 Task: Create a series of notebook covers with fabric art.
Action: Mouse moved to (87, 83)
Screenshot: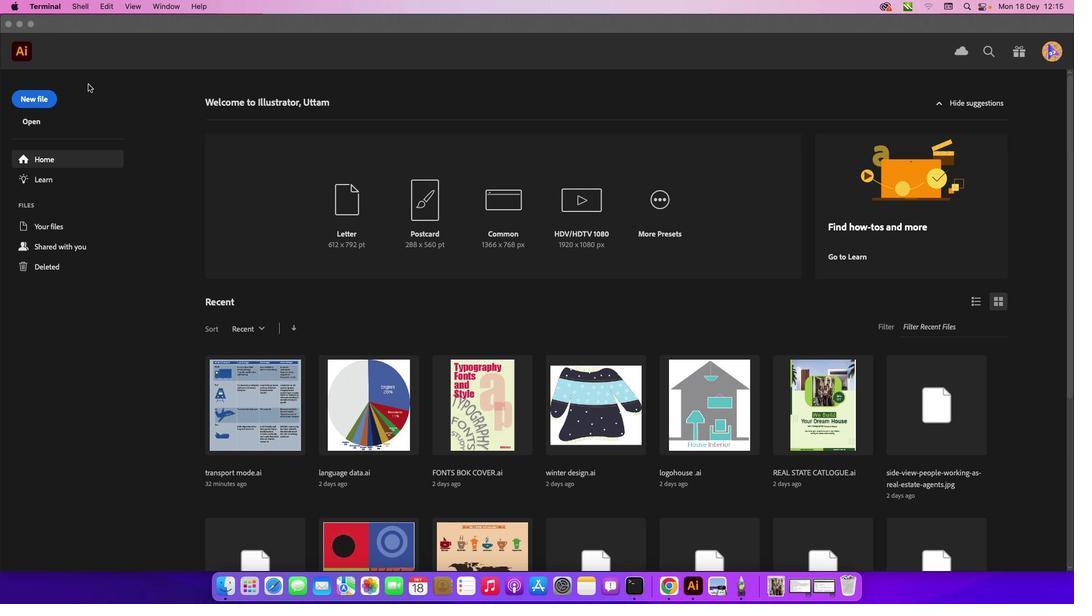 
Action: Mouse pressed left at (87, 83)
Screenshot: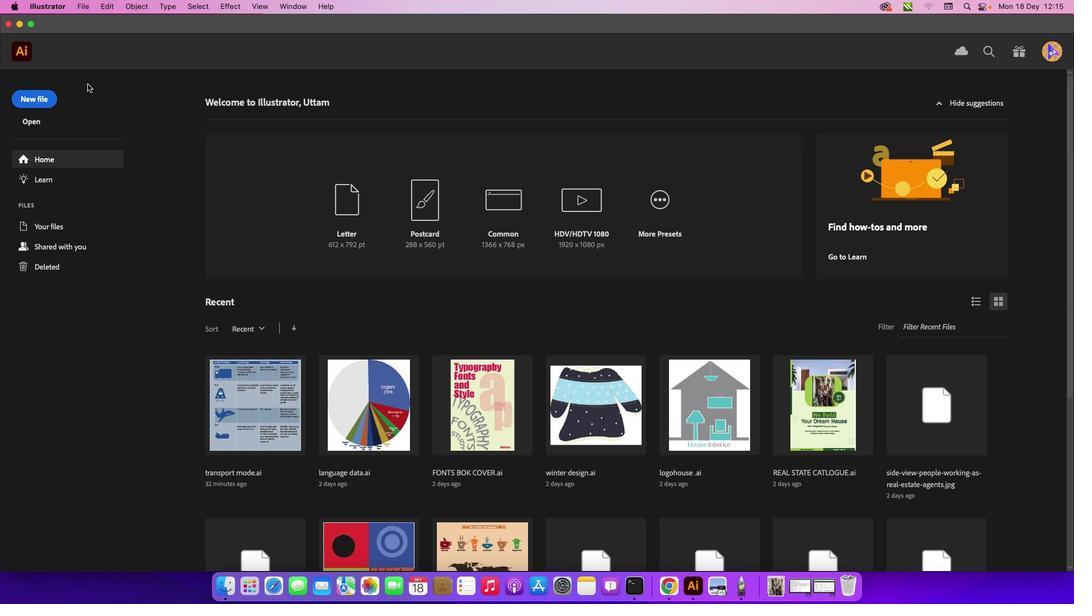 
Action: Mouse moved to (41, 103)
Screenshot: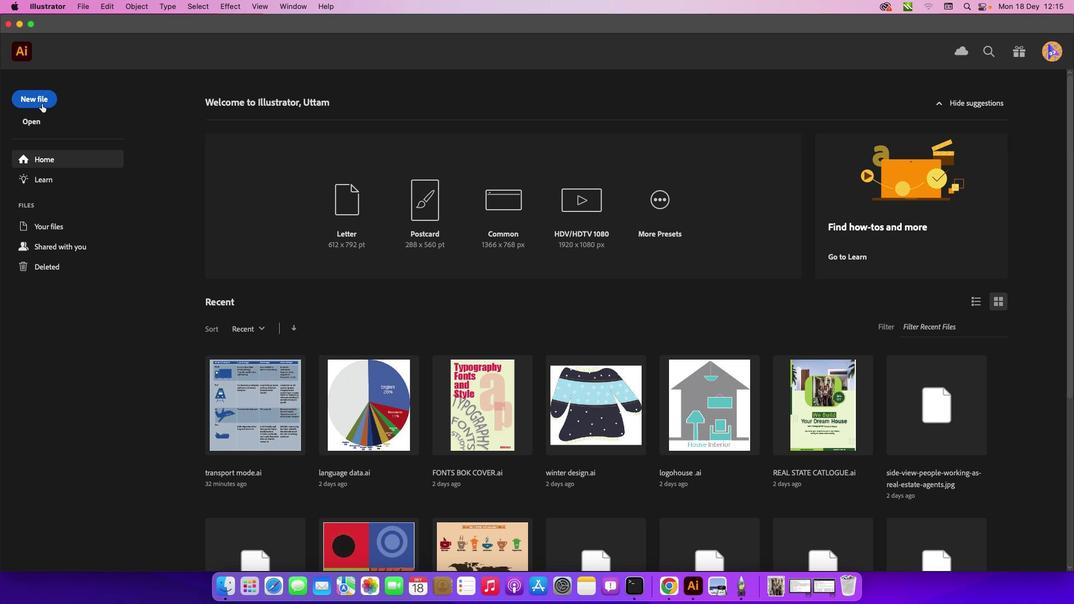 
Action: Mouse pressed left at (41, 103)
Screenshot: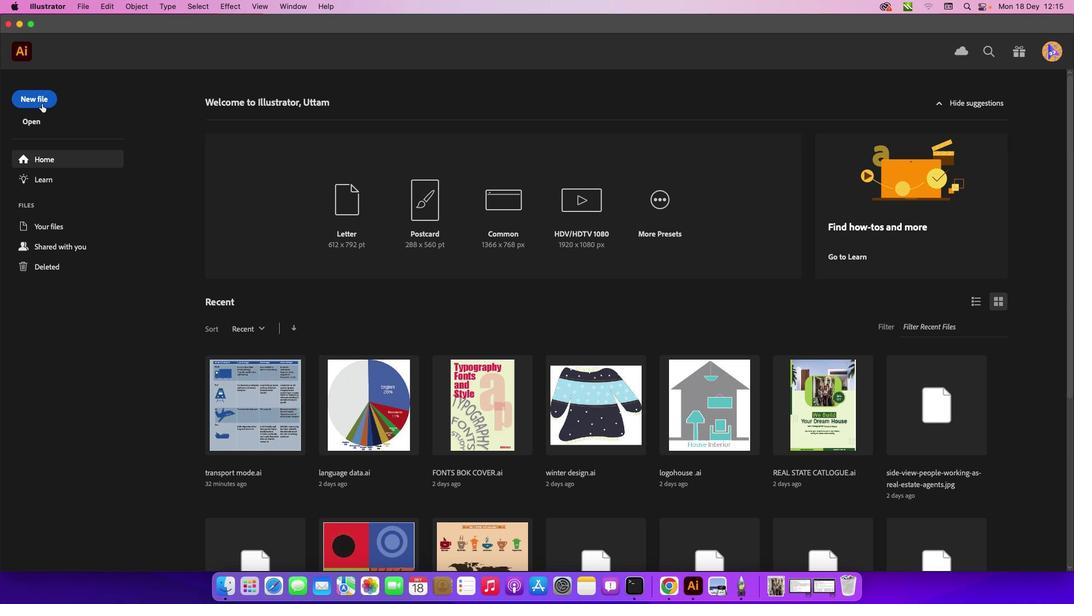 
Action: Mouse moved to (785, 465)
Screenshot: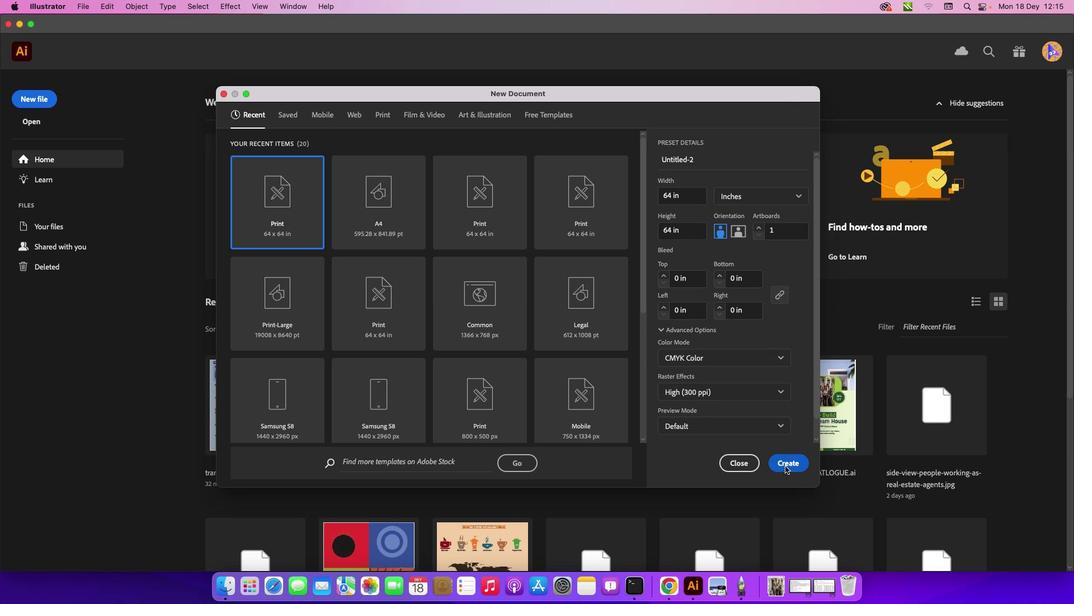 
Action: Mouse pressed left at (785, 465)
Screenshot: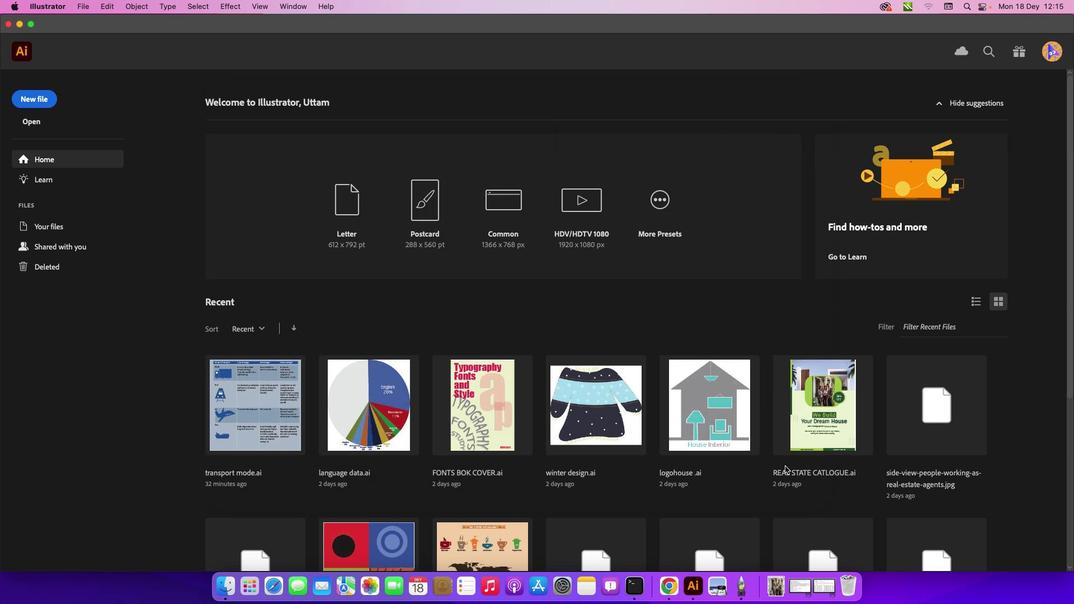 
Action: Mouse moved to (2, 130)
Screenshot: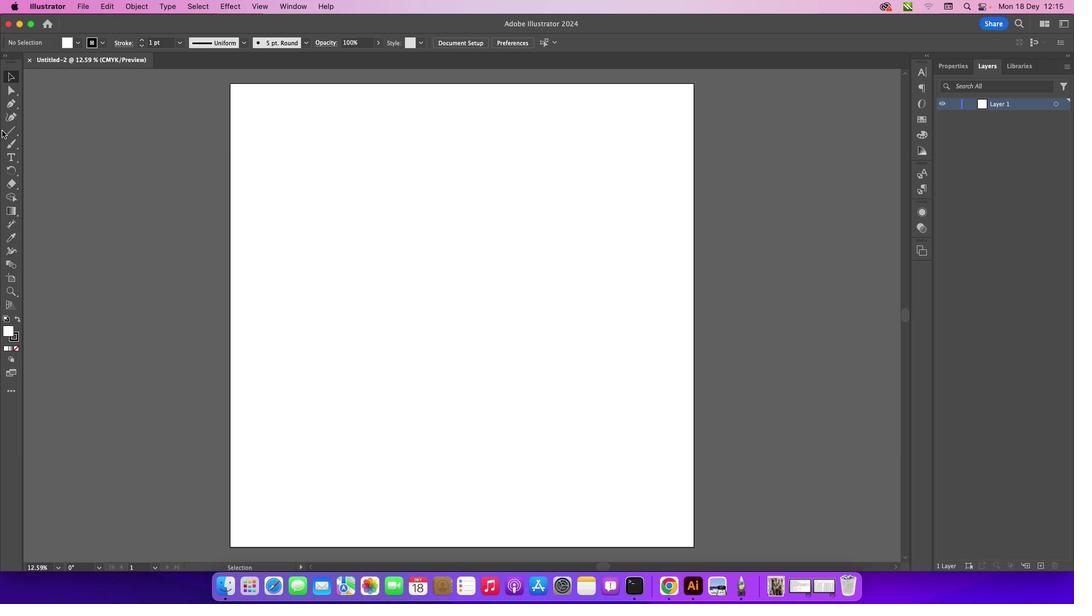 
Action: Mouse pressed left at (2, 130)
Screenshot: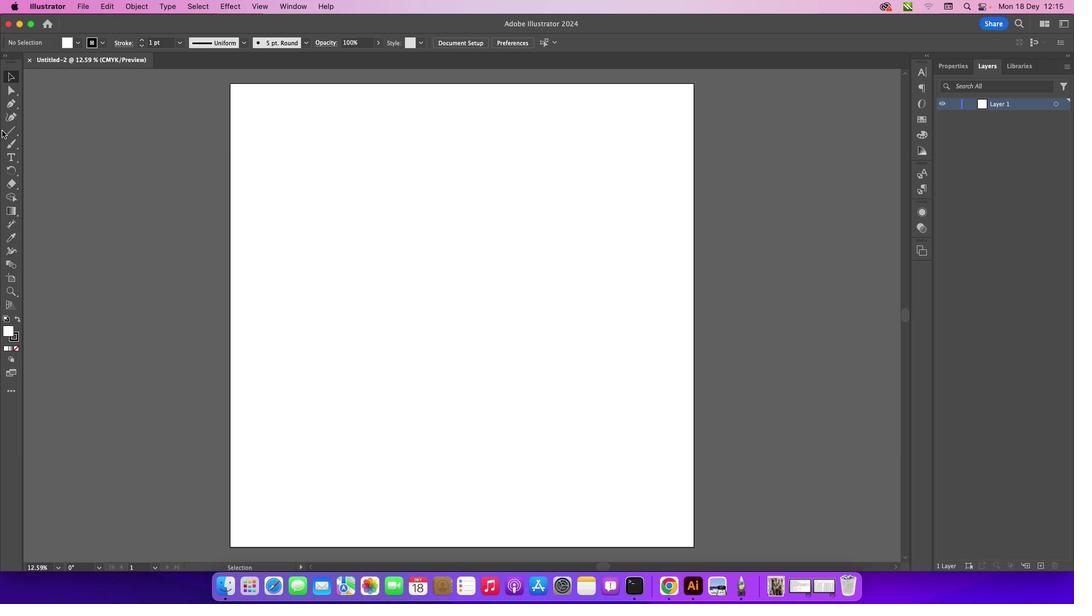 
Action: Mouse moved to (9, 129)
Screenshot: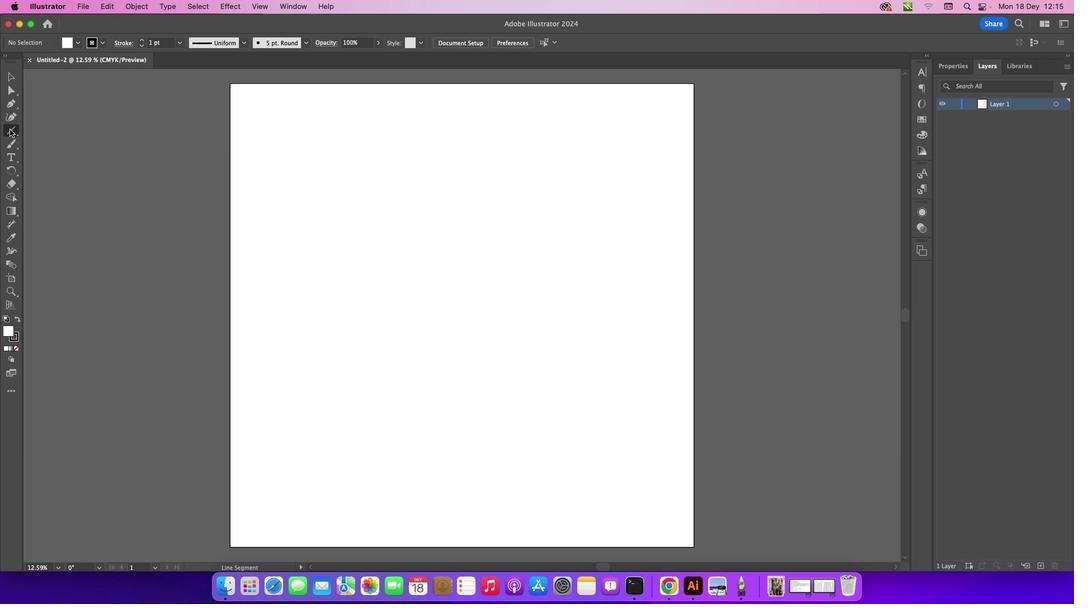 
Action: Mouse pressed left at (9, 129)
Screenshot: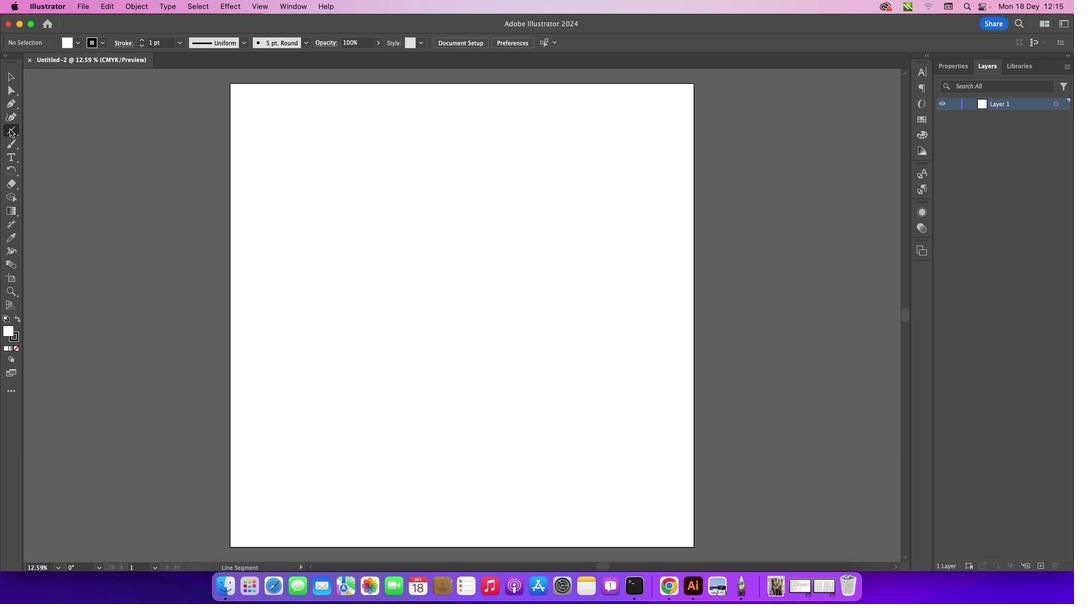 
Action: Mouse moved to (73, 132)
Screenshot: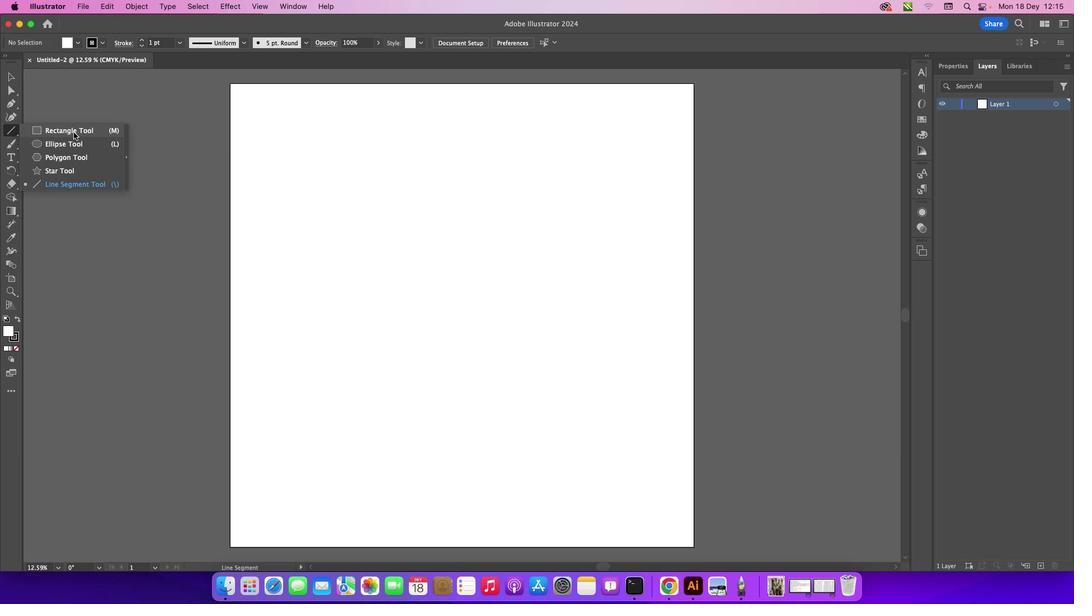 
Action: Mouse pressed left at (73, 132)
Screenshot: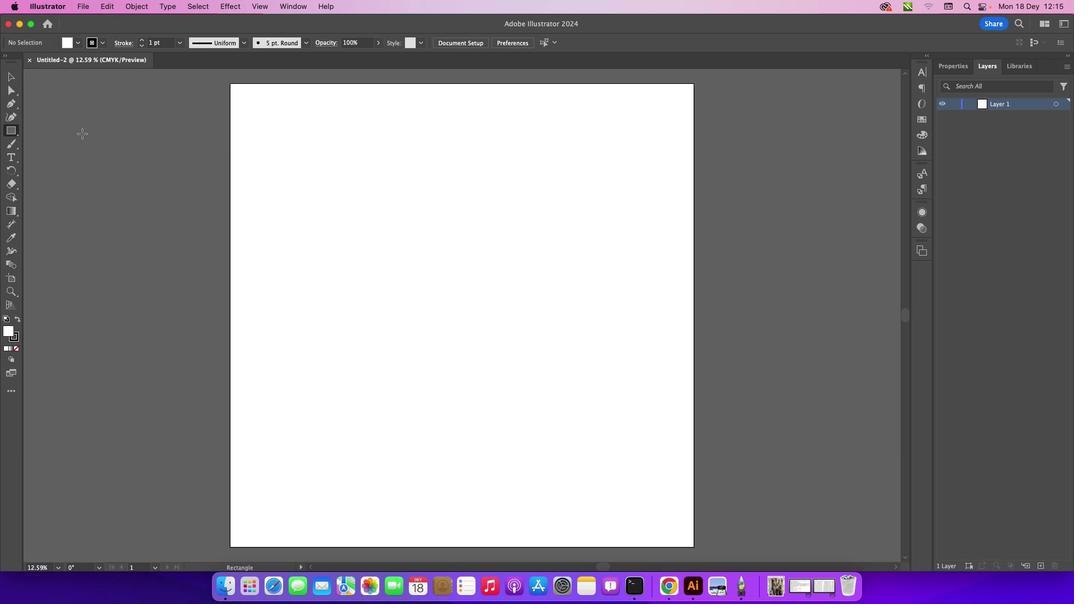 
Action: Mouse moved to (247, 99)
Screenshot: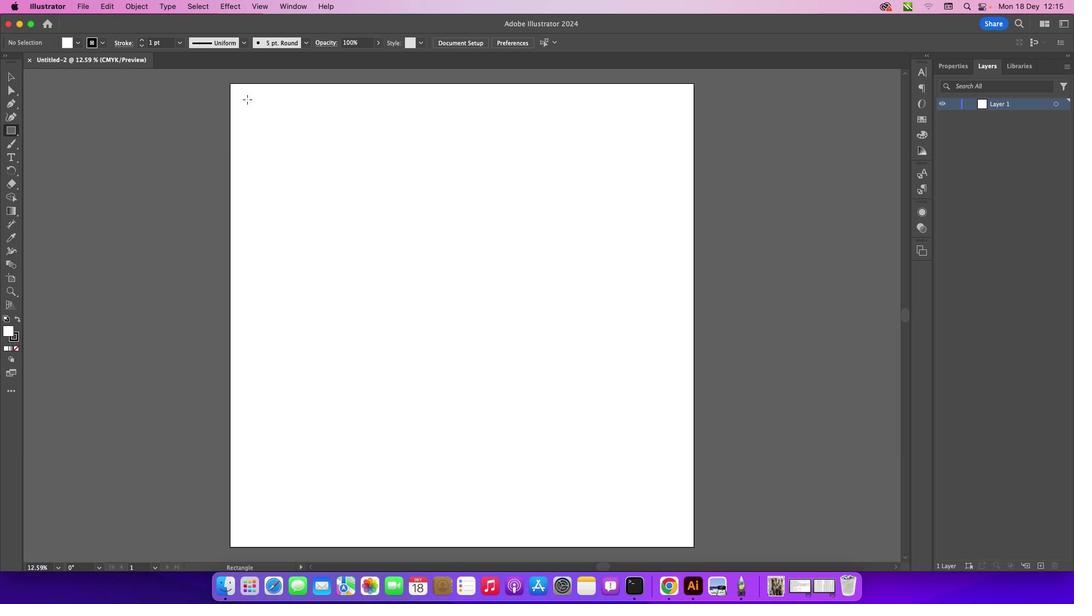 
Action: Mouse pressed left at (247, 99)
Screenshot: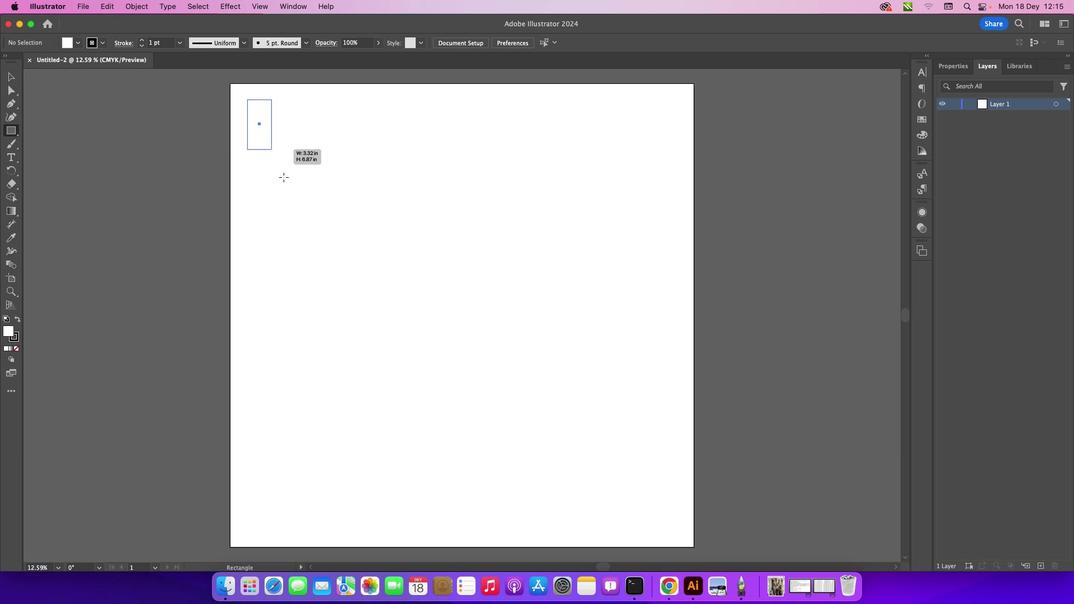 
Action: Mouse moved to (7, 73)
Screenshot: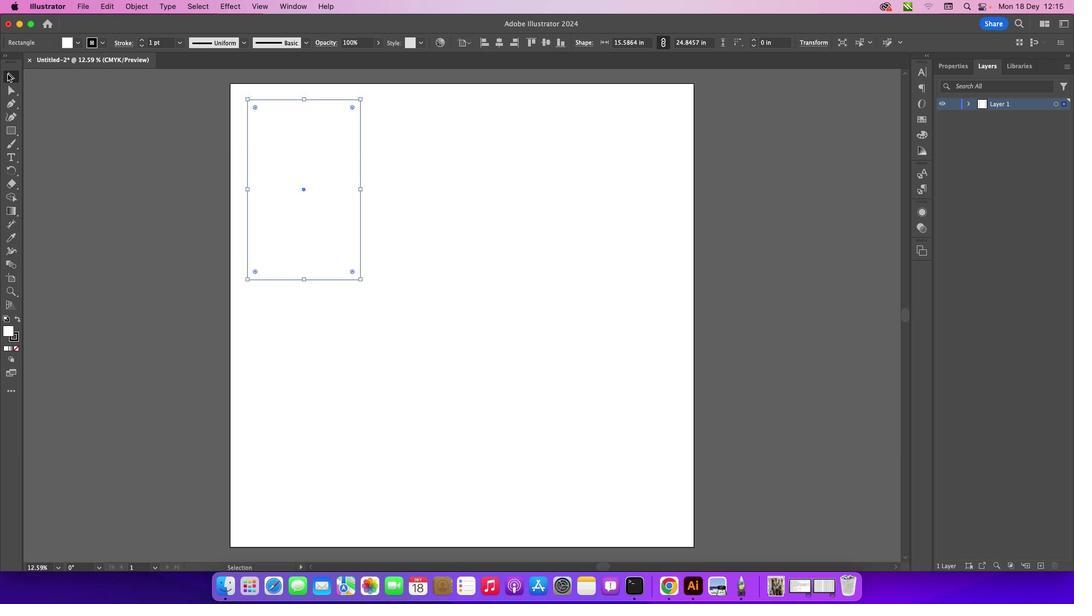
Action: Mouse pressed left at (7, 73)
Screenshot: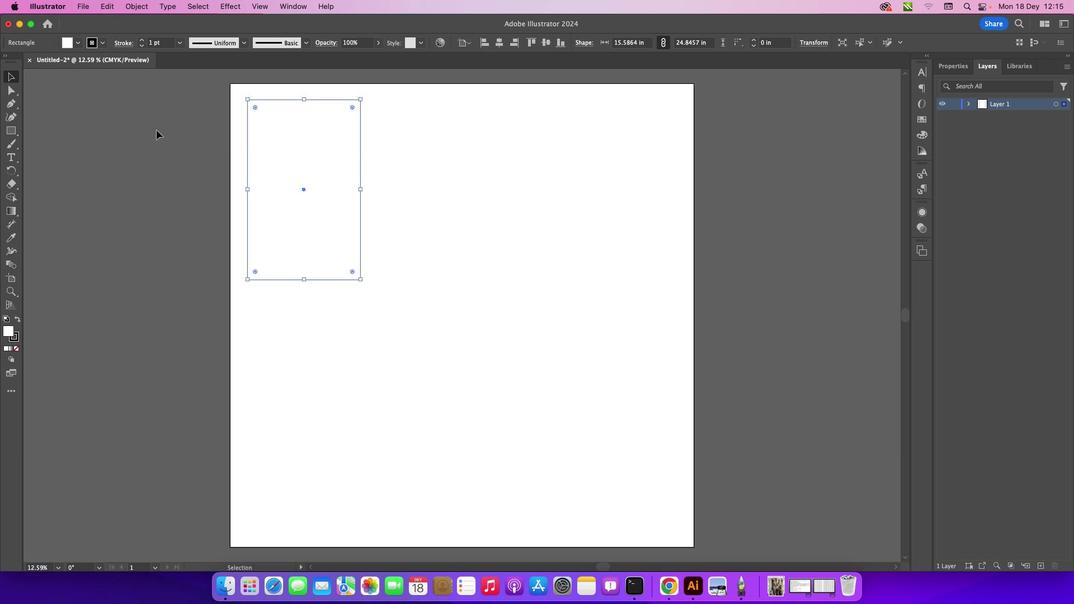 
Action: Mouse moved to (171, 134)
Screenshot: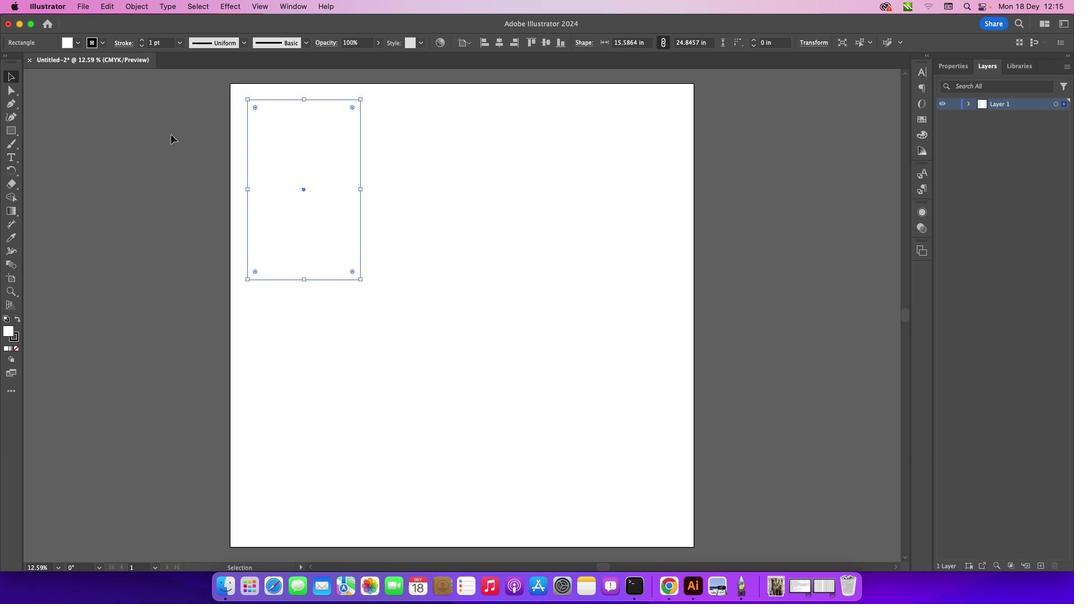 
Action: Mouse pressed left at (171, 134)
Screenshot: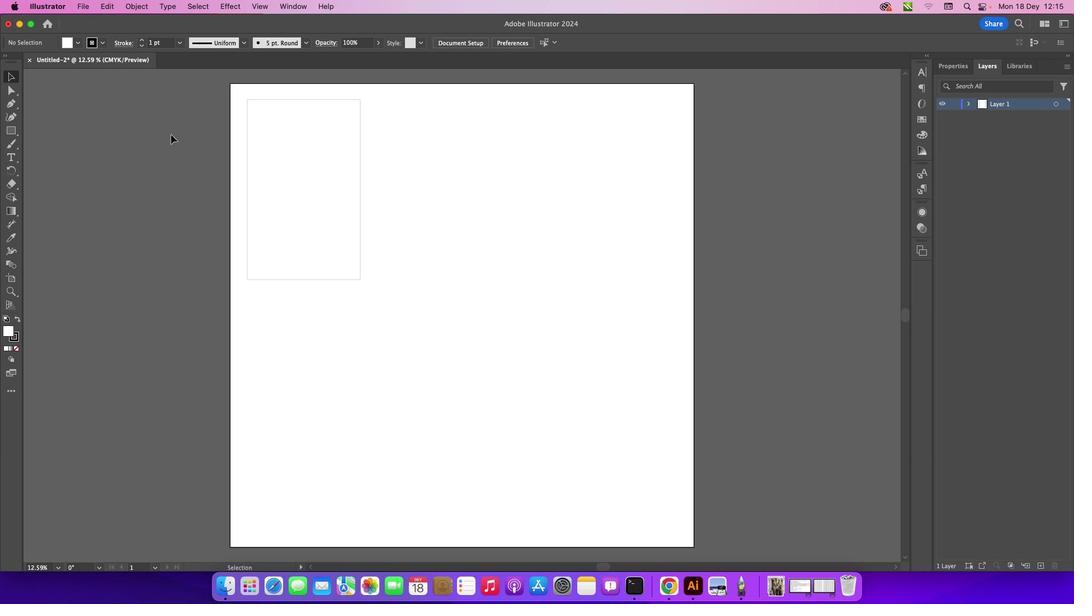 
Action: Mouse moved to (322, 100)
Screenshot: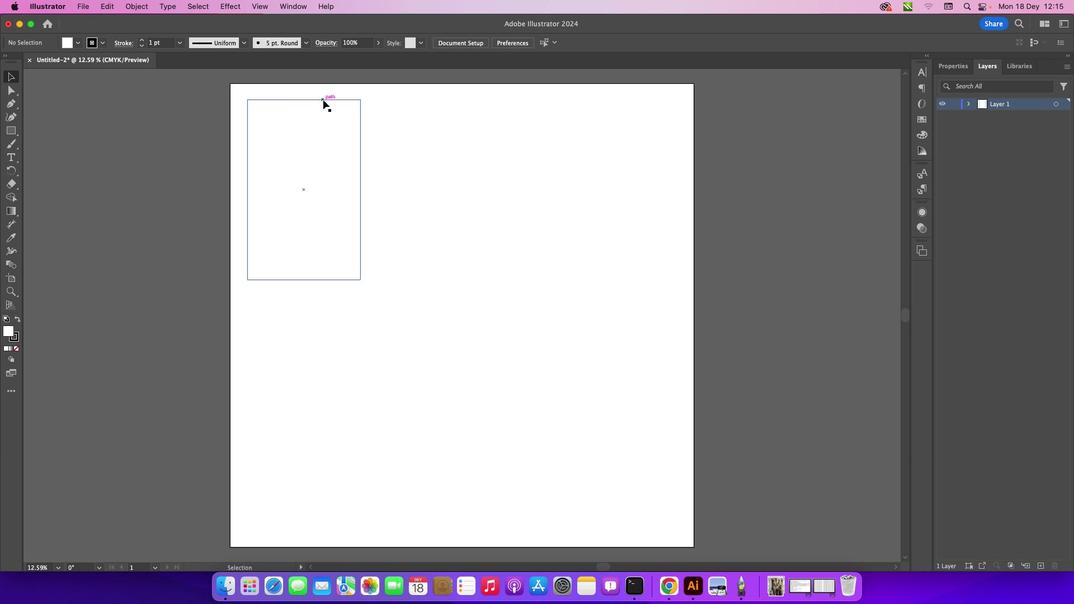 
Action: Mouse pressed left at (322, 100)
Screenshot: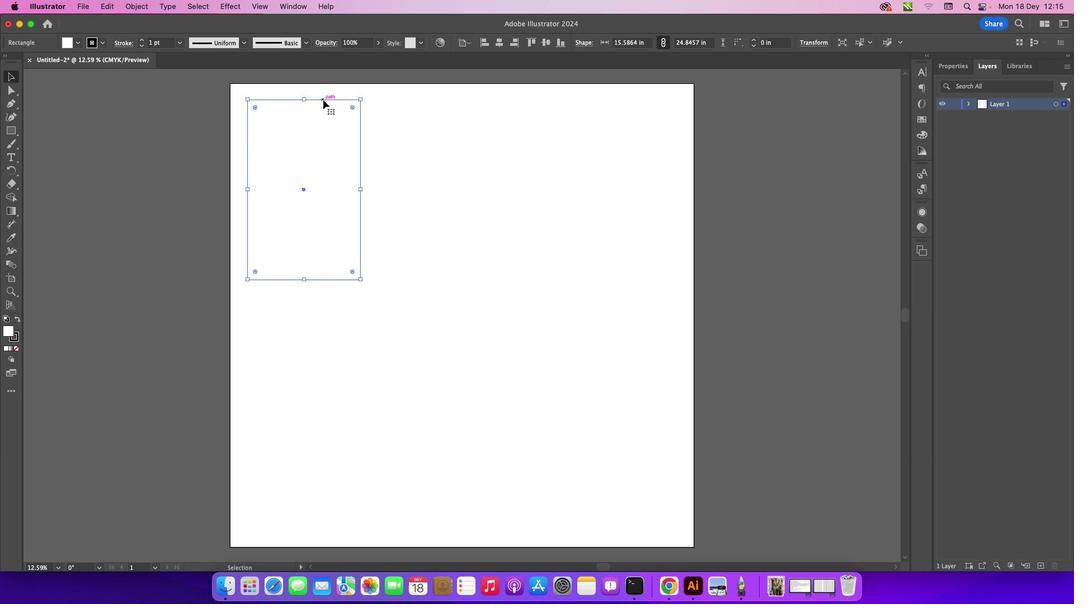 
Action: Mouse moved to (16, 338)
Screenshot: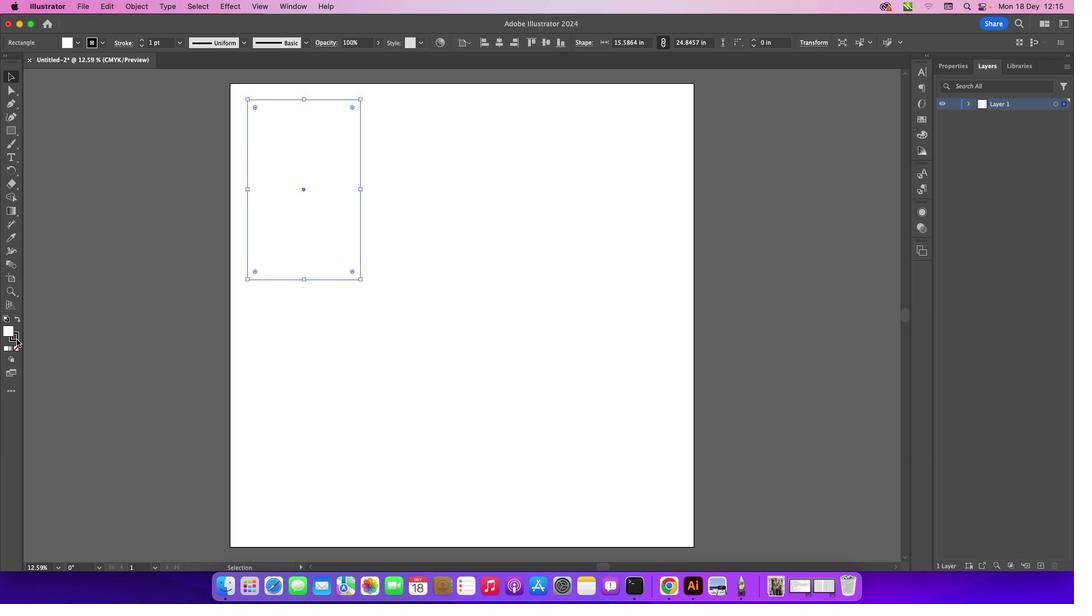 
Action: Mouse pressed left at (16, 338)
Screenshot: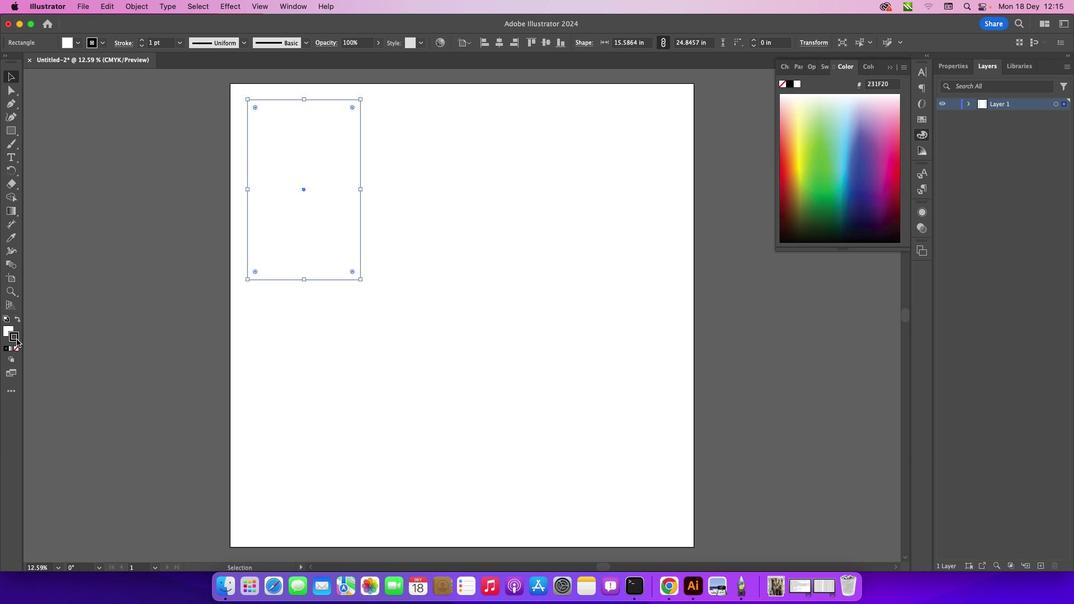 
Action: Mouse moved to (16, 346)
Screenshot: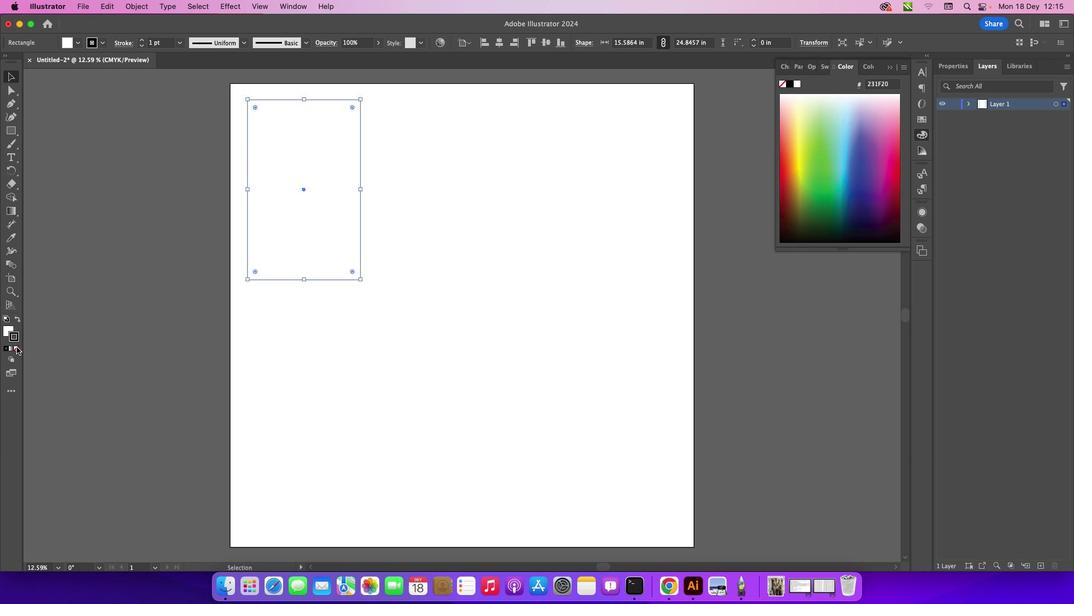 
Action: Mouse pressed left at (16, 346)
Screenshot: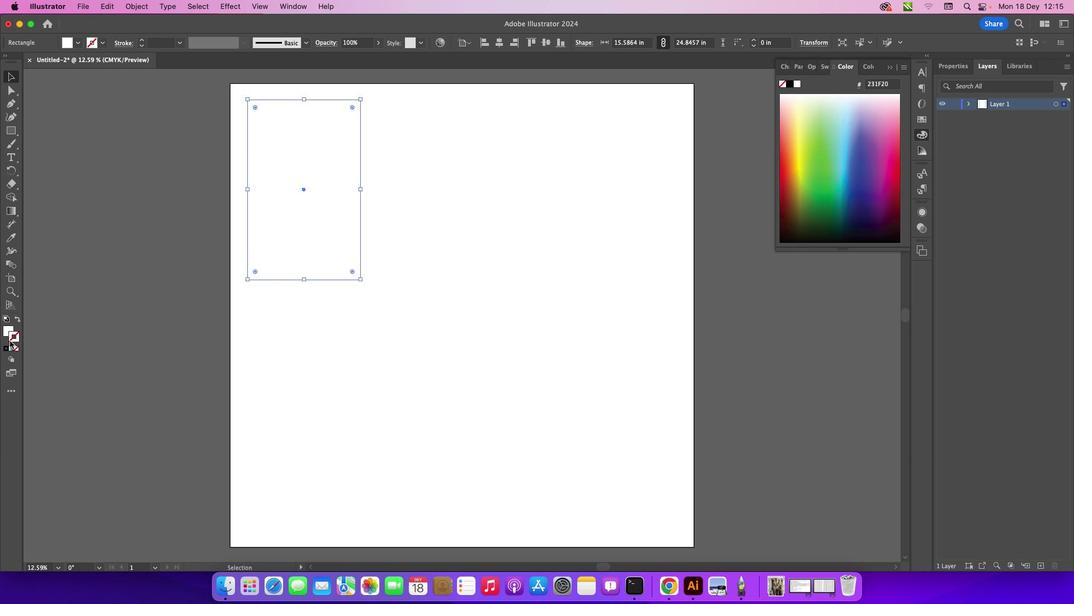 
Action: Mouse moved to (7, 330)
Screenshot: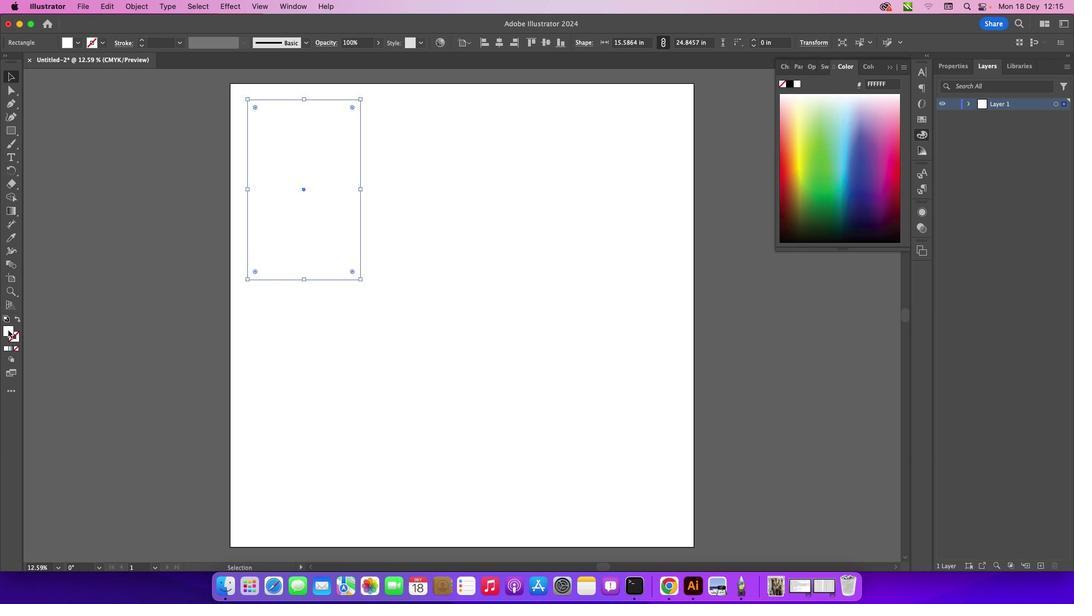
Action: Mouse pressed left at (7, 330)
Screenshot: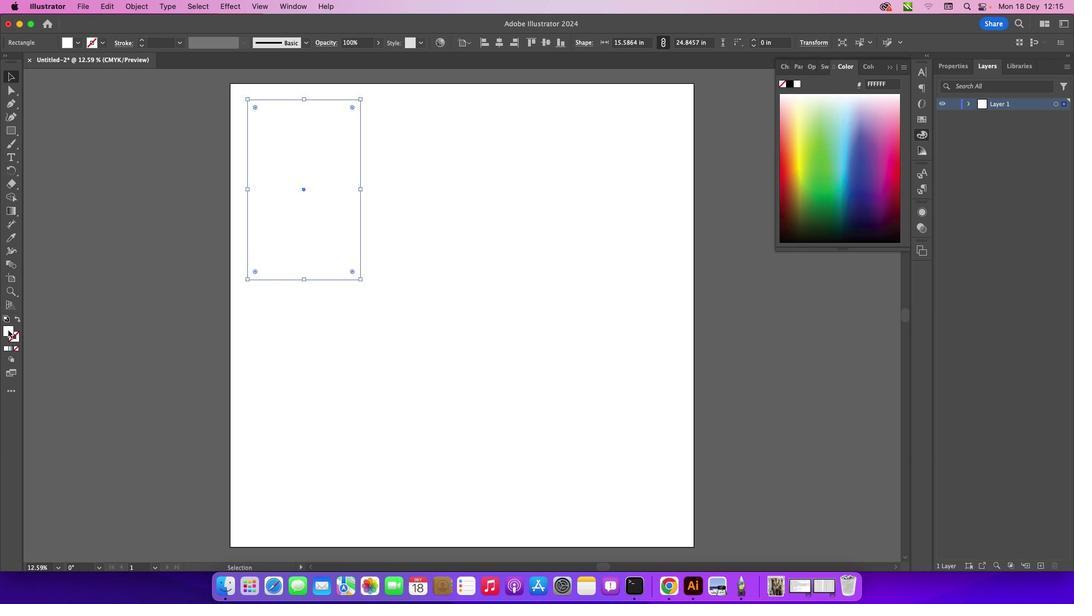 
Action: Mouse moved to (887, 66)
Screenshot: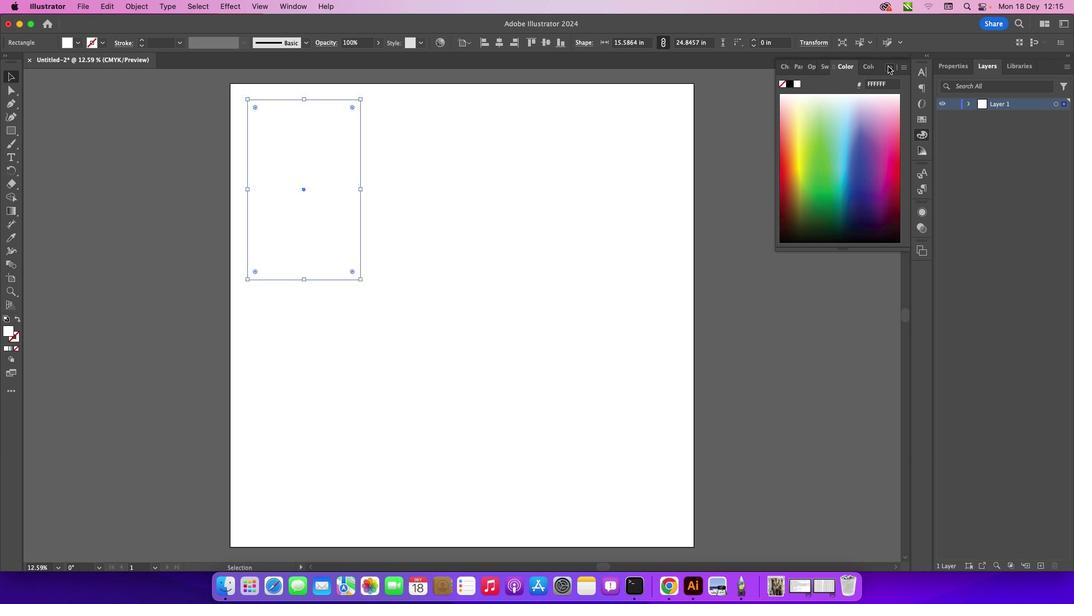 
Action: Mouse pressed left at (887, 66)
Screenshot: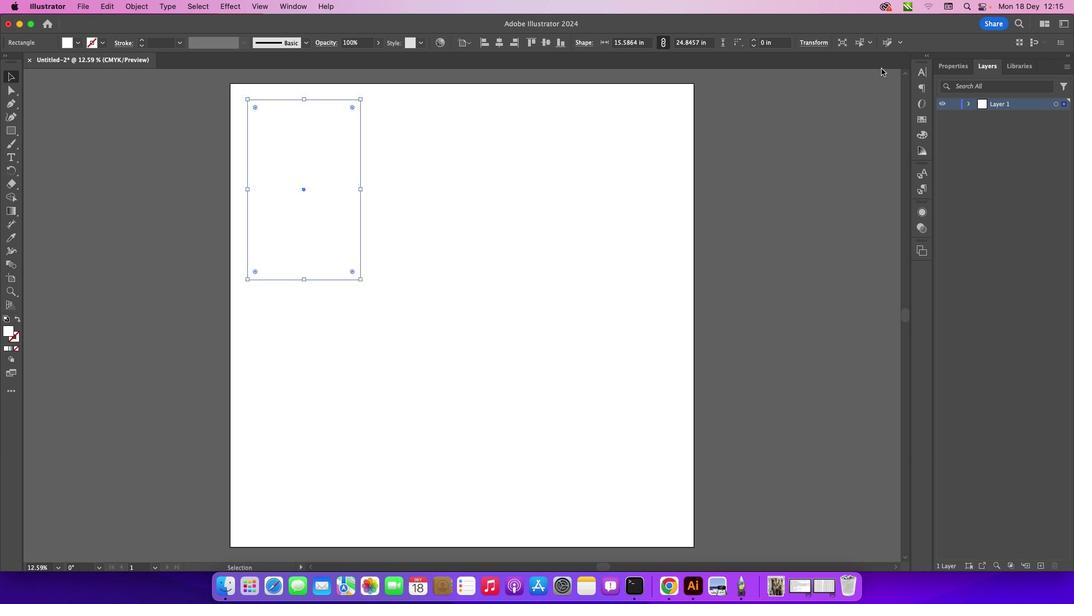 
Action: Mouse moved to (8, 327)
Screenshot: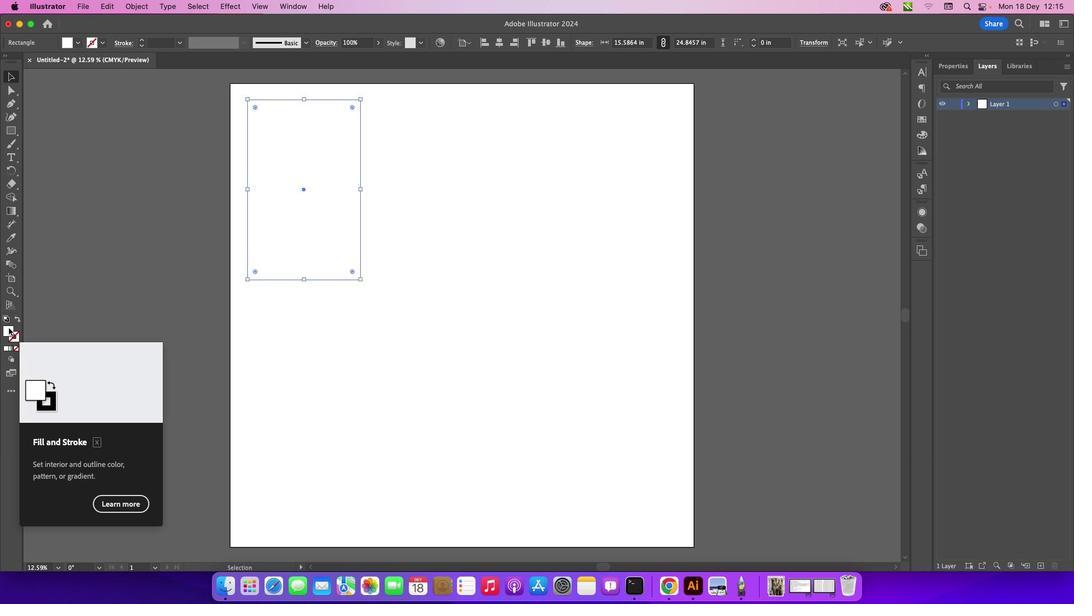 
Action: Mouse pressed left at (8, 327)
Screenshot: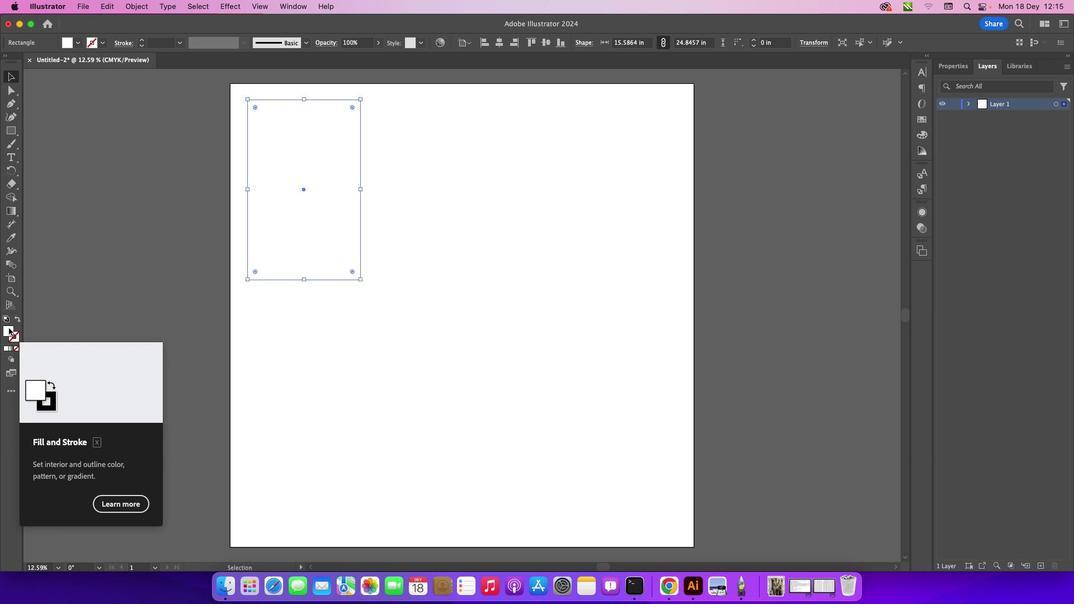 
Action: Mouse pressed left at (8, 327)
Screenshot: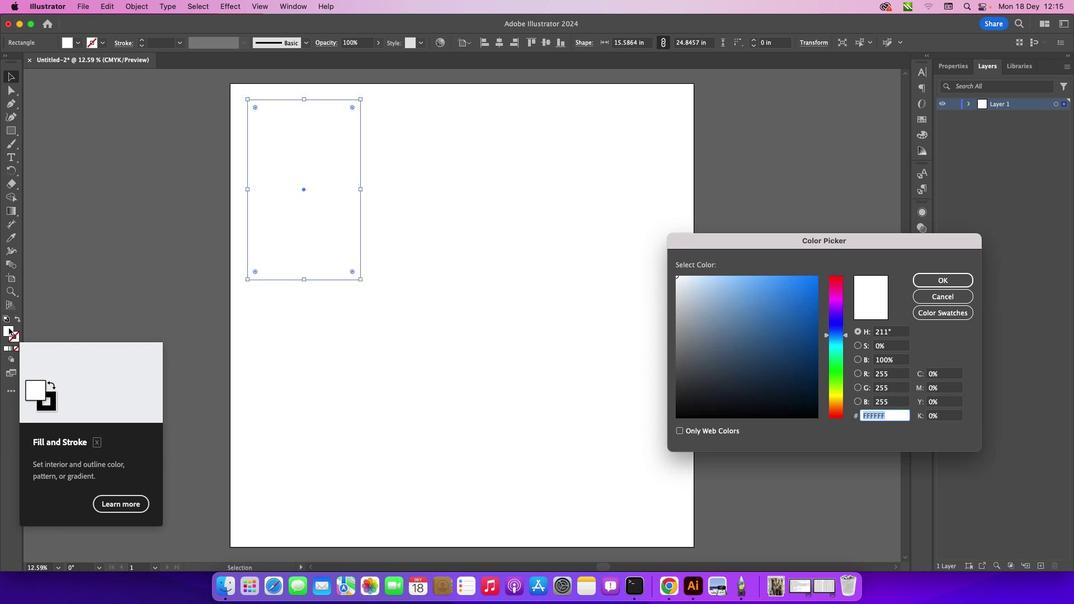
Action: Mouse moved to (838, 302)
Screenshot: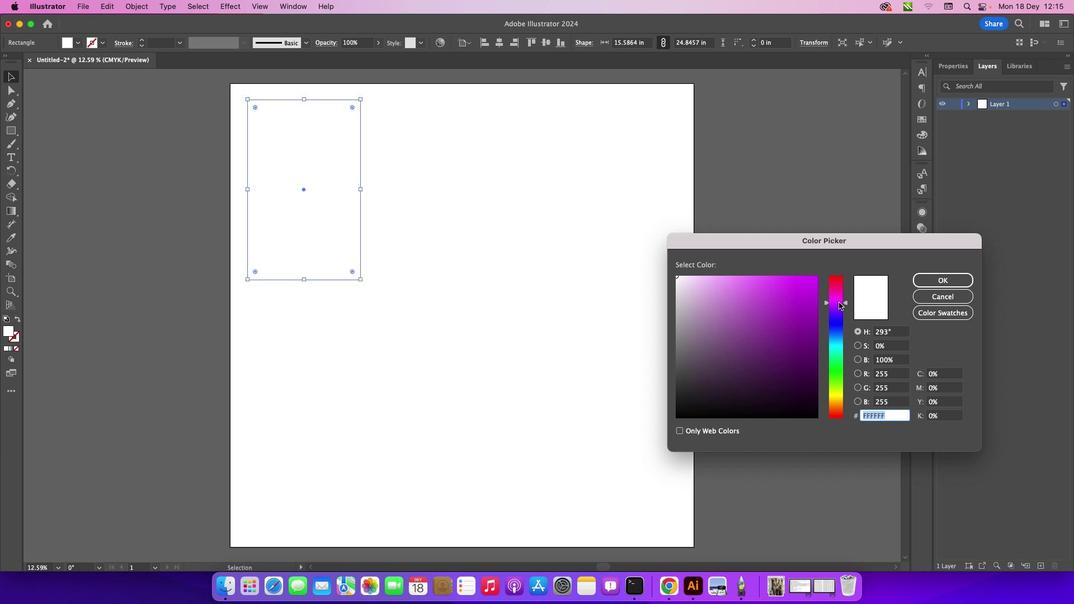 
Action: Mouse pressed left at (838, 302)
Screenshot: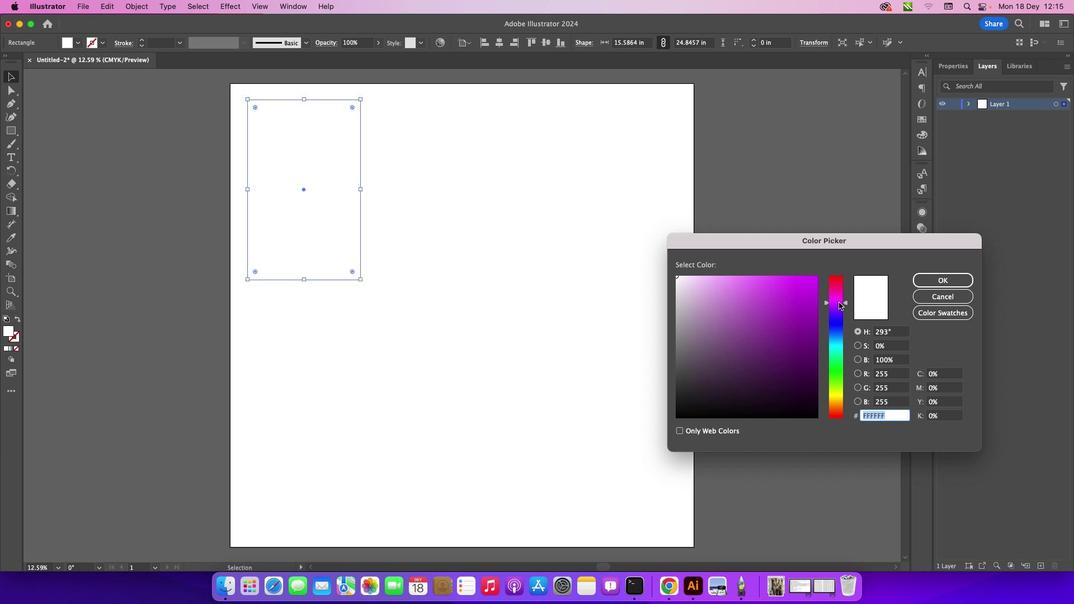 
Action: Mouse moved to (798, 284)
Screenshot: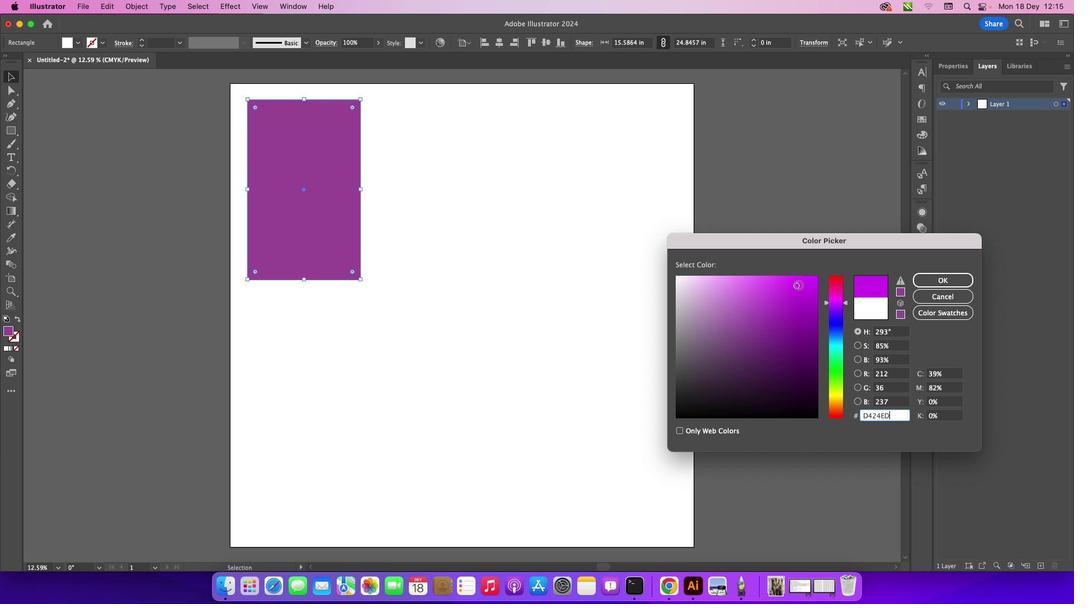 
Action: Mouse pressed left at (798, 284)
Screenshot: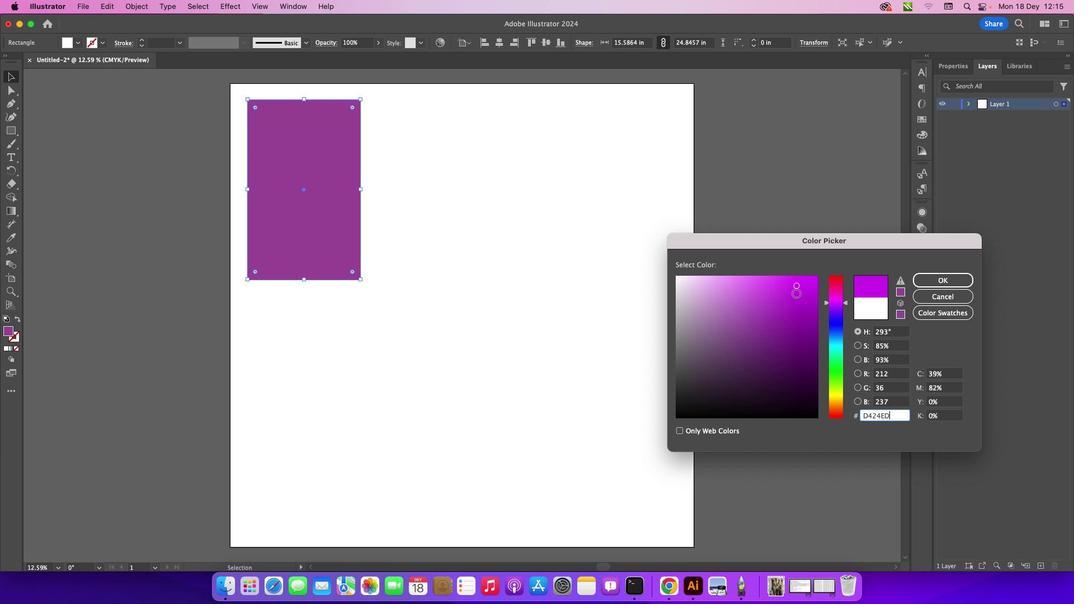 
Action: Mouse moved to (789, 314)
Screenshot: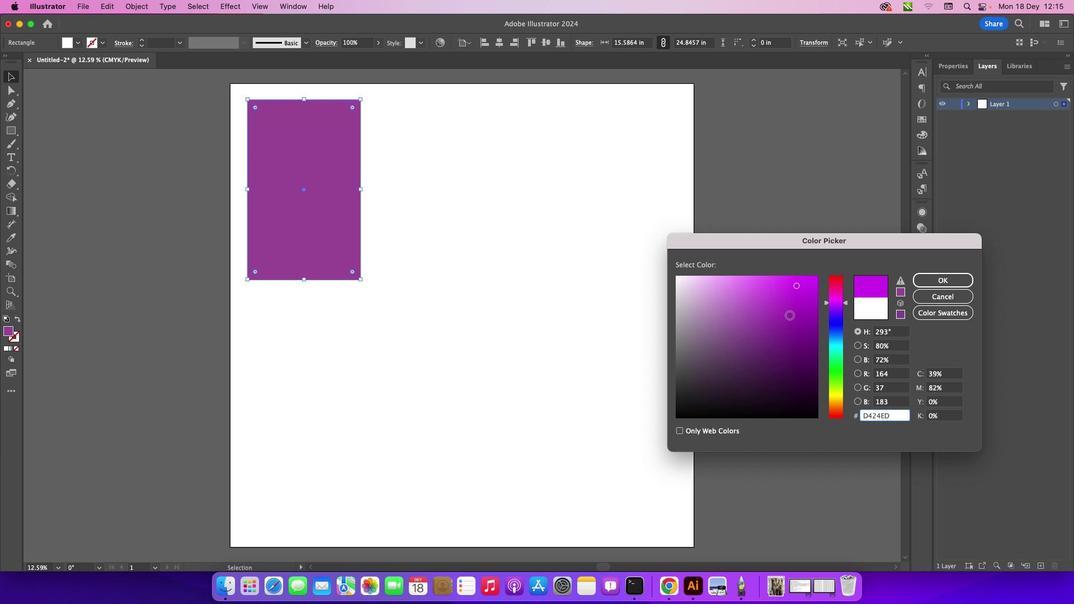 
Action: Mouse pressed left at (789, 314)
Screenshot: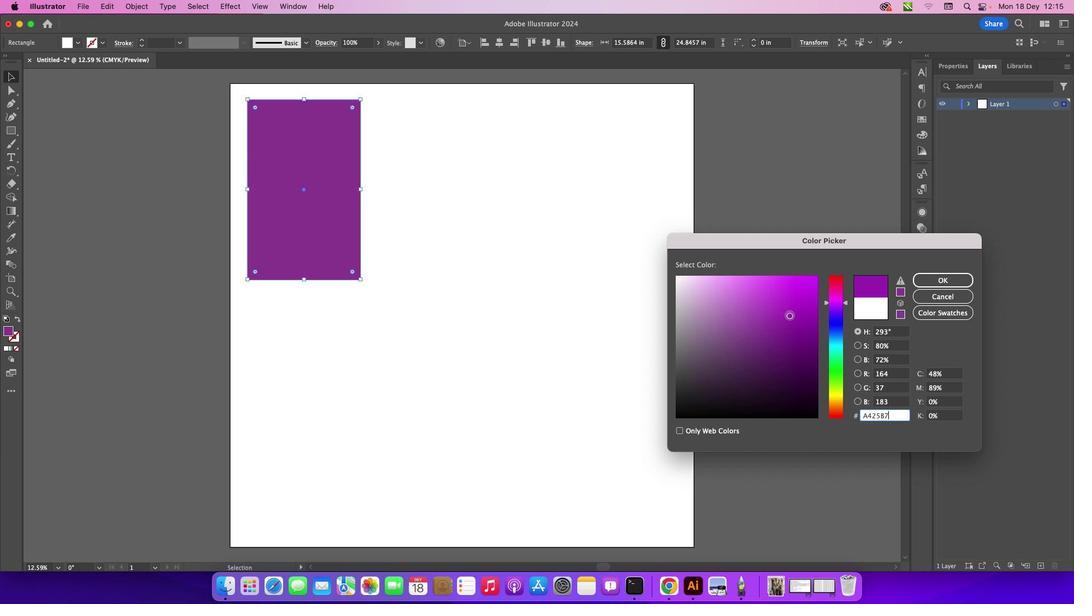 
Action: Mouse moved to (783, 338)
Screenshot: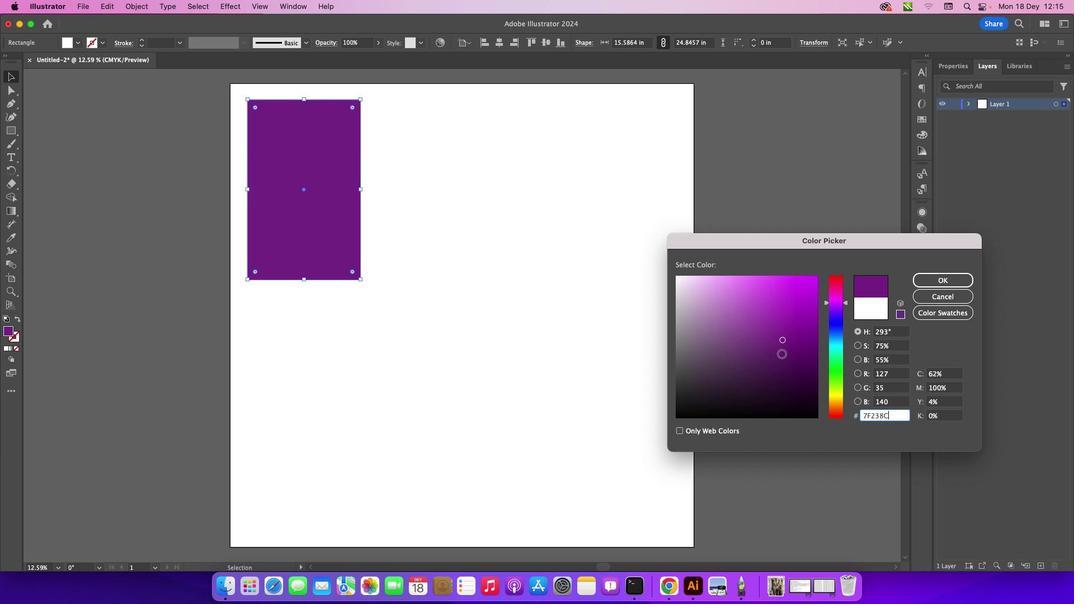 
Action: Mouse pressed left at (783, 338)
Screenshot: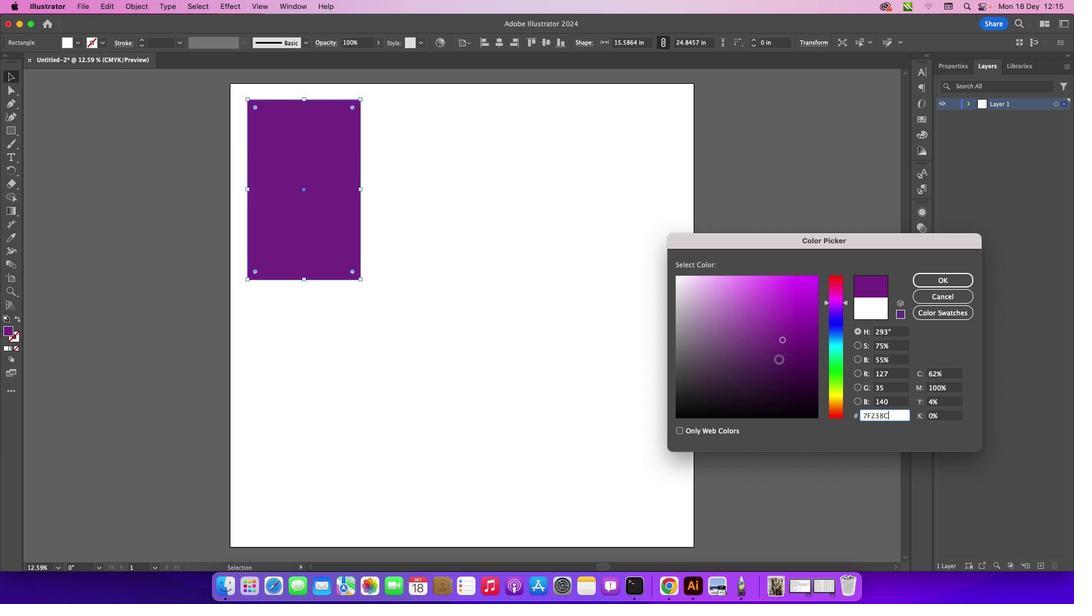 
Action: Mouse moved to (760, 364)
Screenshot: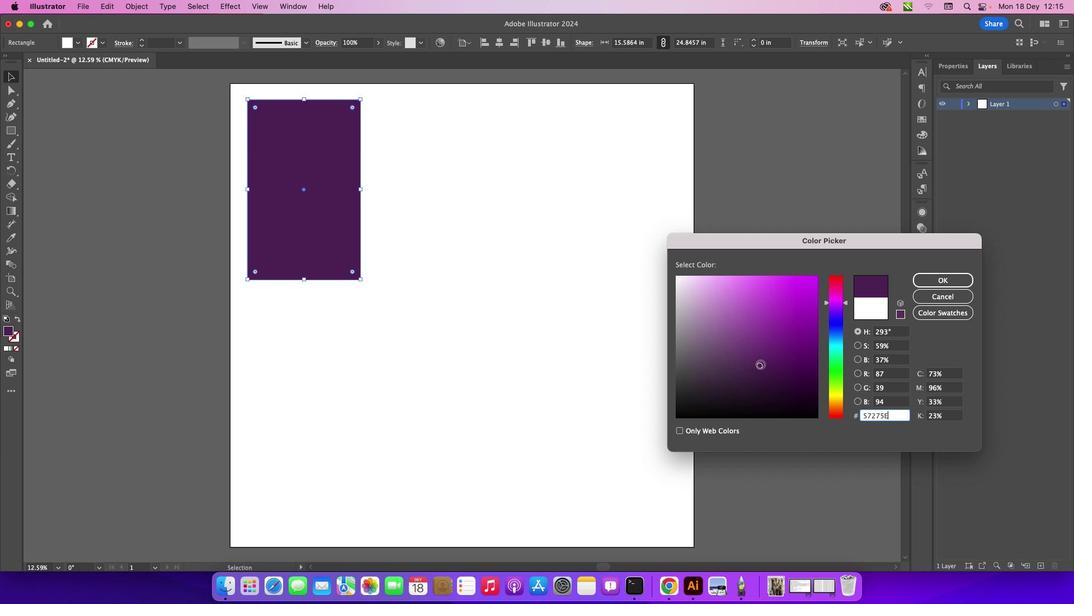 
Action: Mouse pressed left at (760, 364)
Screenshot: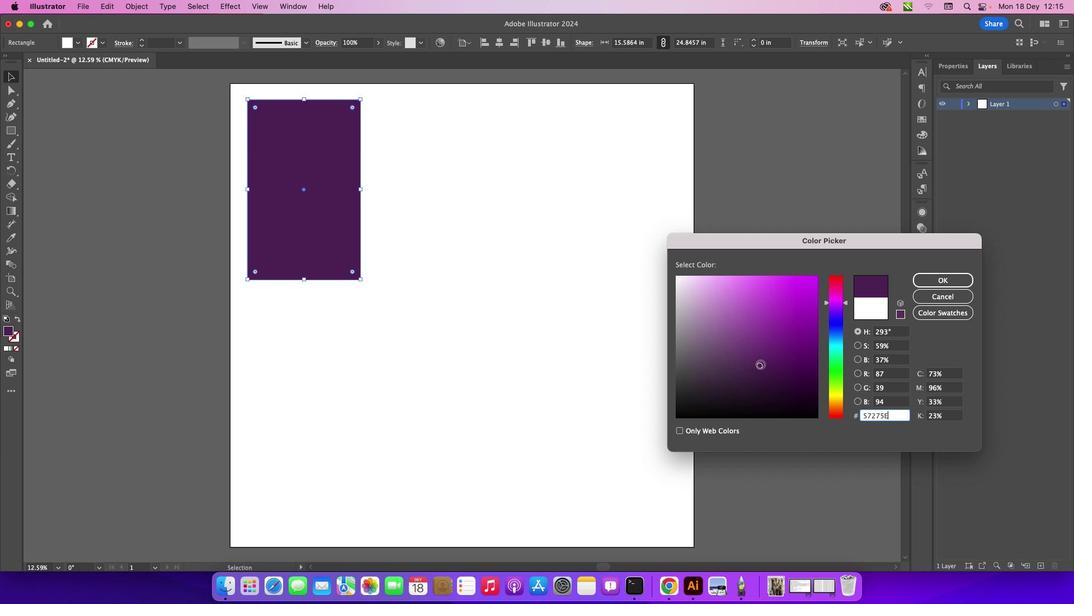 
Action: Mouse moved to (938, 274)
Screenshot: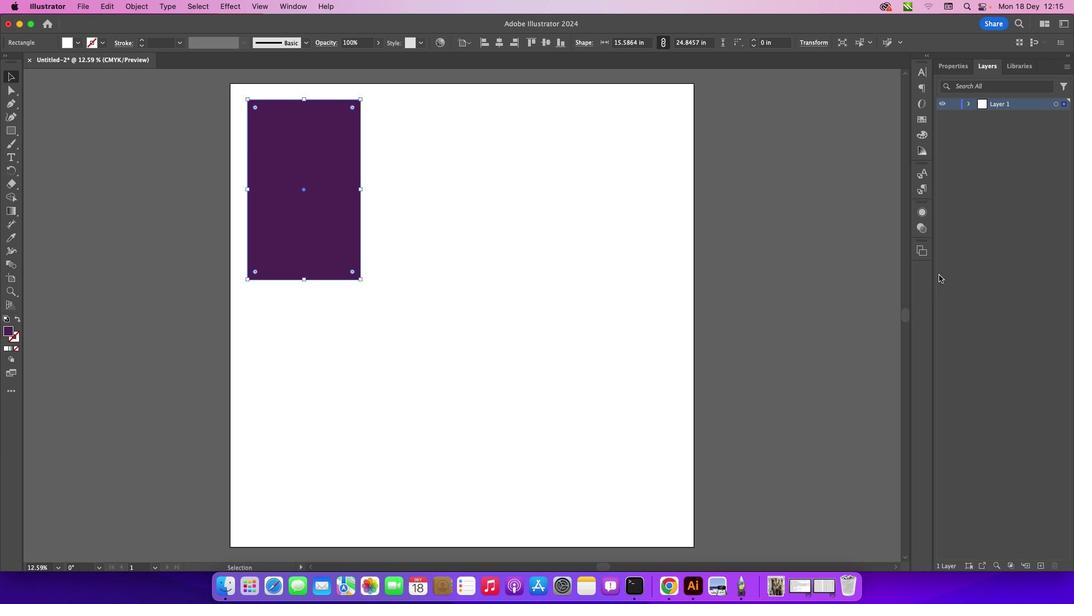 
Action: Mouse pressed left at (938, 274)
Screenshot: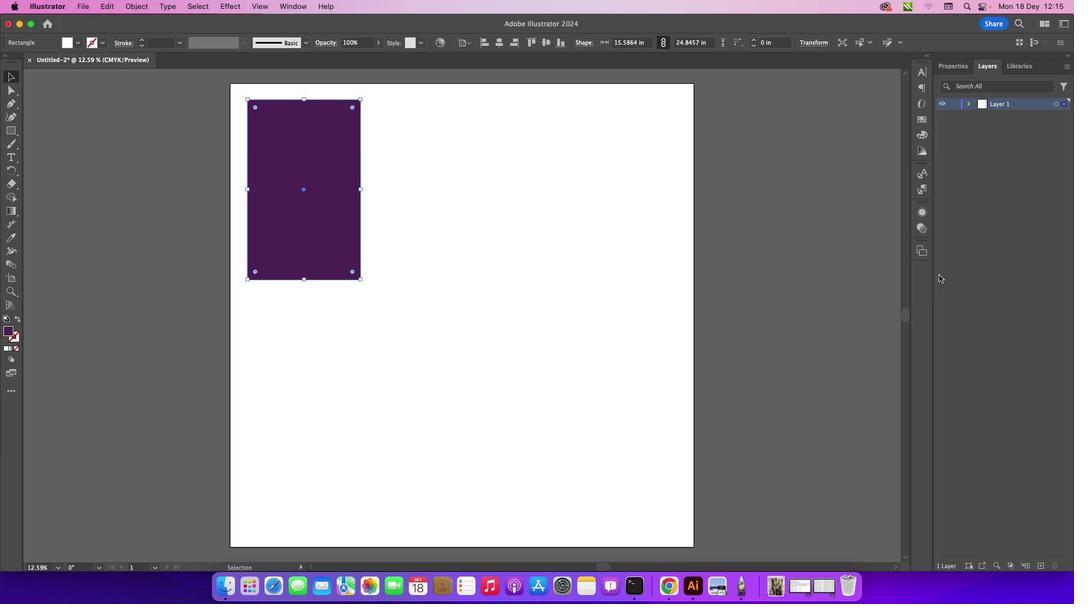 
Action: Mouse moved to (66, 134)
Screenshot: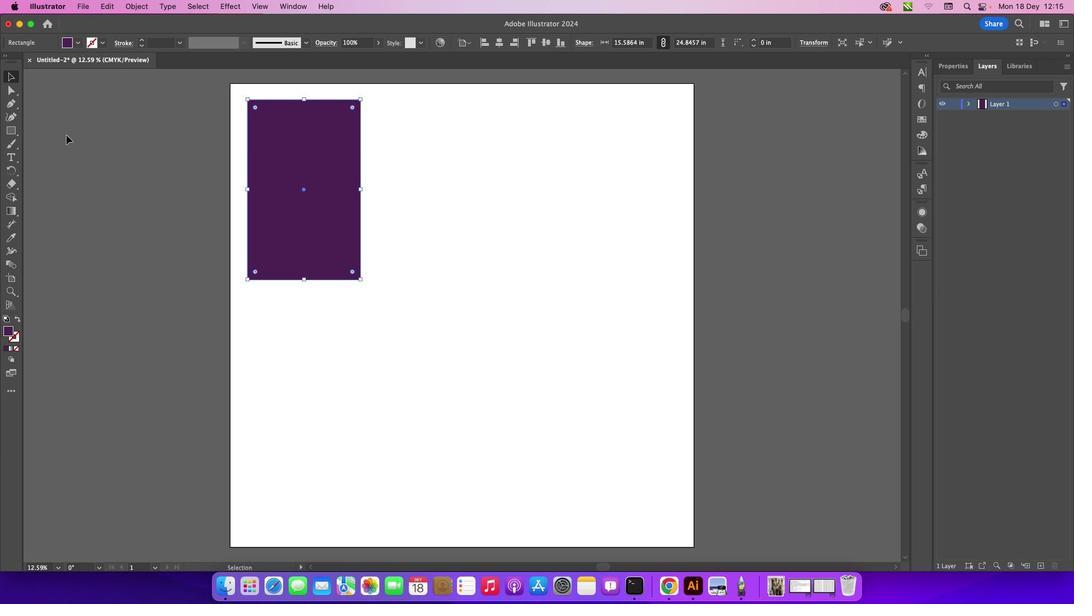 
Action: Mouse pressed left at (66, 134)
Screenshot: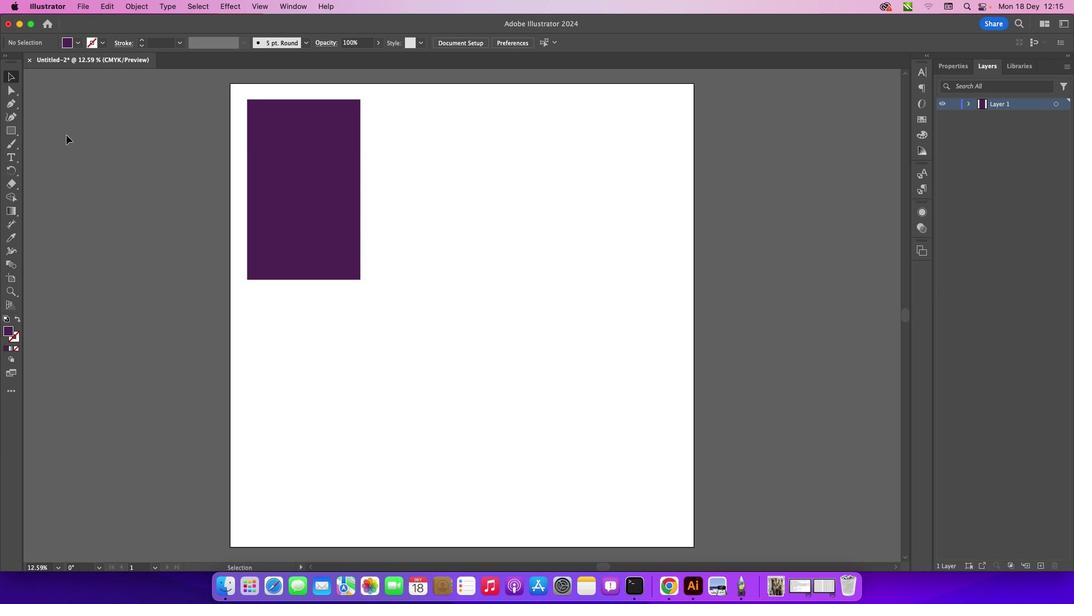 
Action: Mouse moved to (12, 103)
Screenshot: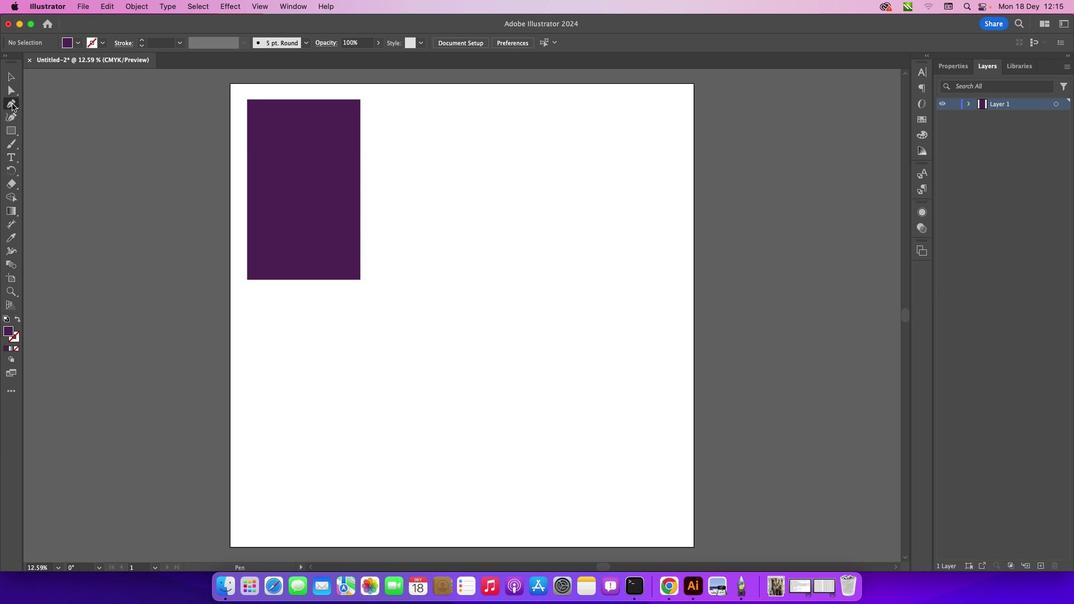 
Action: Mouse pressed left at (12, 103)
Screenshot: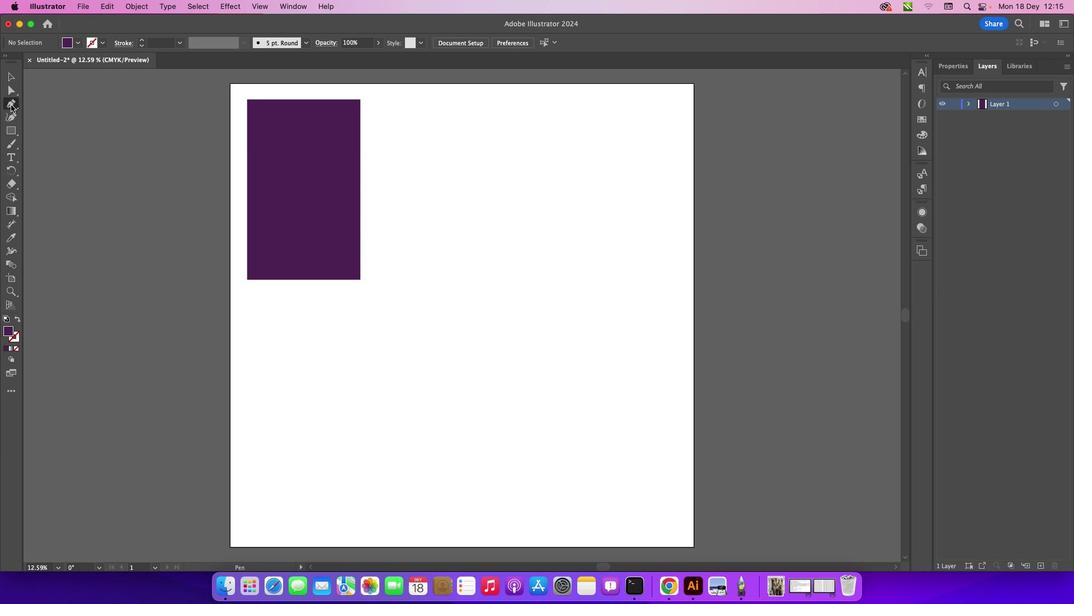 
Action: Mouse moved to (243, 122)
Screenshot: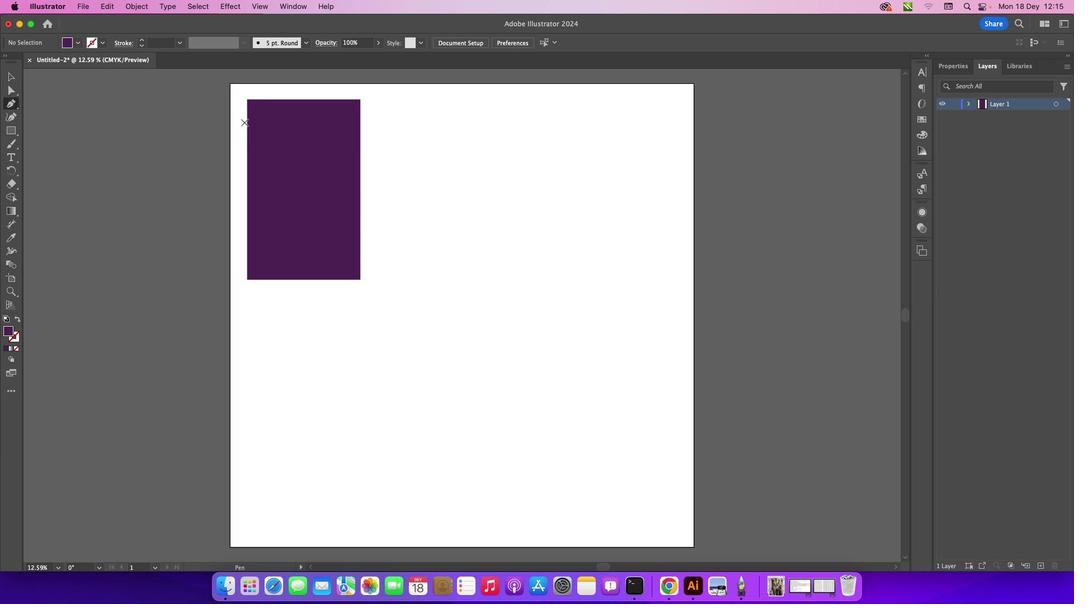 
Action: Key pressed Key.caps_lock
Screenshot: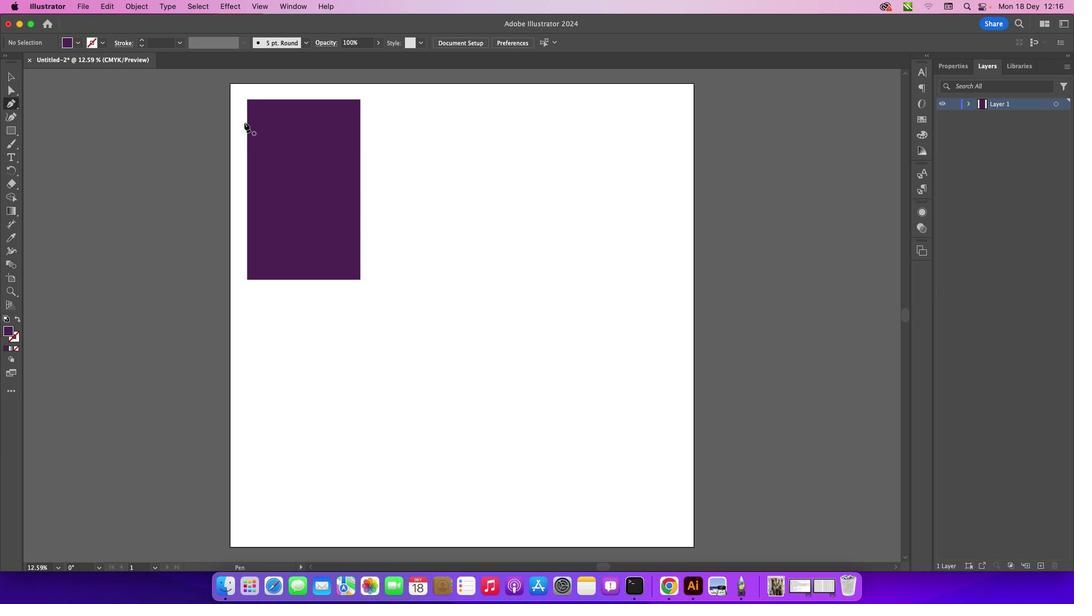 
Action: Mouse moved to (248, 121)
Screenshot: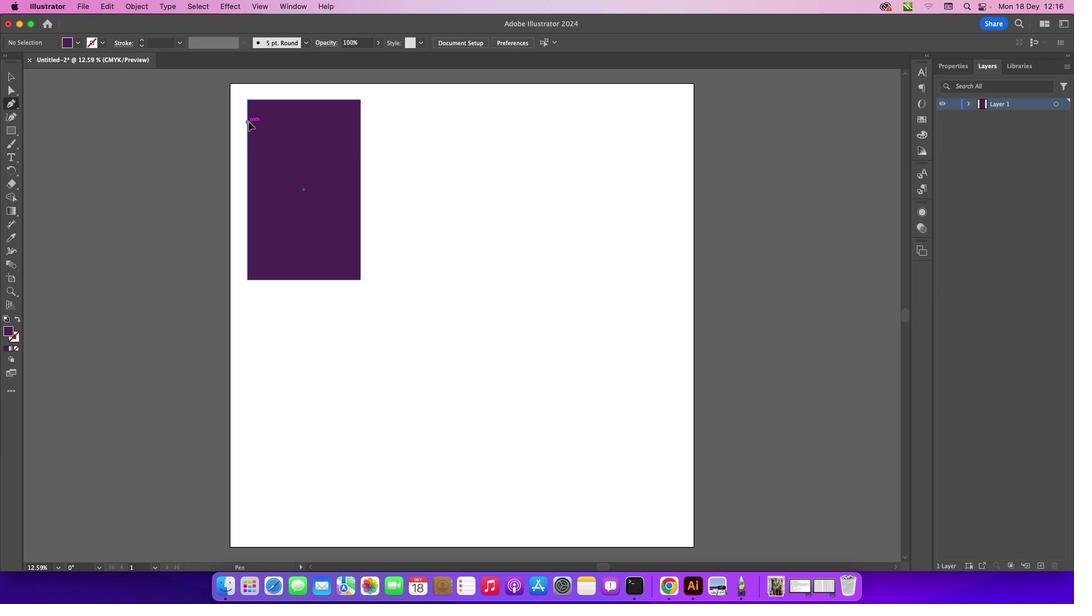 
Action: Mouse pressed left at (248, 121)
Screenshot: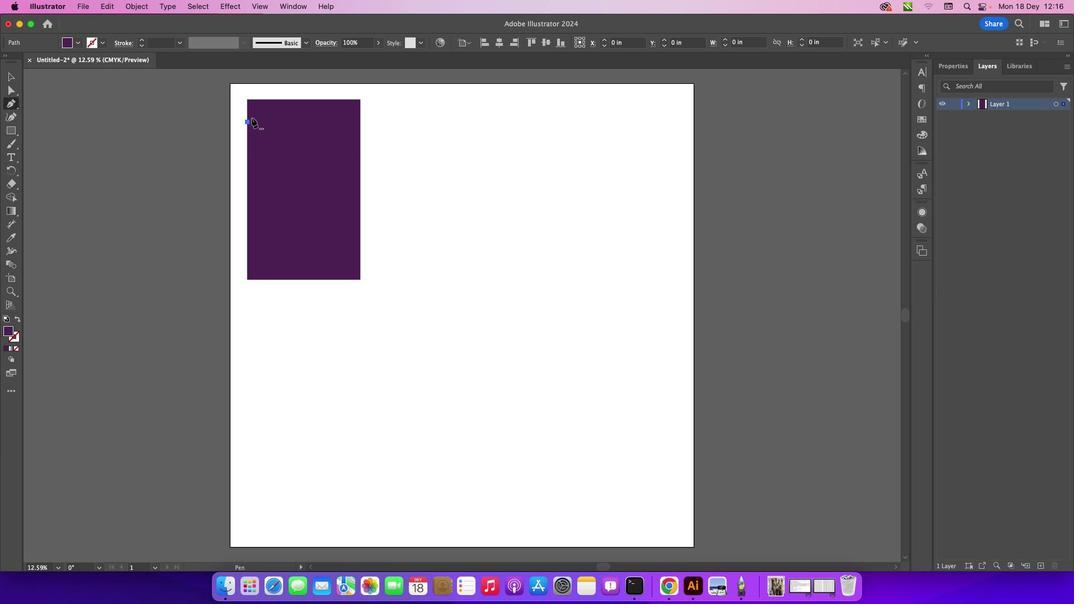 
Action: Mouse moved to (263, 100)
Screenshot: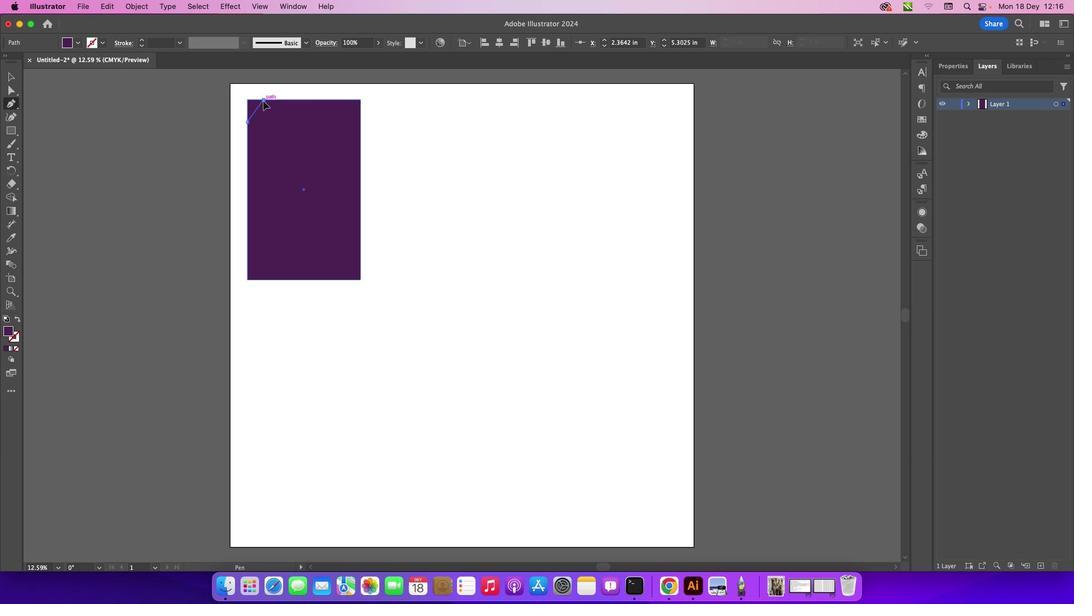 
Action: Mouse pressed left at (263, 100)
Screenshot: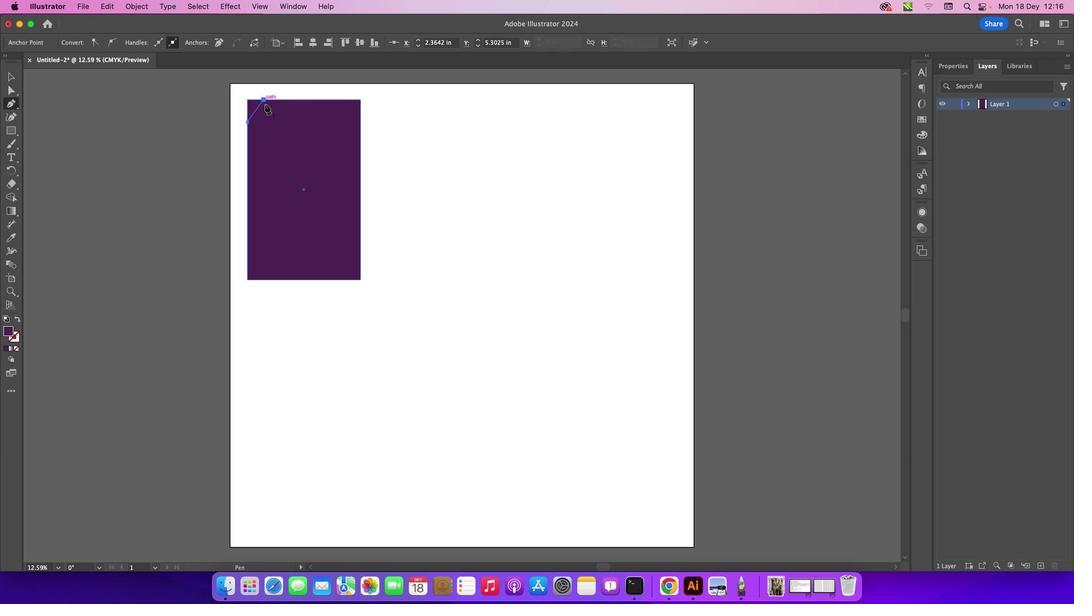 
Action: Mouse moved to (283, 121)
Screenshot: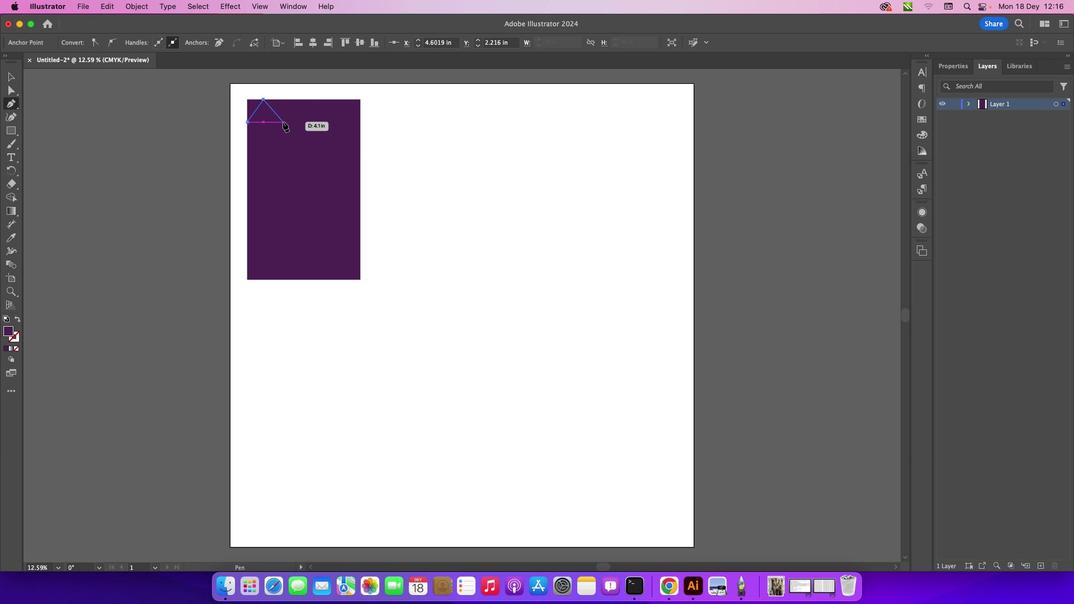 
Action: Mouse pressed left at (283, 121)
Screenshot: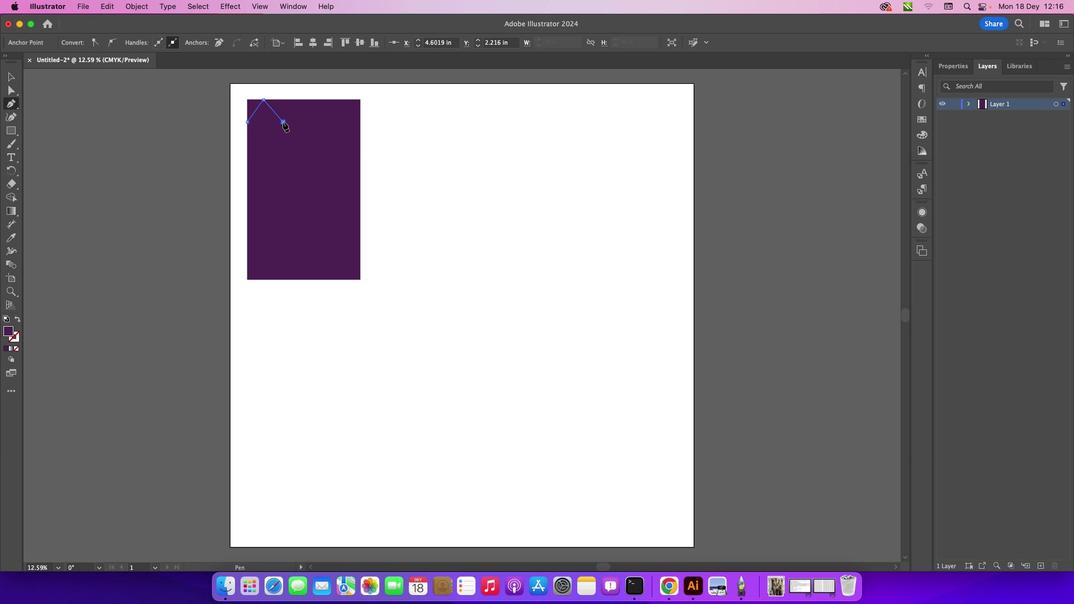
Action: Mouse moved to (301, 101)
Screenshot: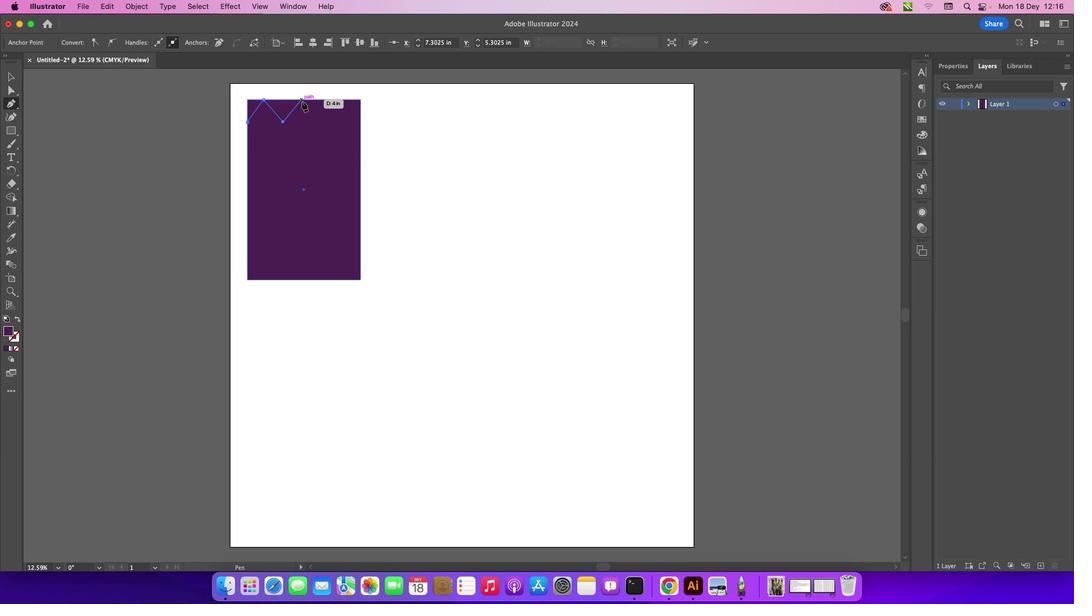 
Action: Mouse pressed left at (301, 101)
Screenshot: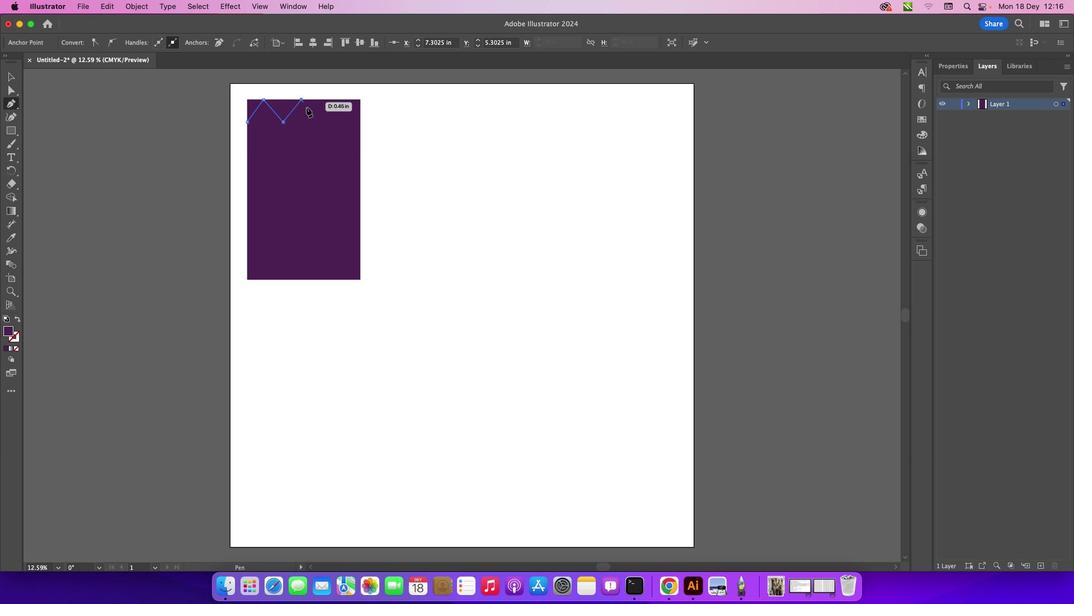 
Action: Mouse moved to (318, 121)
Screenshot: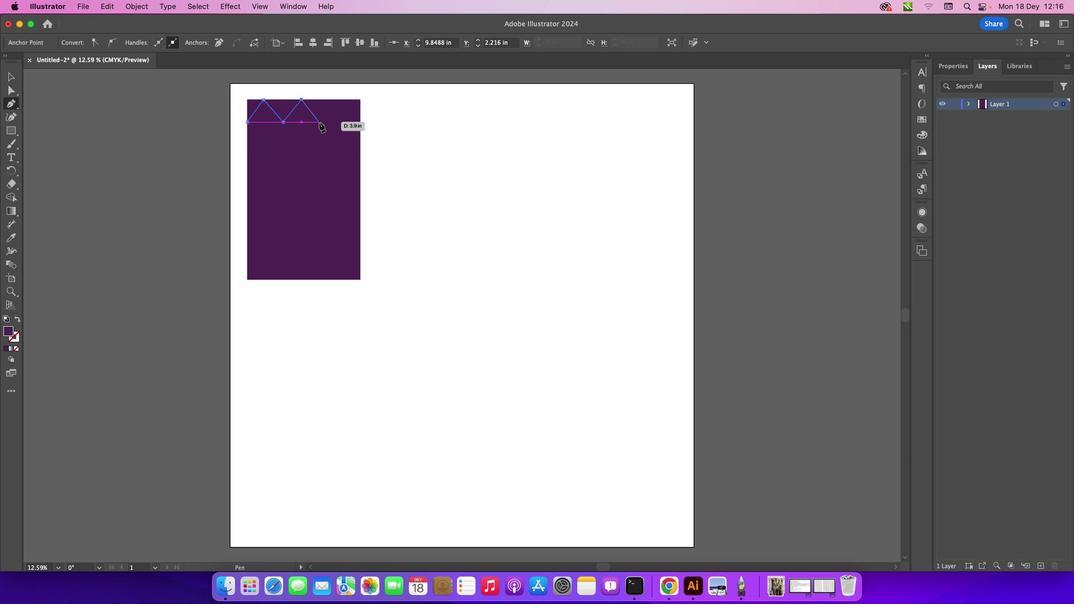
Action: Mouse pressed left at (318, 121)
Screenshot: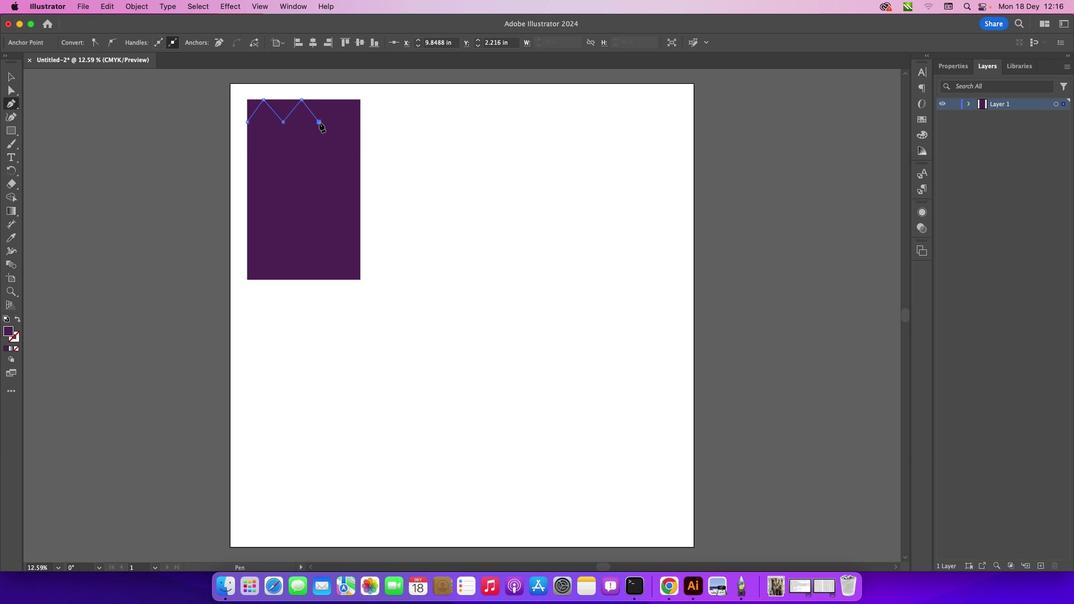 
Action: Mouse moved to (332, 100)
Screenshot: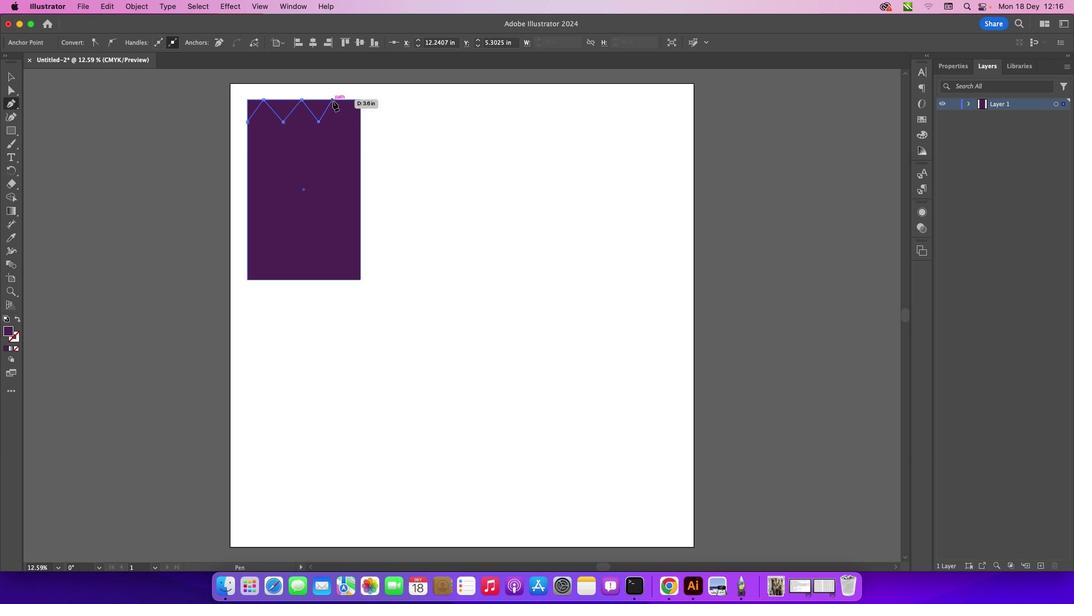 
Action: Mouse pressed left at (332, 100)
Screenshot: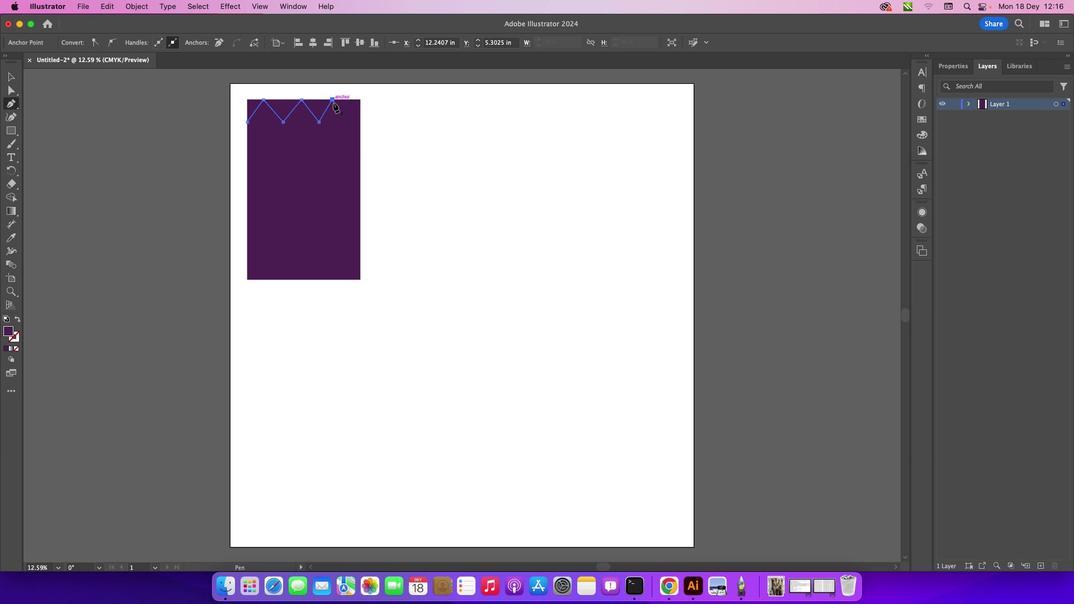 
Action: Mouse moved to (345, 121)
Screenshot: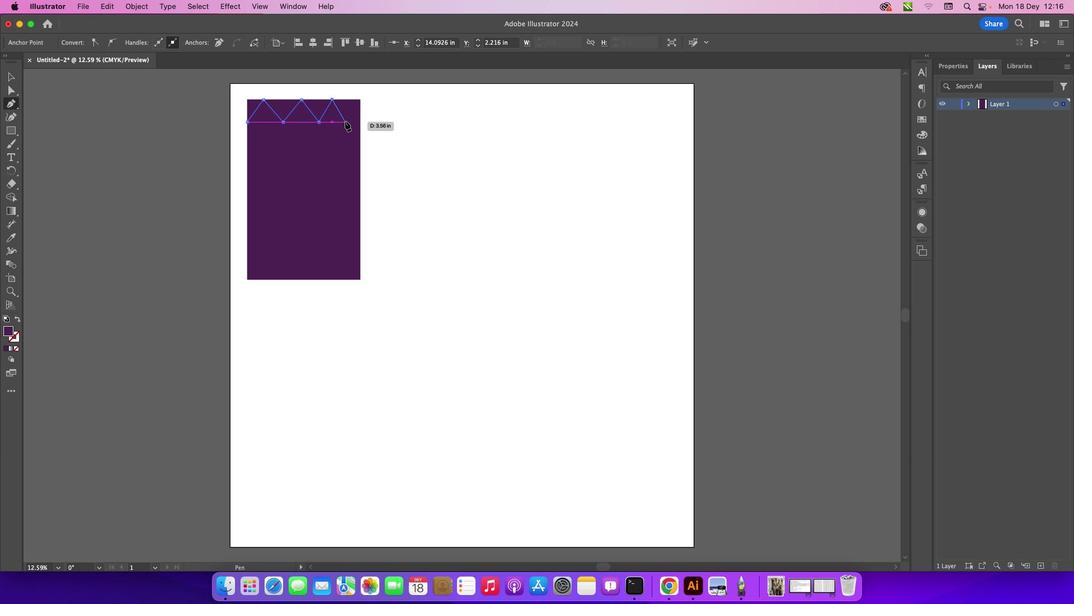 
Action: Mouse pressed left at (345, 121)
Screenshot: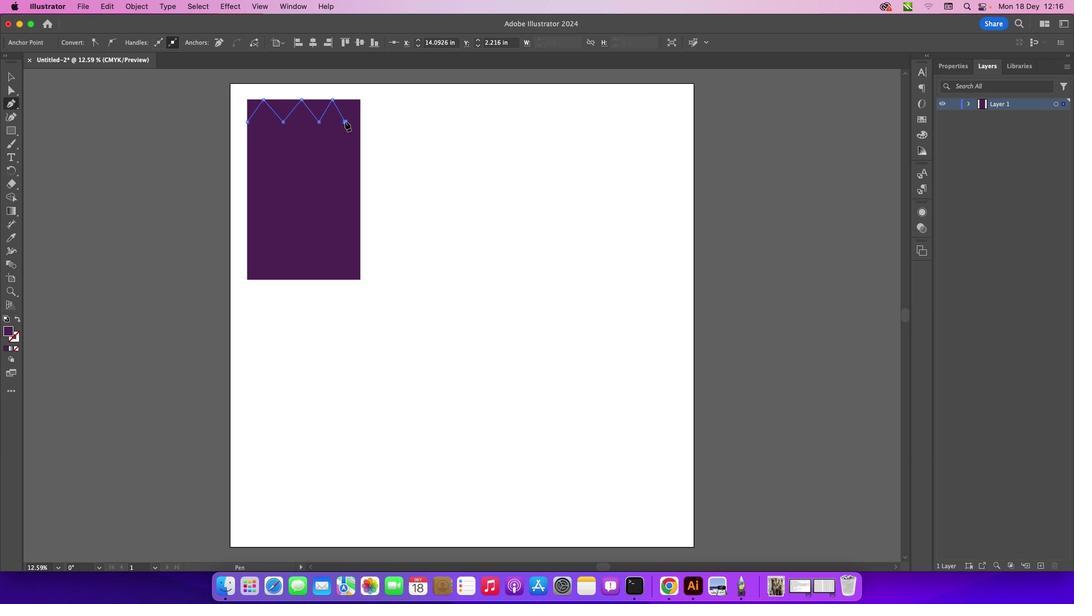 
Action: Mouse moved to (358, 100)
Screenshot: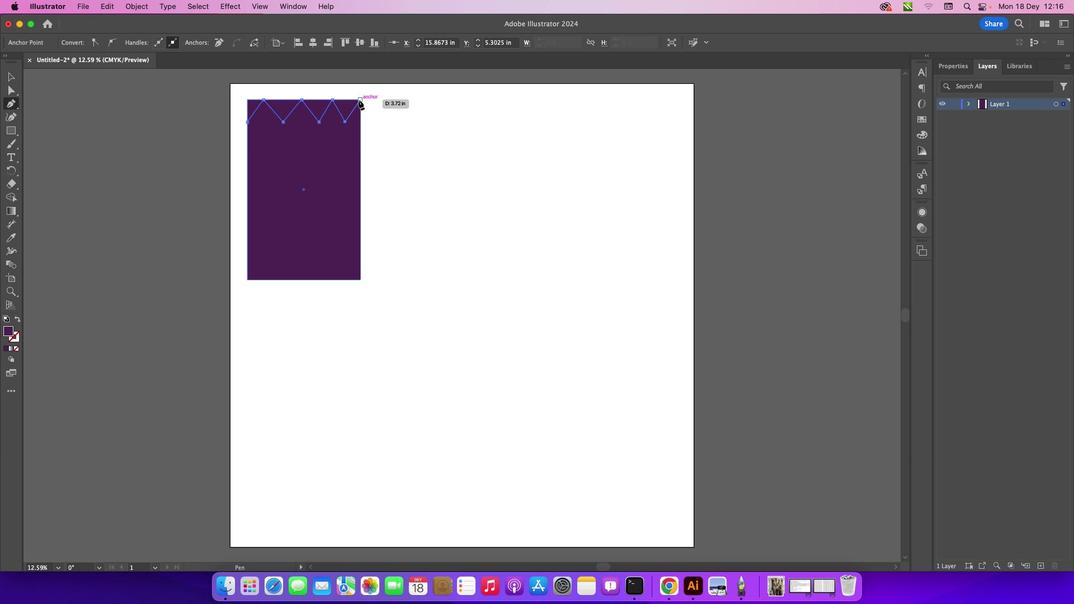 
Action: Mouse pressed left at (358, 100)
Screenshot: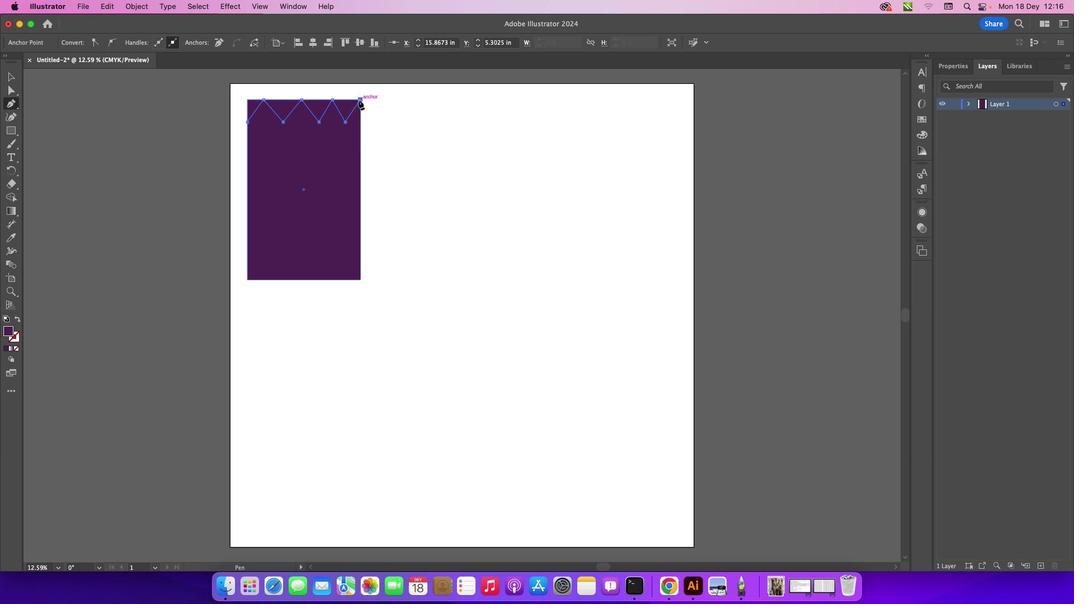
Action: Key pressed Key.cmd_r'=''=''=''='
Screenshot: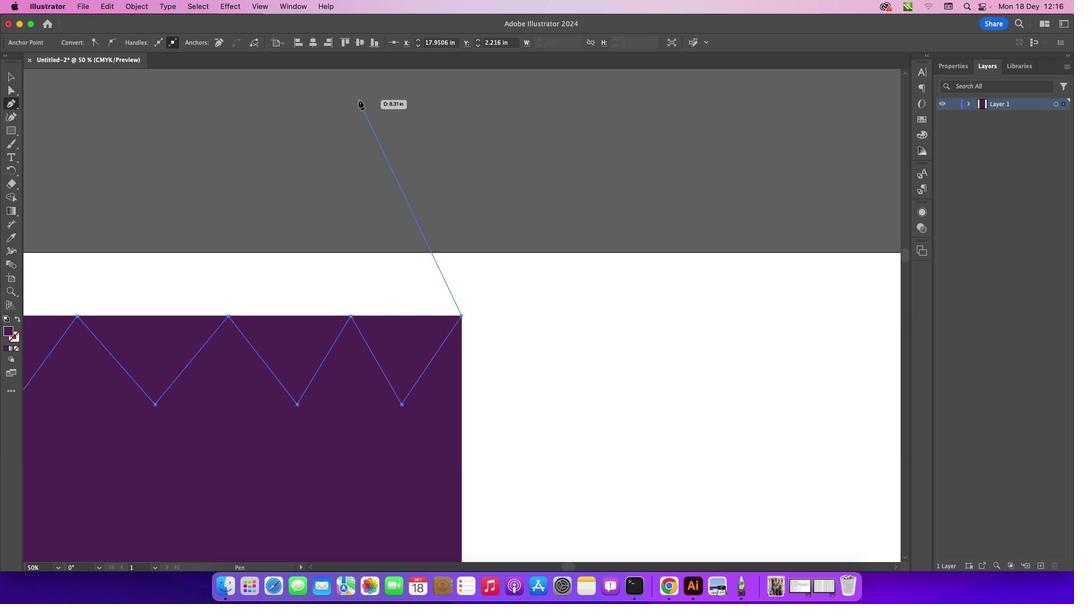 
Action: Mouse moved to (461, 330)
Screenshot: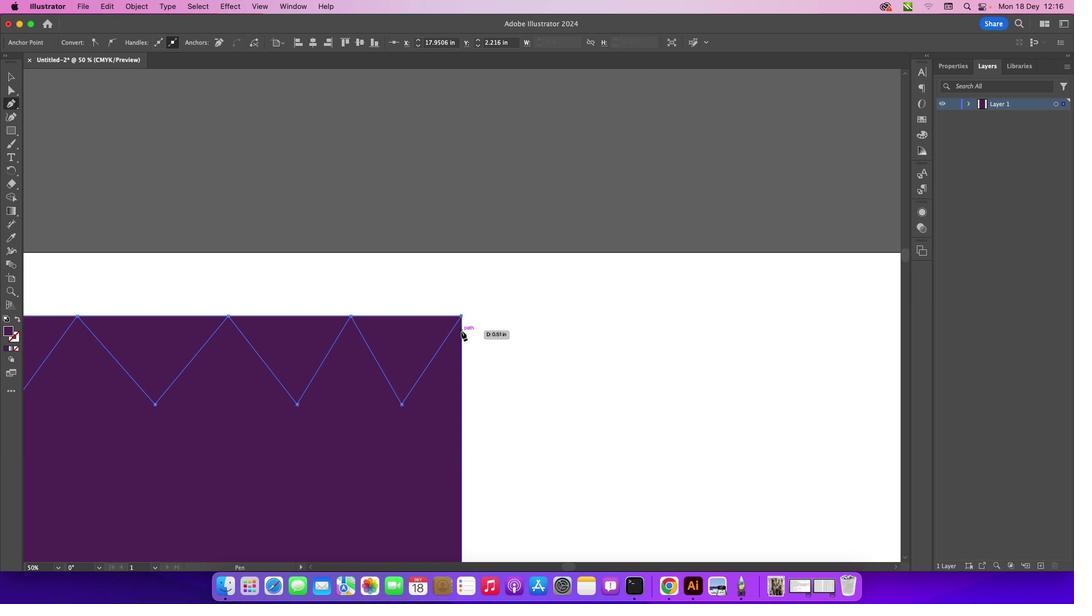 
Action: Mouse pressed left at (461, 330)
Screenshot: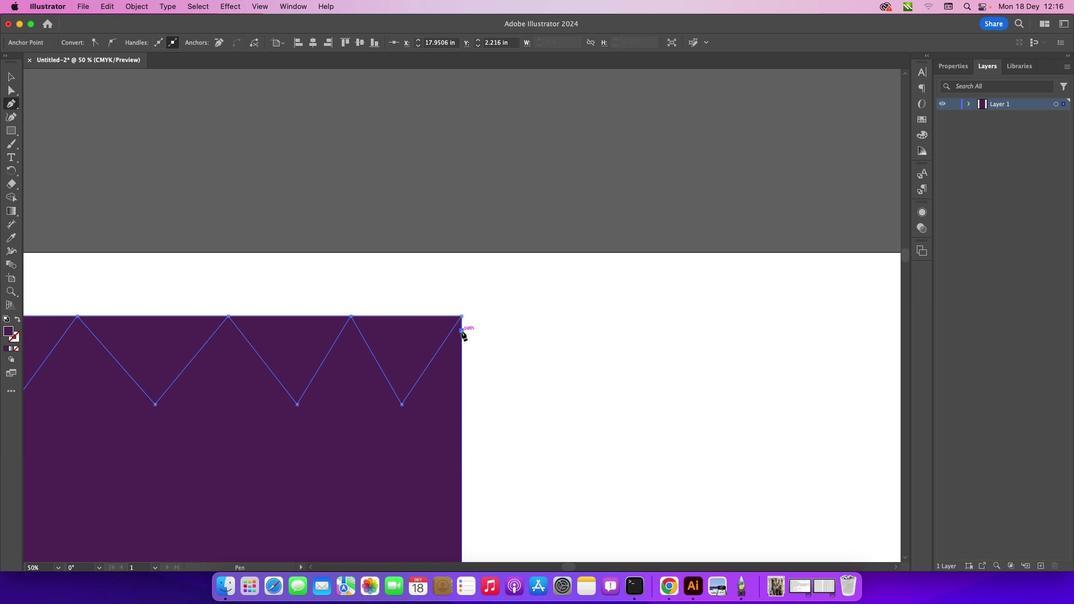 
Action: Mouse moved to (403, 417)
Screenshot: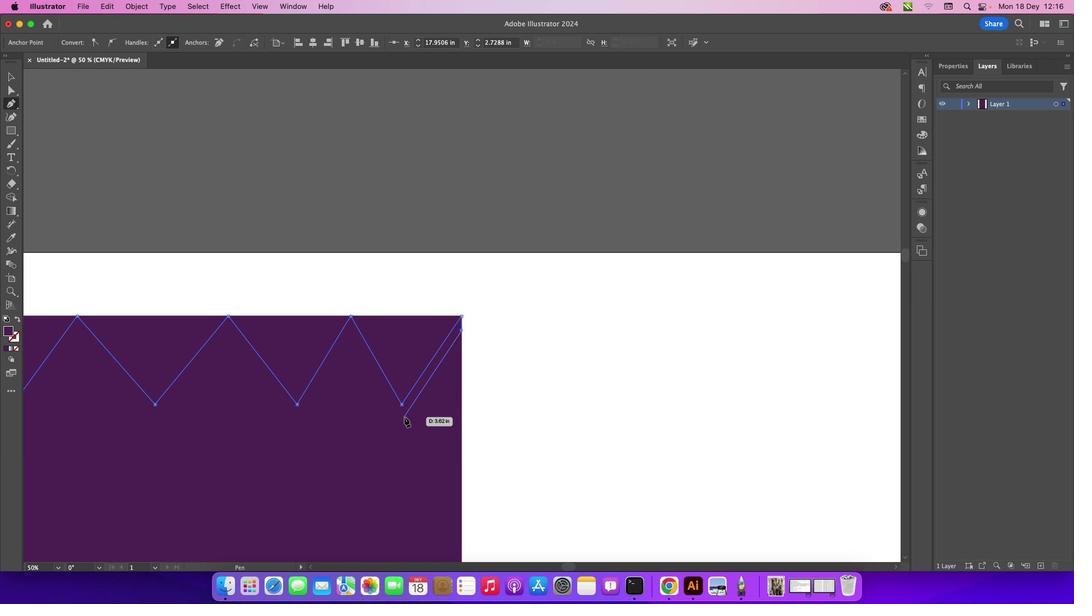 
Action: Mouse pressed left at (403, 417)
Screenshot: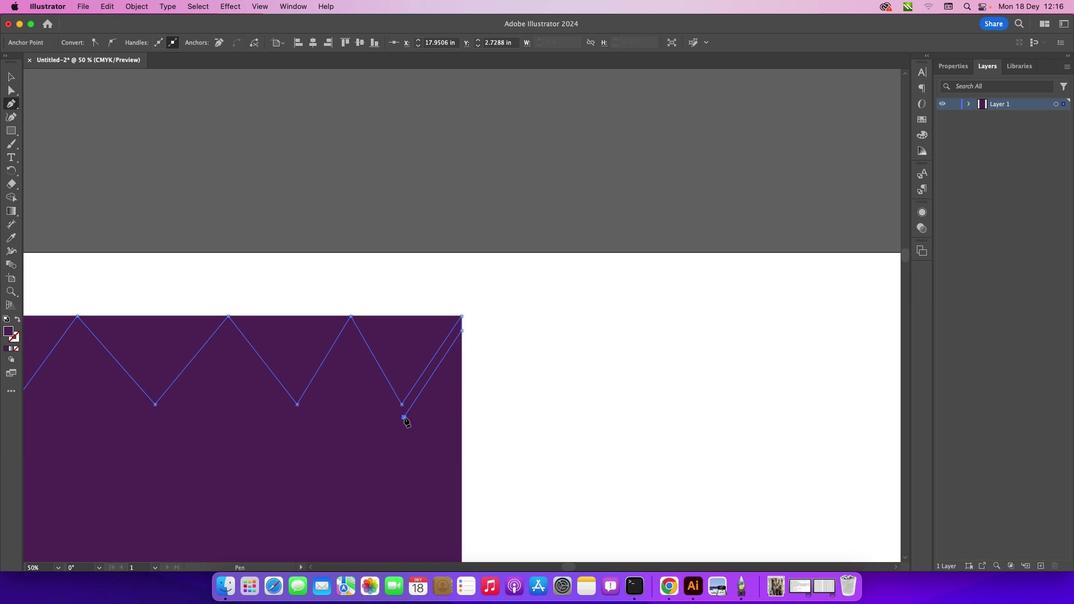 
Action: Mouse moved to (349, 328)
Screenshot: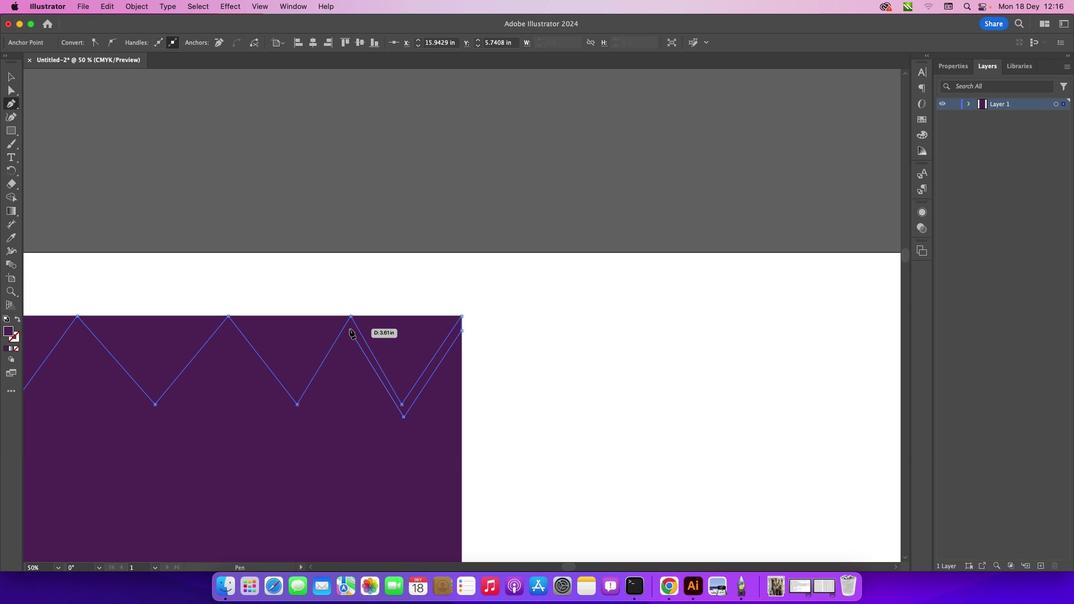 
Action: Mouse pressed left at (349, 328)
Screenshot: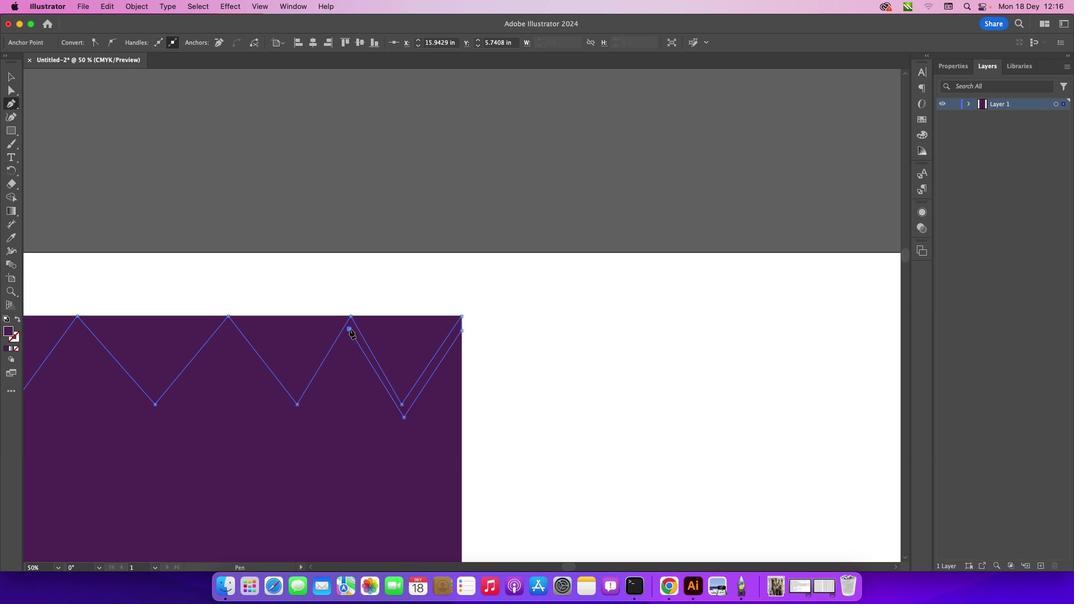 
Action: Mouse moved to (303, 408)
Screenshot: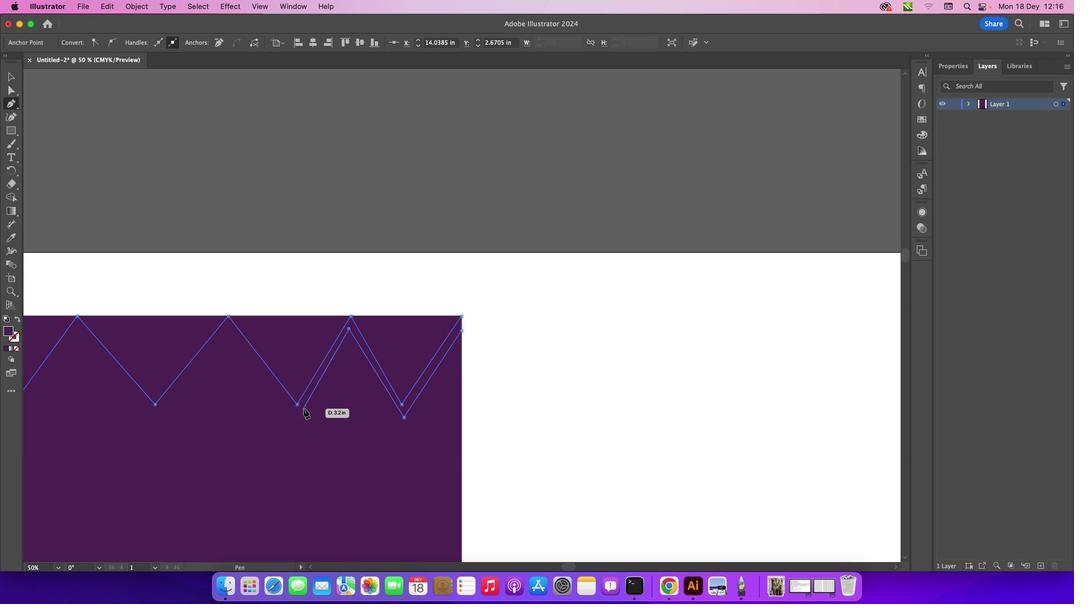 
Action: Mouse pressed left at (303, 408)
Screenshot: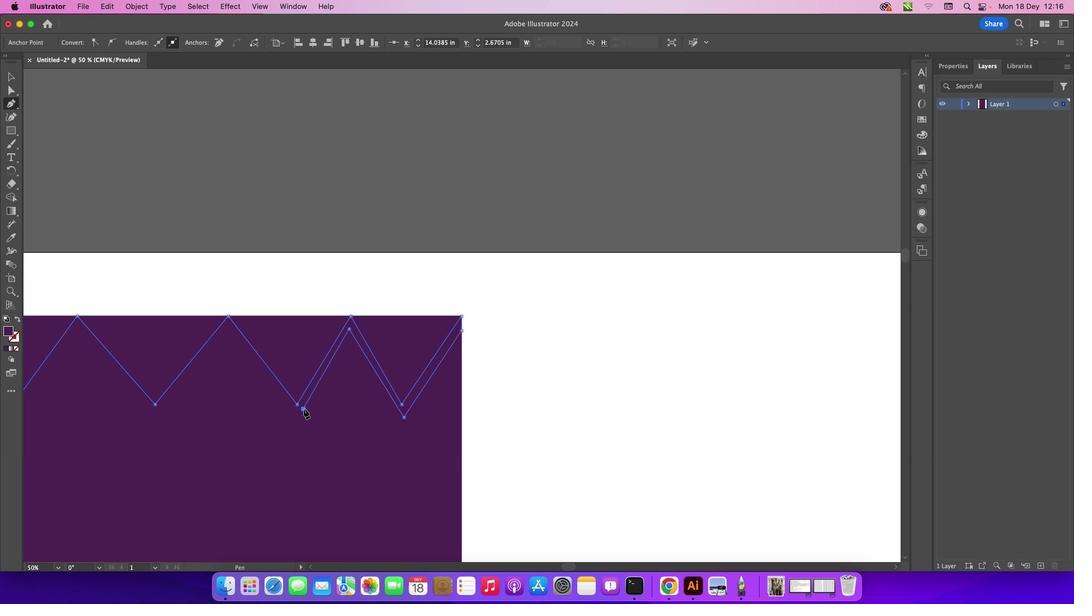 
Action: Mouse moved to (297, 417)
Screenshot: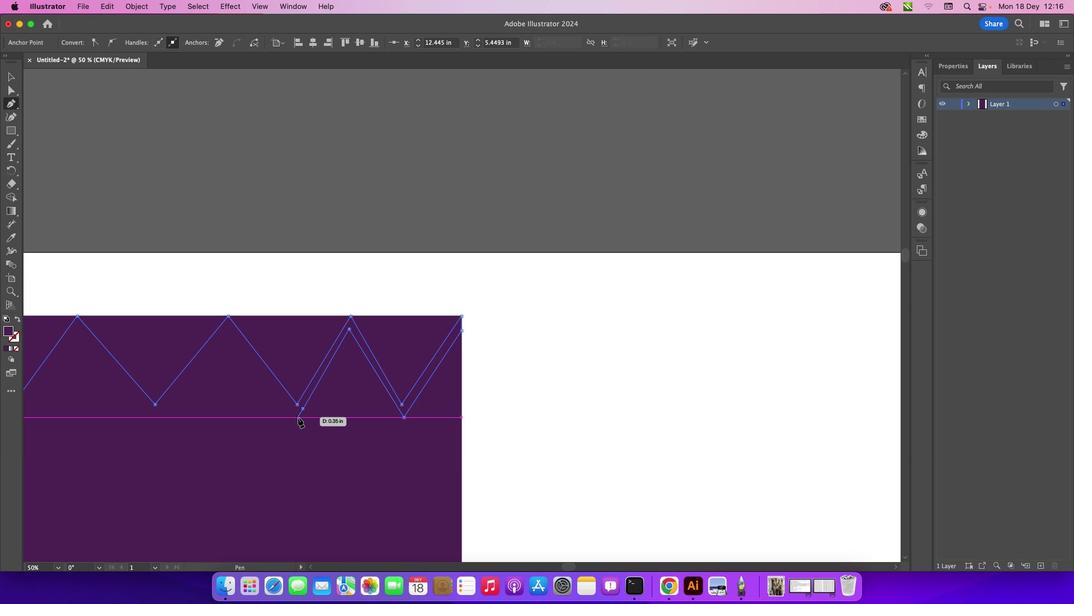 
Action: Mouse pressed left at (297, 417)
Screenshot: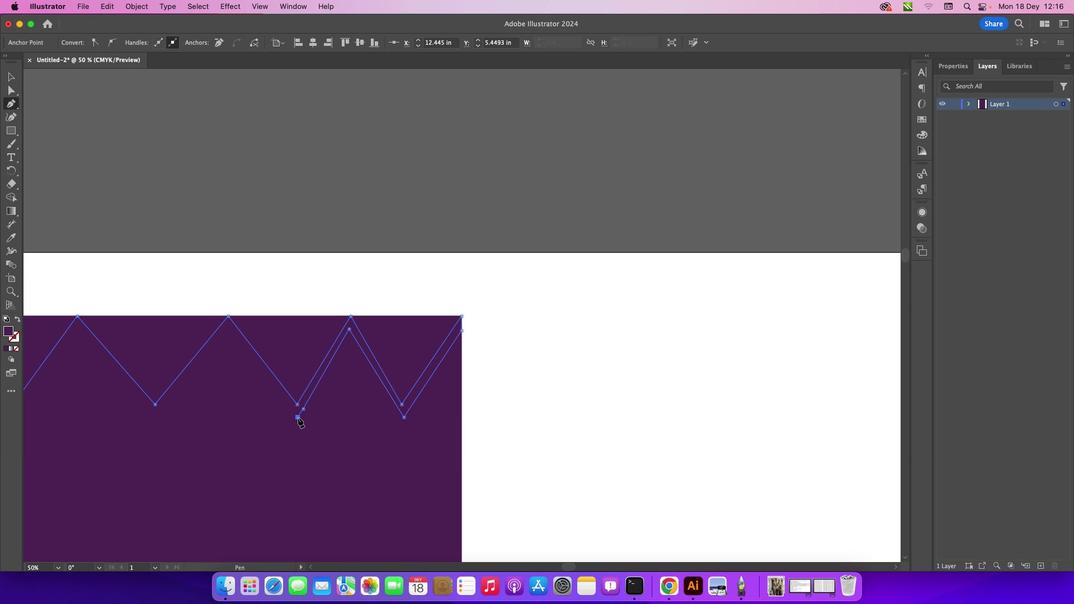 
Action: Mouse moved to (228, 327)
Screenshot: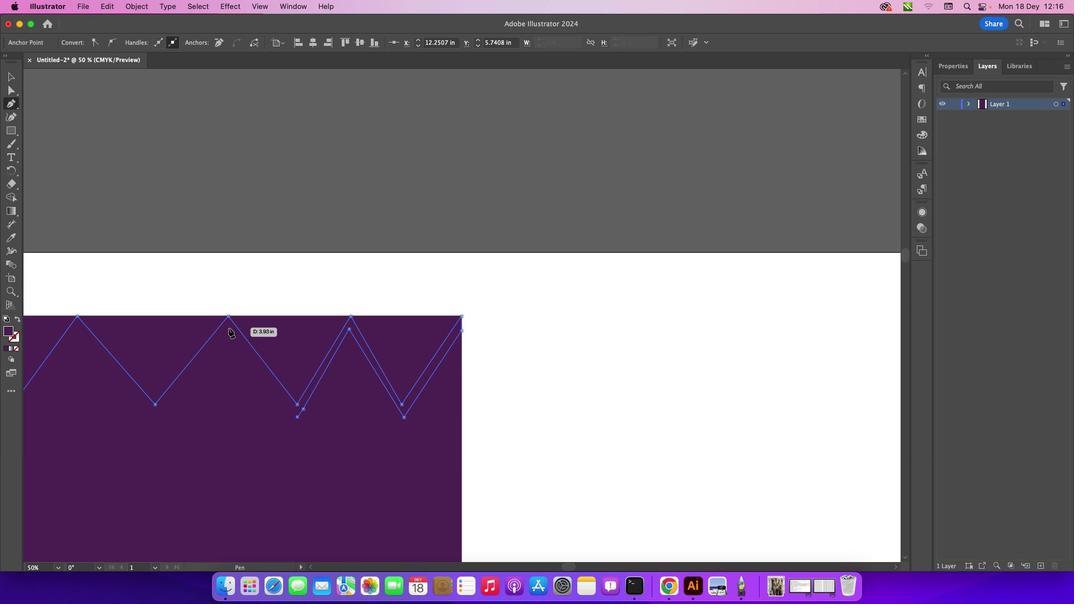 
Action: Mouse pressed left at (228, 327)
Screenshot: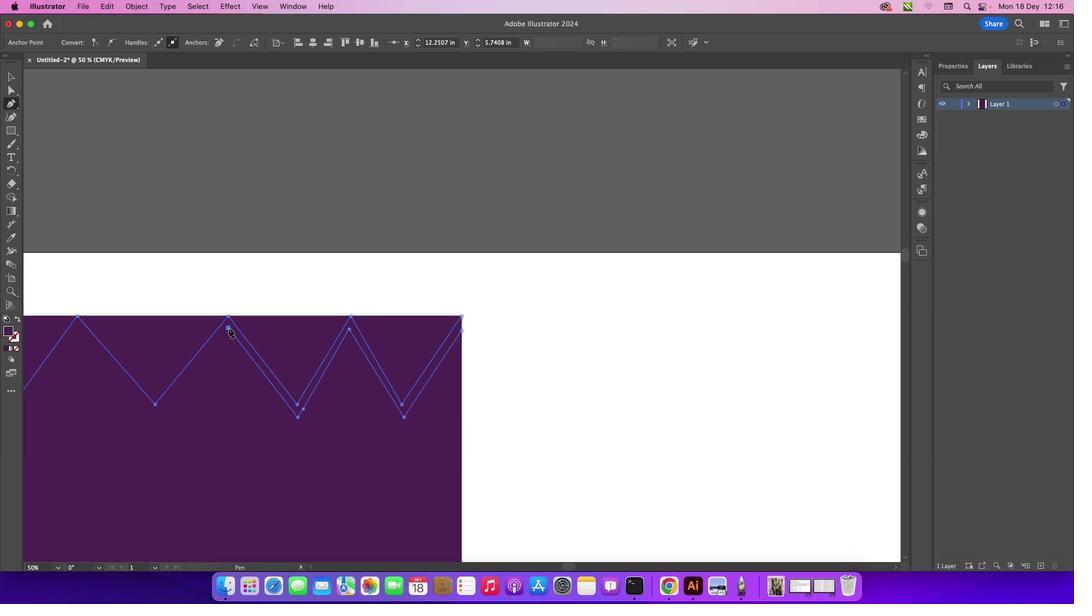 
Action: Mouse moved to (155, 414)
Screenshot: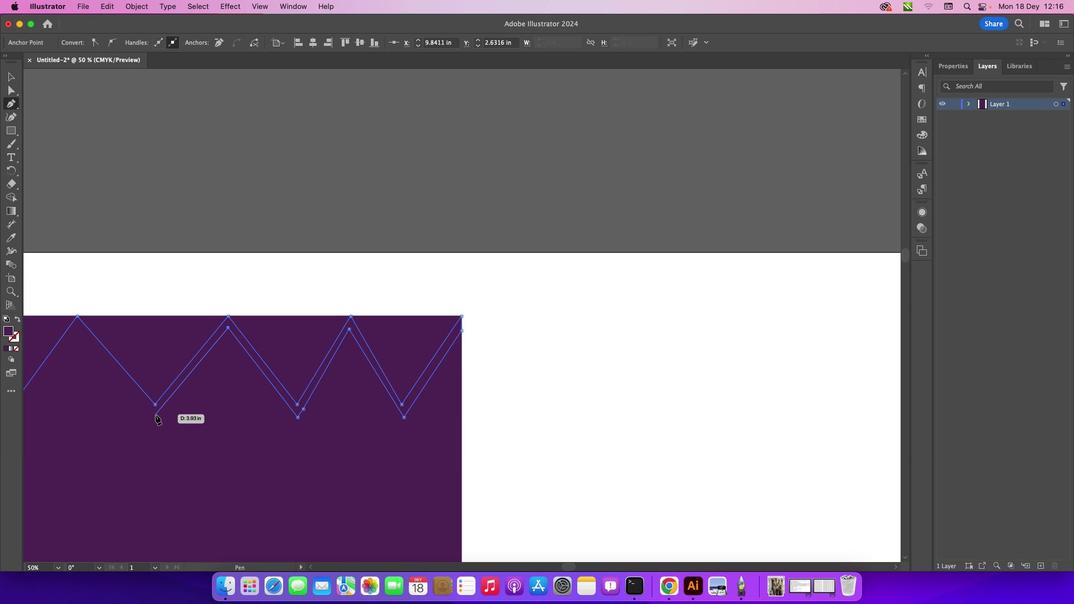 
Action: Mouse pressed left at (155, 414)
Screenshot: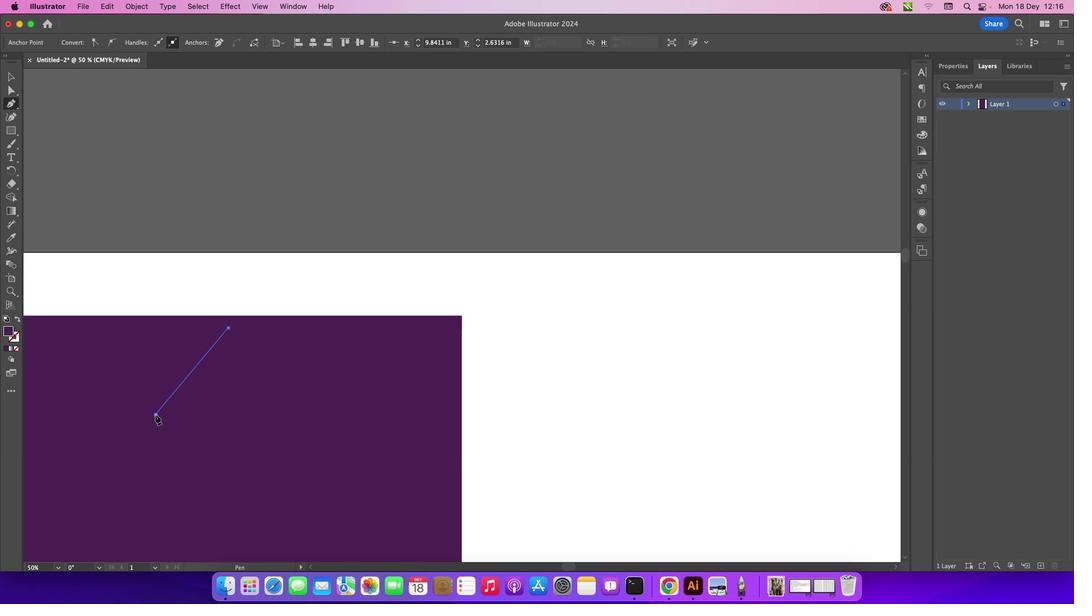 
Action: Mouse moved to (77, 326)
Screenshot: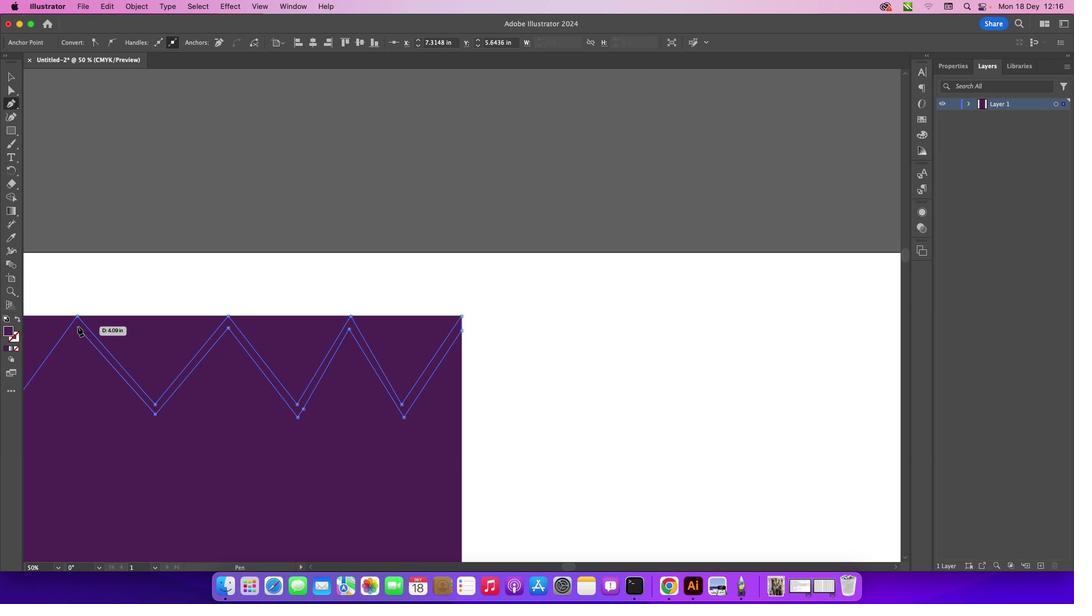
Action: Mouse pressed left at (77, 326)
Screenshot: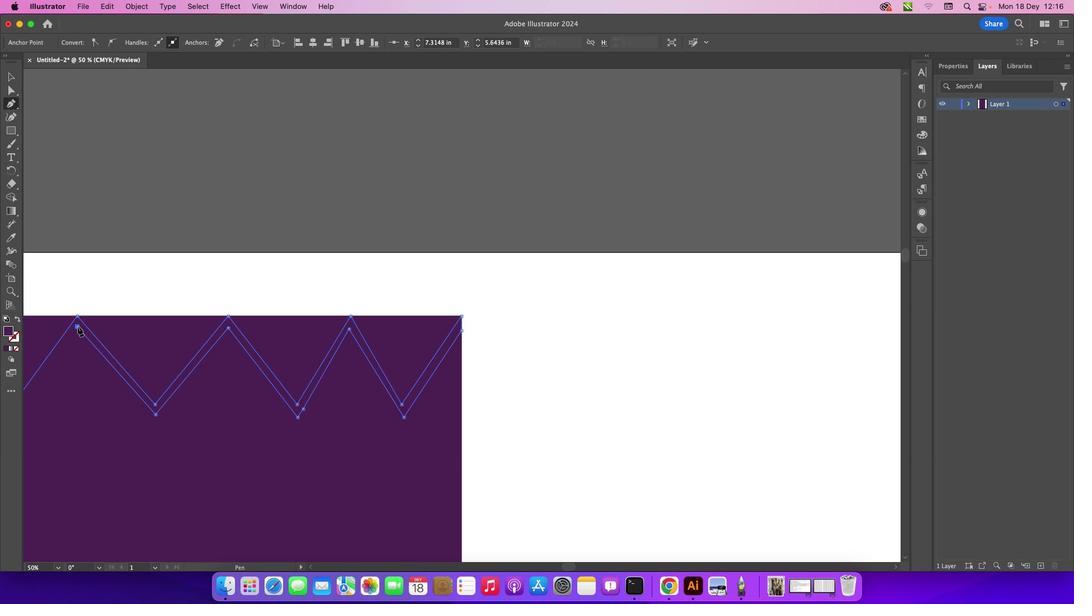 
Action: Mouse moved to (570, 566)
Screenshot: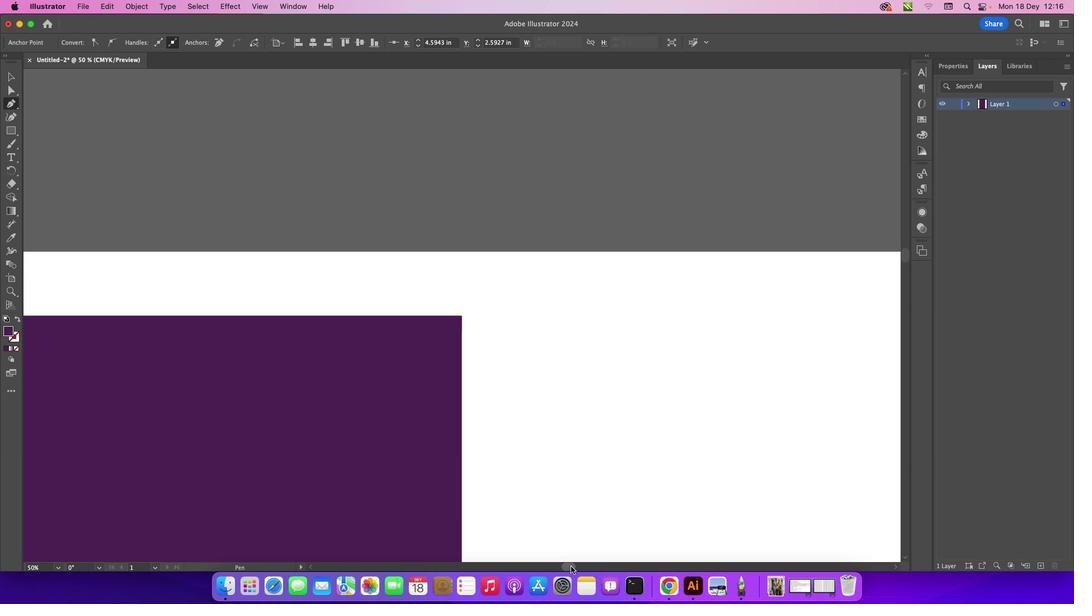 
Action: Mouse pressed left at (570, 566)
Screenshot: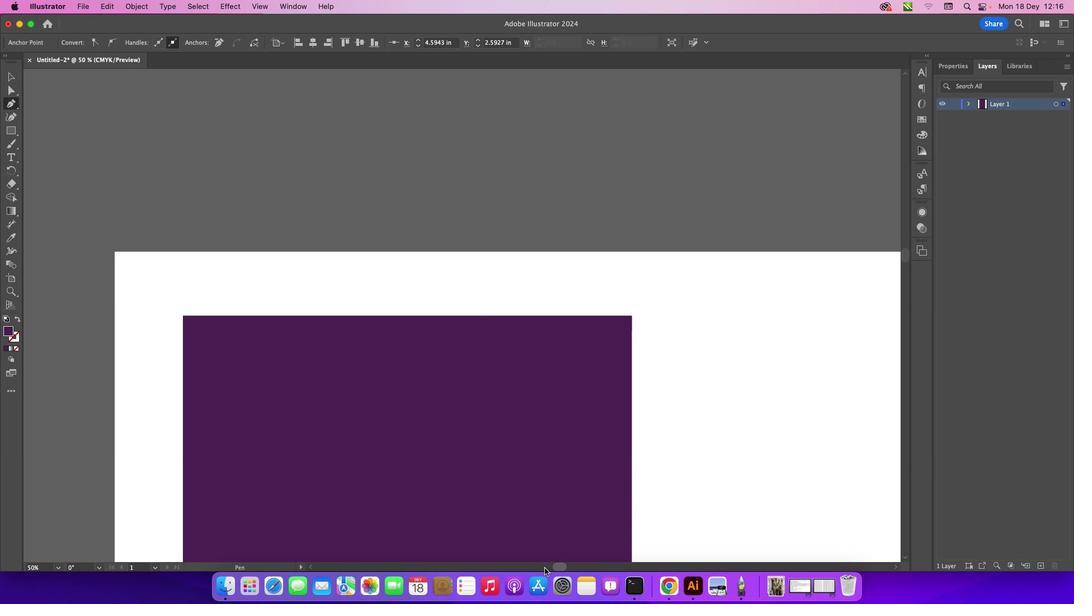 
Action: Mouse moved to (334, 414)
Screenshot: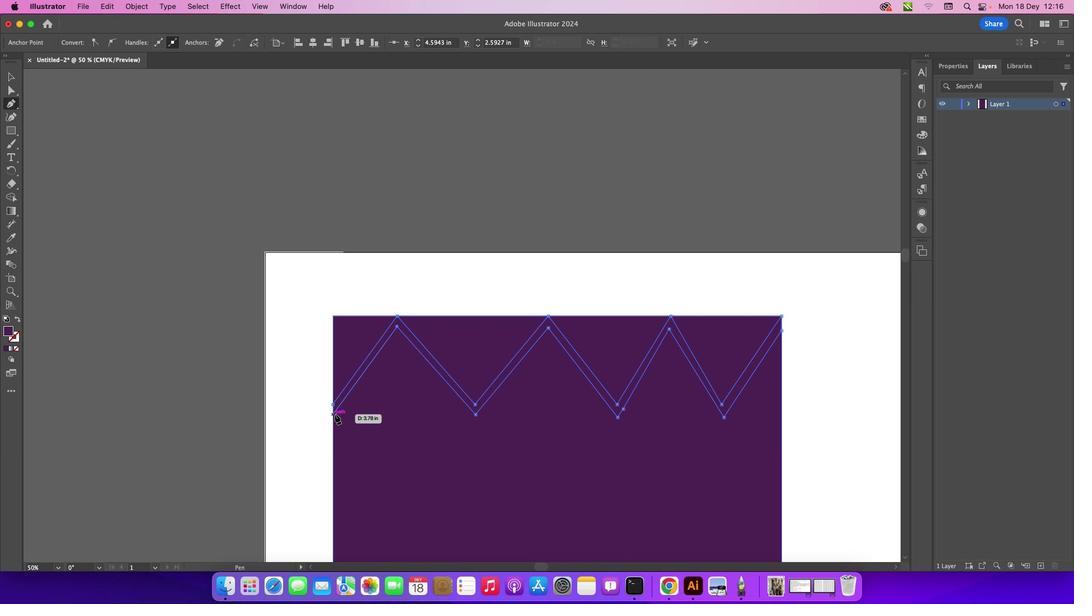 
Action: Mouse pressed left at (334, 414)
Screenshot: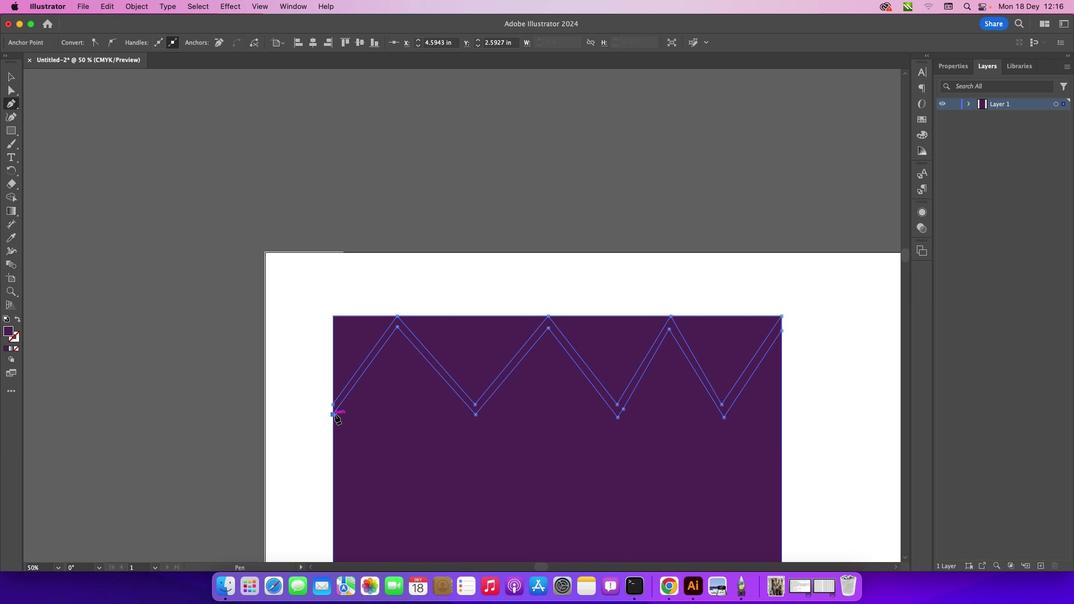 
Action: Mouse moved to (333, 404)
Screenshot: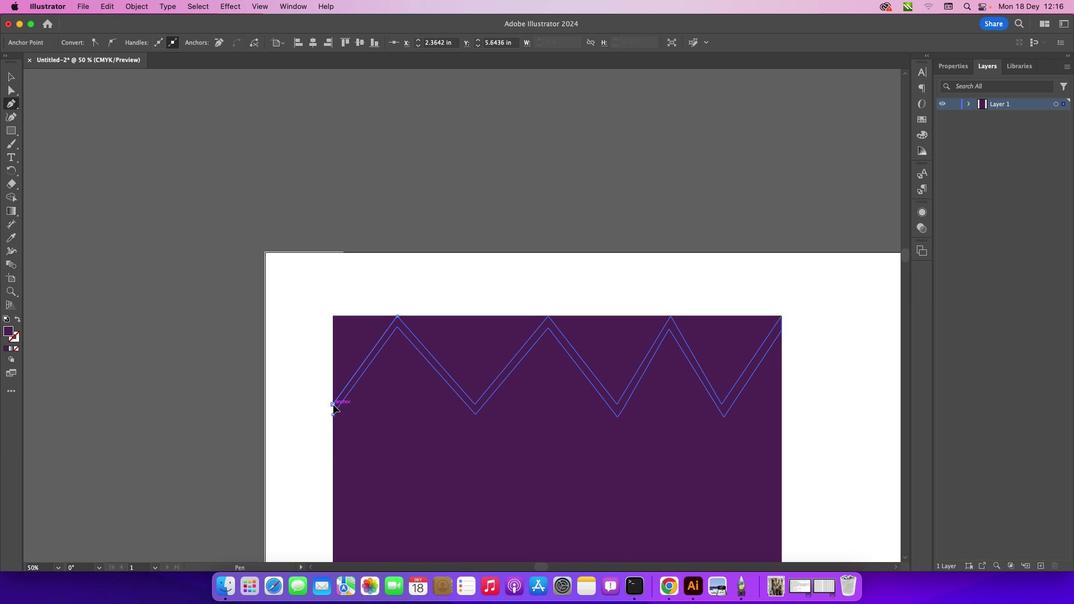 
Action: Mouse pressed left at (333, 404)
Screenshot: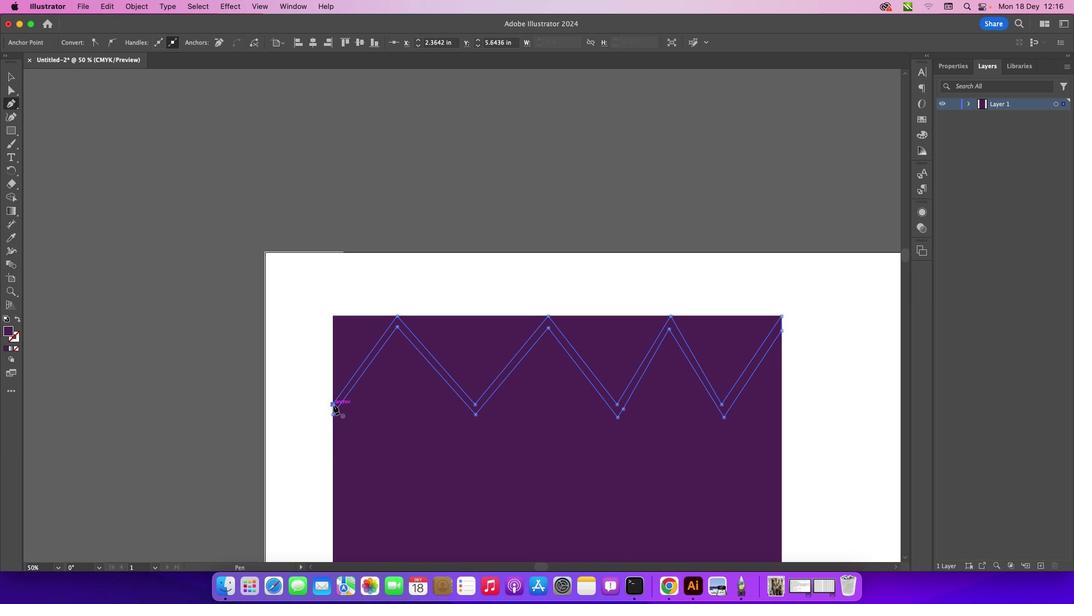 
Action: Mouse moved to (13, 75)
Screenshot: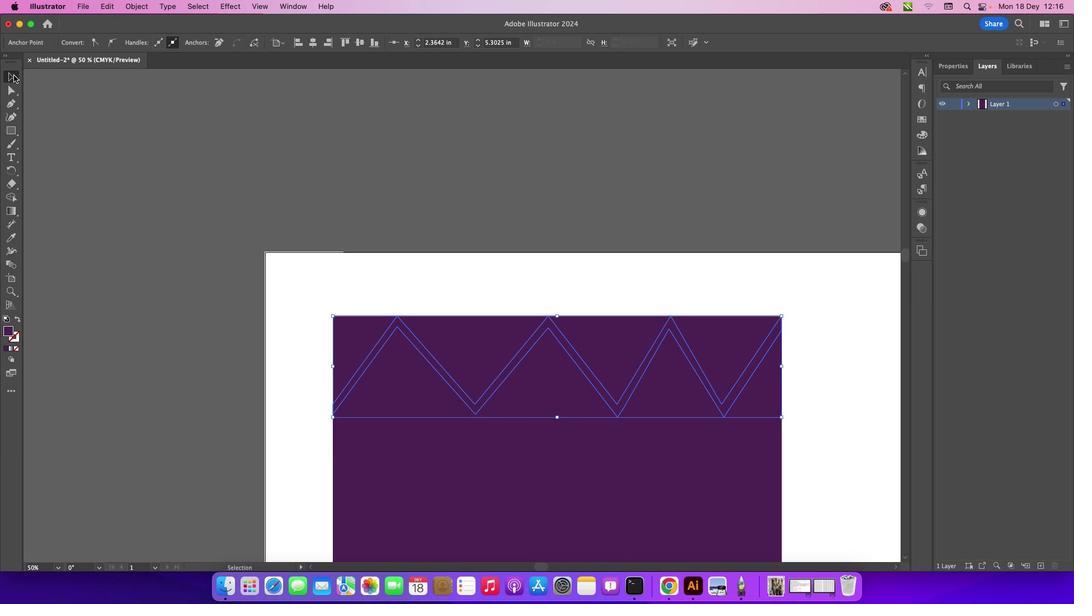 
Action: Mouse pressed left at (13, 75)
Screenshot: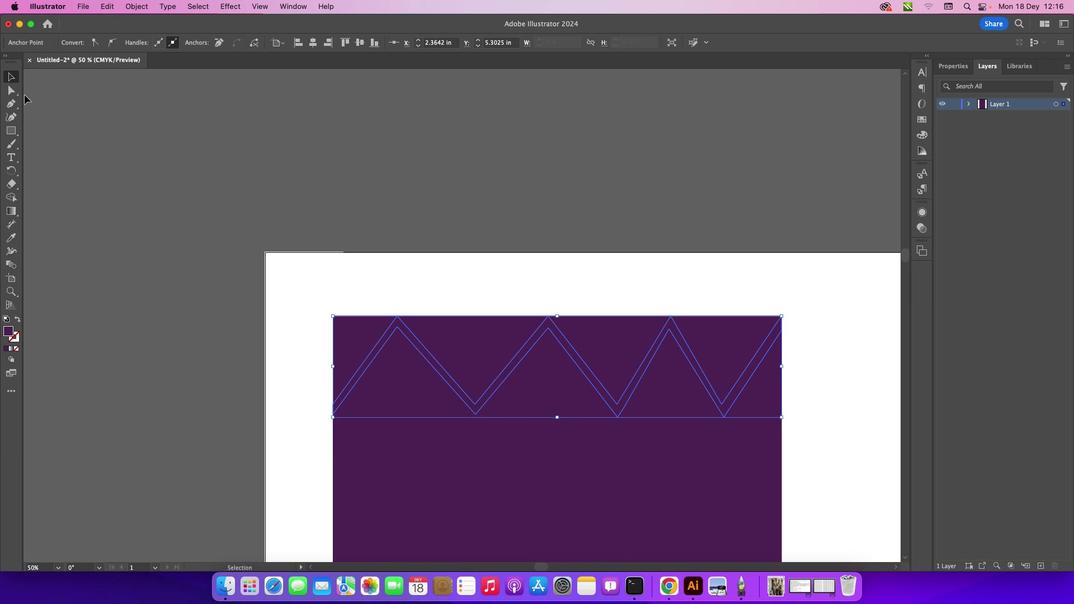 
Action: Mouse moved to (107, 172)
Screenshot: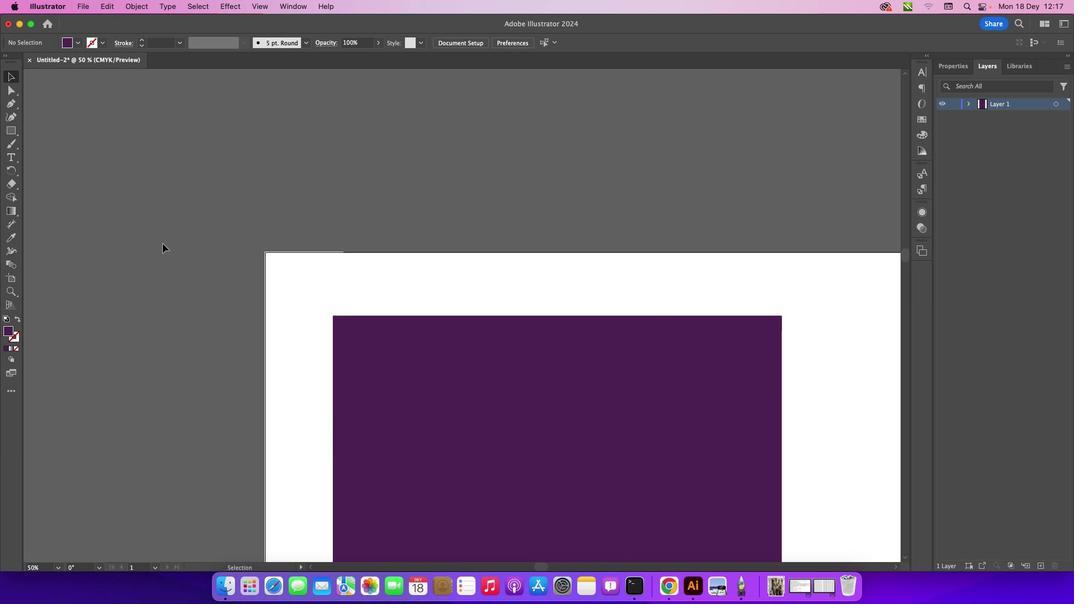 
Action: Mouse pressed left at (107, 172)
Screenshot: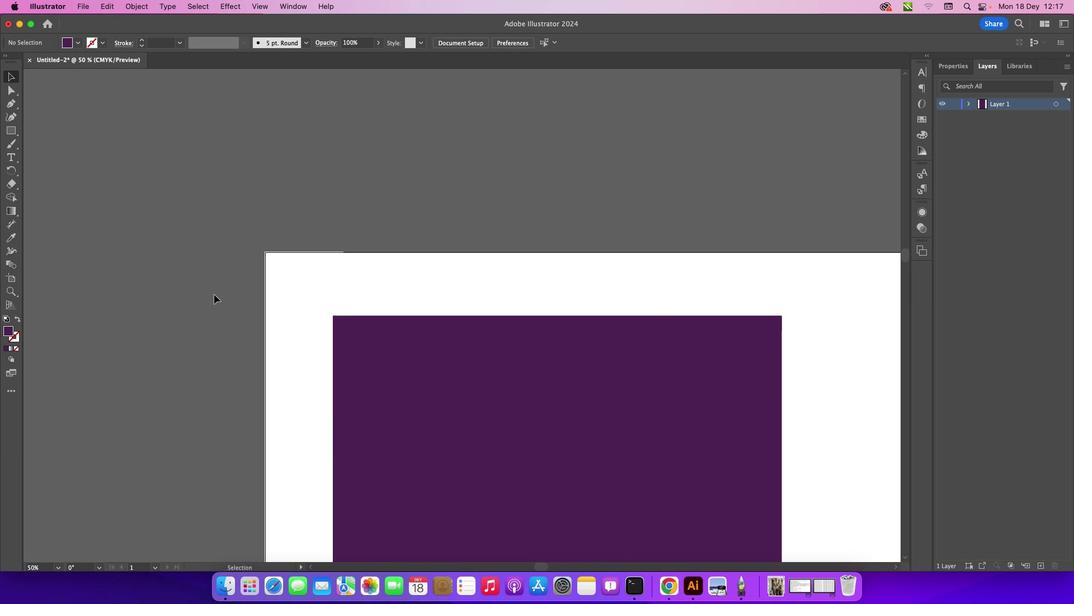 
Action: Mouse moved to (368, 363)
Screenshot: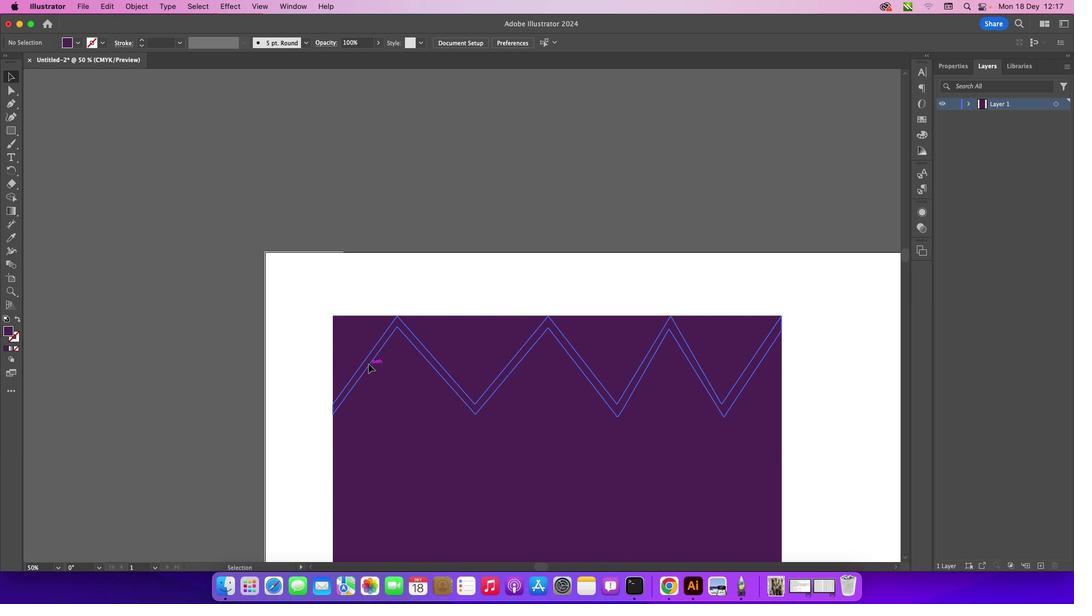 
Action: Mouse pressed left at (368, 363)
Screenshot: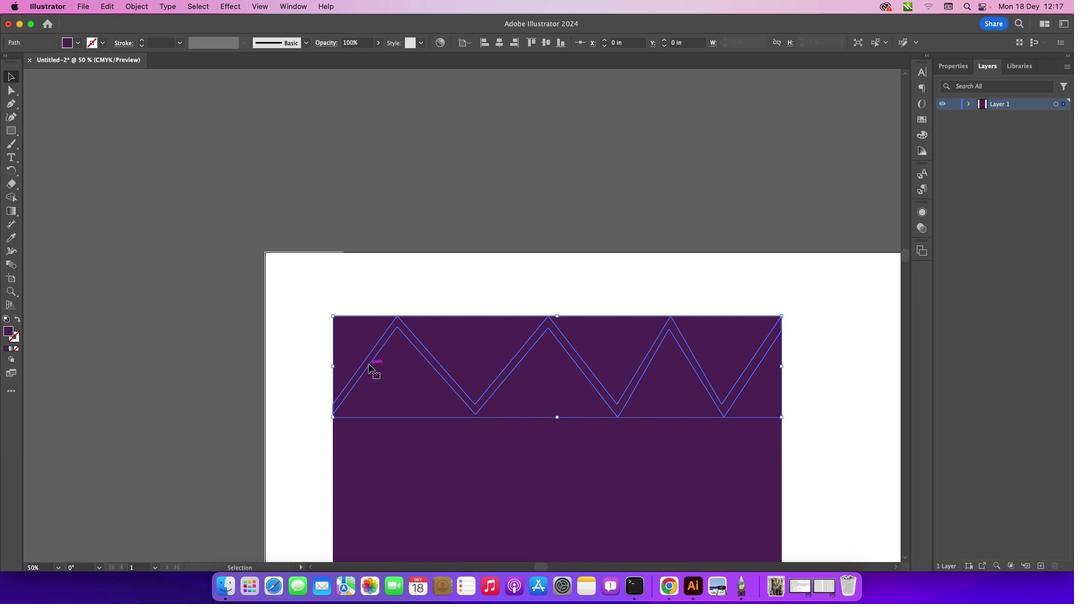 
Action: Mouse moved to (12, 330)
Screenshot: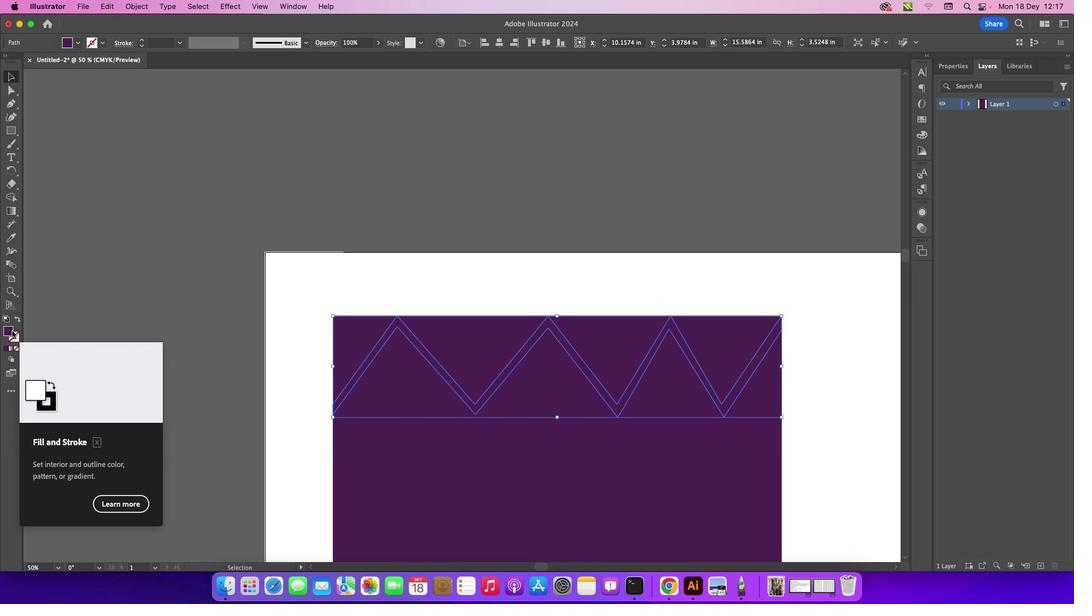 
Action: Mouse pressed left at (12, 330)
Screenshot: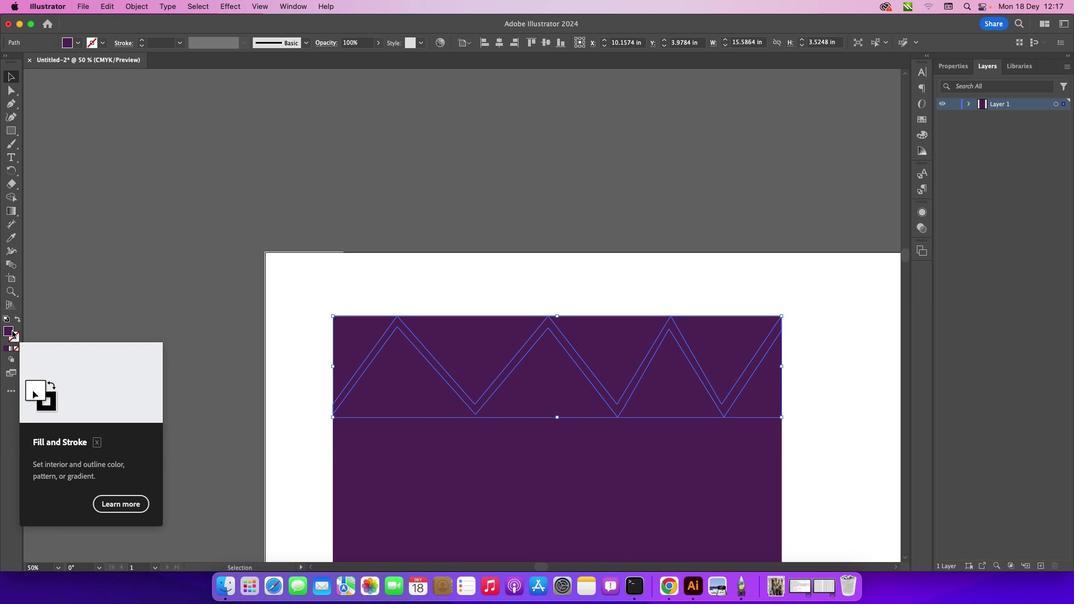 
Action: Mouse pressed left at (12, 330)
Screenshot: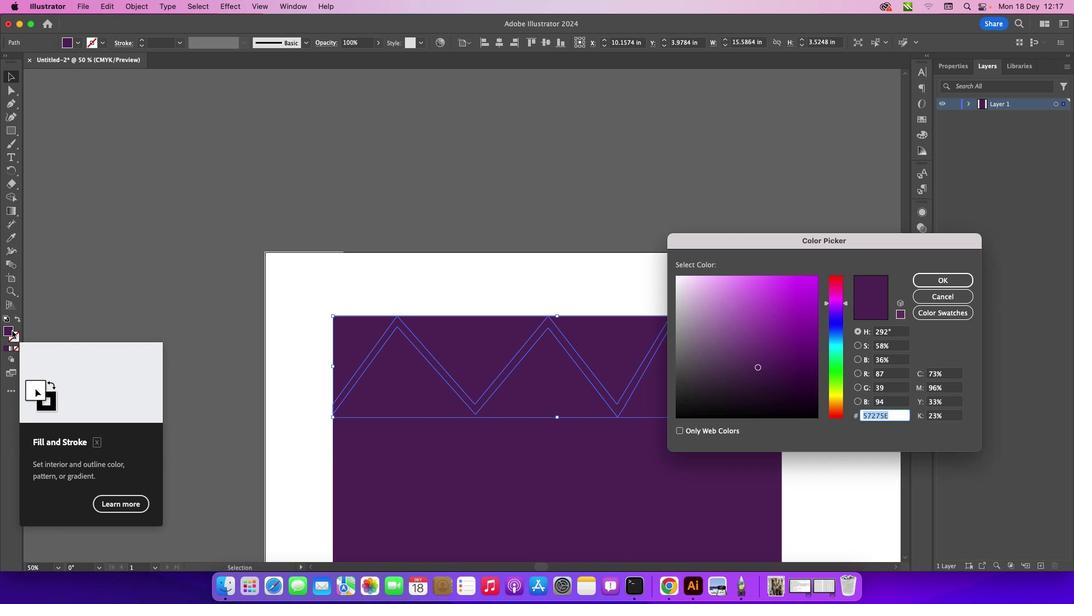 
Action: Mouse moved to (756, 301)
Screenshot: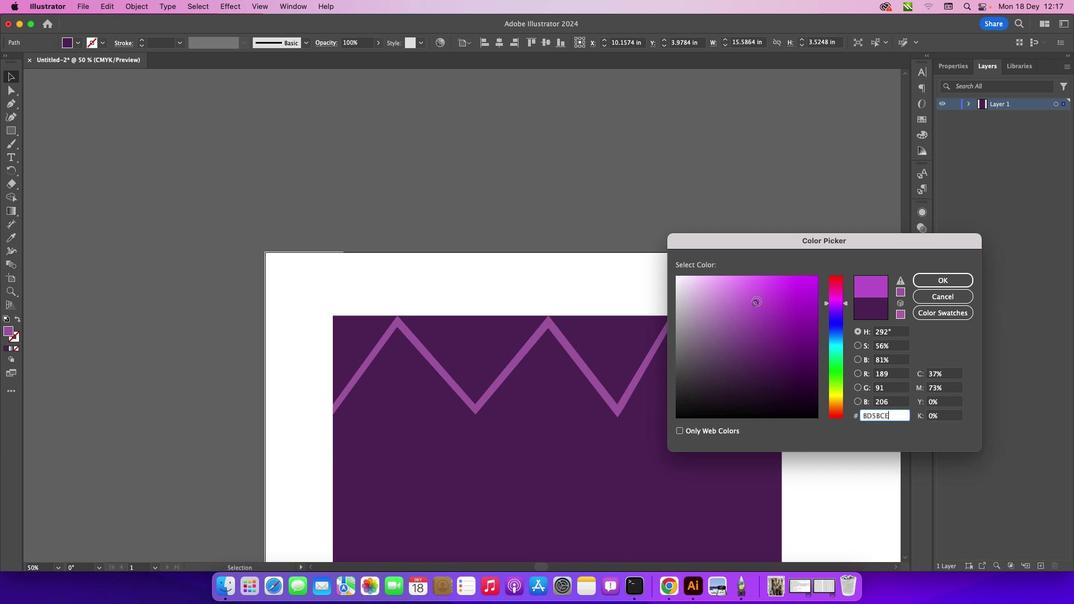 
Action: Mouse pressed left at (756, 301)
Screenshot: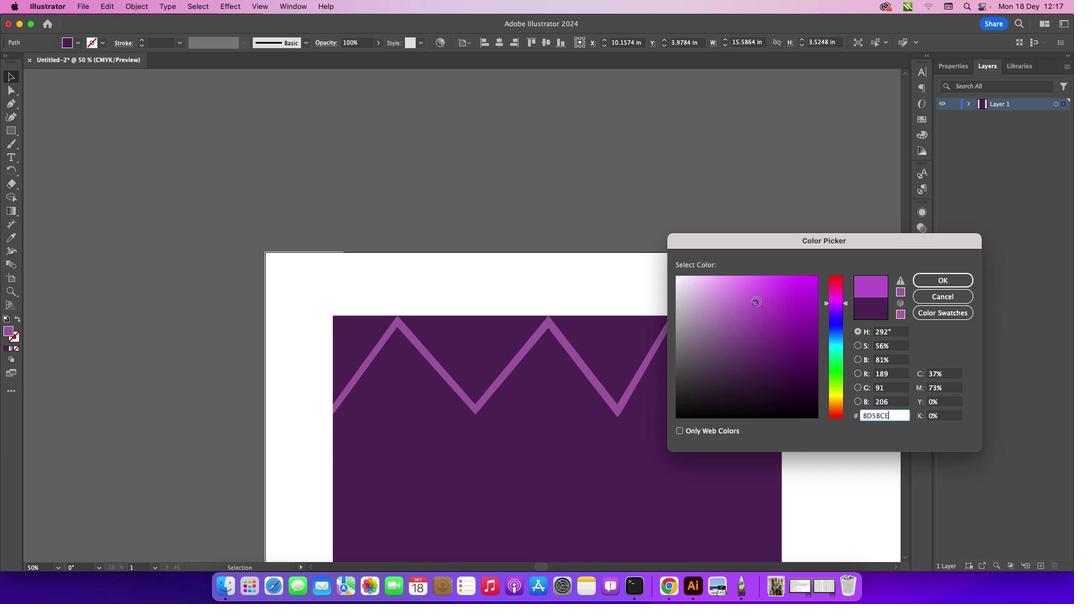 
Action: Mouse moved to (746, 281)
Screenshot: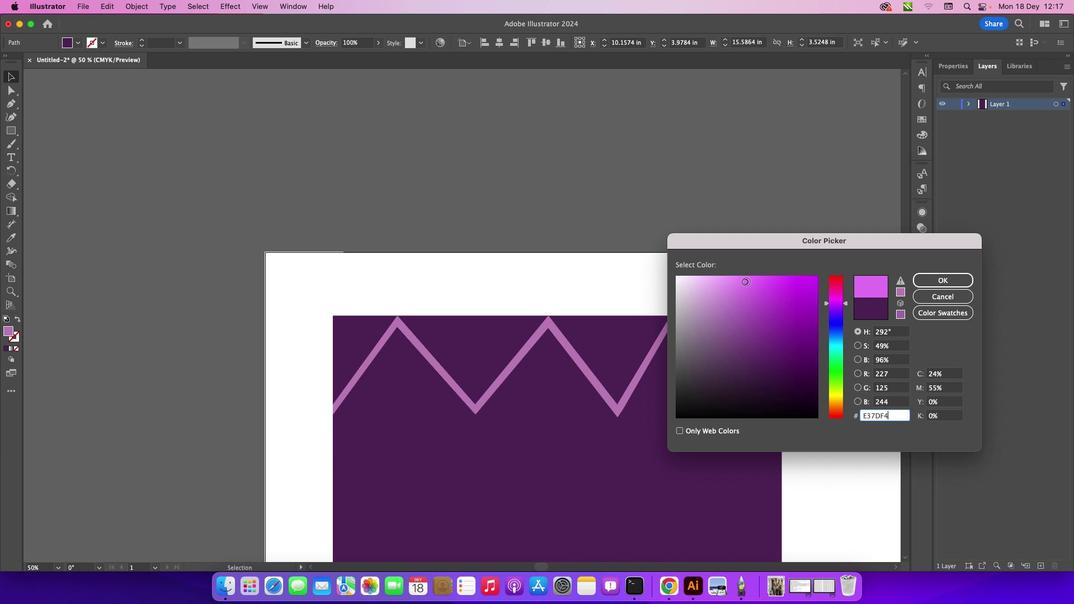 
Action: Mouse pressed left at (746, 281)
Screenshot: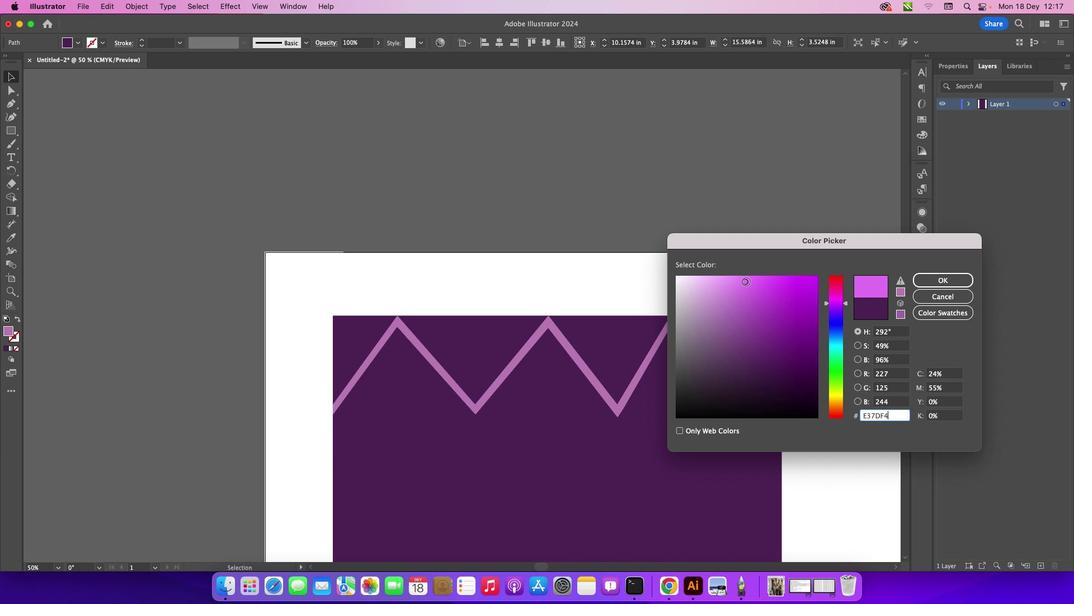 
Action: Mouse moved to (949, 283)
Screenshot: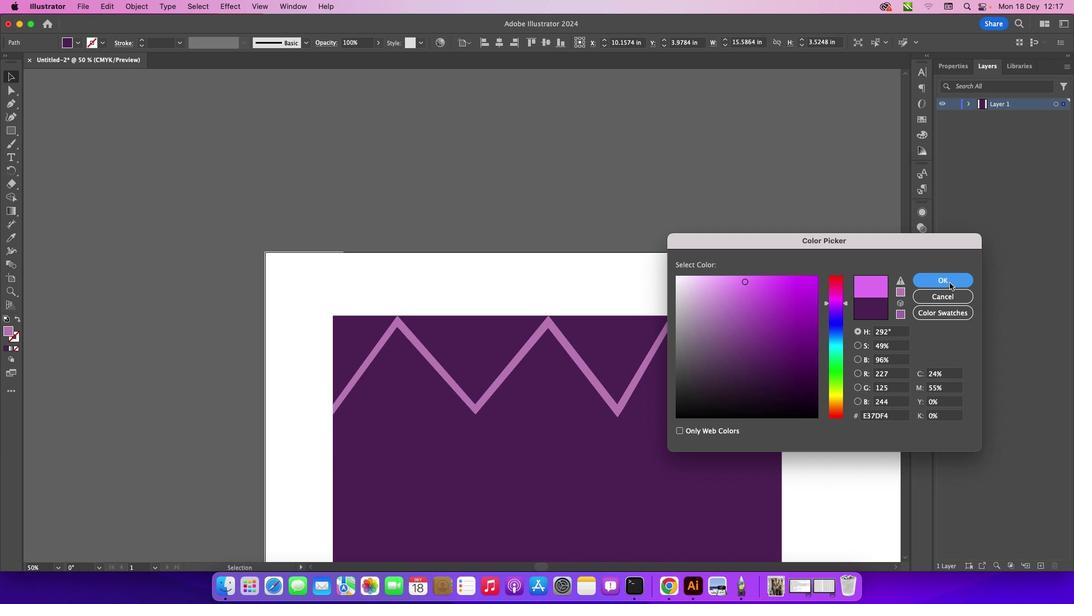 
Action: Mouse pressed left at (949, 283)
Screenshot: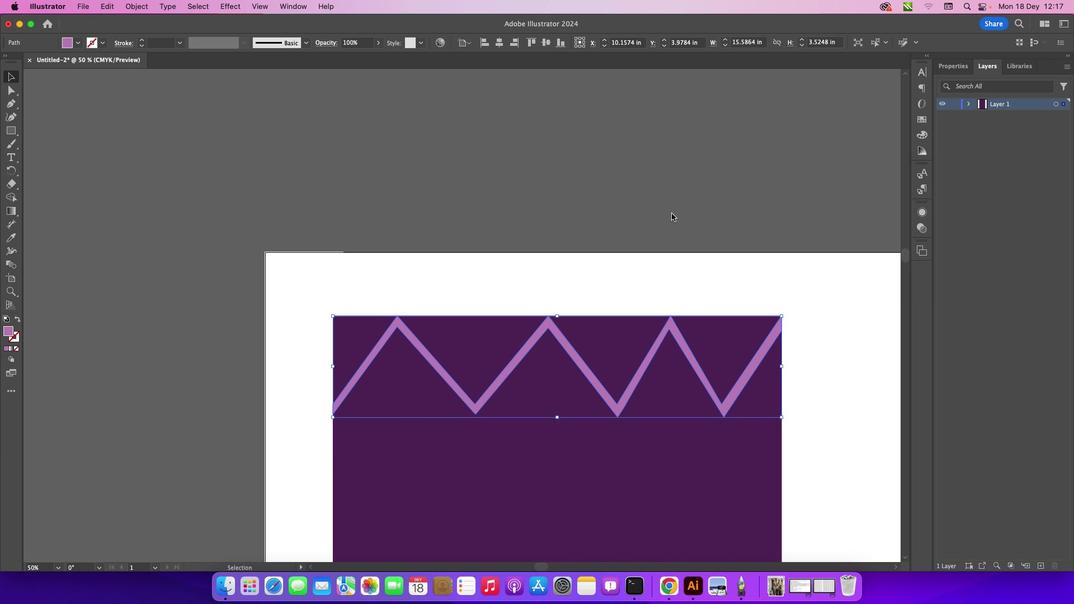 
Action: Mouse moved to (491, 162)
Screenshot: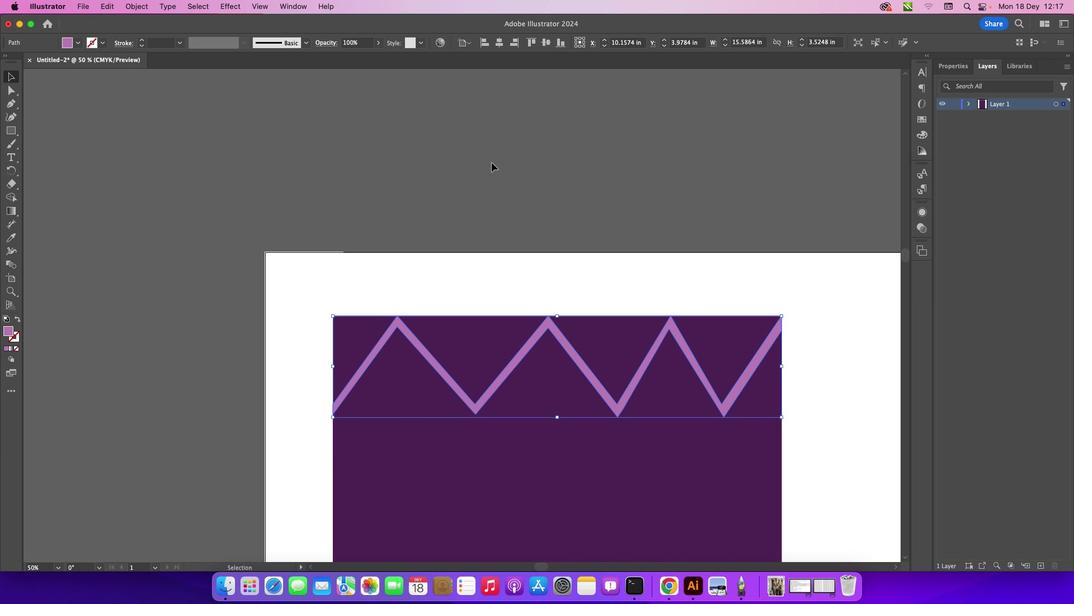 
Action: Mouse pressed left at (491, 162)
Screenshot: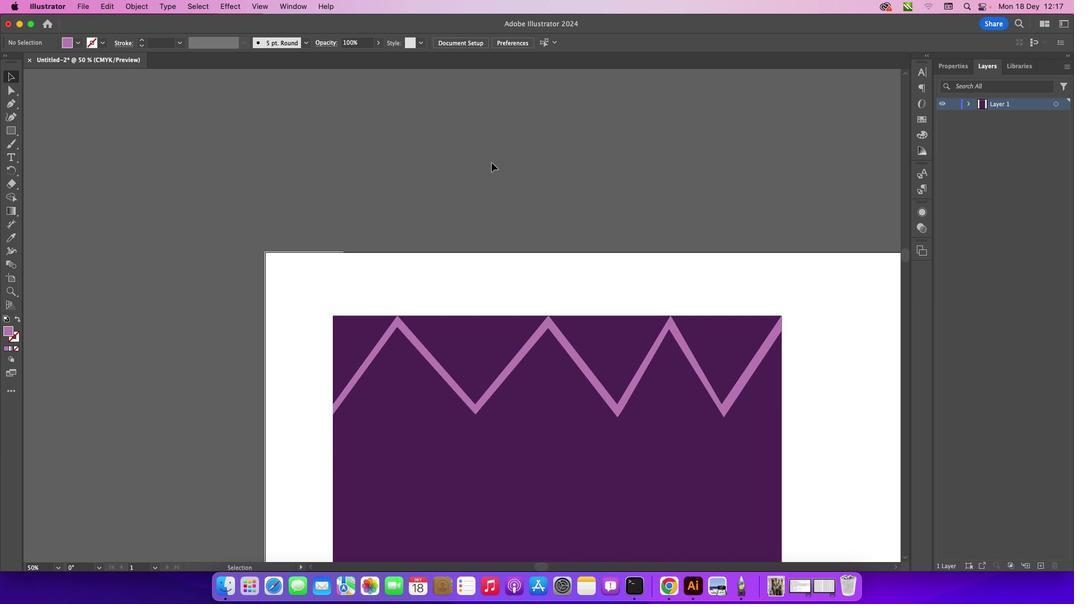 
Action: Mouse moved to (540, 568)
Screenshot: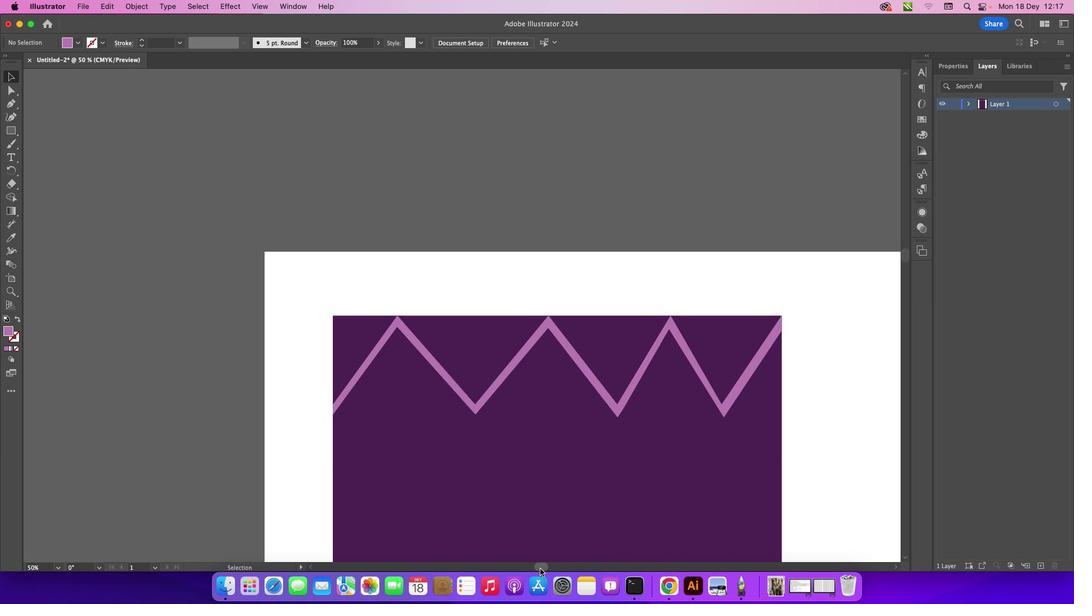 
Action: Mouse pressed left at (540, 568)
Screenshot: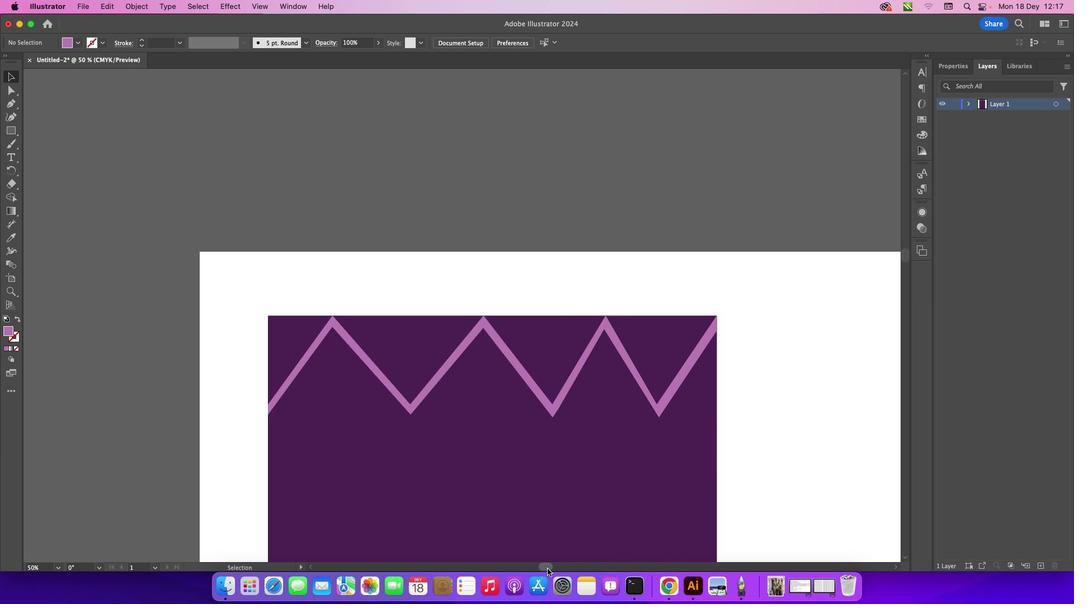 
Action: Mouse moved to (699, 468)
Screenshot: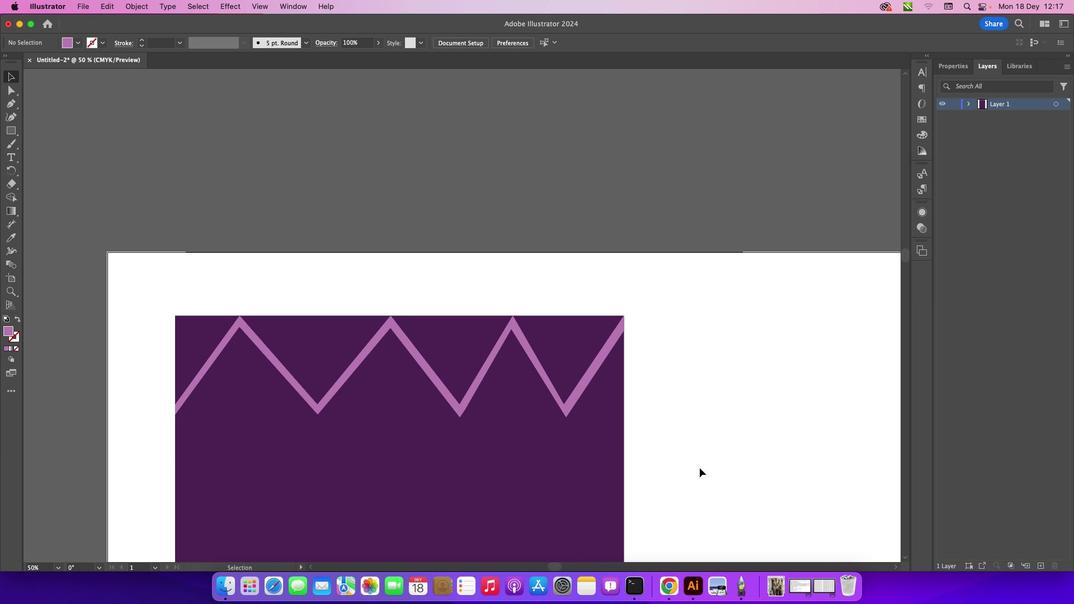
Action: Mouse scrolled (699, 468) with delta (0, 0)
Screenshot: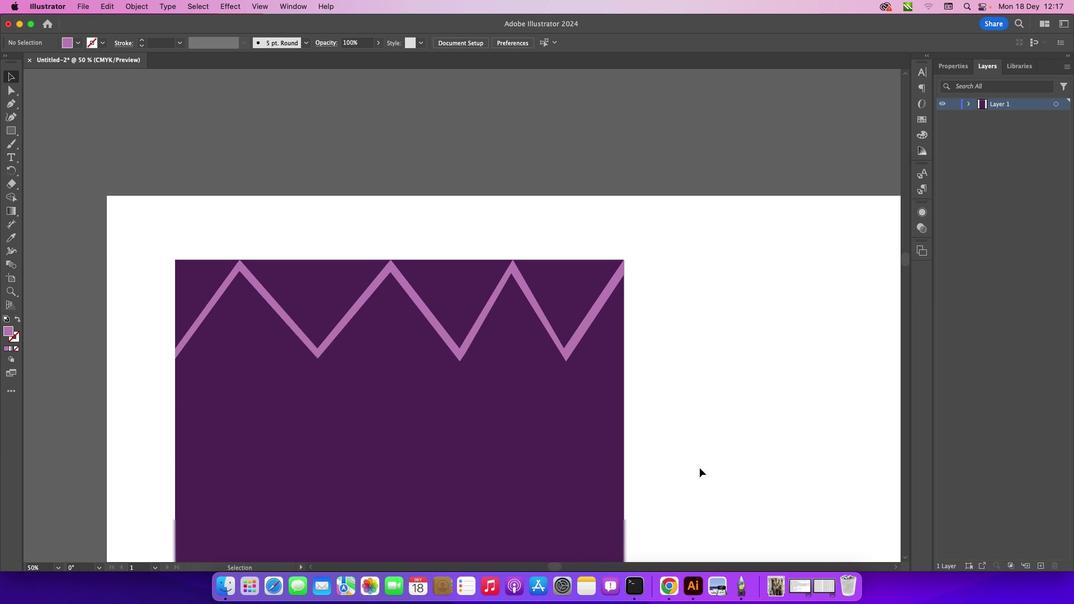 
Action: Mouse scrolled (699, 468) with delta (0, 0)
Screenshot: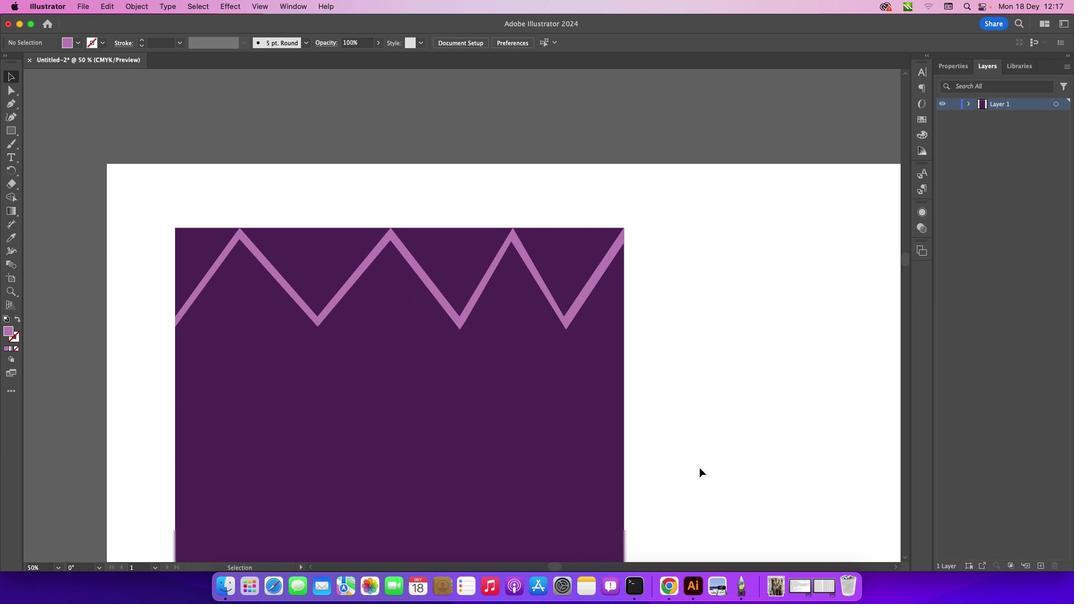 
Action: Mouse scrolled (699, 468) with delta (0, -1)
Screenshot: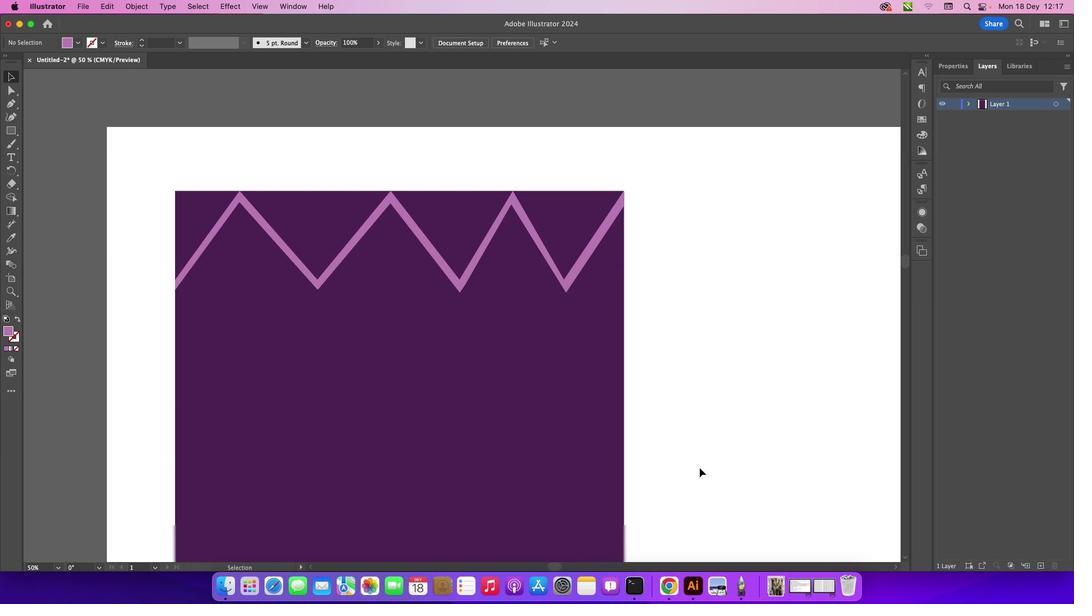 
Action: Mouse scrolled (699, 468) with delta (0, 0)
Screenshot: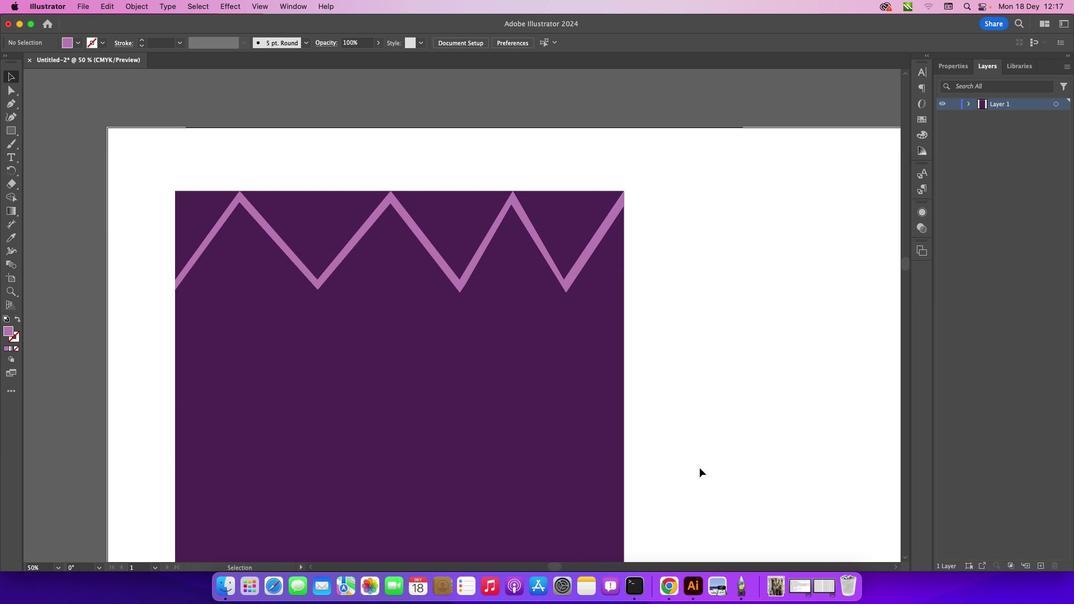 
Action: Mouse scrolled (699, 468) with delta (0, 0)
Screenshot: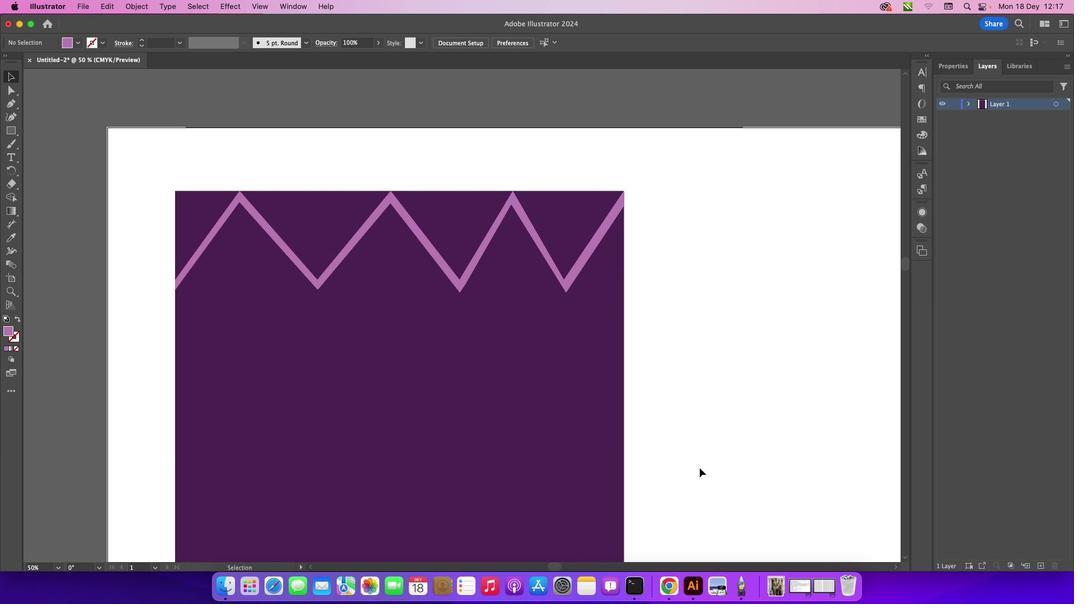 
Action: Mouse scrolled (699, 468) with delta (0, 0)
Screenshot: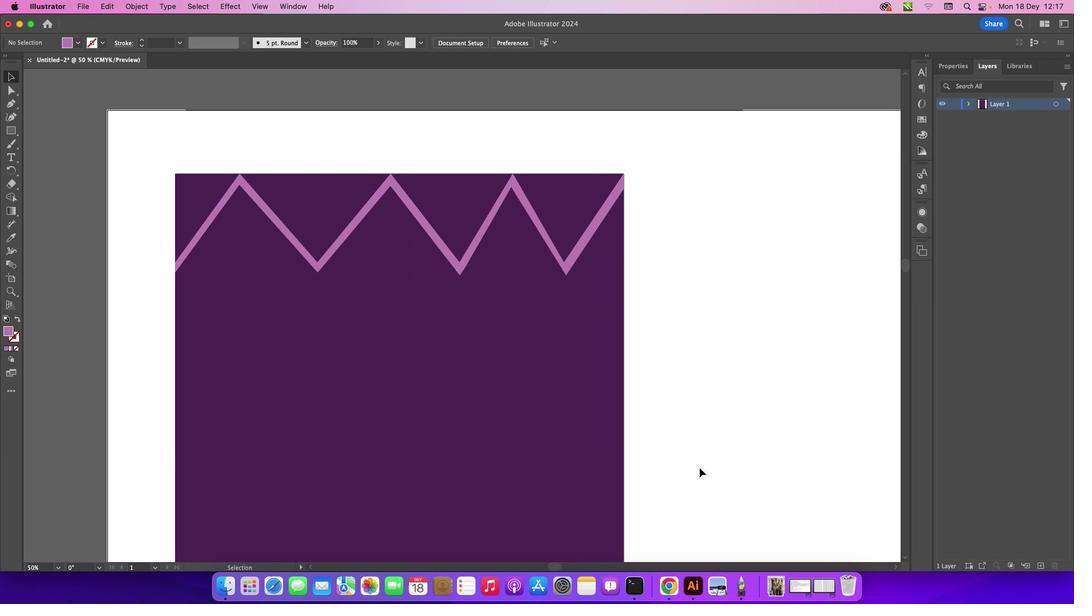 
Action: Mouse scrolled (699, 468) with delta (0, 0)
Screenshot: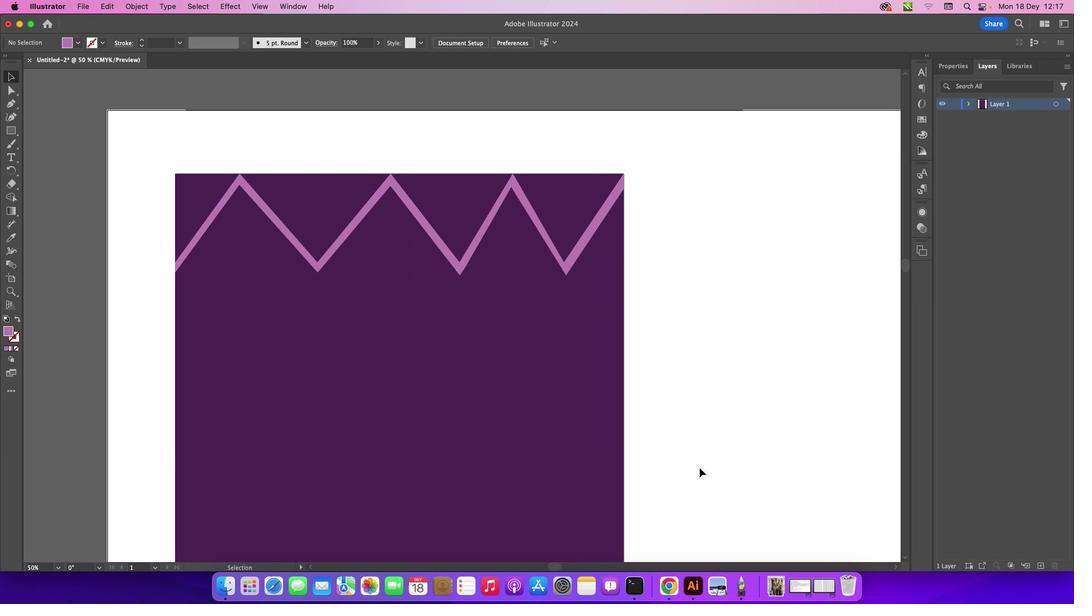 
Action: Mouse moved to (474, 246)
Screenshot: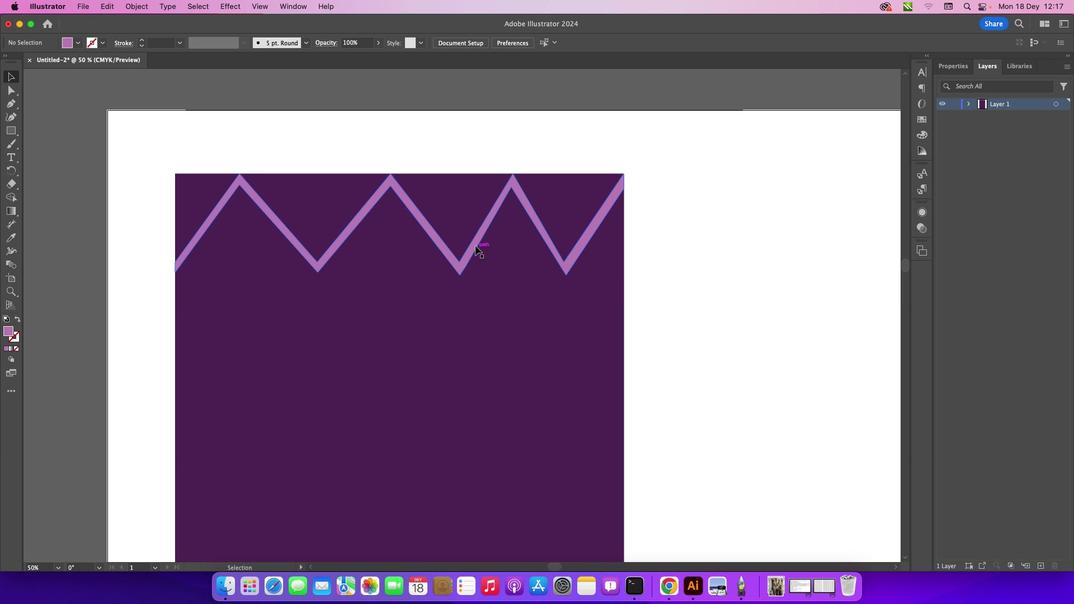 
Action: Mouse pressed left at (474, 246)
Screenshot: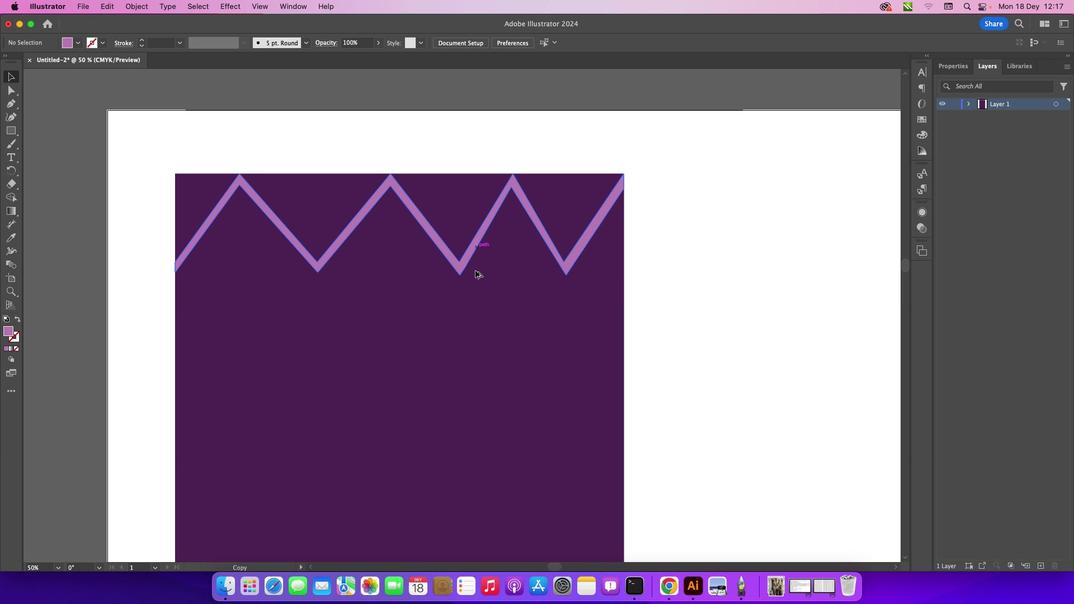 
Action: Key pressed Key.alt
Screenshot: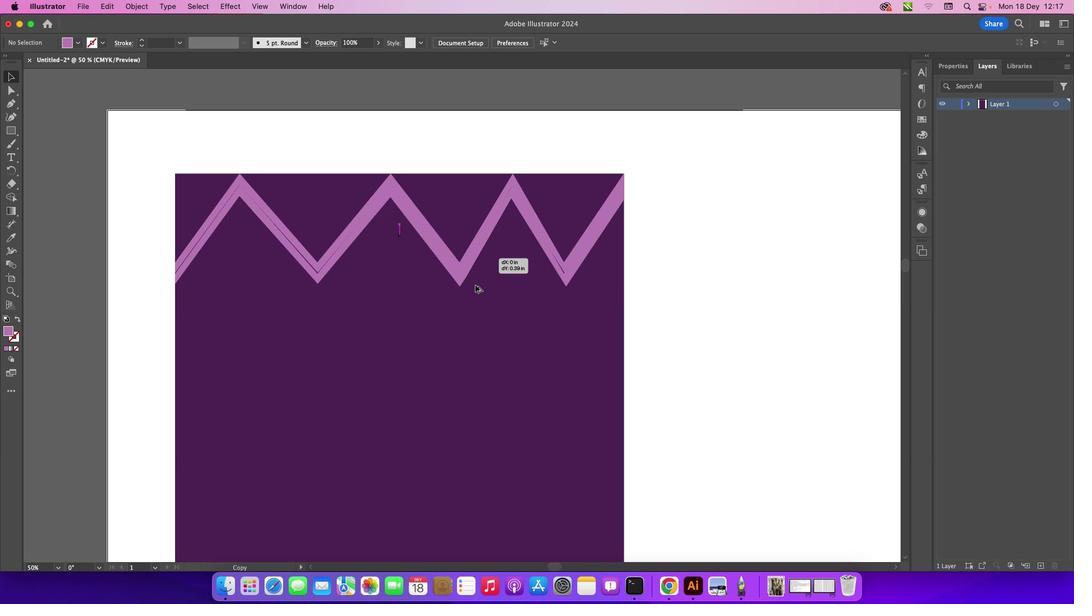 
Action: Mouse moved to (368, 285)
Screenshot: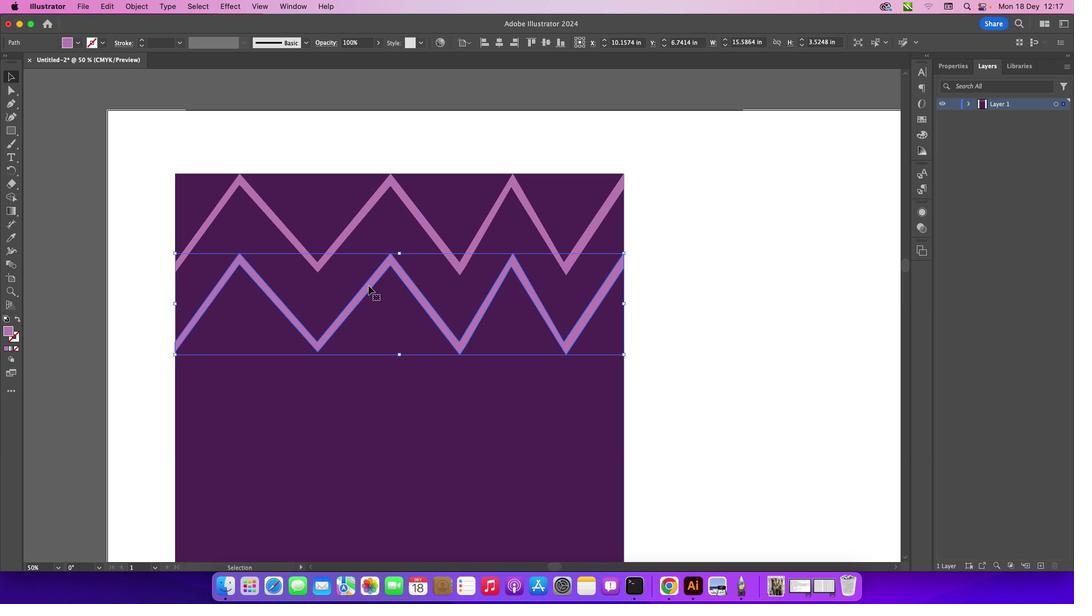 
Action: Key pressed Key.alt
Screenshot: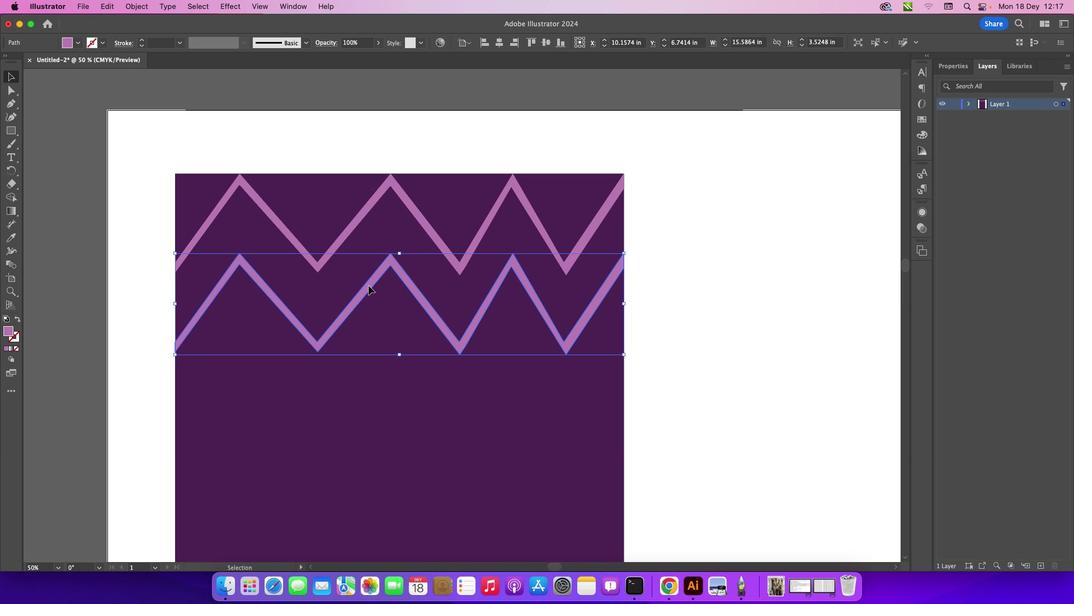 
Action: Mouse pressed left at (368, 285)
Screenshot: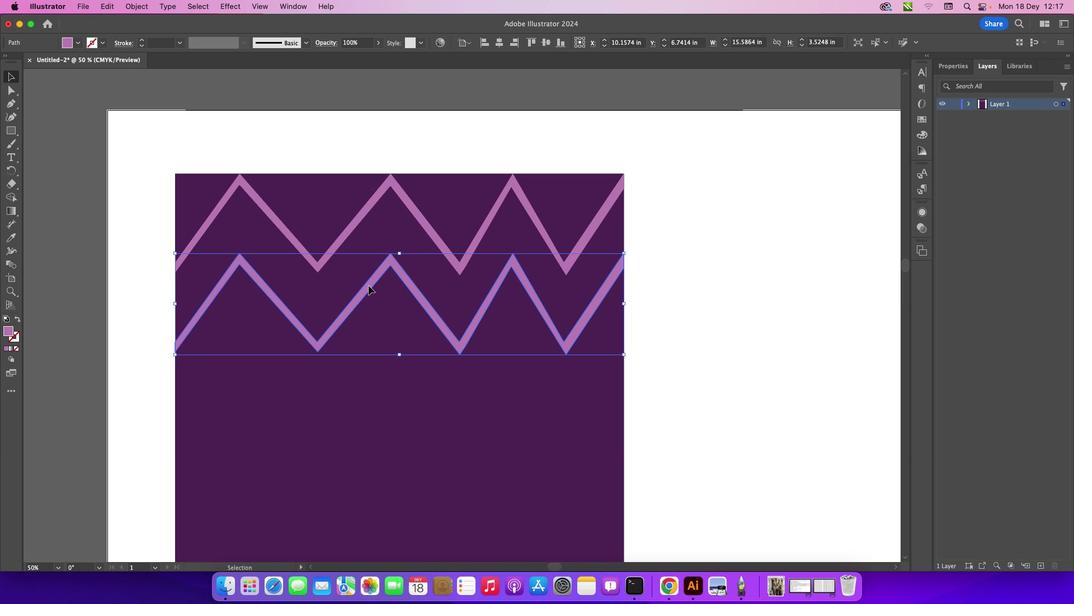 
Action: Mouse moved to (623, 408)
Screenshot: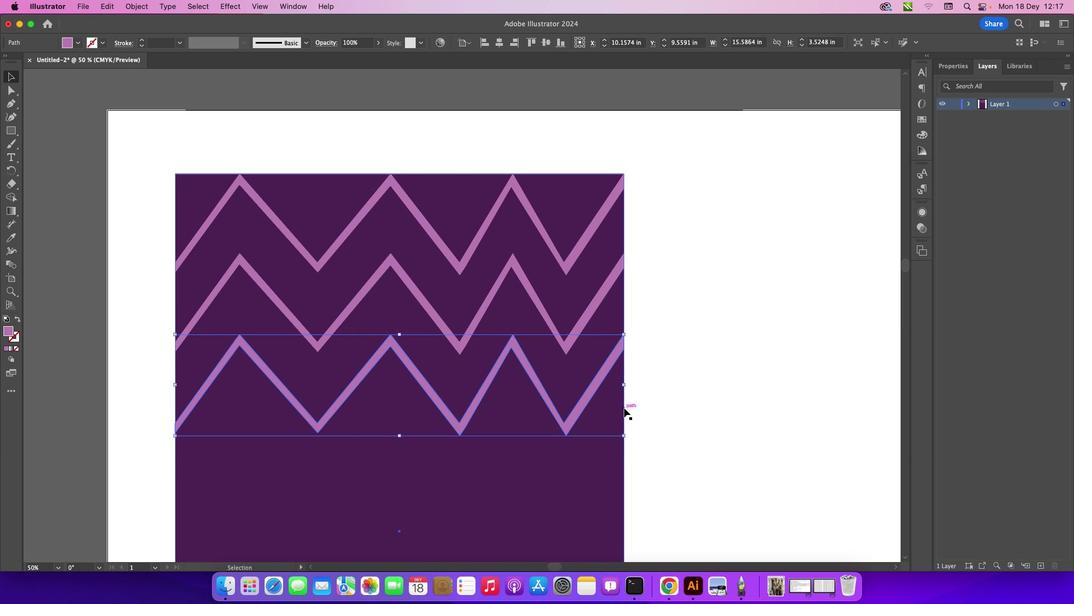
Action: Mouse scrolled (623, 408) with delta (0, 0)
Screenshot: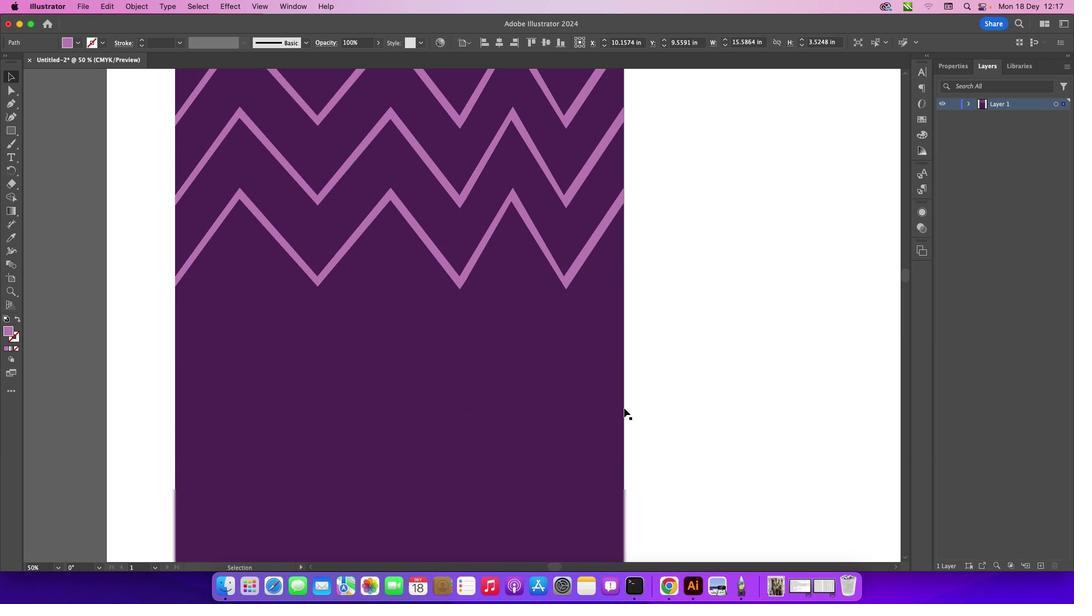 
Action: Mouse scrolled (623, 408) with delta (0, 0)
Screenshot: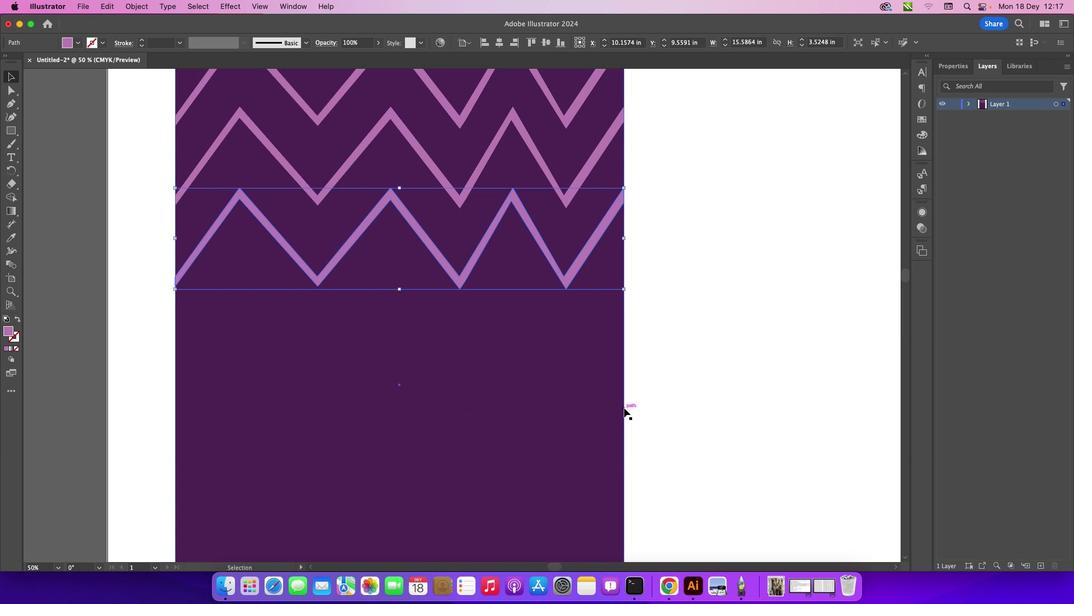 
Action: Mouse scrolled (623, 408) with delta (0, -1)
Screenshot: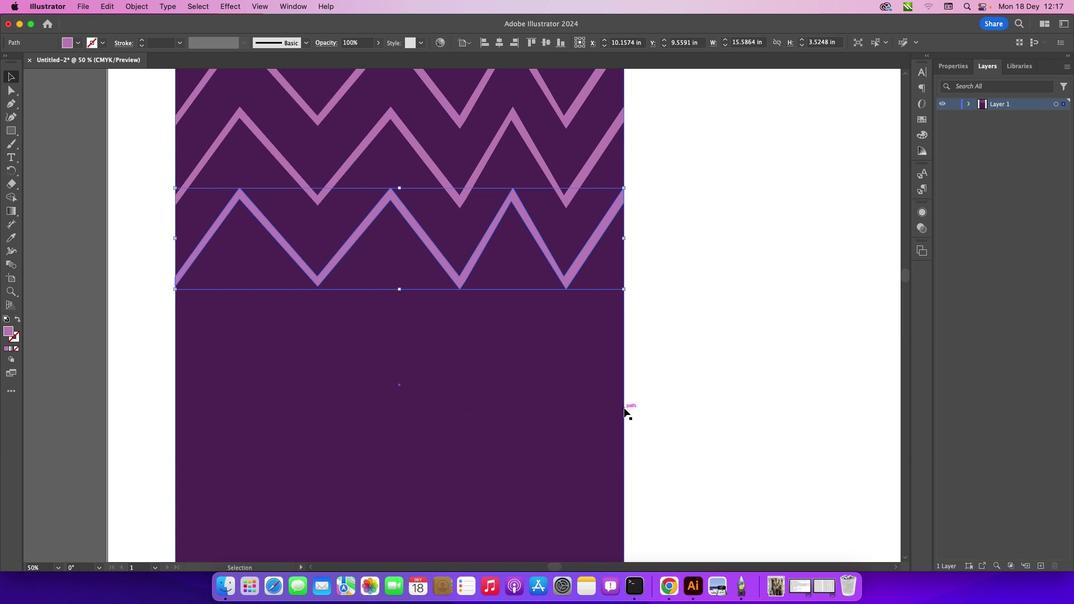 
Action: Mouse scrolled (623, 408) with delta (0, -1)
Screenshot: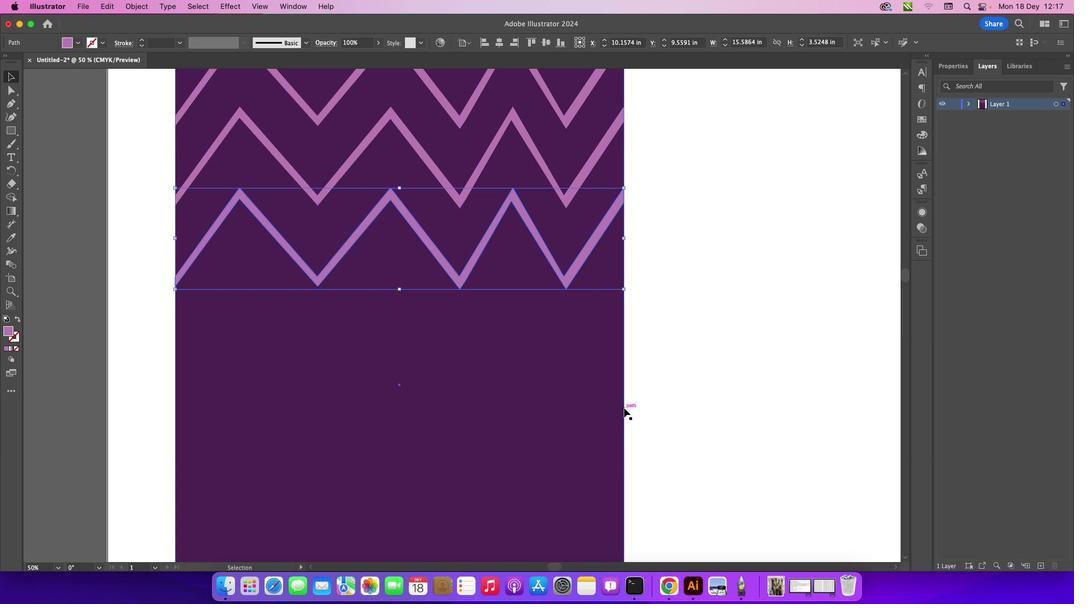 
Action: Mouse moved to (364, 225)
Screenshot: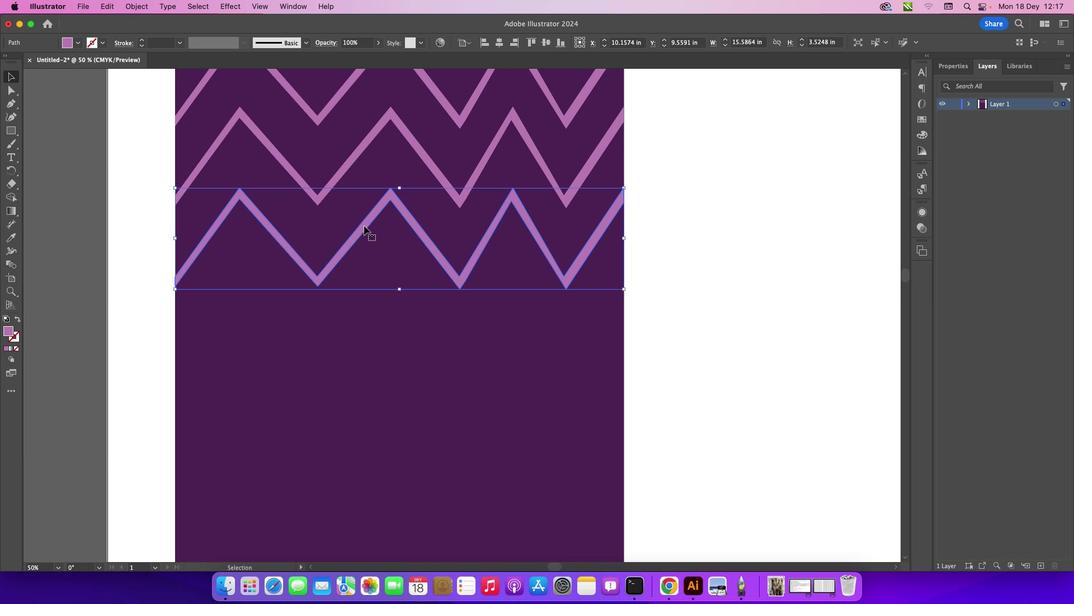 
Action: Key pressed Key.alt
Screenshot: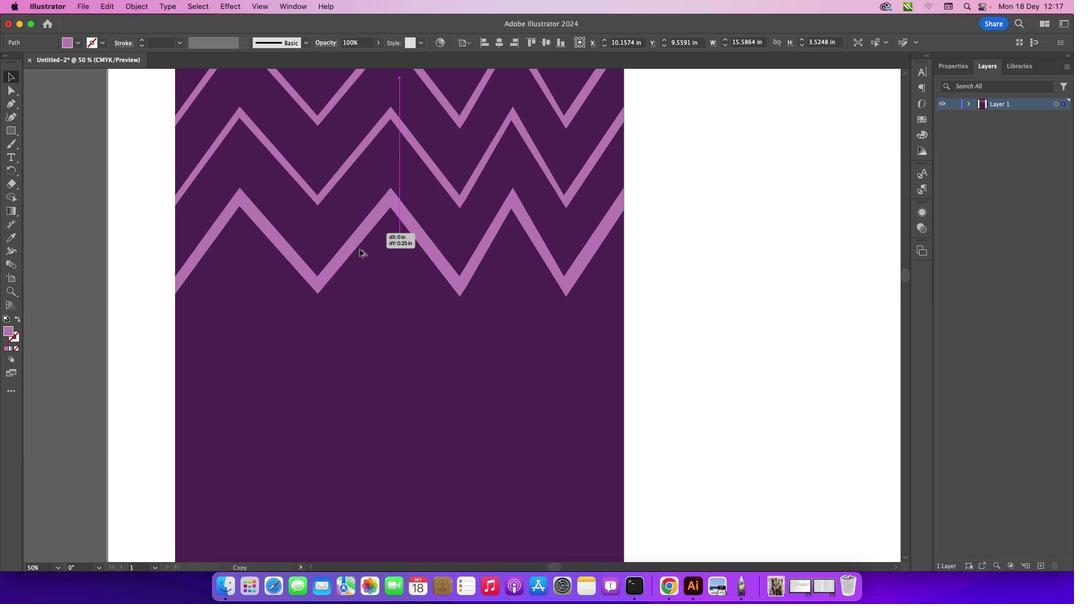 
Action: Mouse pressed left at (364, 225)
Screenshot: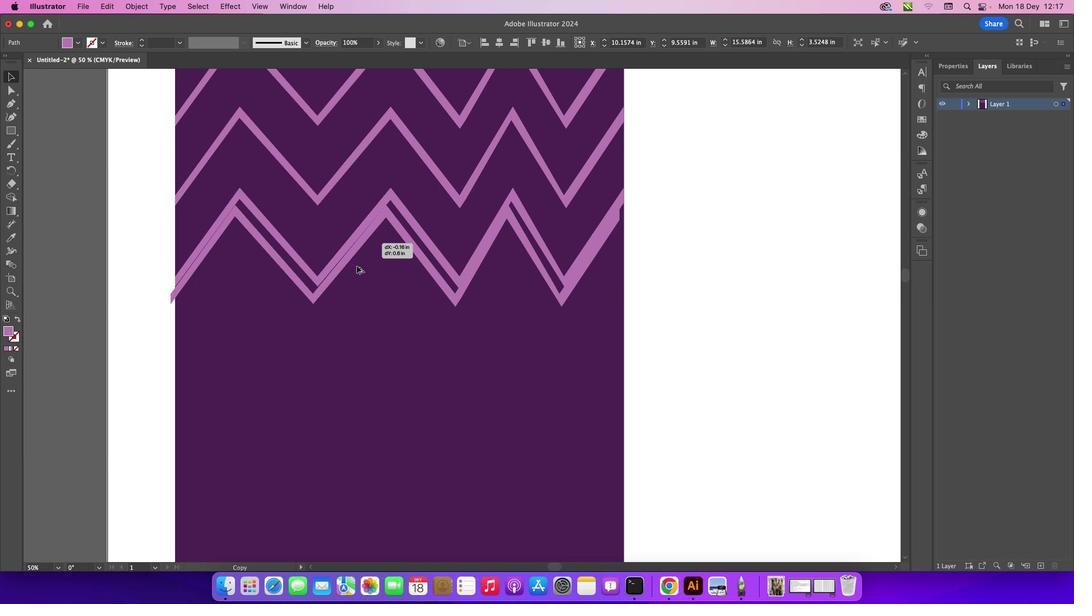 
Action: Mouse moved to (362, 325)
Screenshot: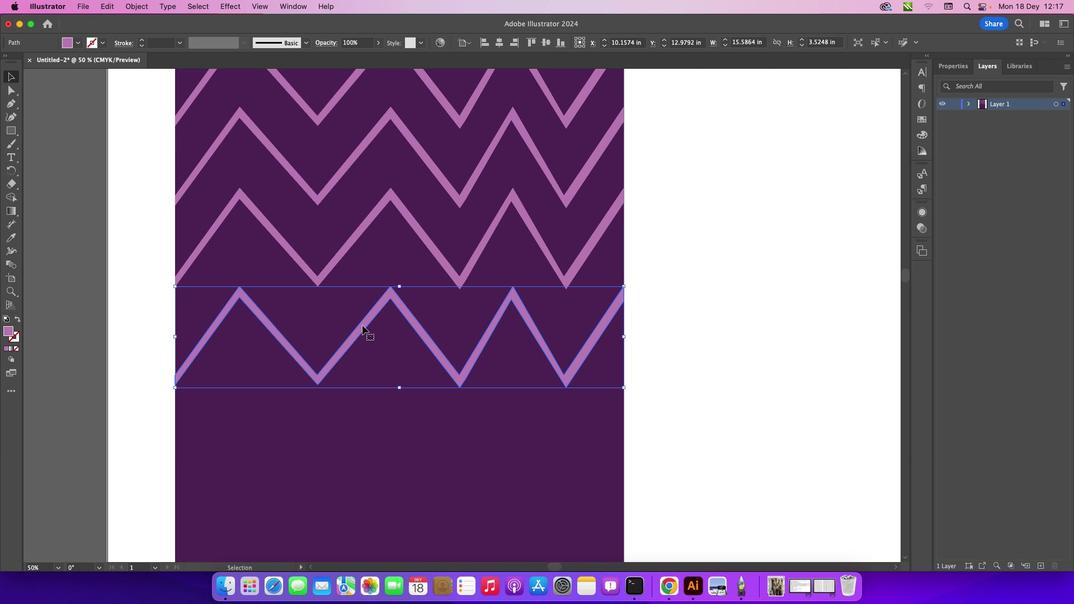 
Action: Key pressed Key.alt
Screenshot: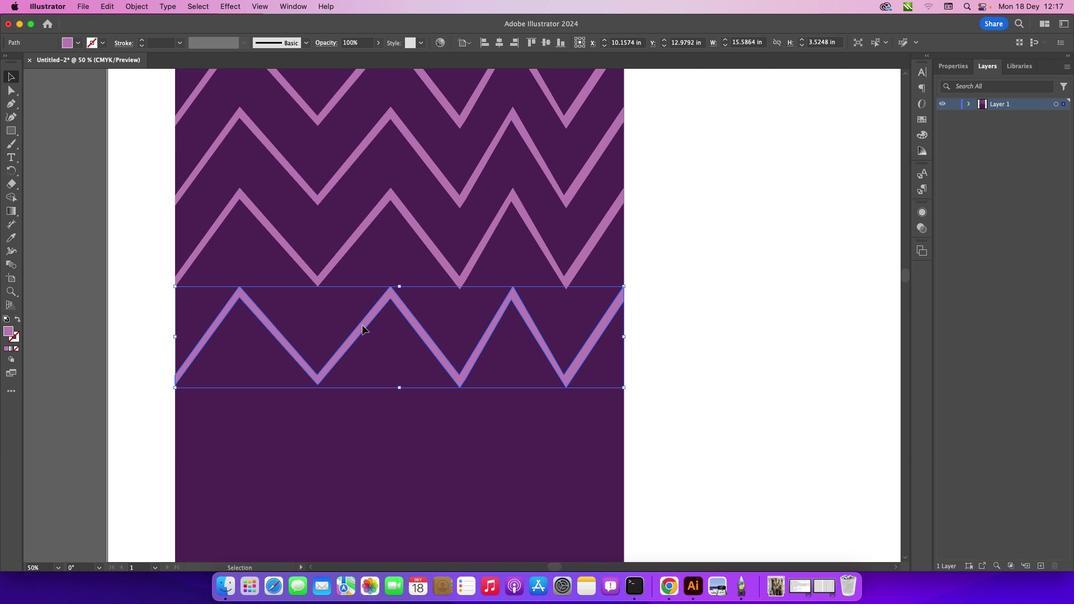 
Action: Mouse pressed left at (362, 325)
Screenshot: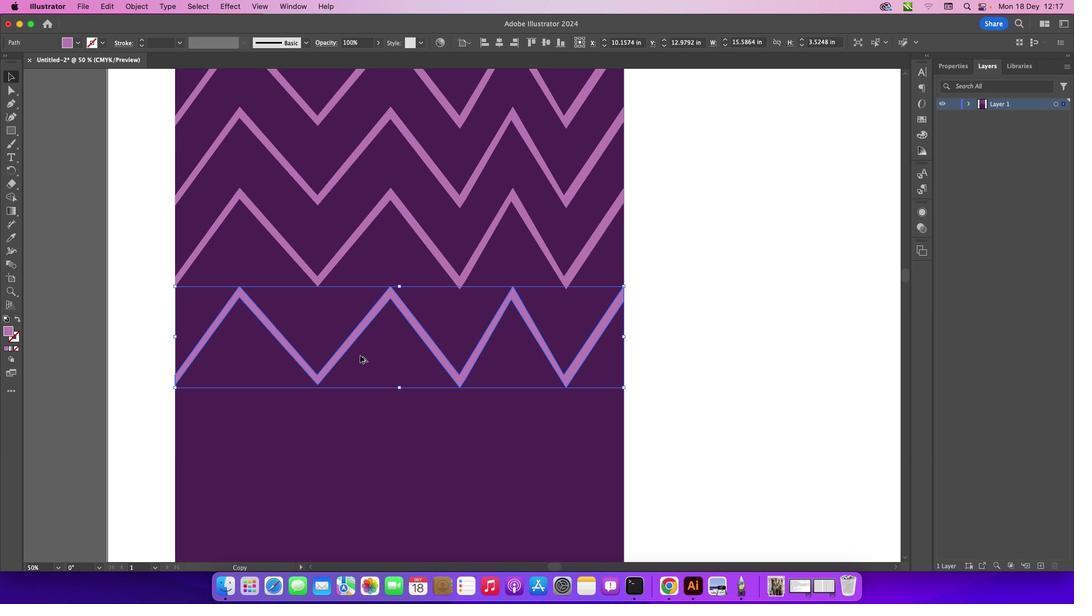 
Action: Mouse moved to (613, 438)
Screenshot: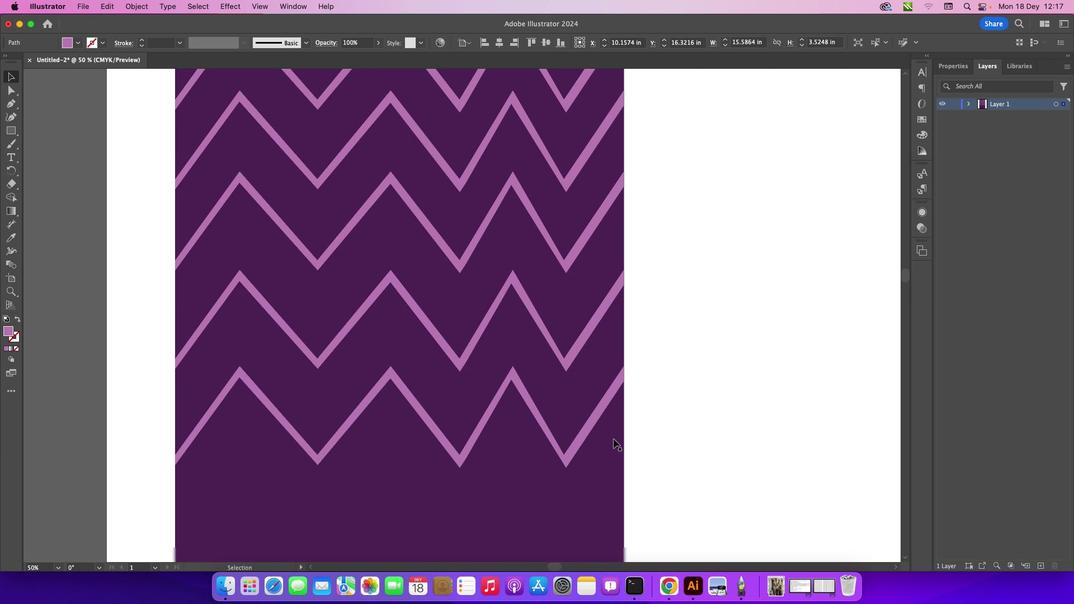 
Action: Mouse scrolled (613, 438) with delta (0, 0)
Screenshot: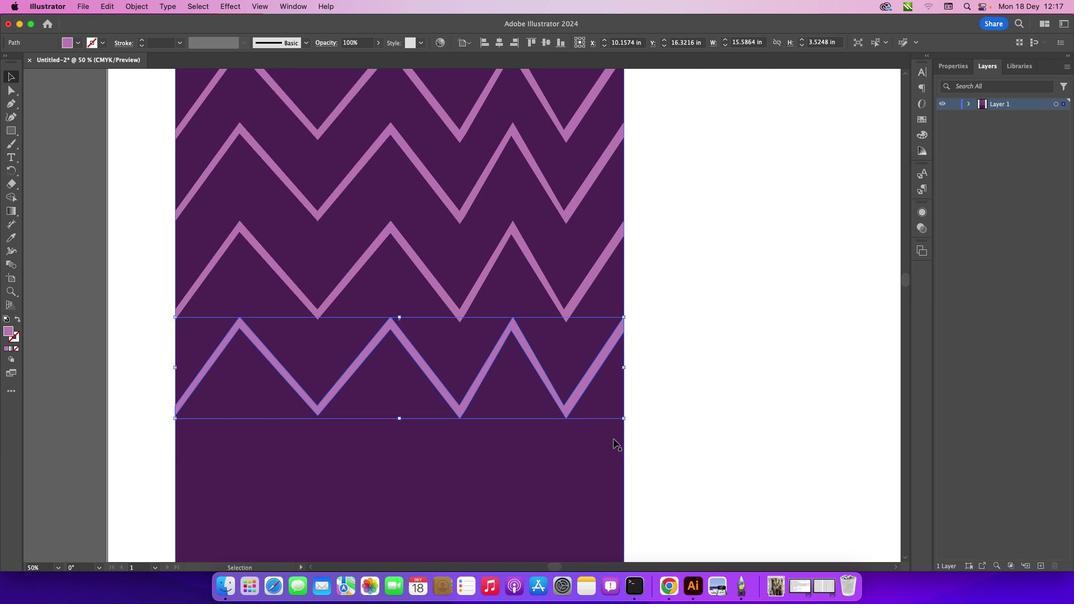
Action: Mouse scrolled (613, 438) with delta (0, 0)
Screenshot: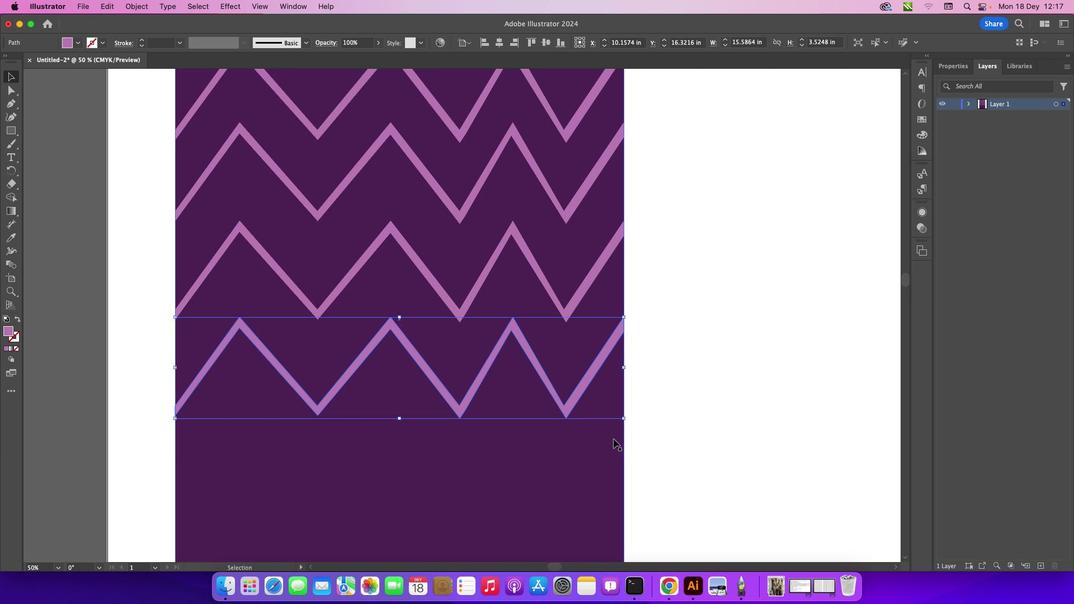 
Action: Mouse scrolled (613, 438) with delta (0, -1)
Screenshot: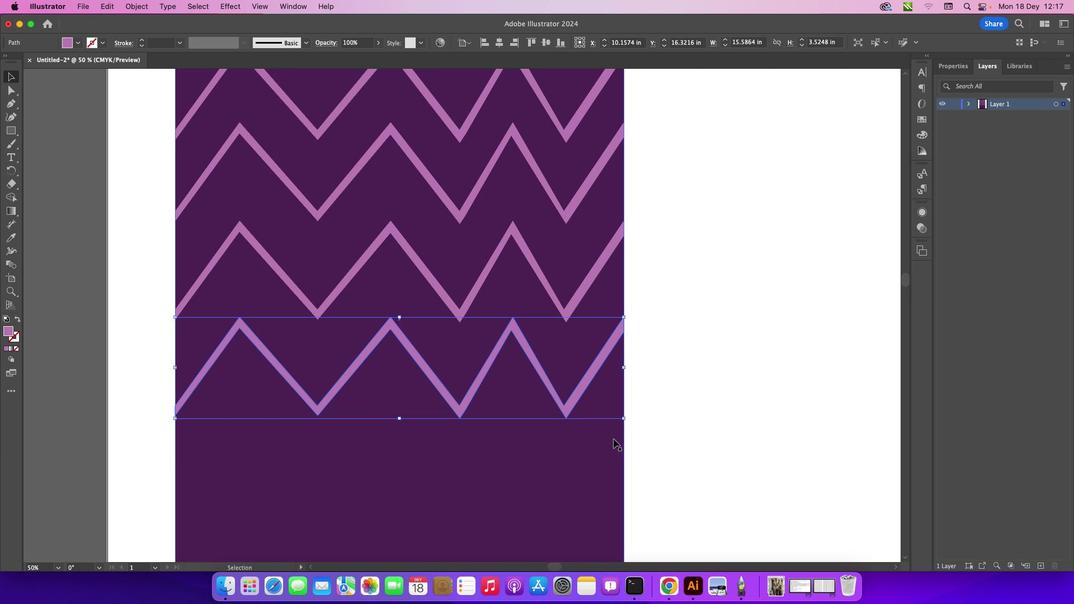 
Action: Mouse moved to (613, 438)
Screenshot: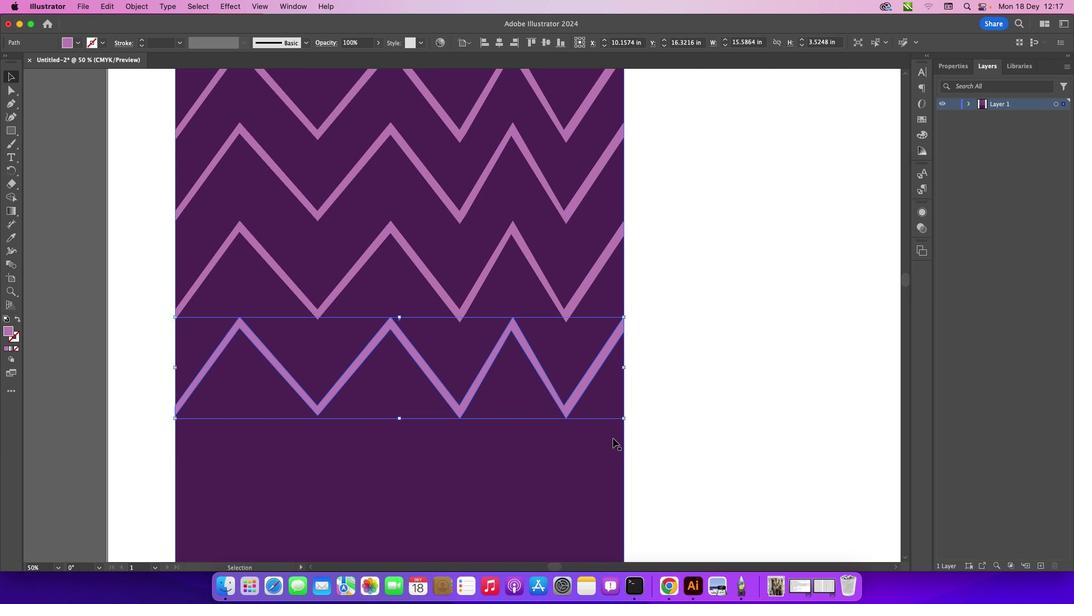 
Action: Mouse scrolled (613, 438) with delta (0, 0)
Screenshot: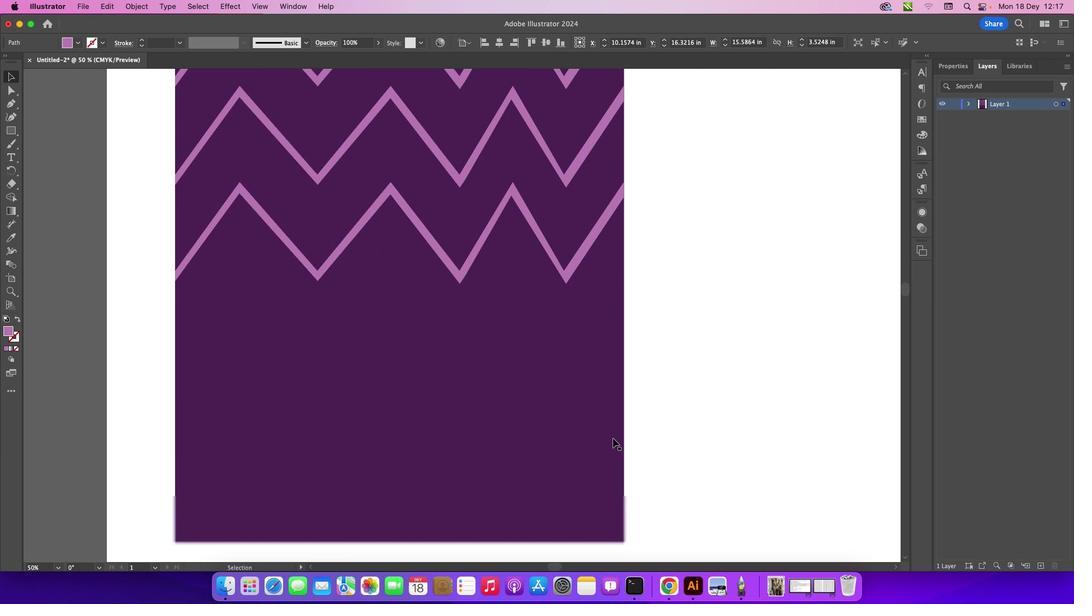 
Action: Mouse scrolled (613, 438) with delta (0, 0)
Screenshot: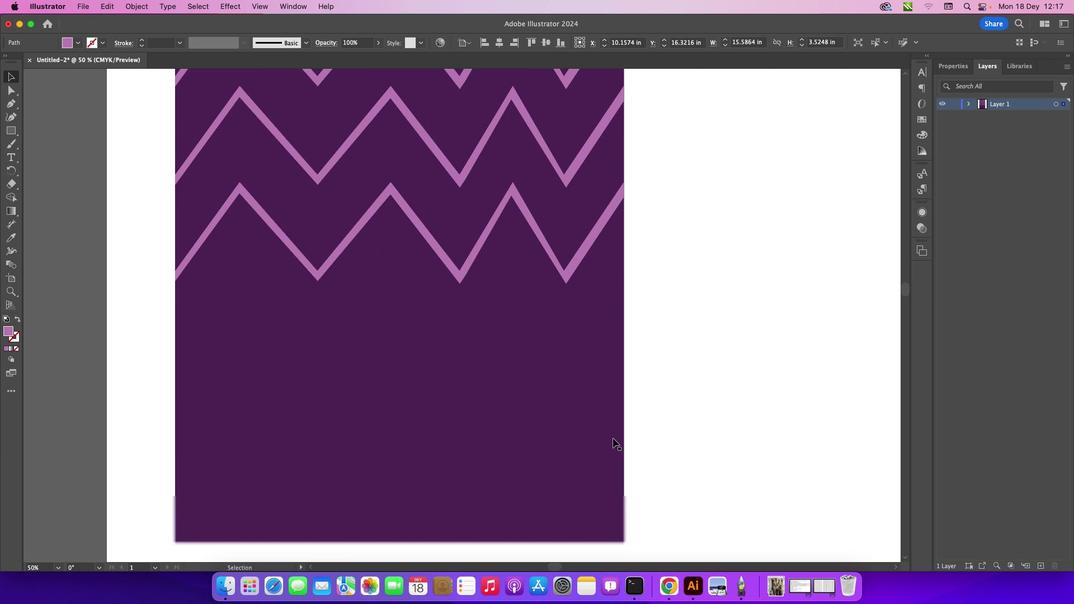 
Action: Mouse scrolled (613, 438) with delta (0, -1)
Screenshot: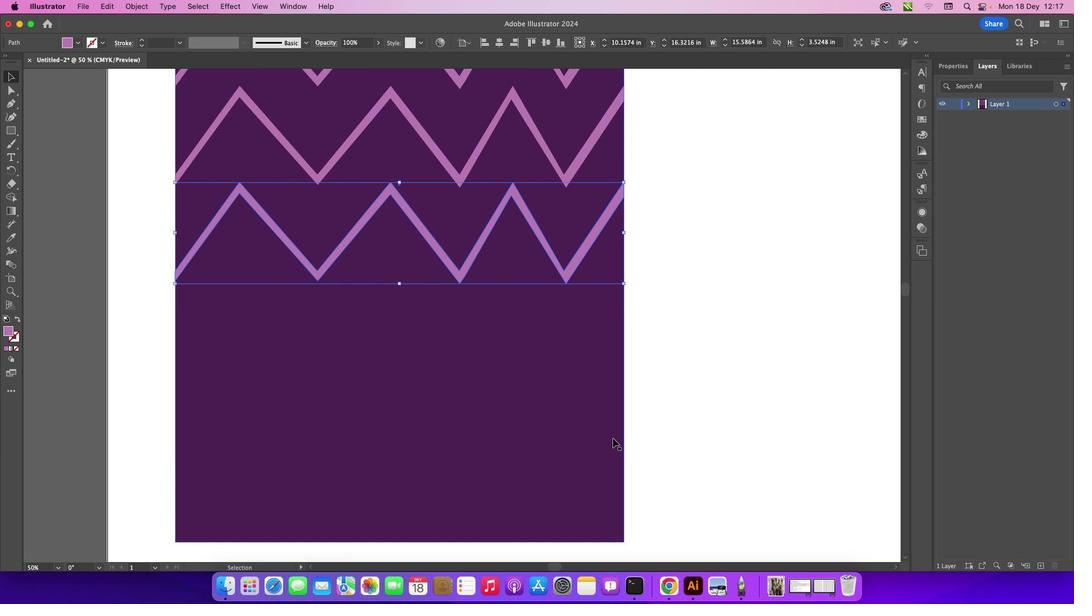 
Action: Mouse scrolled (613, 438) with delta (0, -1)
Screenshot: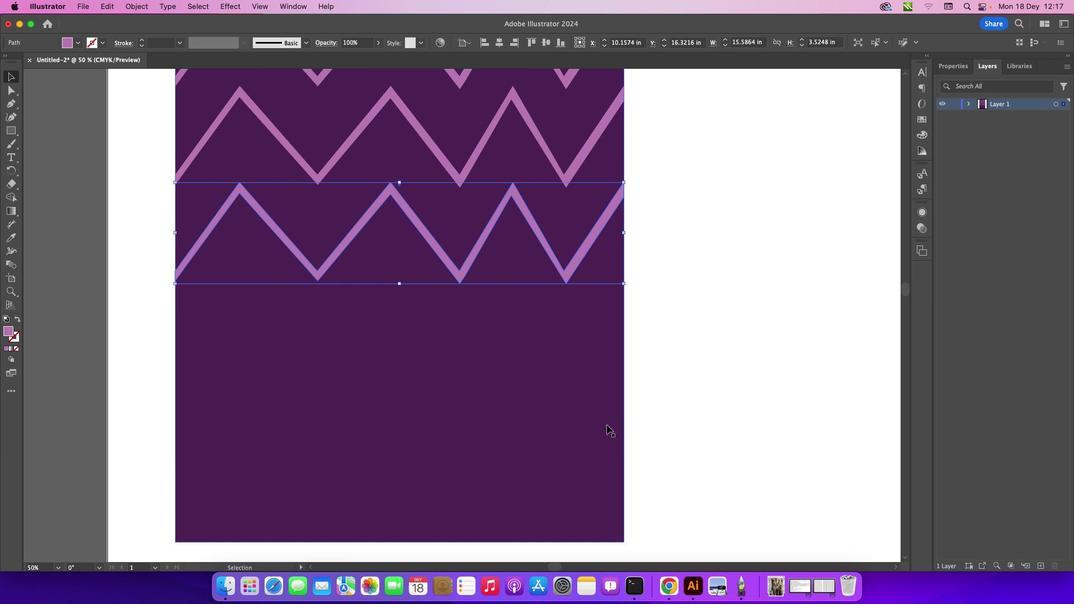 
Action: Mouse moved to (449, 267)
Screenshot: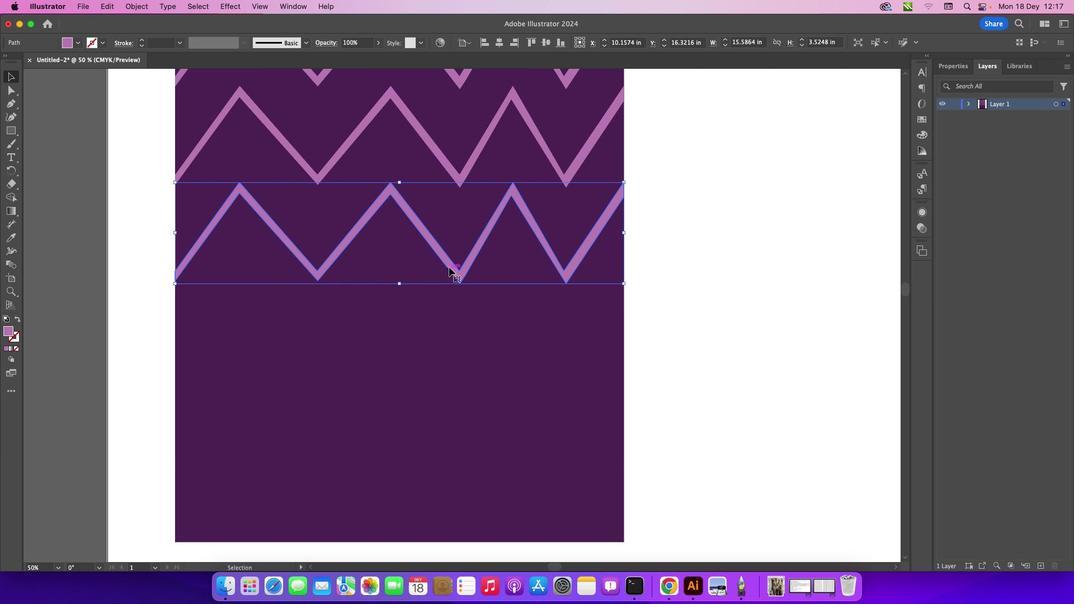 
Action: Mouse pressed left at (449, 267)
Screenshot: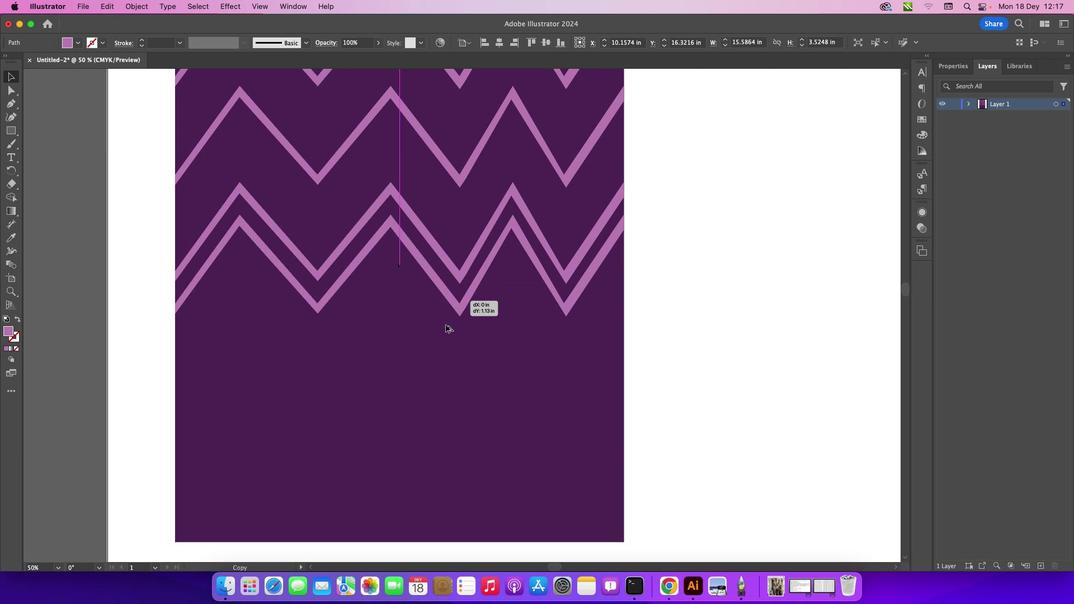
Action: Key pressed Key.alt
Screenshot: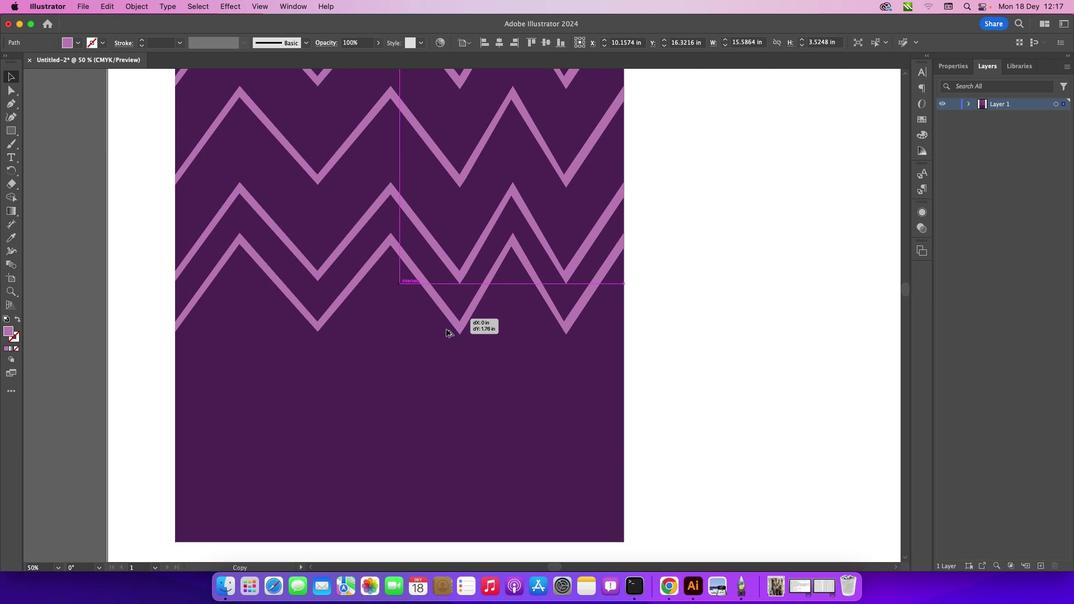 
Action: Mouse moved to (446, 359)
Screenshot: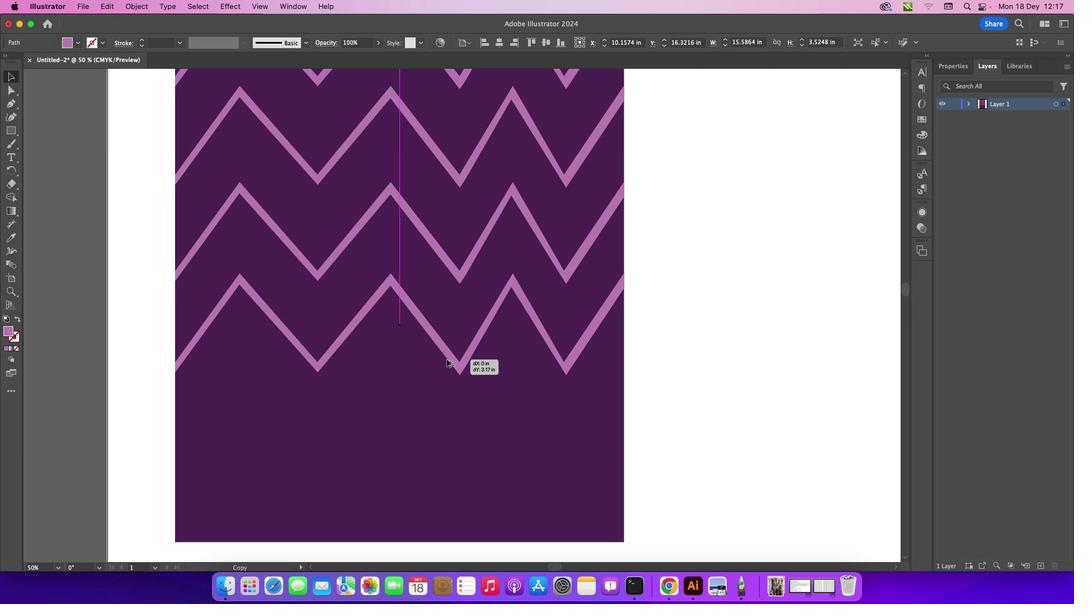 
Action: Key pressed Key.alt
Screenshot: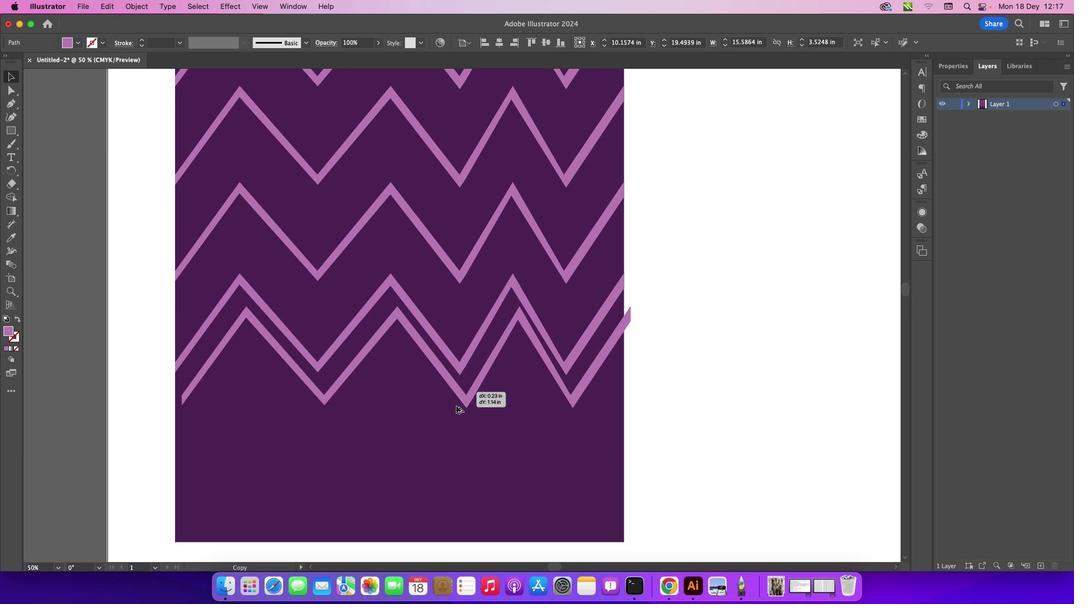 
Action: Mouse pressed left at (446, 359)
Screenshot: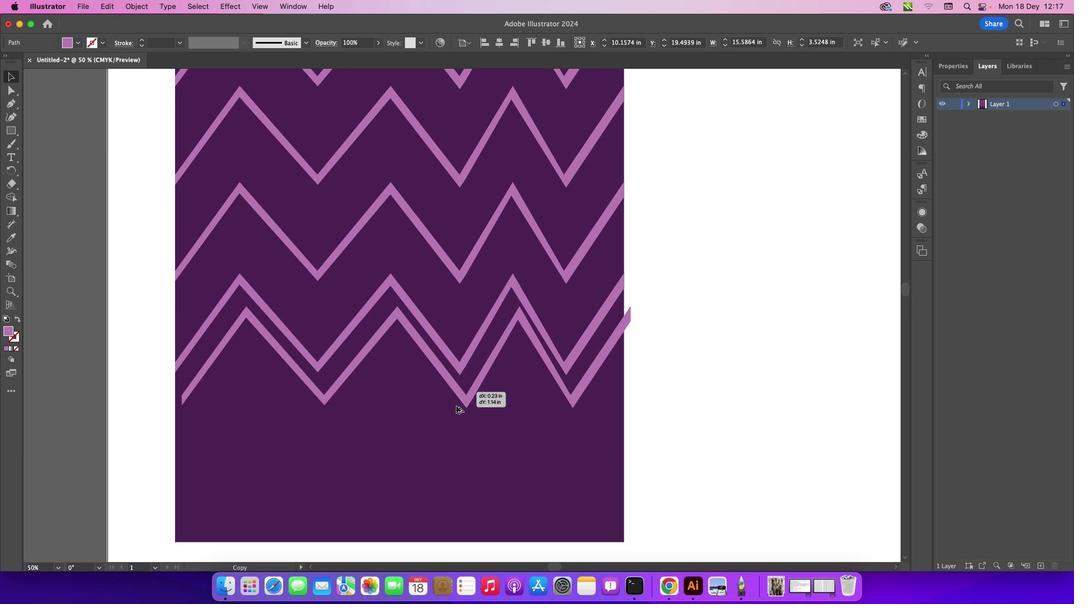 
Action: Mouse moved to (448, 444)
Screenshot: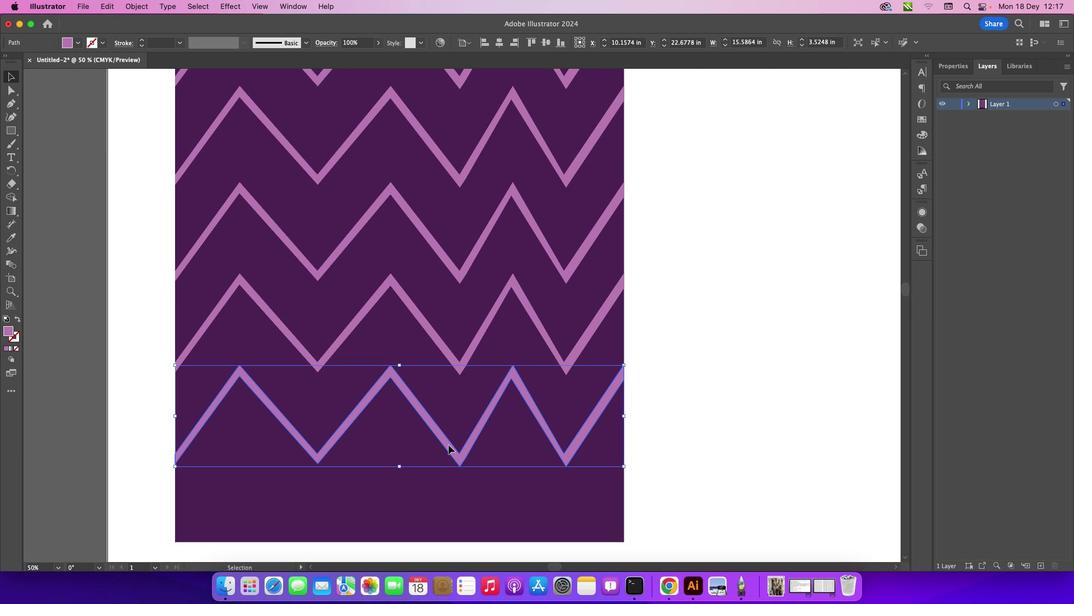 
Action: Key pressed Key.alt
Screenshot: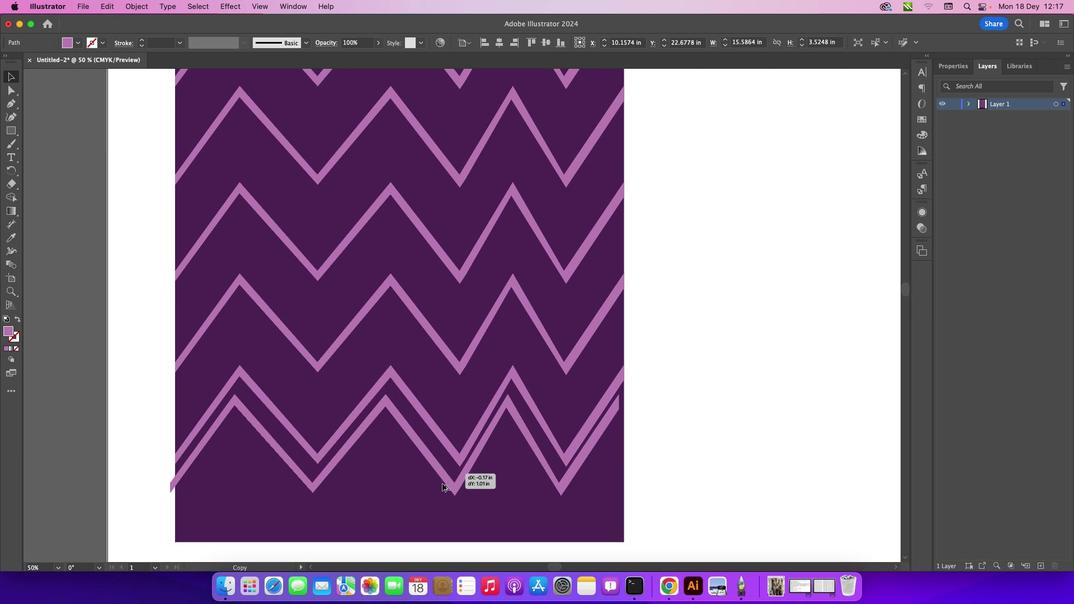 
Action: Mouse pressed left at (448, 444)
Screenshot: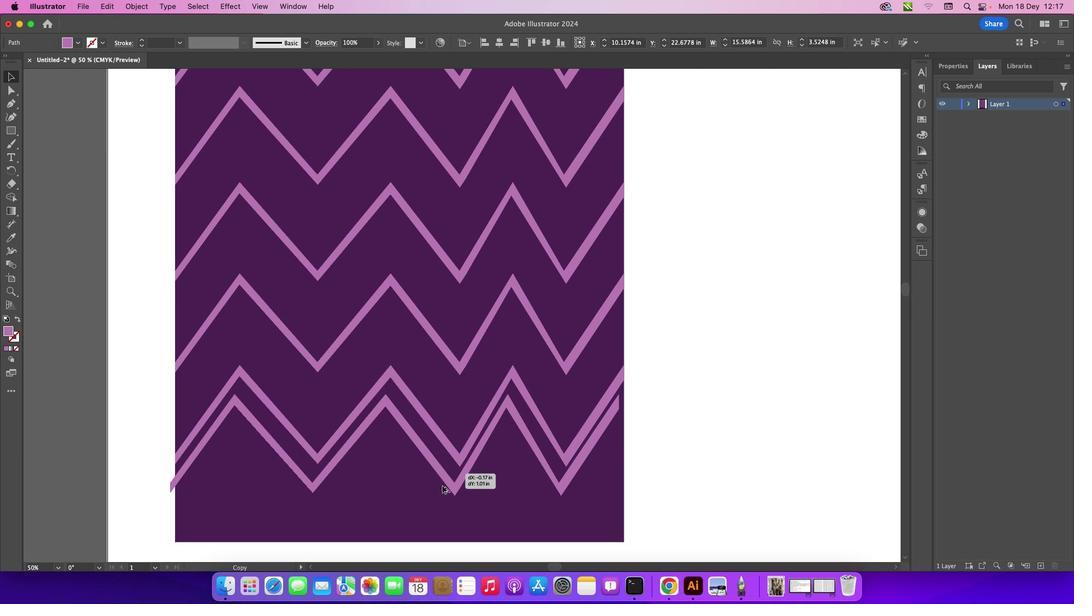 
Action: Mouse moved to (717, 388)
Screenshot: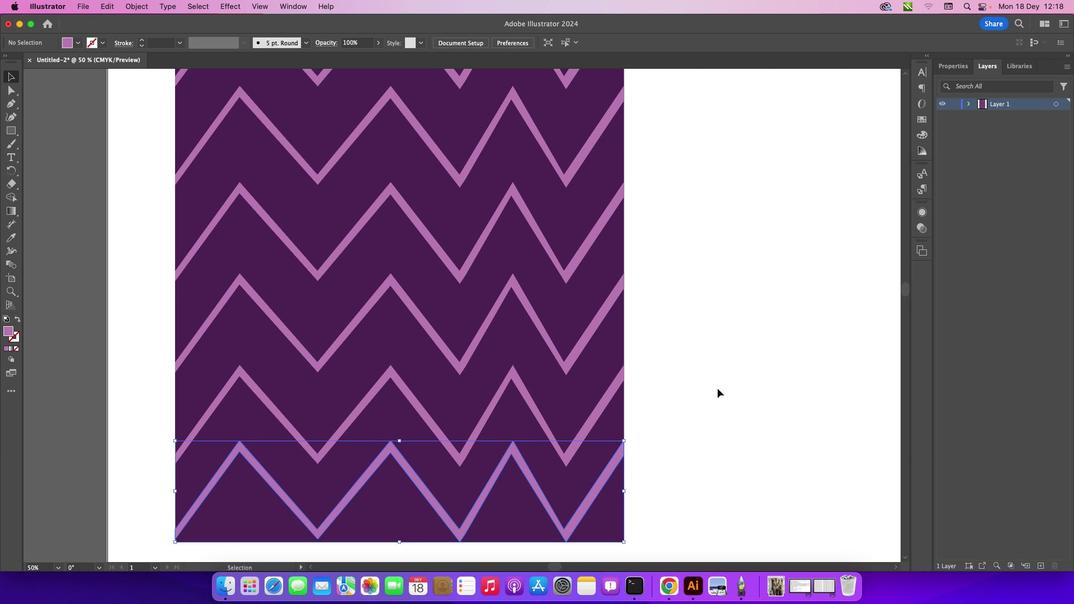 
Action: Mouse pressed left at (717, 388)
Screenshot: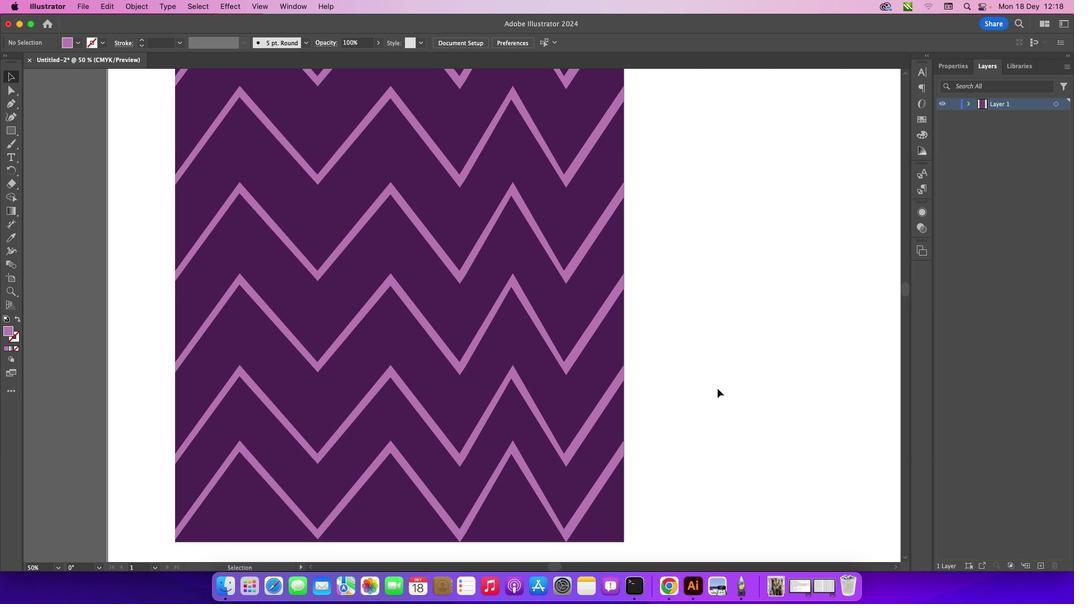 
Action: Mouse moved to (557, 564)
Screenshot: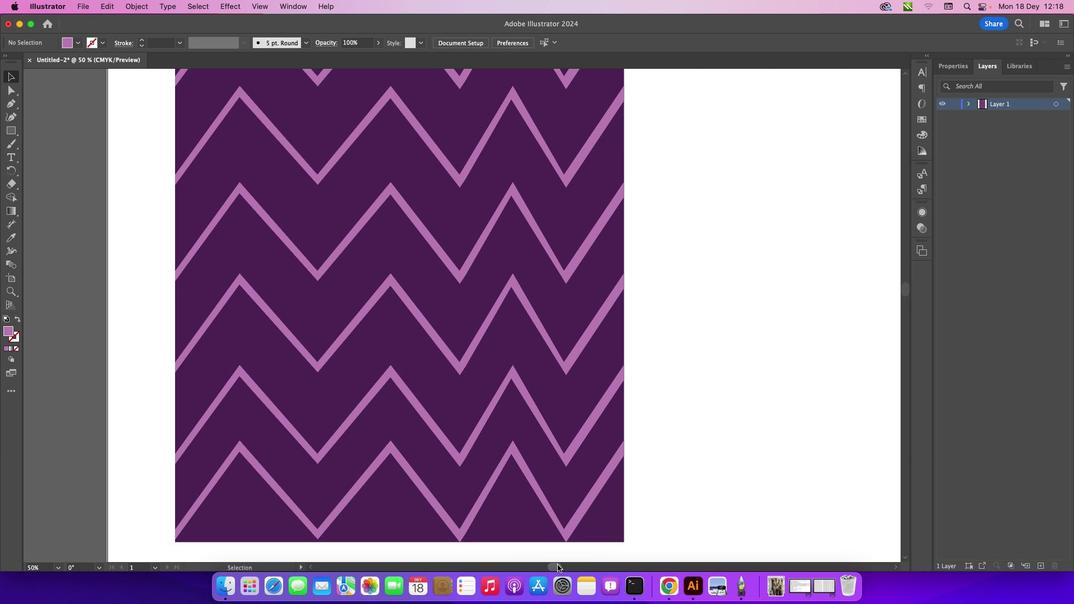 
Action: Mouse pressed left at (557, 564)
Screenshot: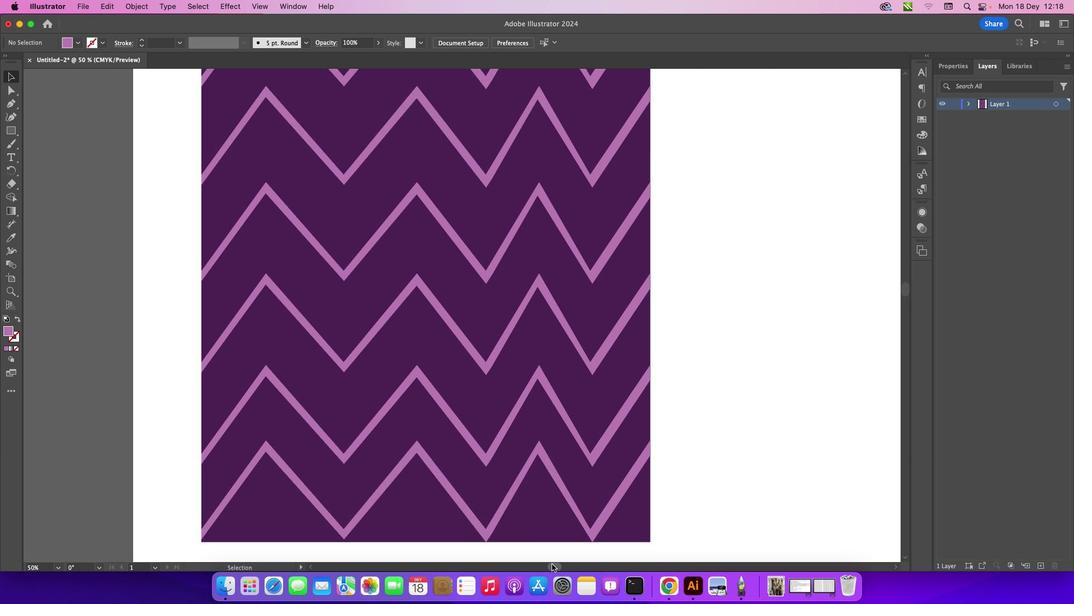 
Action: Mouse moved to (655, 407)
Screenshot: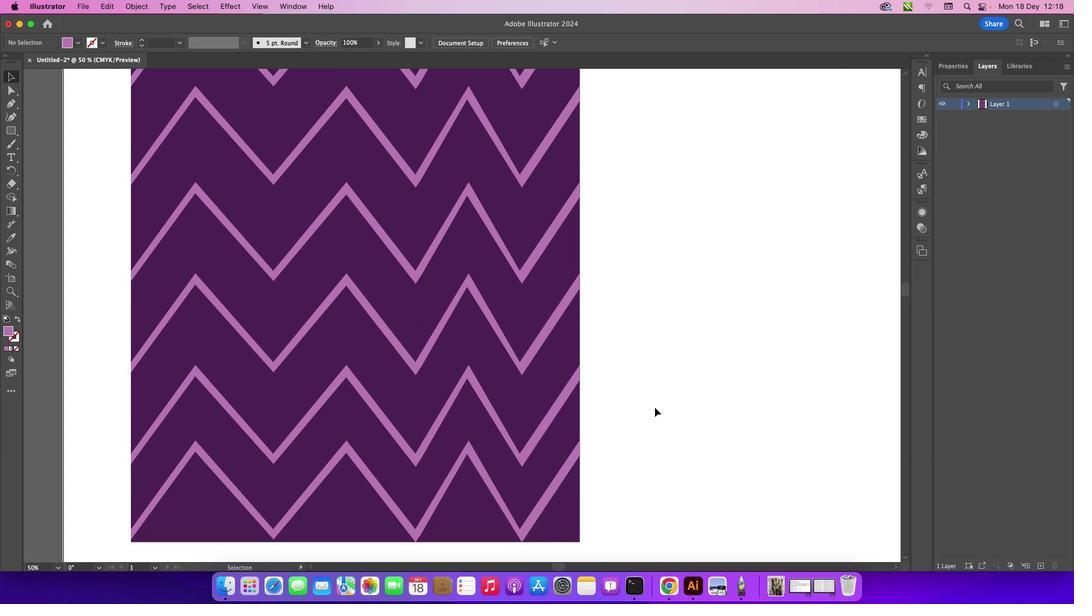 
Action: Key pressed Key.cmd_r'-'
Screenshot: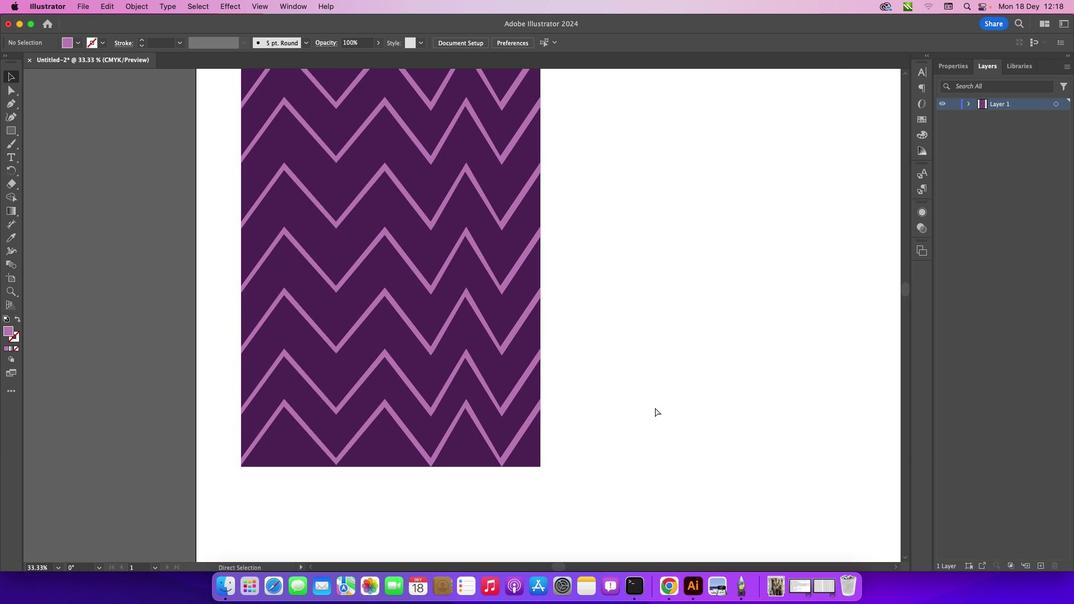 
Action: Mouse scrolled (655, 407) with delta (0, 0)
Screenshot: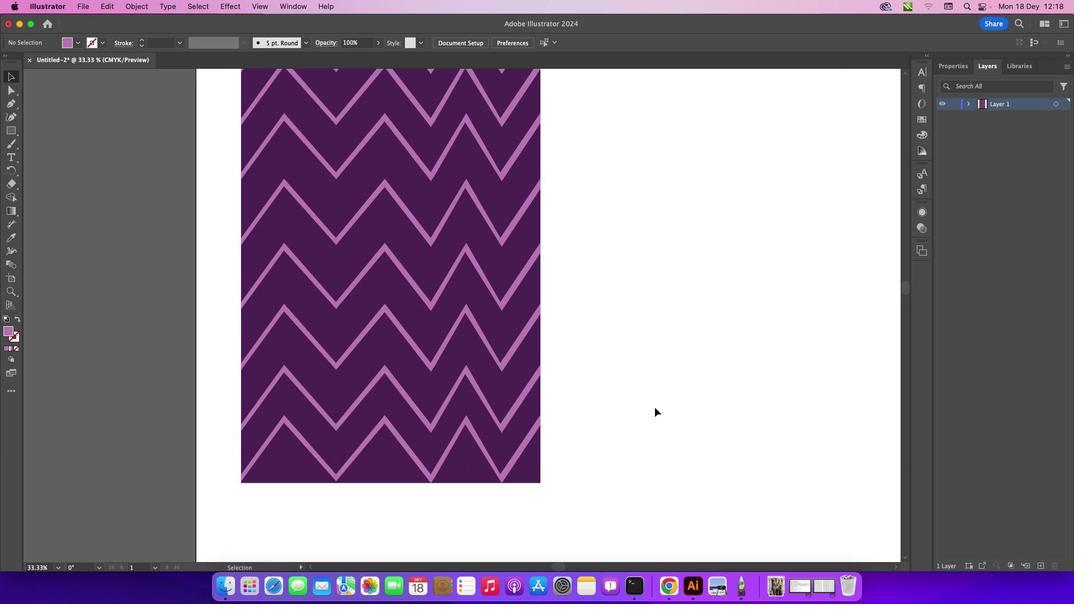 
Action: Mouse scrolled (655, 407) with delta (0, 0)
Screenshot: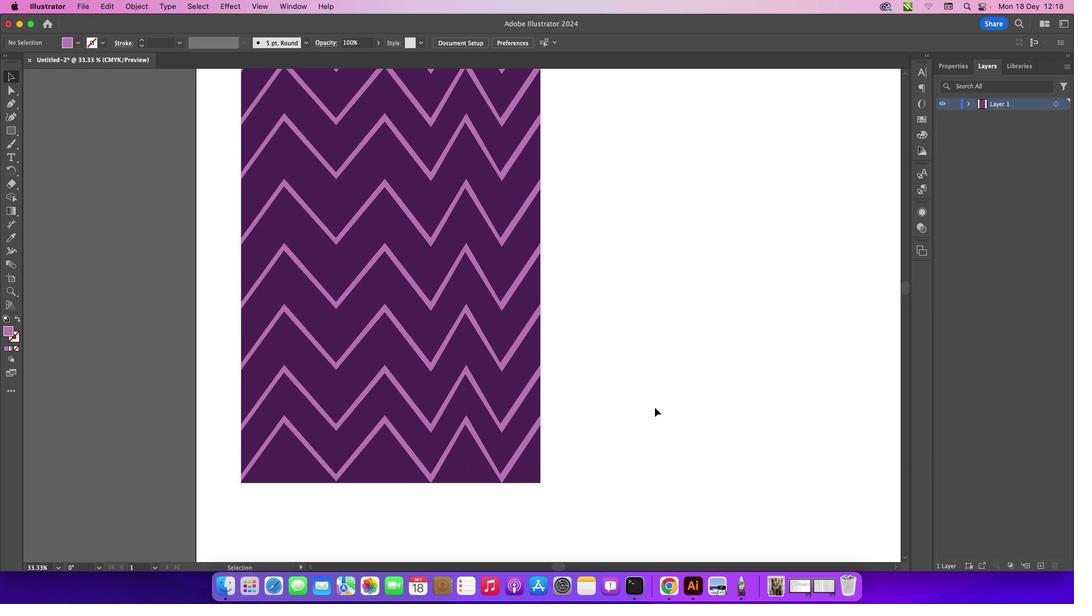 
Action: Mouse scrolled (655, 407) with delta (0, 0)
Screenshot: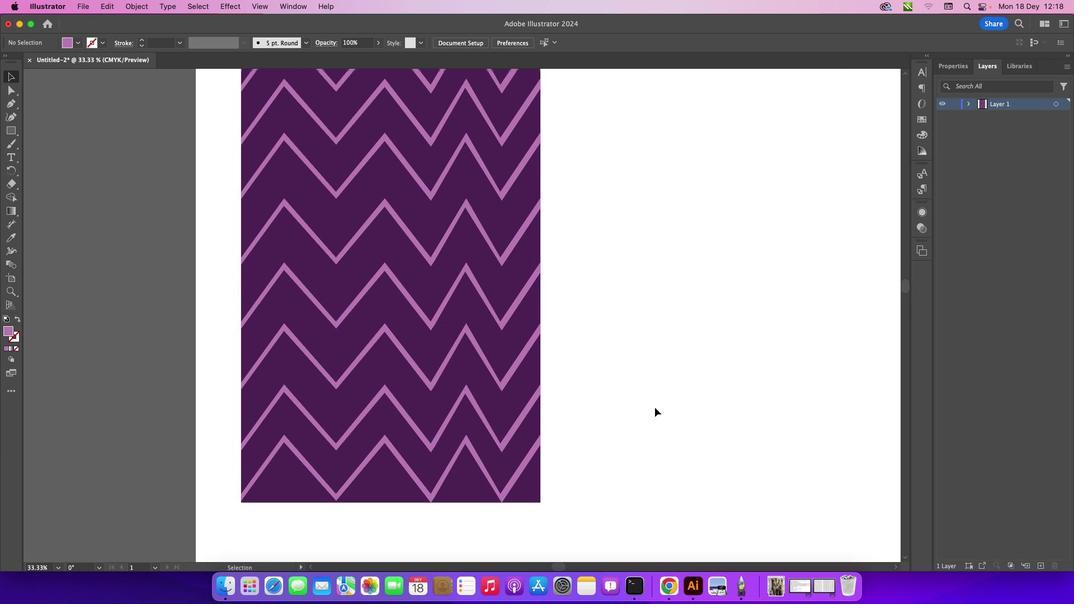 
Action: Mouse scrolled (655, 407) with delta (0, 0)
Screenshot: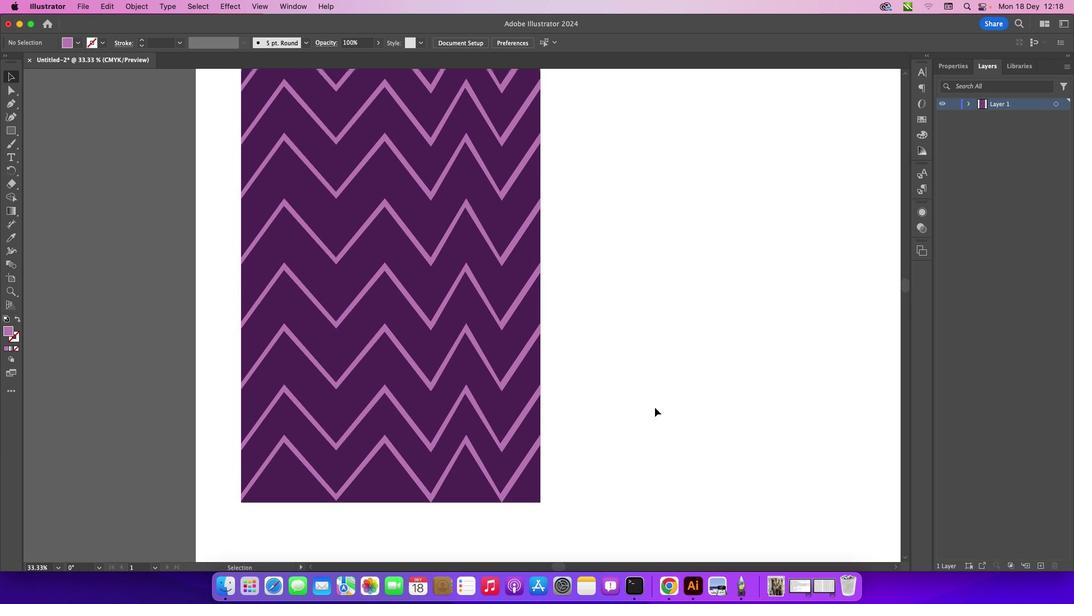 
Action: Mouse scrolled (655, 407) with delta (0, 0)
Screenshot: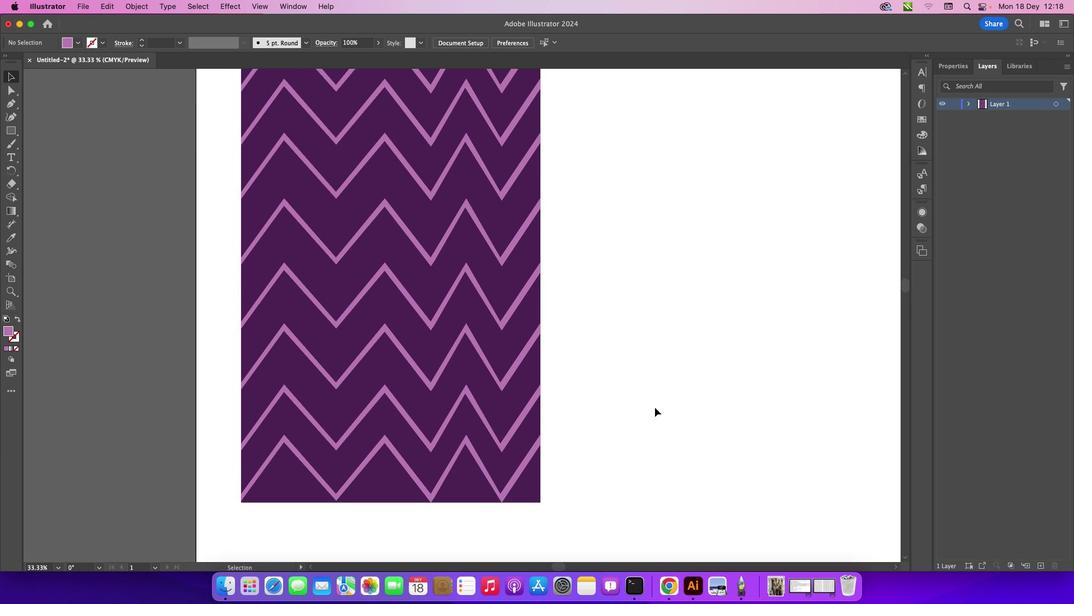 
Action: Mouse scrolled (655, 407) with delta (0, 0)
Screenshot: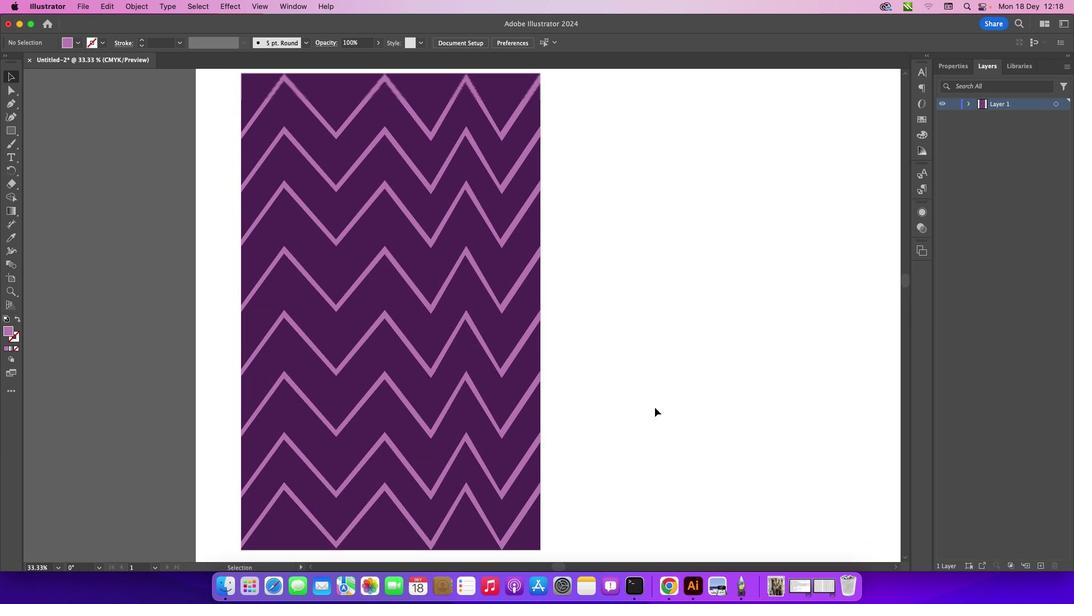
Action: Mouse scrolled (655, 407) with delta (0, 0)
Screenshot: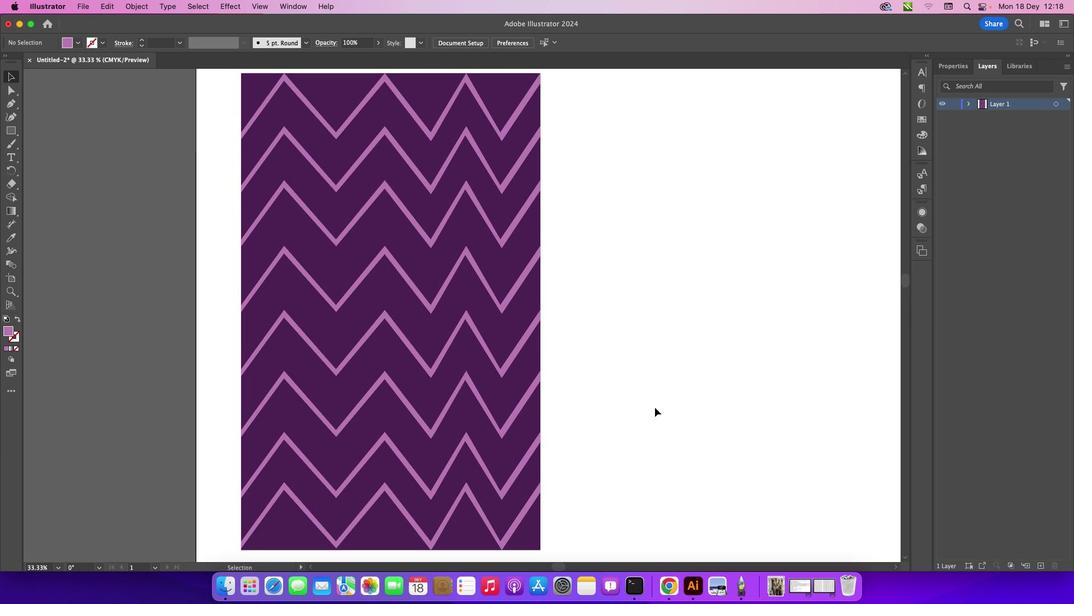 
Action: Mouse scrolled (655, 407) with delta (0, 0)
Screenshot: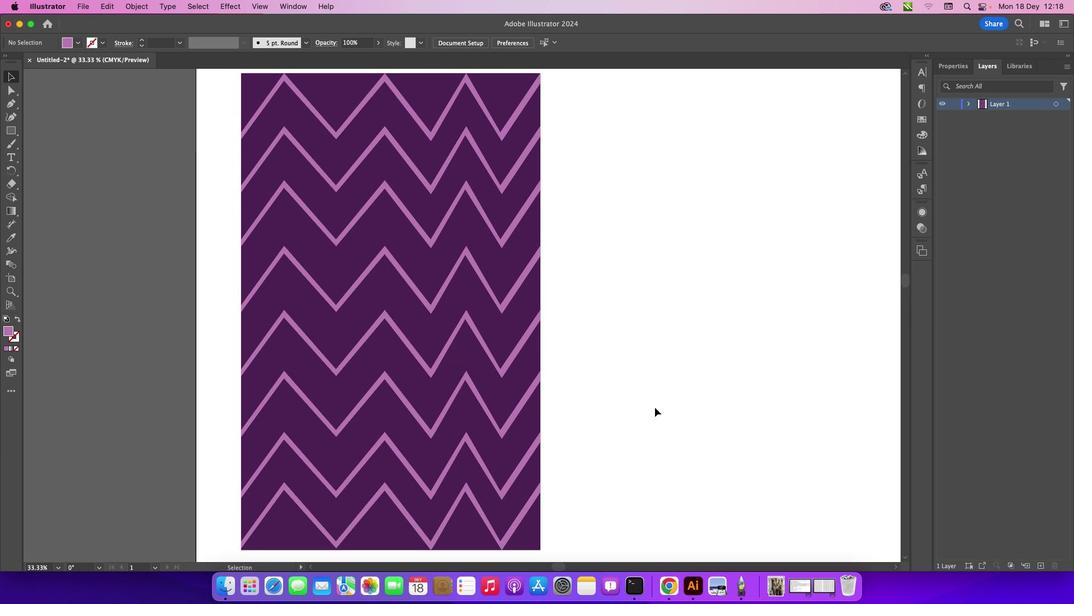 
Action: Mouse moved to (161, 90)
Screenshot: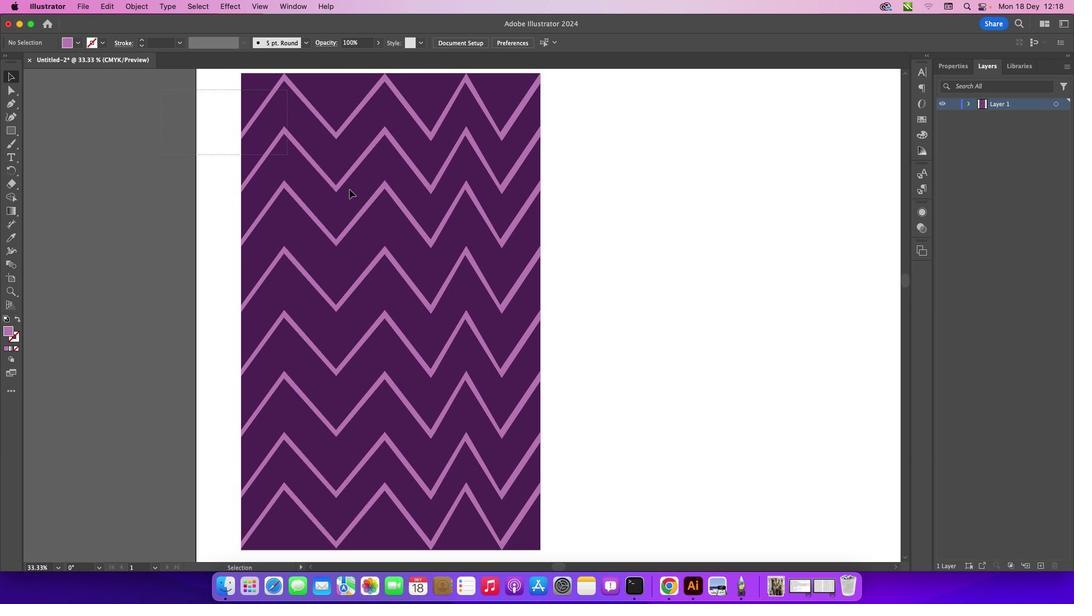 
Action: Mouse pressed left at (161, 90)
Screenshot: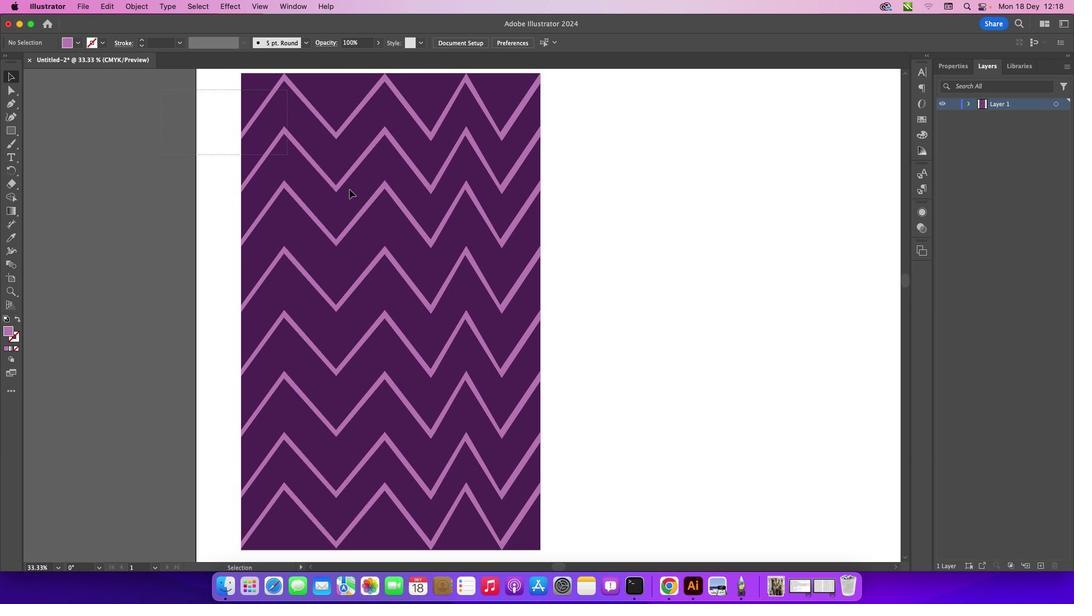 
Action: Mouse moved to (413, 302)
Screenshot: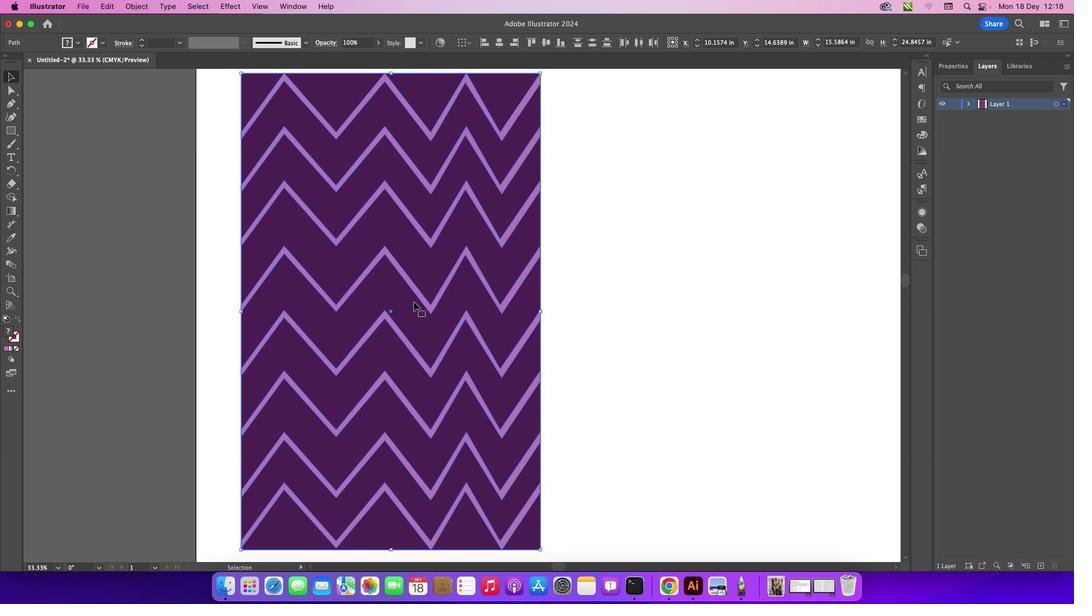 
Action: Mouse pressed right at (413, 302)
Screenshot: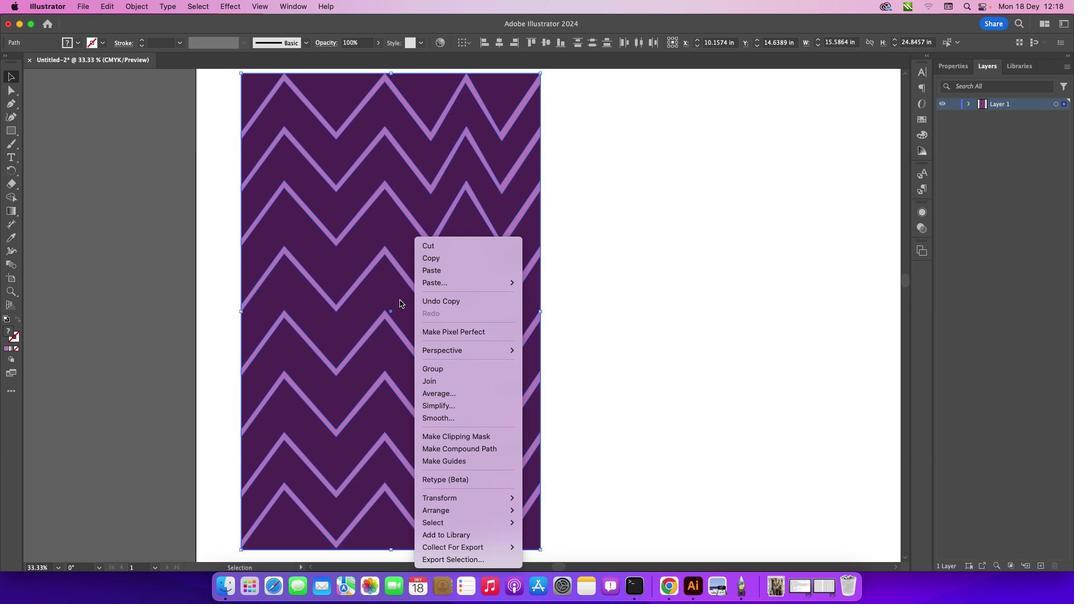 
Action: Mouse moved to (438, 369)
Screenshot: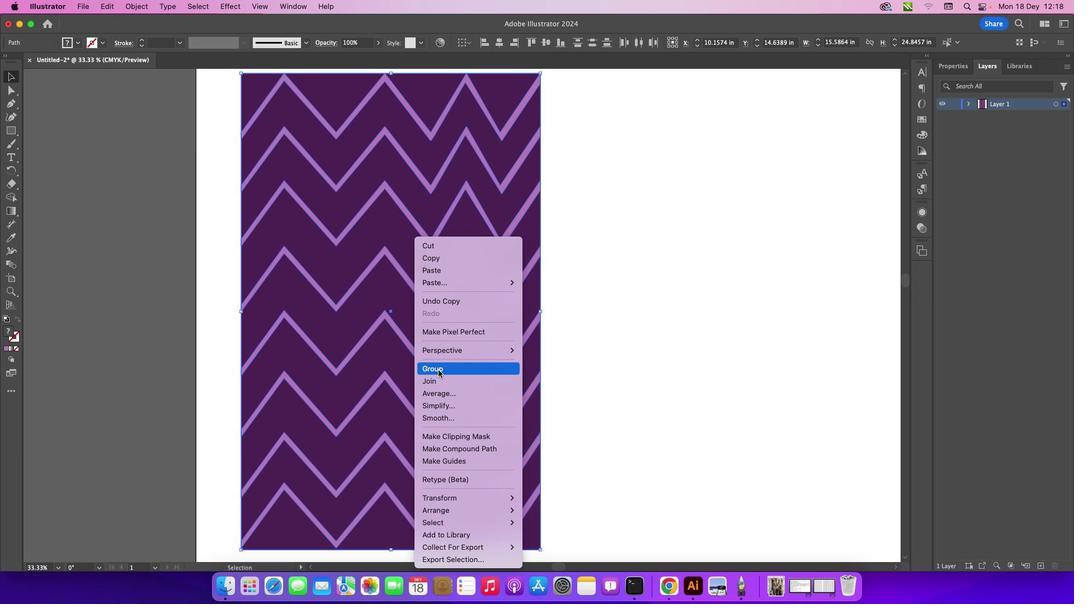 
Action: Mouse pressed left at (438, 369)
Screenshot: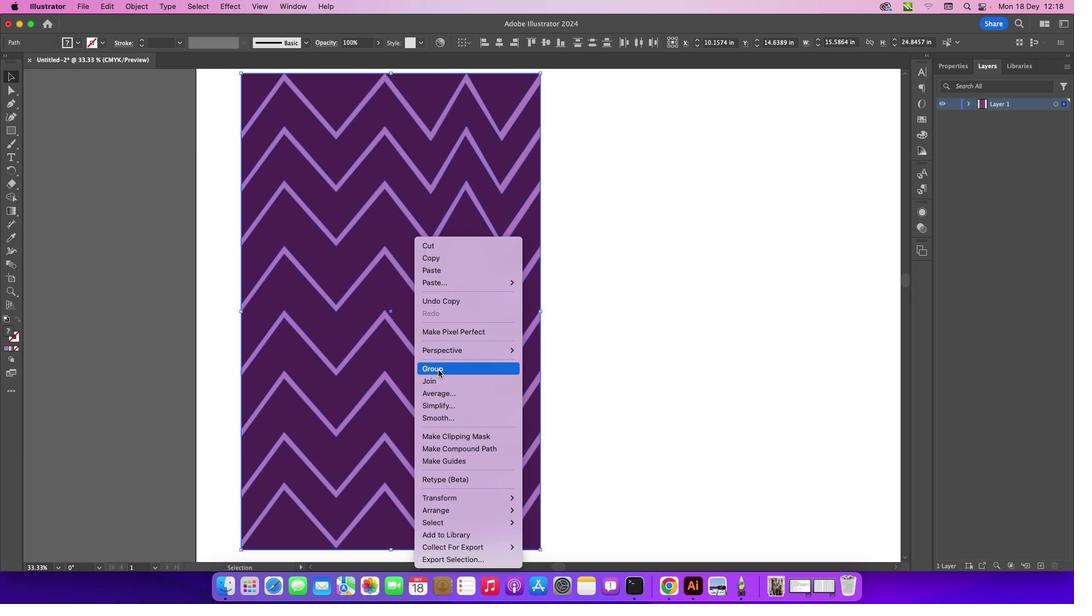 
Action: Mouse moved to (104, 205)
Screenshot: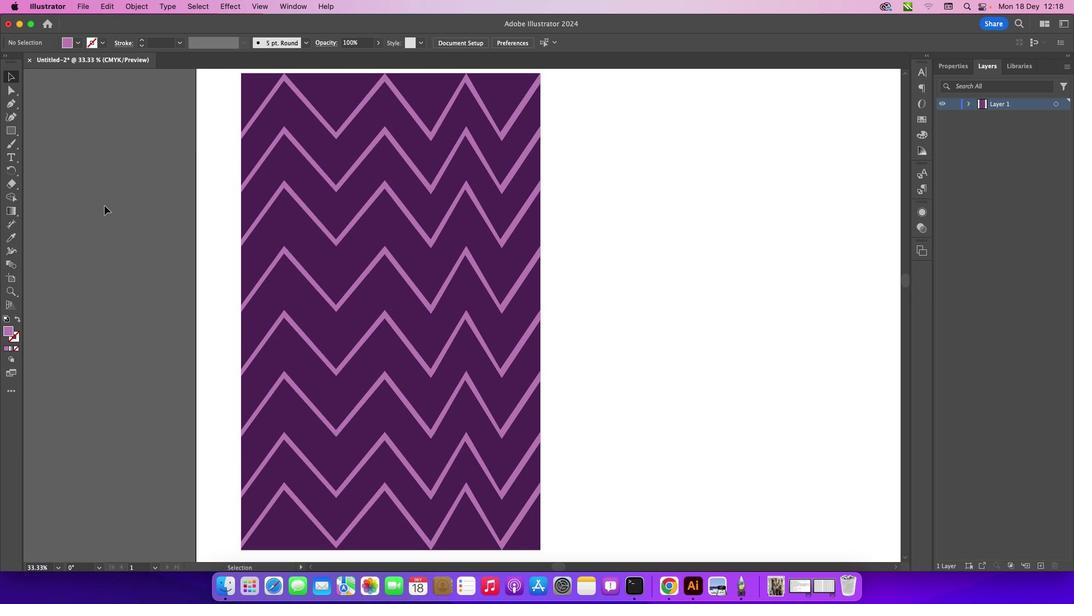 
Action: Mouse pressed left at (104, 205)
Screenshot: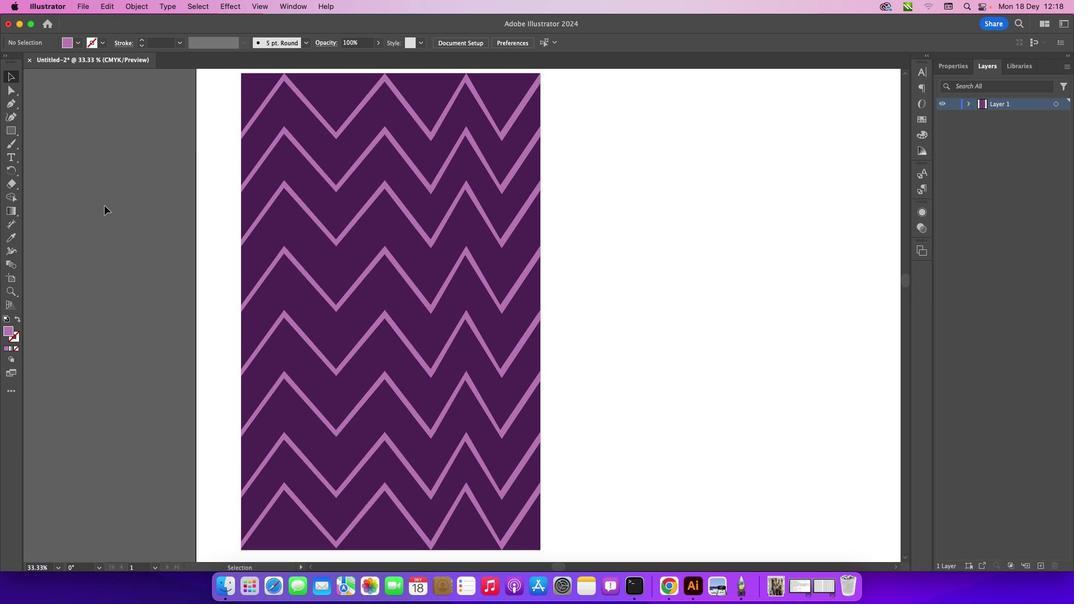 
Action: Mouse moved to (363, 214)
Screenshot: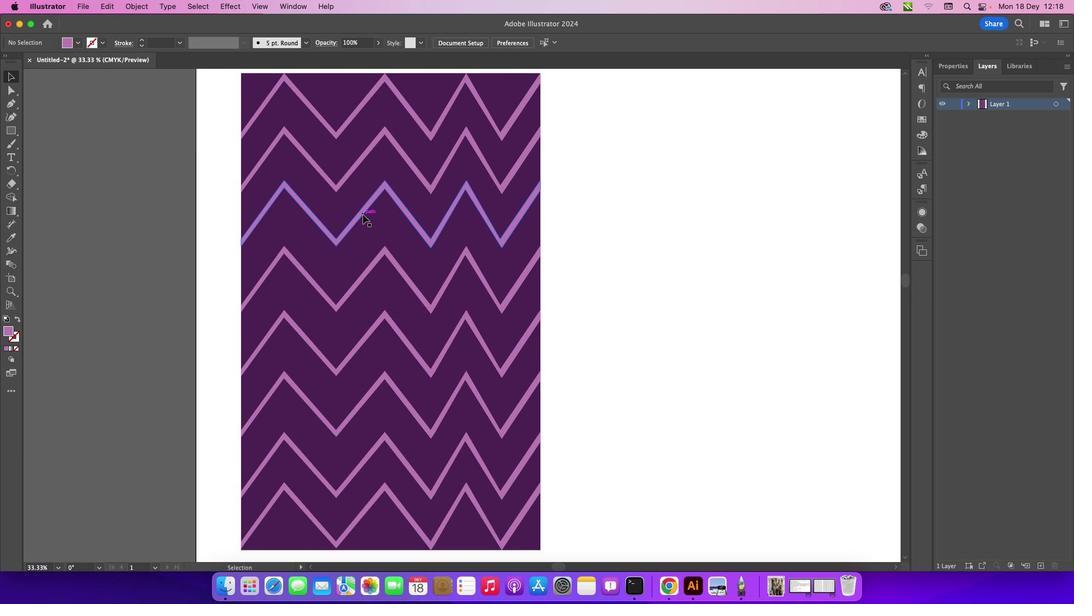 
Action: Mouse pressed left at (363, 214)
Screenshot: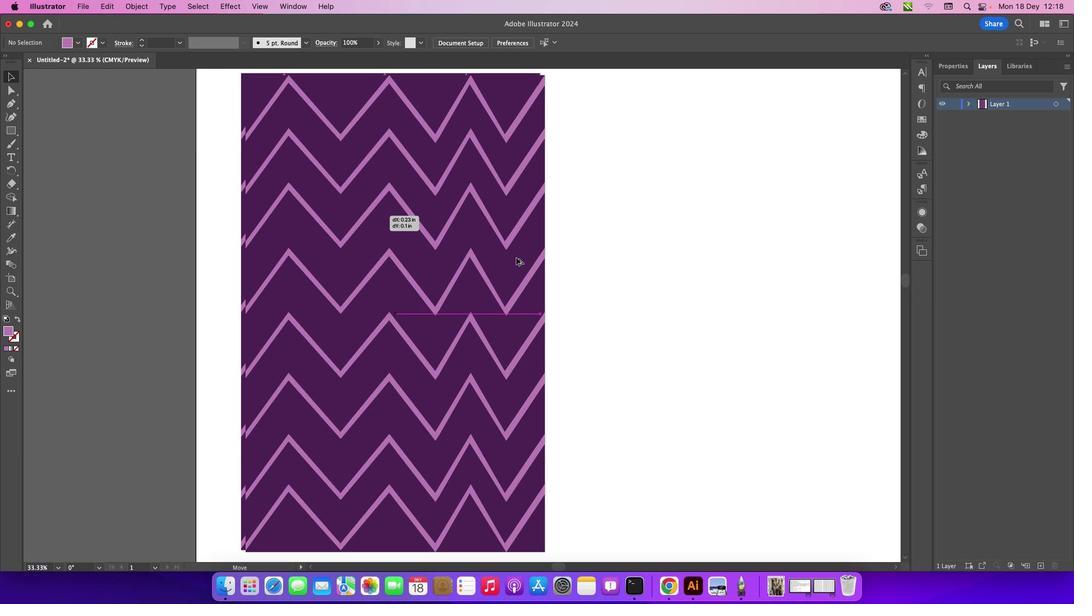 
Action: Key pressed Key.alt
Screenshot: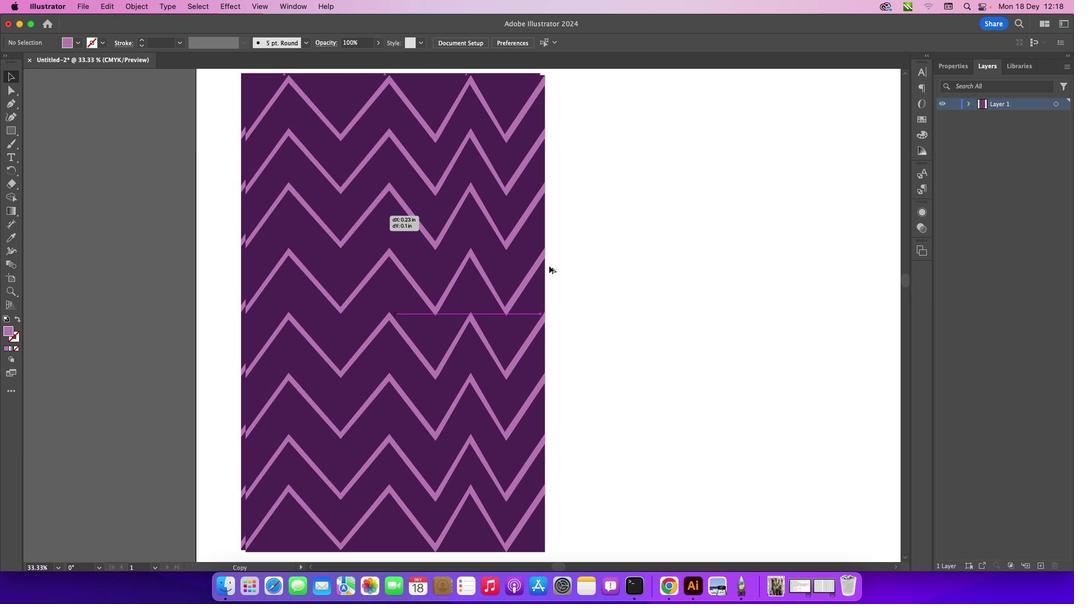 
Action: Mouse moved to (687, 215)
Screenshot: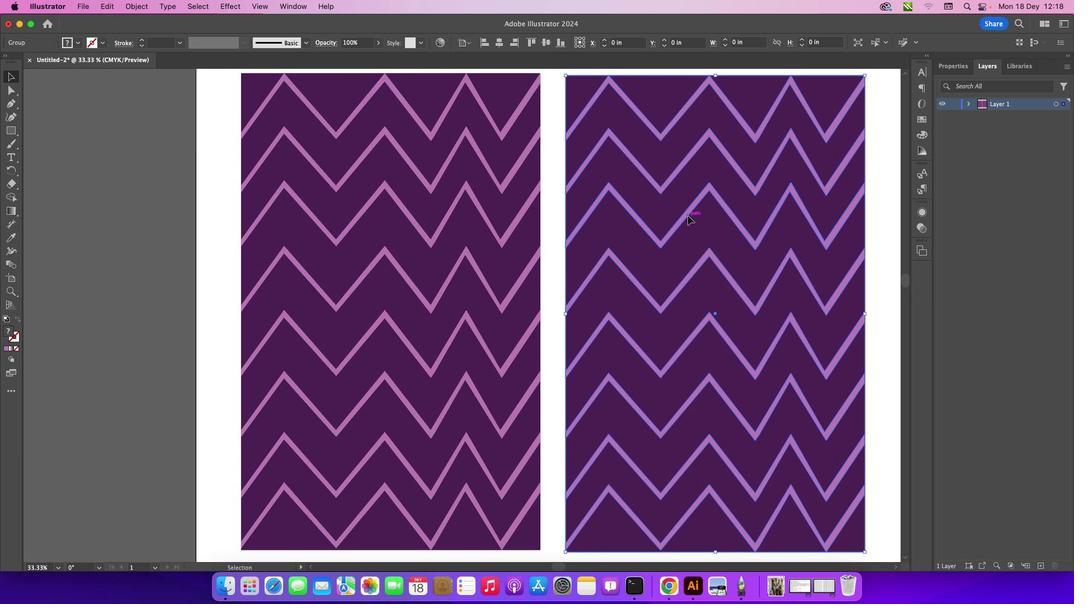 
Action: Mouse pressed left at (687, 215)
Screenshot: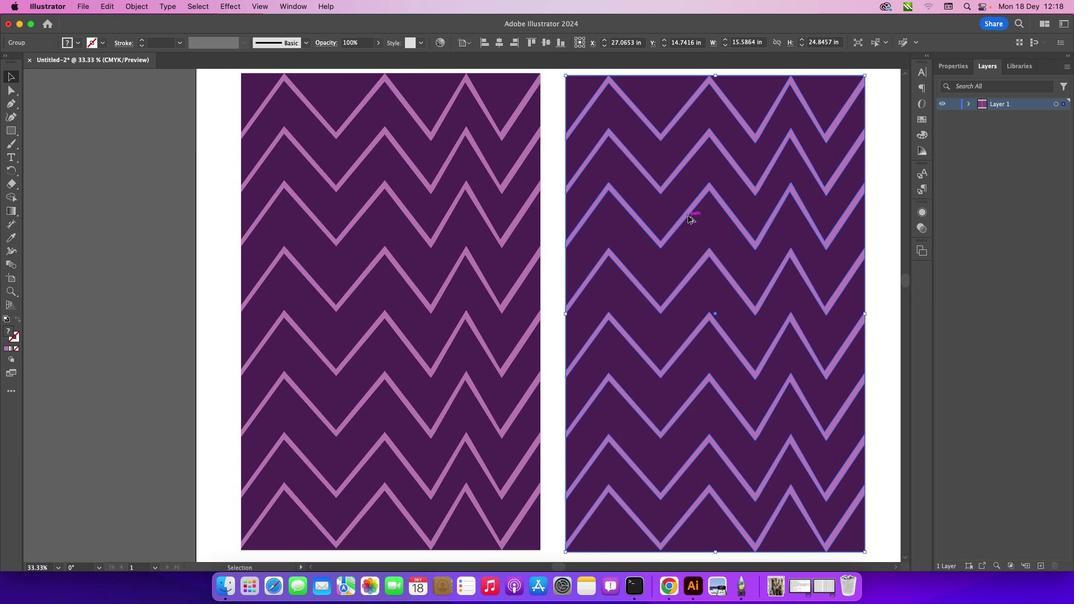
Action: Mouse moved to (874, 213)
Screenshot: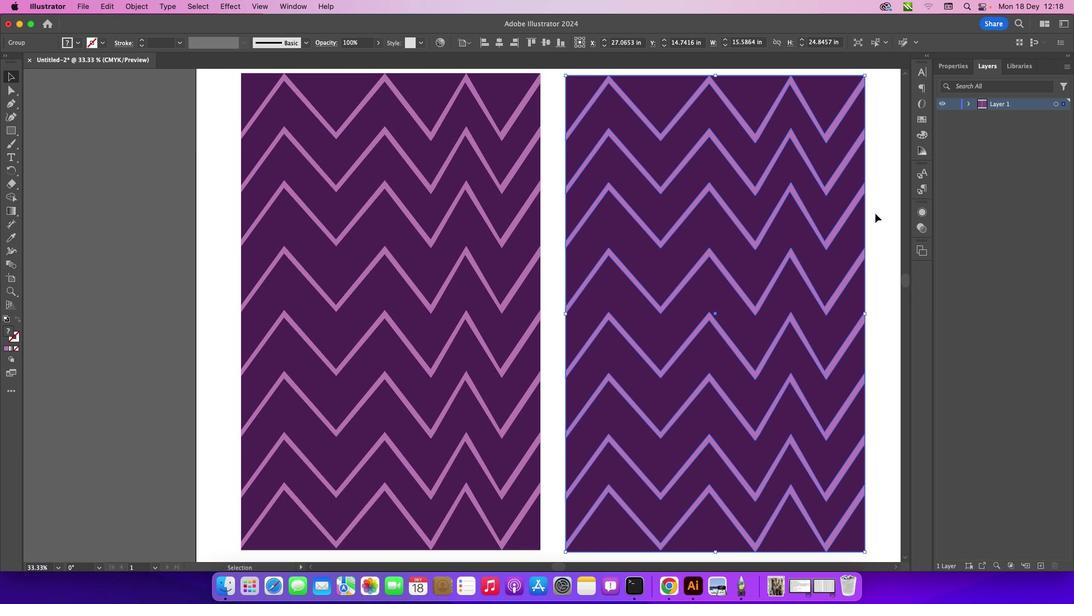 
Action: Mouse pressed left at (874, 213)
Screenshot: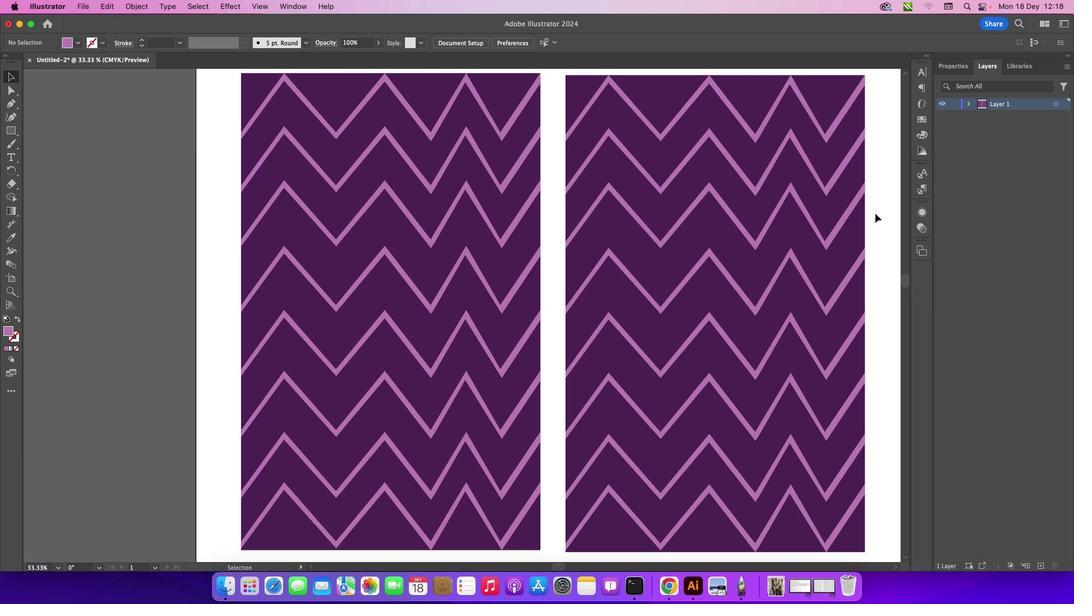 
Action: Mouse moved to (560, 568)
Screenshot: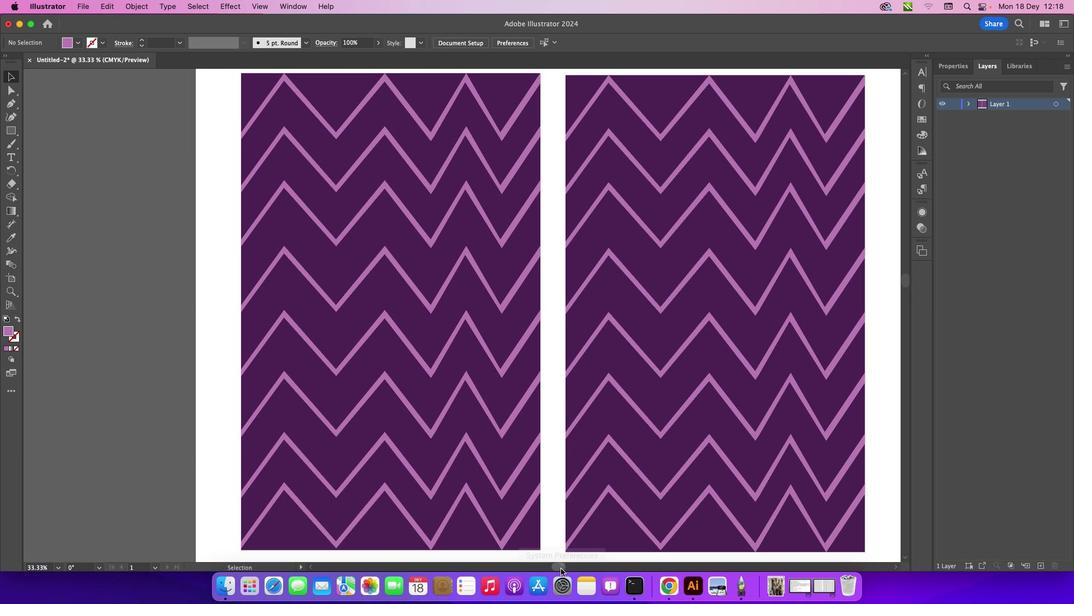
Action: Mouse pressed left at (560, 568)
Screenshot: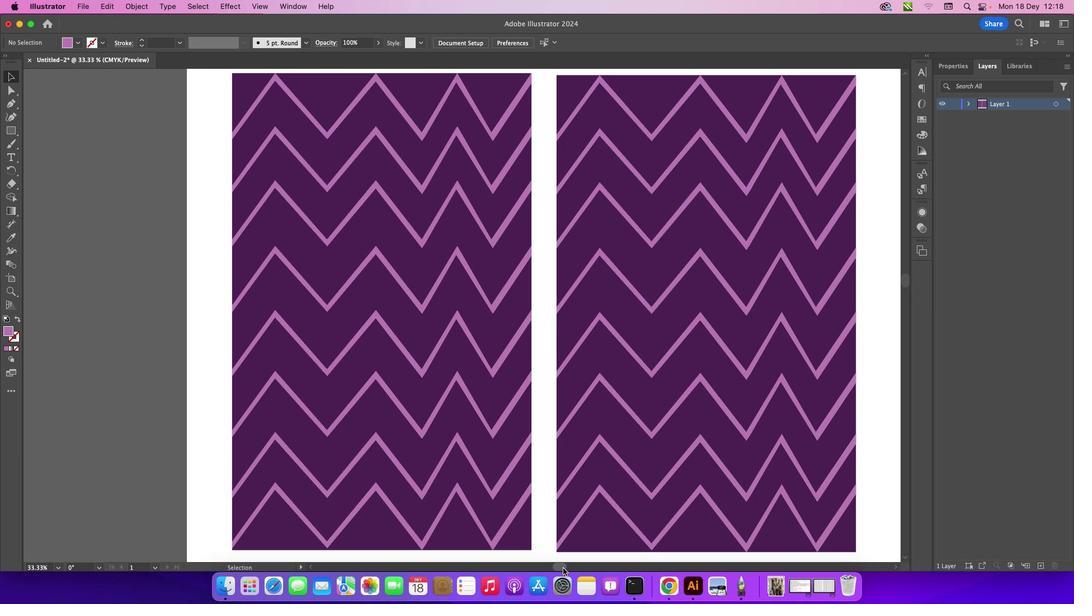 
Action: Mouse moved to (529, 134)
Screenshot: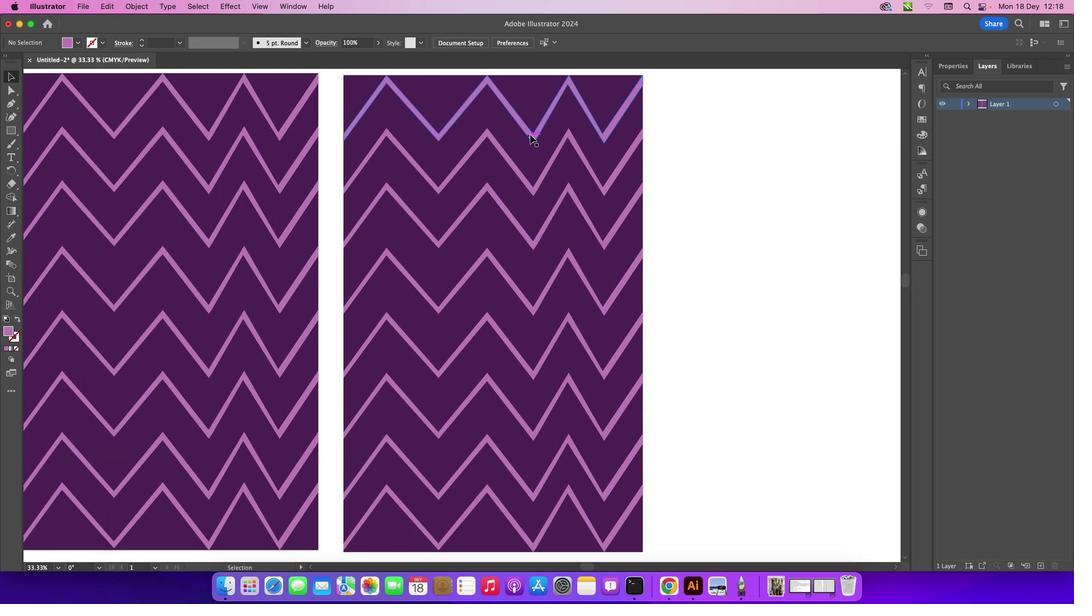 
Action: Mouse pressed left at (529, 134)
Screenshot: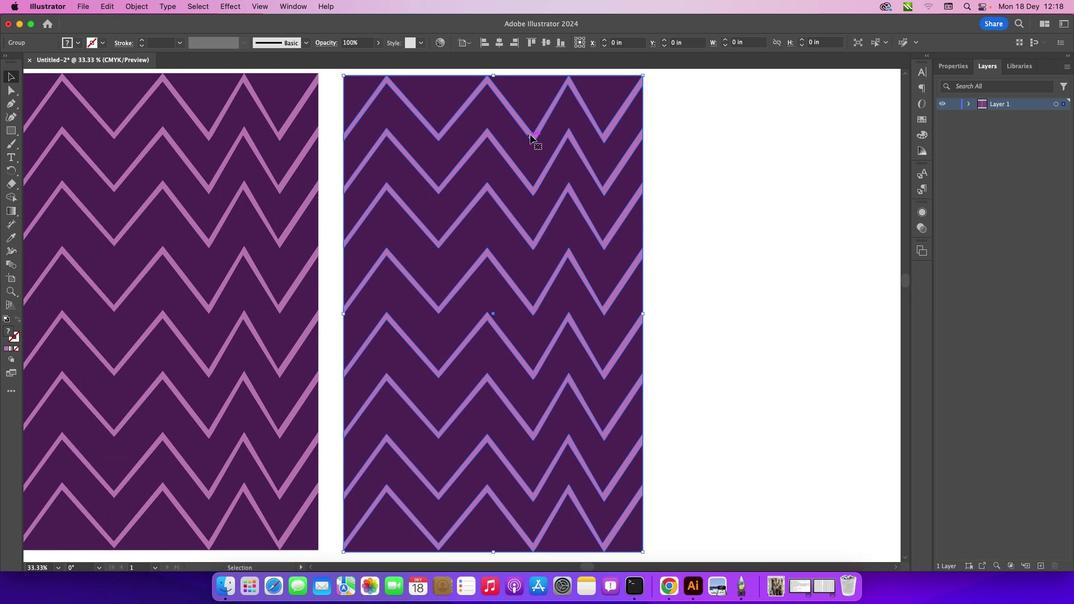 
Action: Mouse pressed right at (529, 134)
Screenshot: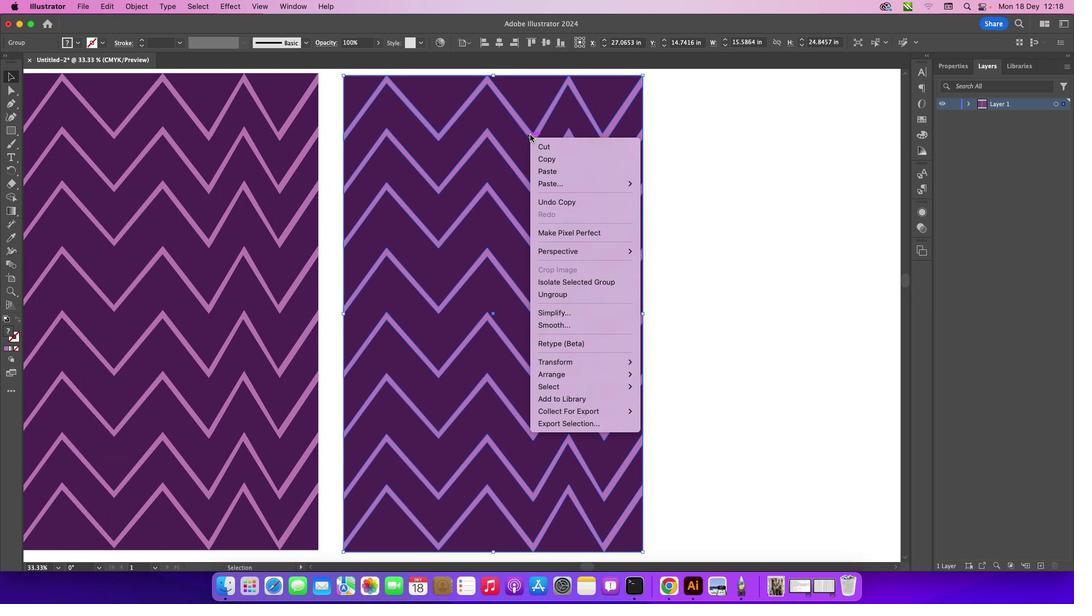 
Action: Mouse moved to (573, 293)
Screenshot: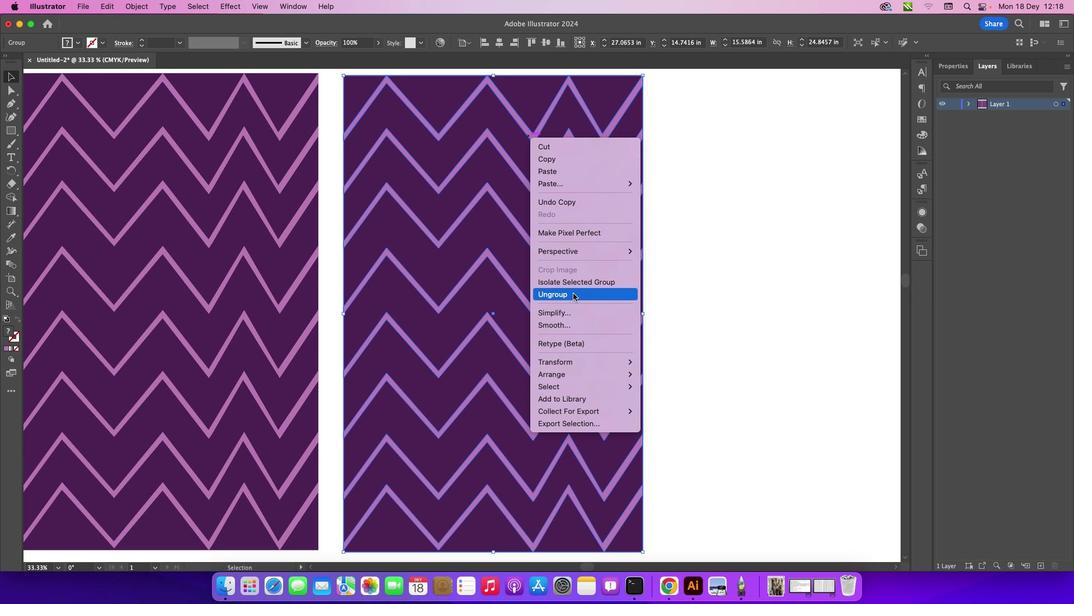 
Action: Mouse pressed left at (573, 293)
Screenshot: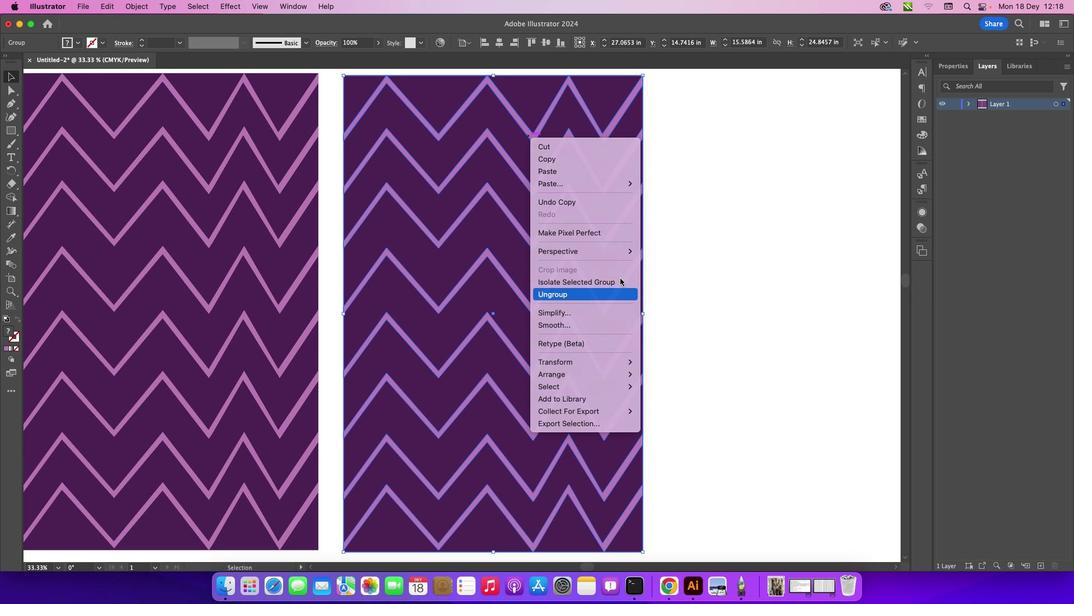 
Action: Mouse moved to (653, 266)
Screenshot: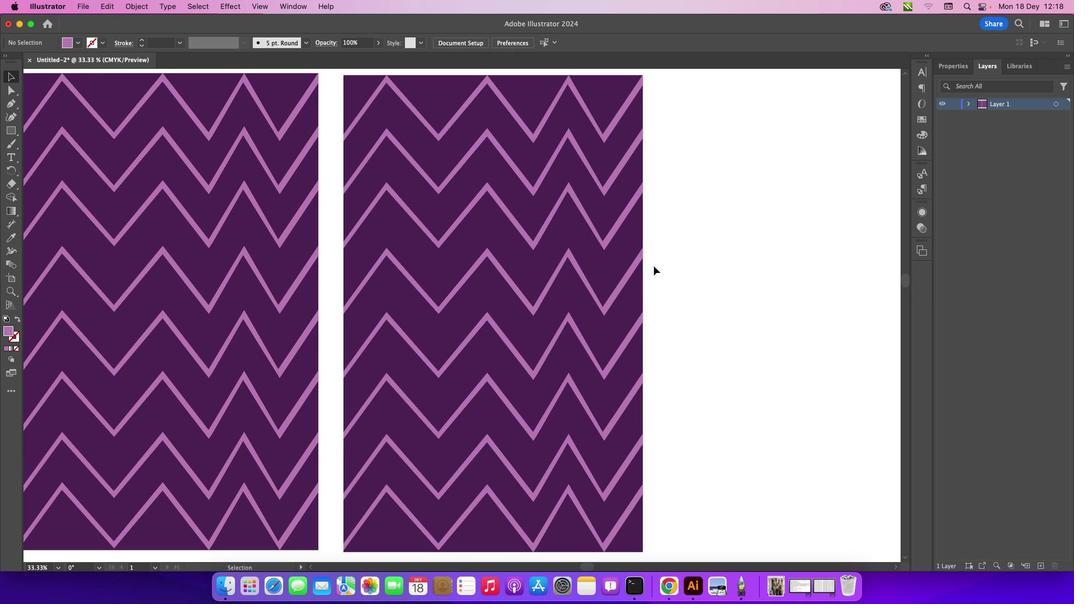 
Action: Mouse pressed left at (653, 266)
Screenshot: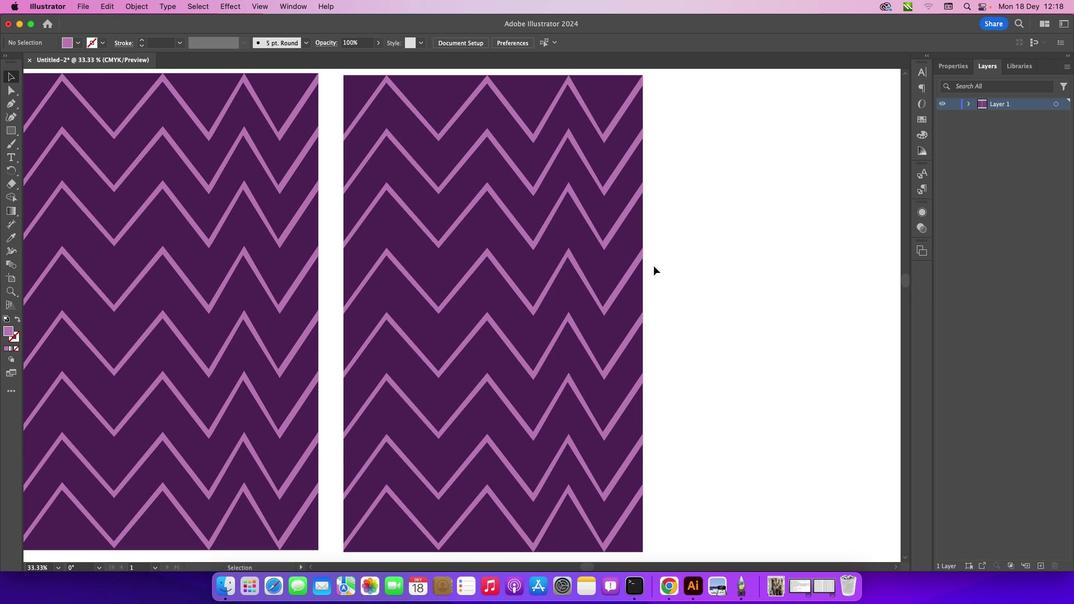 
Action: Mouse moved to (579, 207)
Screenshot: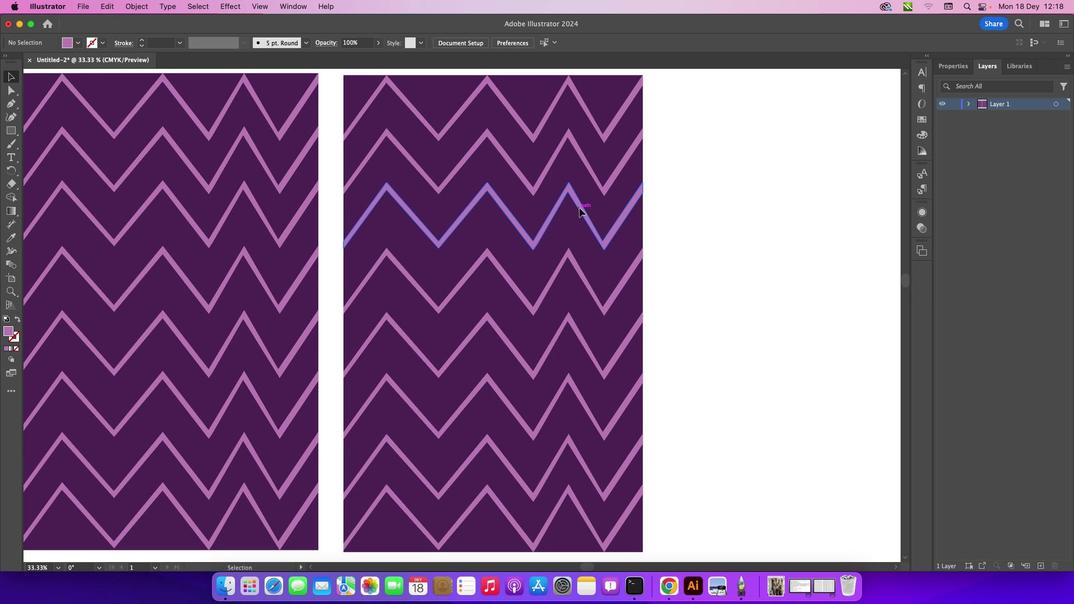 
Action: Mouse pressed left at (579, 207)
Screenshot: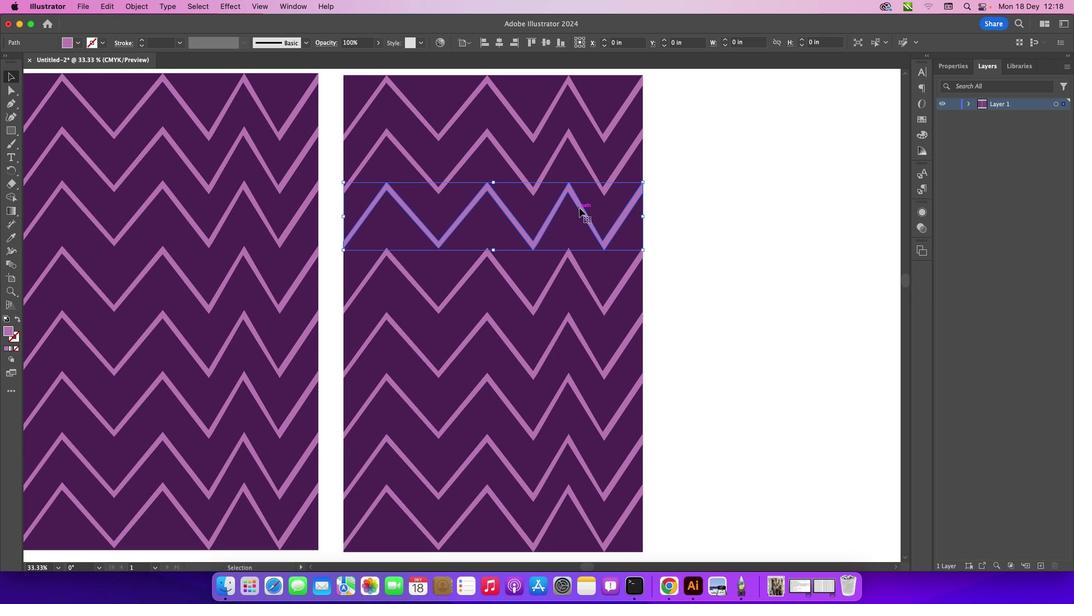 
Action: Mouse moved to (581, 154)
Screenshot: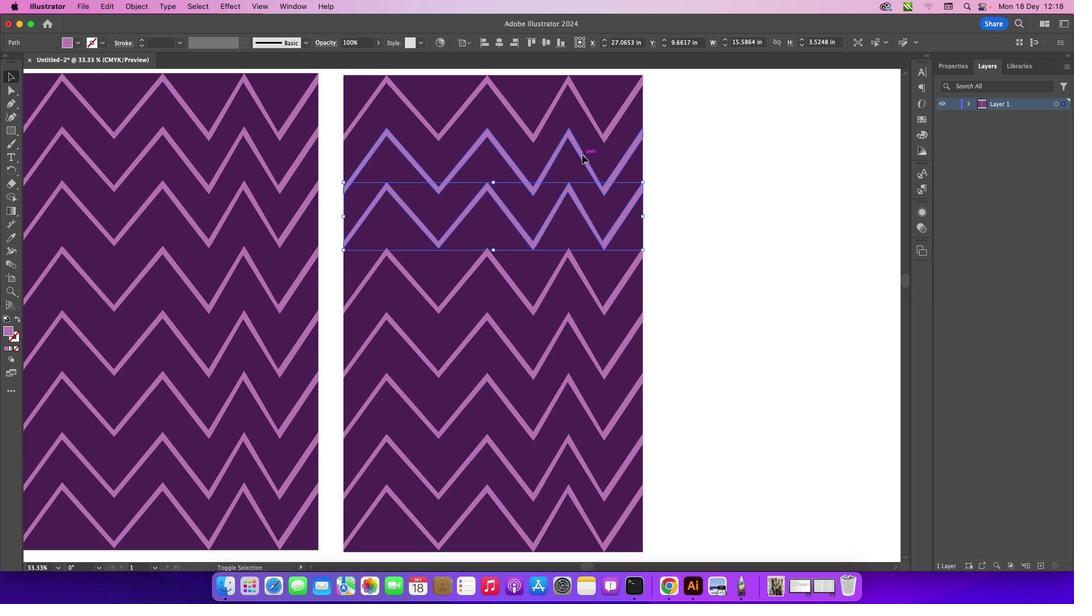 
Action: Key pressed Key.shift
Screenshot: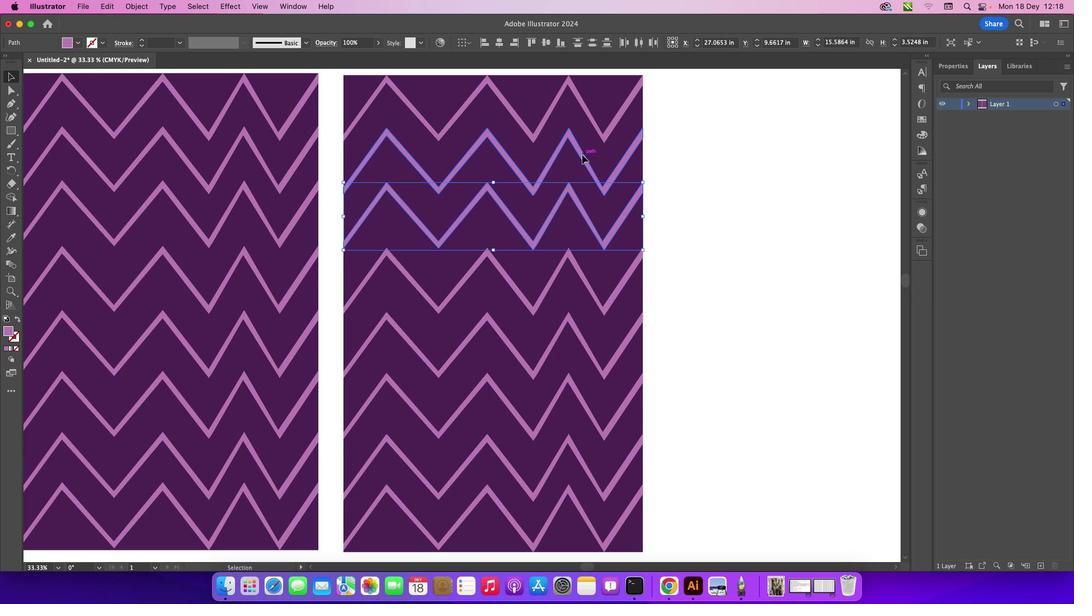 
Action: Mouse pressed left at (581, 154)
Screenshot: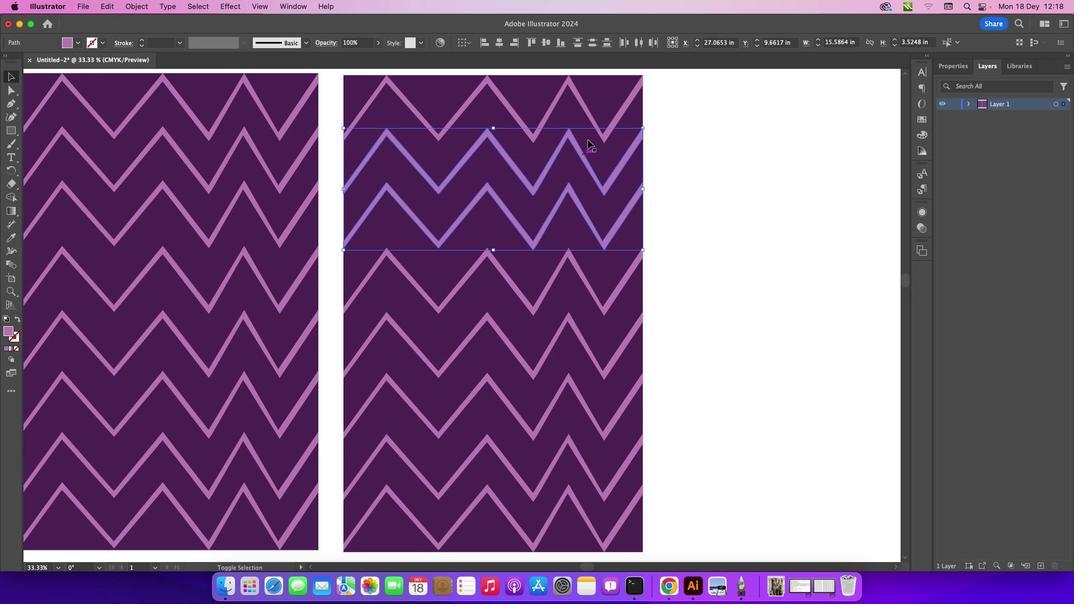
Action: Mouse moved to (595, 124)
Screenshot: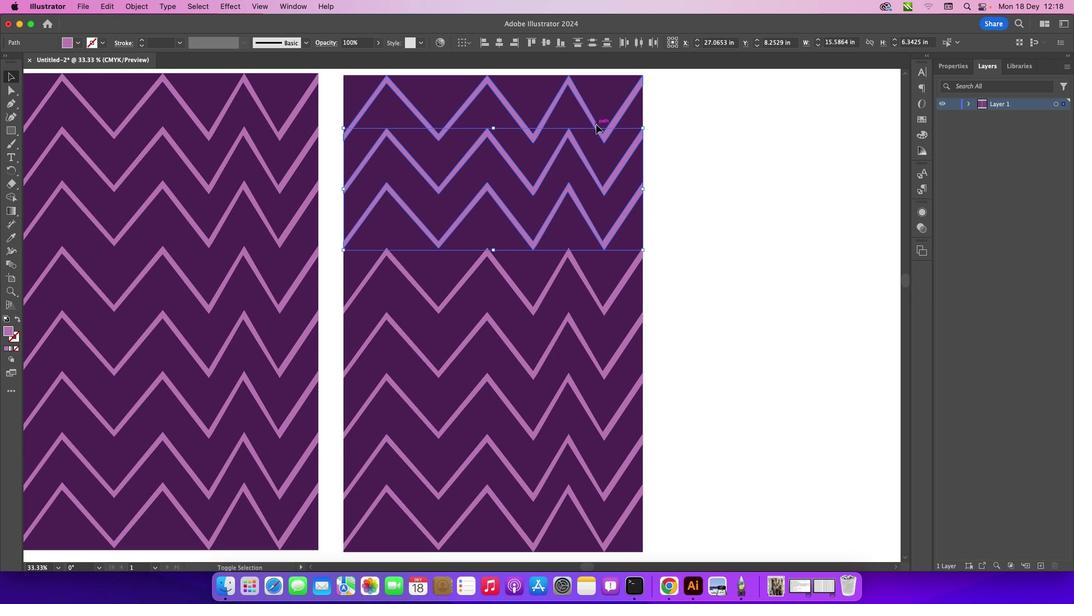 
Action: Mouse pressed left at (595, 124)
Screenshot: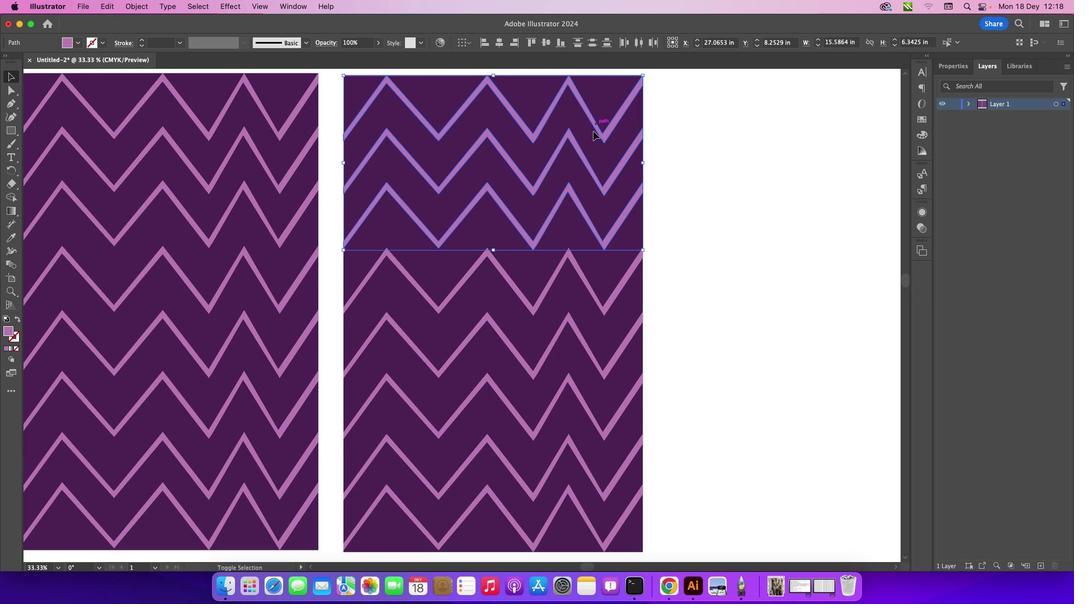 
Action: Mouse moved to (597, 305)
Screenshot: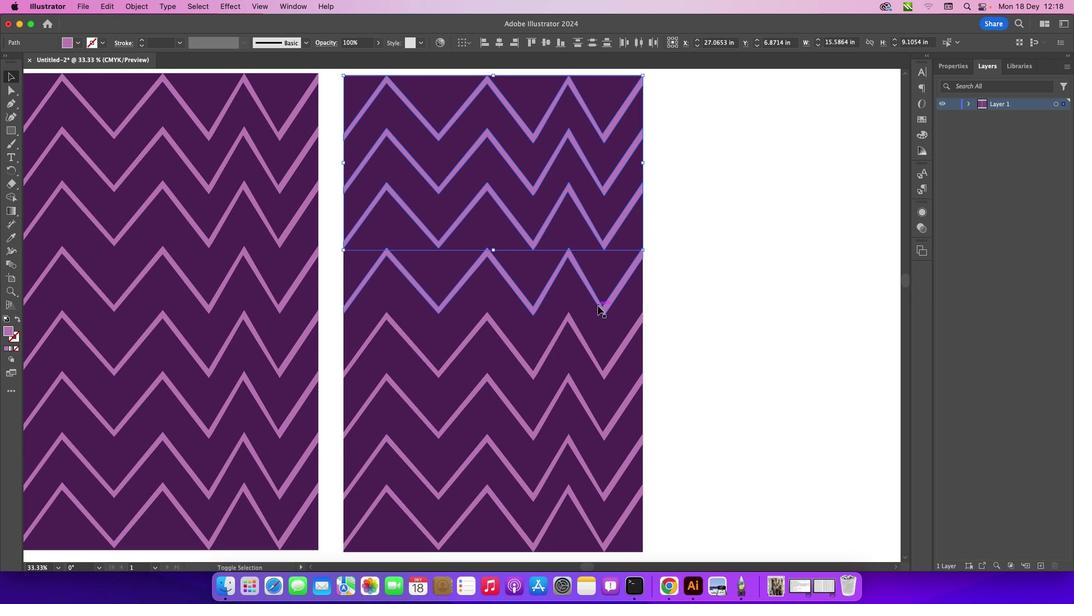 
Action: Mouse pressed left at (597, 305)
Screenshot: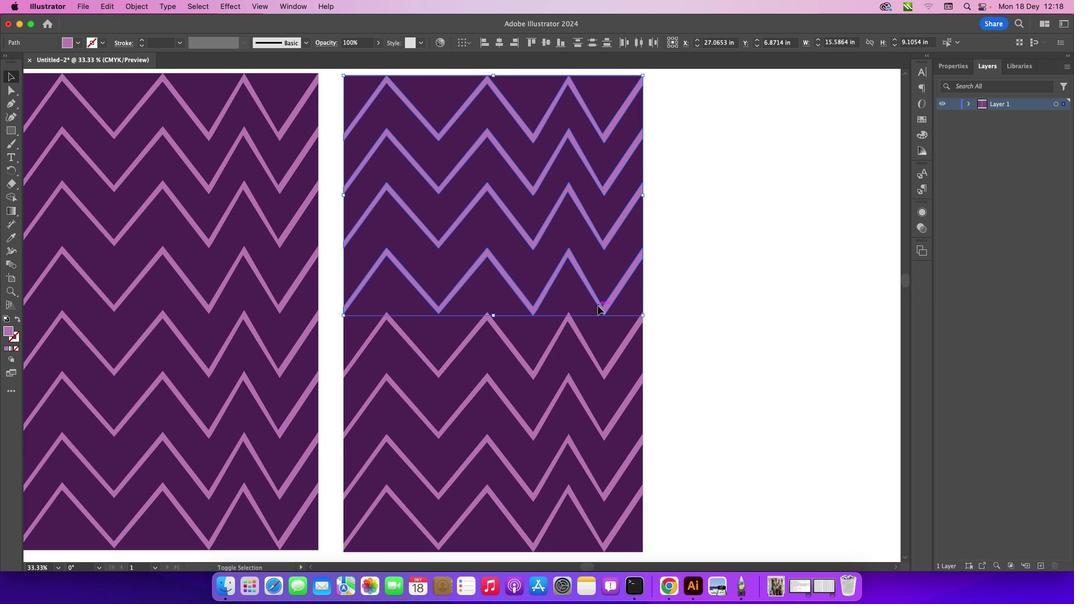 
Action: Mouse moved to (601, 370)
Screenshot: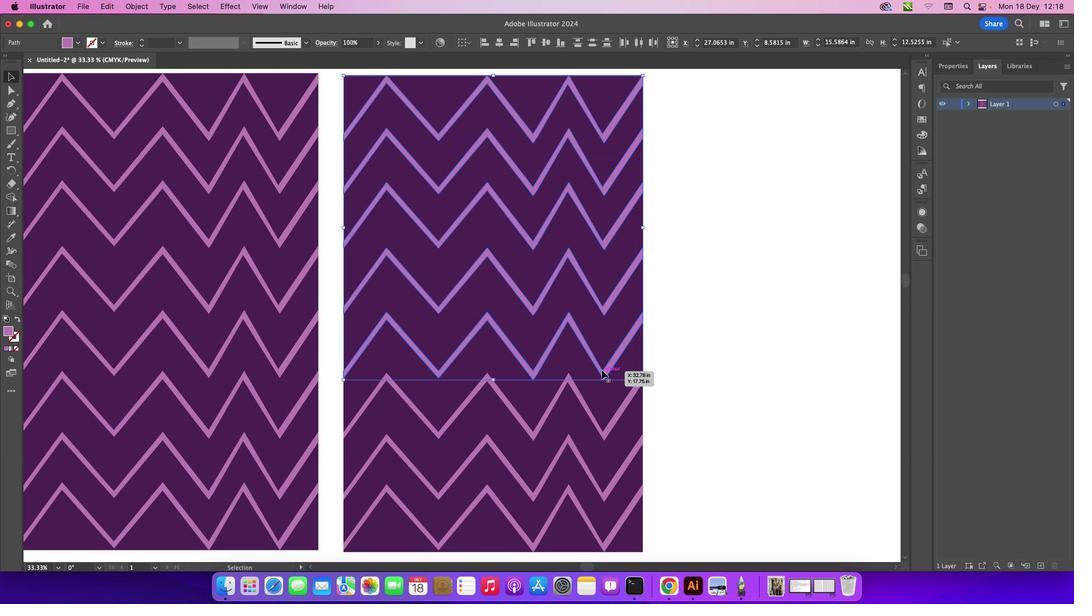 
Action: Mouse pressed left at (601, 370)
Screenshot: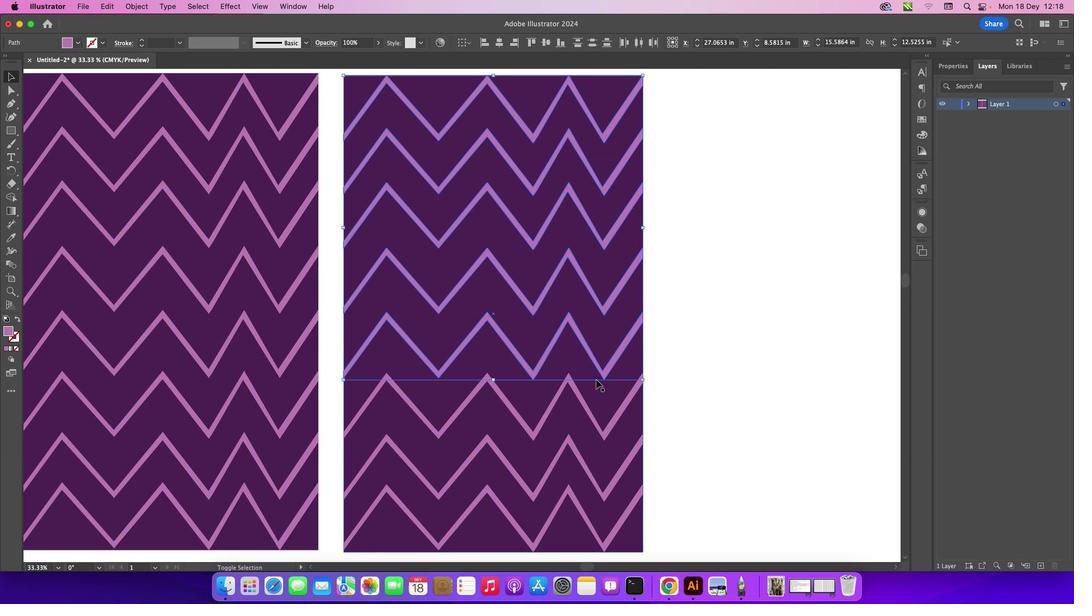 
Action: Mouse moved to (600, 431)
Screenshot: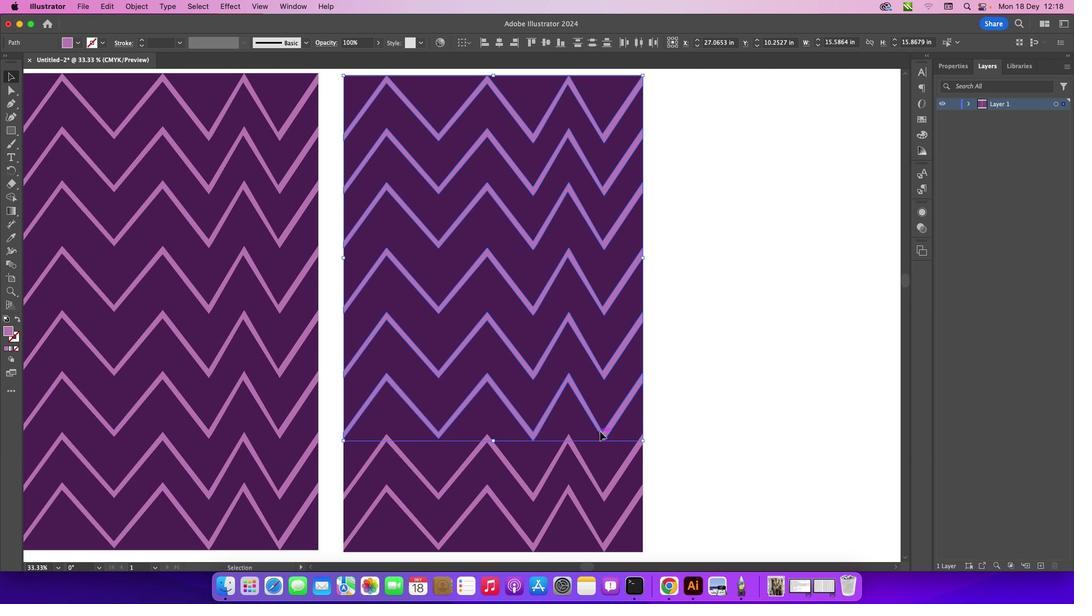 
Action: Mouse pressed left at (600, 431)
Screenshot: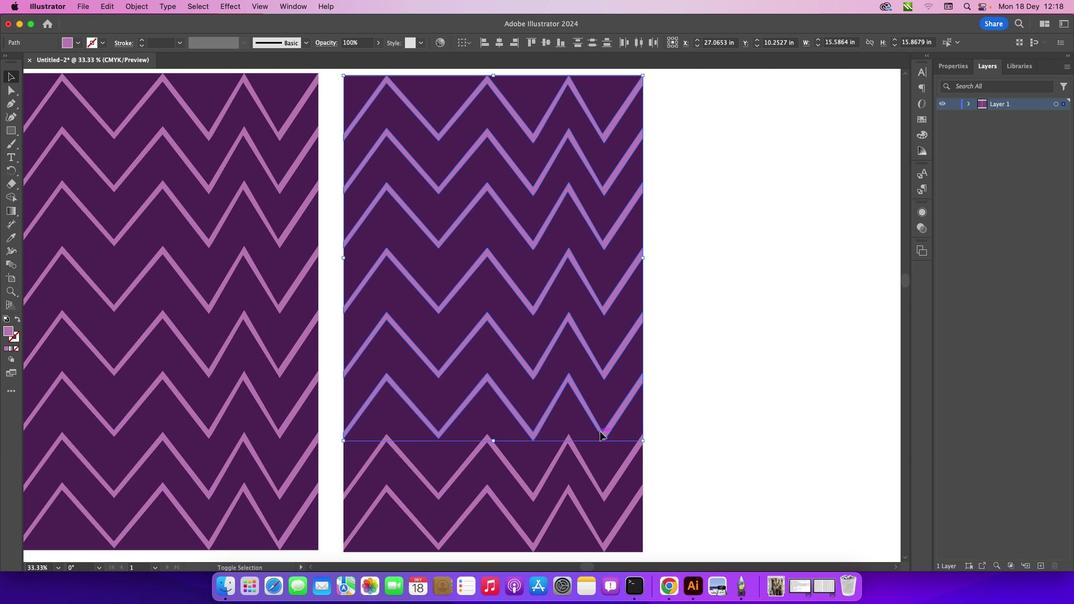 
Action: Mouse moved to (602, 491)
Screenshot: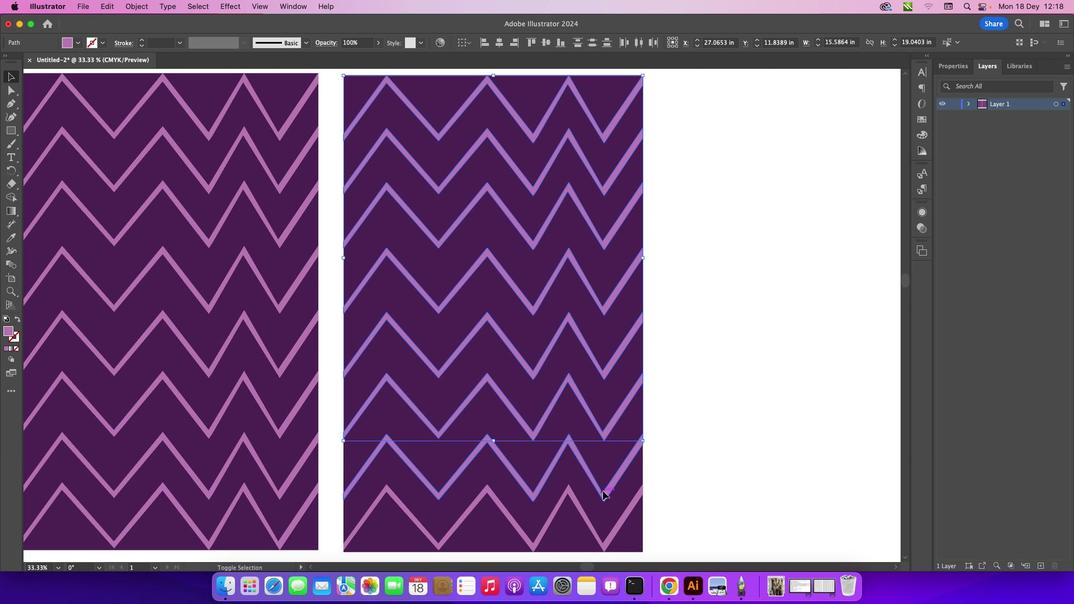 
Action: Mouse pressed left at (602, 491)
Screenshot: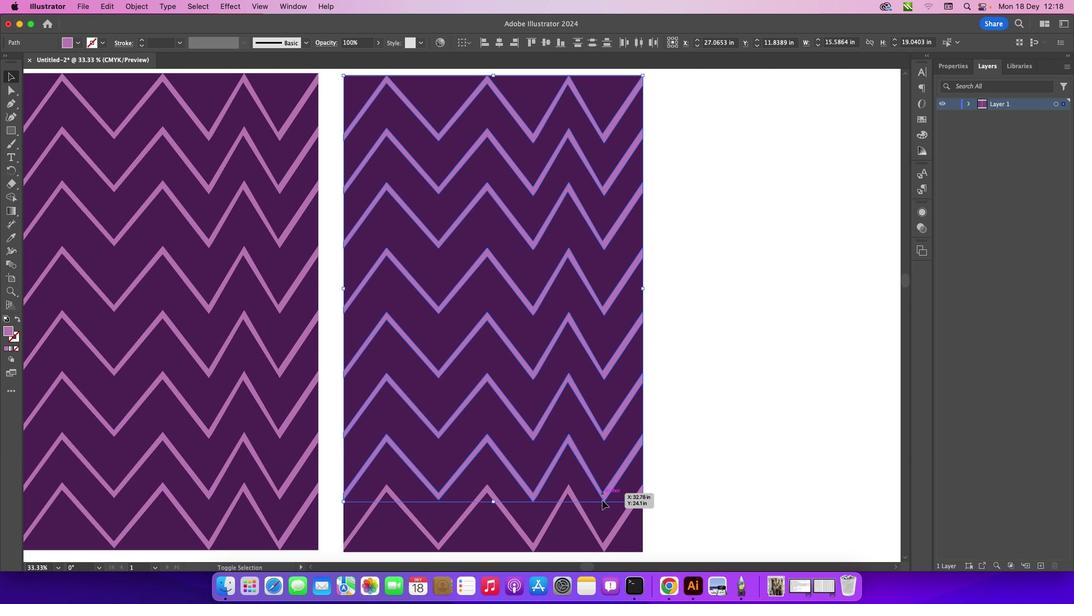 
Action: Mouse moved to (612, 533)
Screenshot: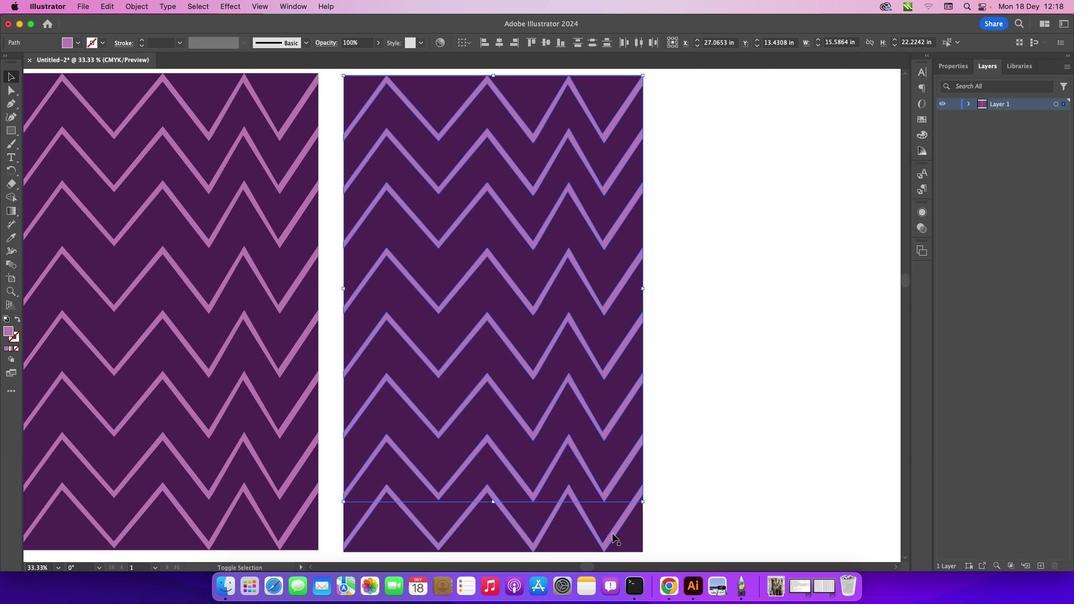 
Action: Mouse pressed left at (612, 533)
Screenshot: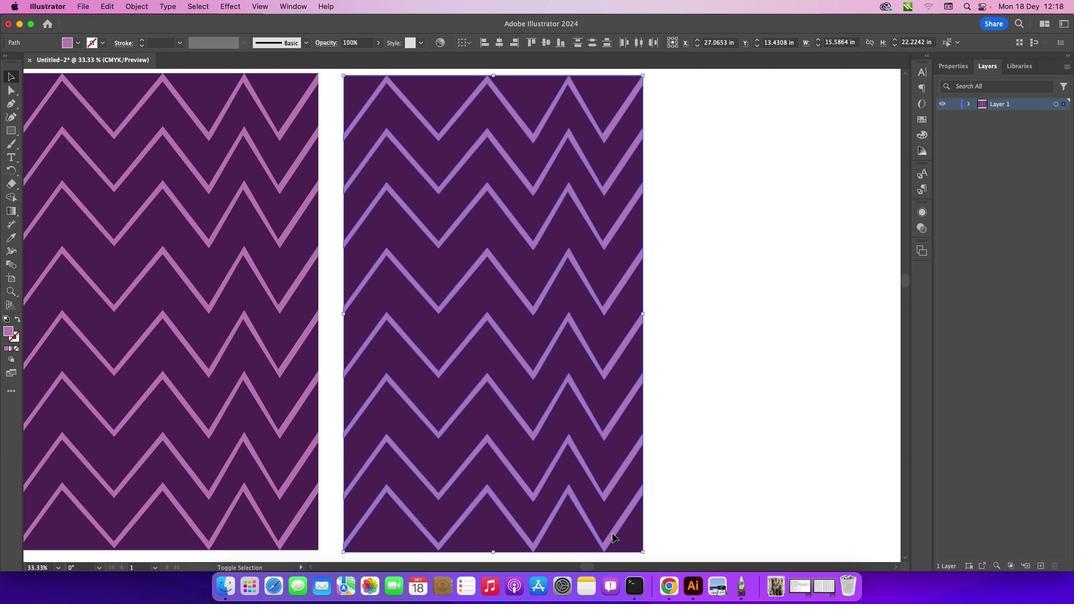 
Action: Mouse moved to (615, 438)
Screenshot: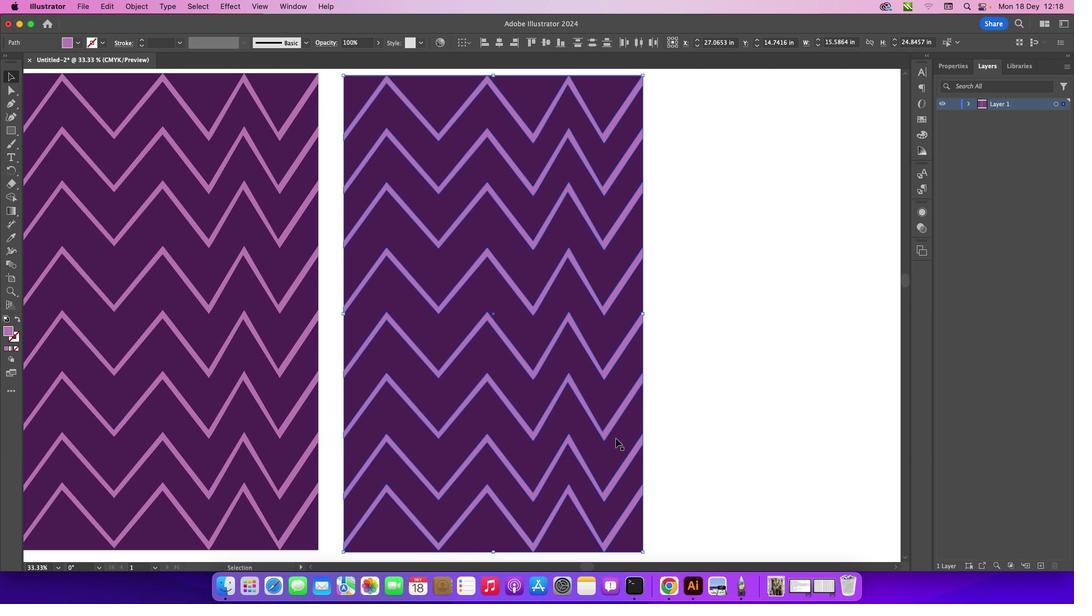 
Action: Key pressed Key.delete
Screenshot: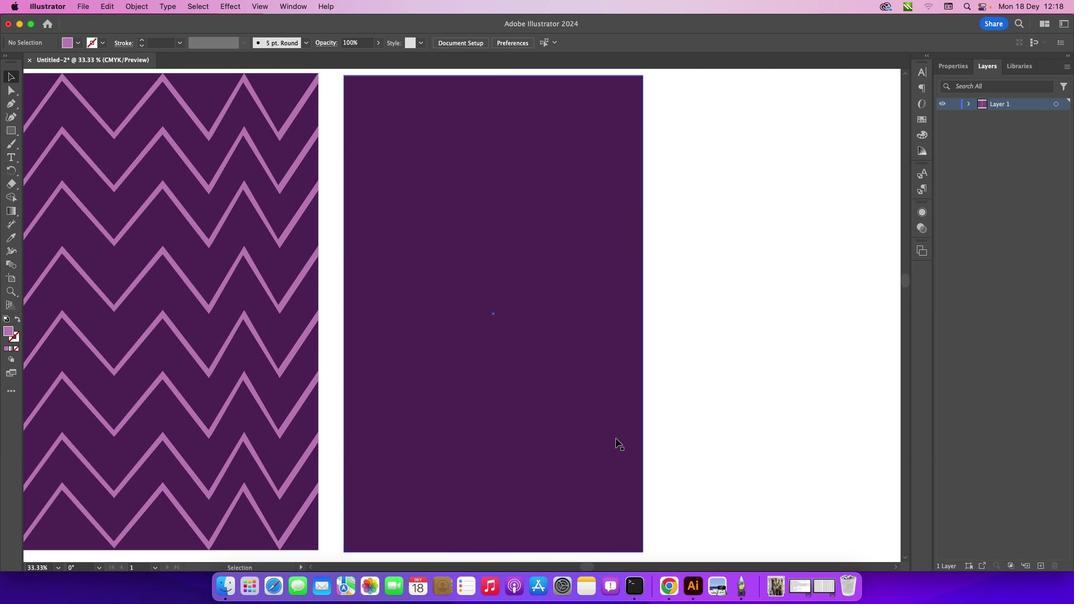 
Action: Mouse moved to (458, 333)
Screenshot: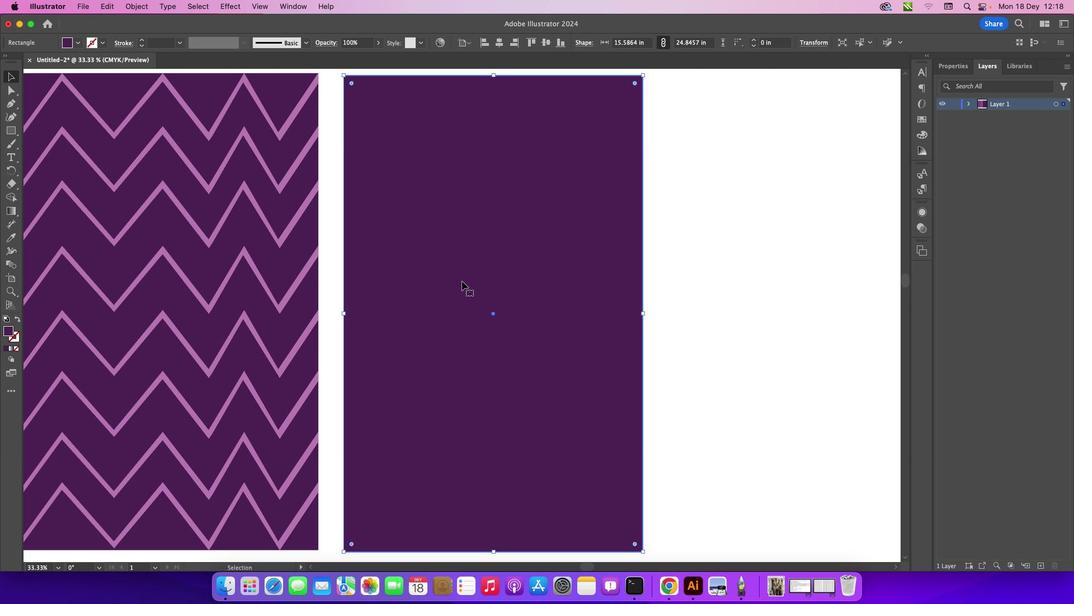 
Action: Mouse pressed left at (458, 333)
Screenshot: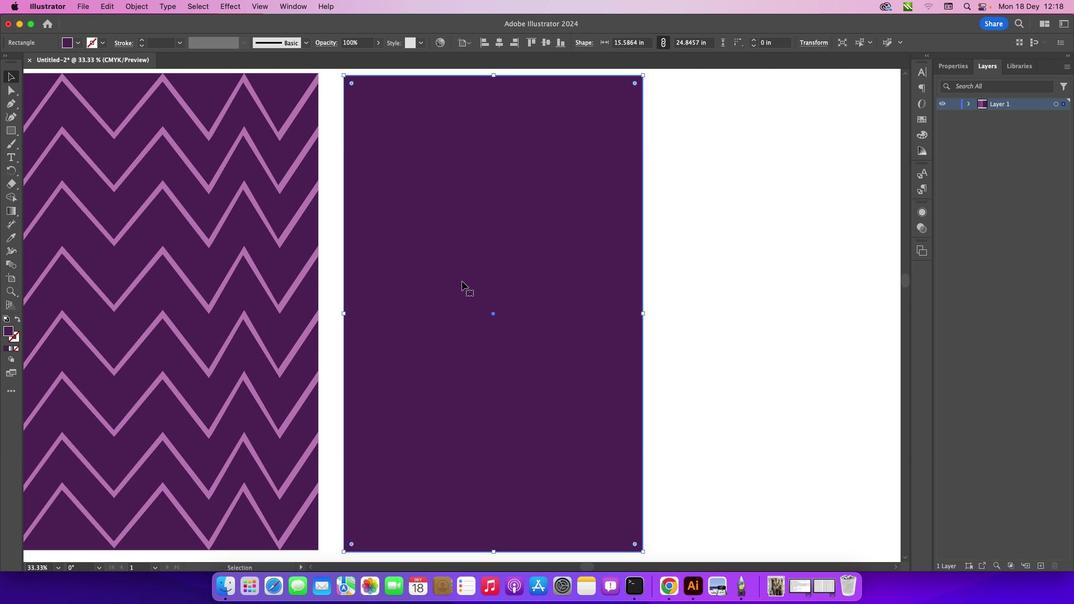 
Action: Mouse moved to (8, 333)
Screenshot: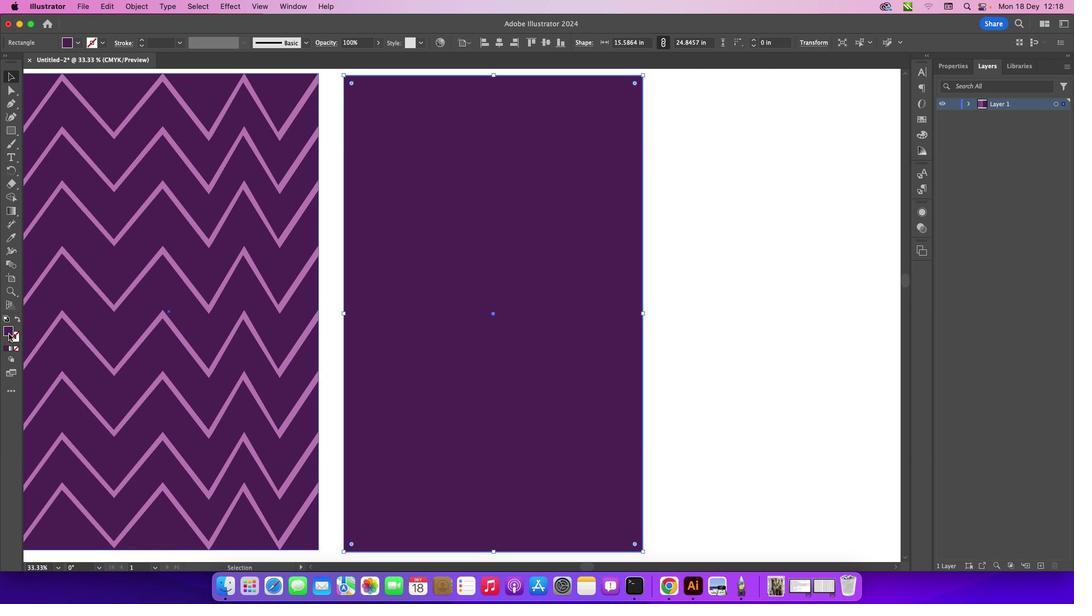 
Action: Mouse pressed left at (8, 333)
Screenshot: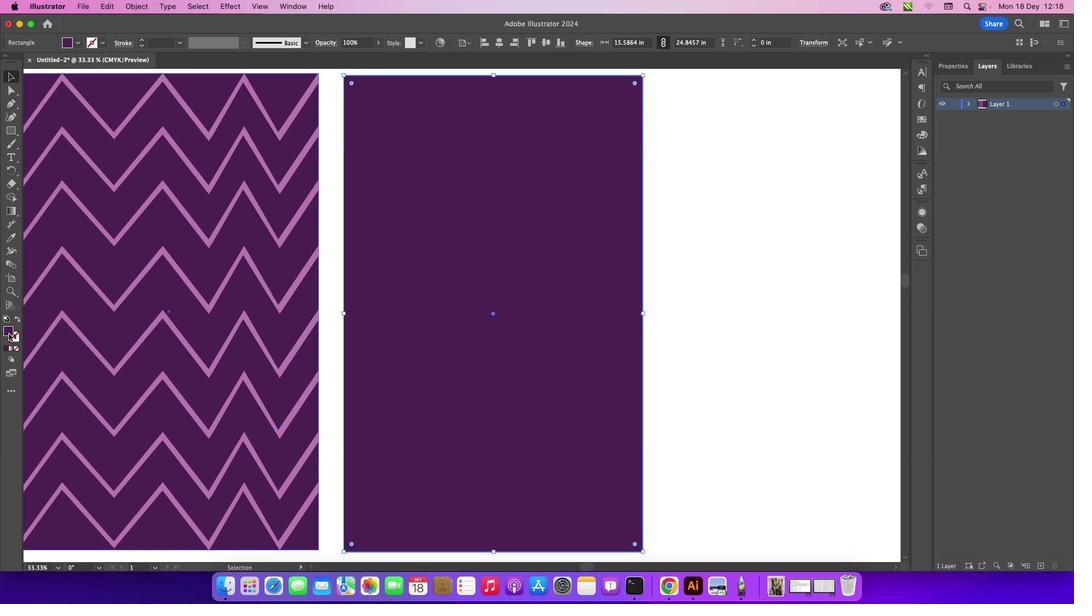 
Action: Mouse pressed left at (8, 333)
Screenshot: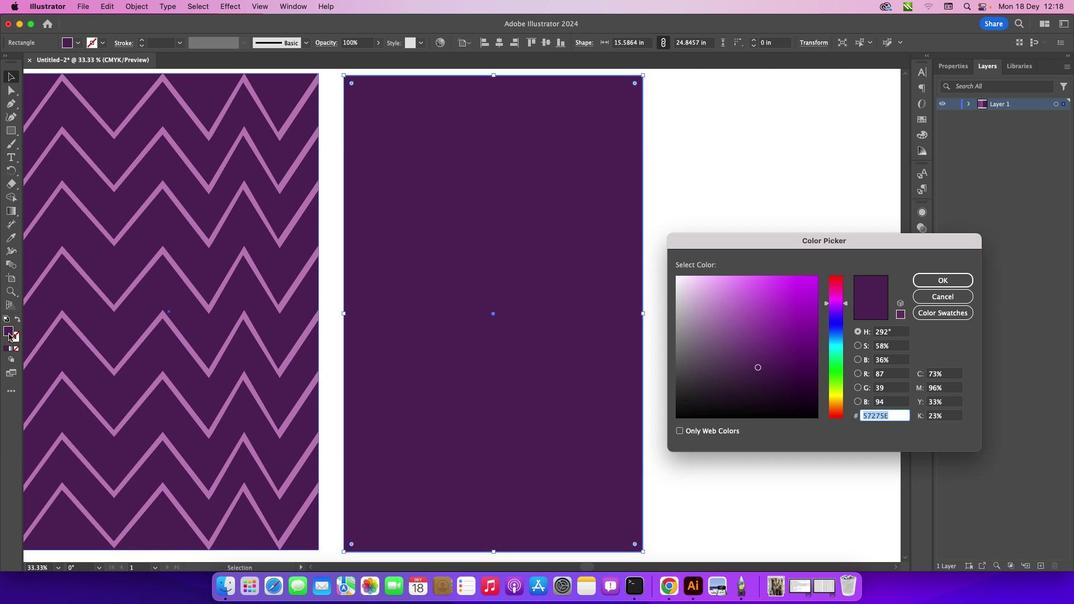 
Action: Mouse moved to (835, 335)
Screenshot: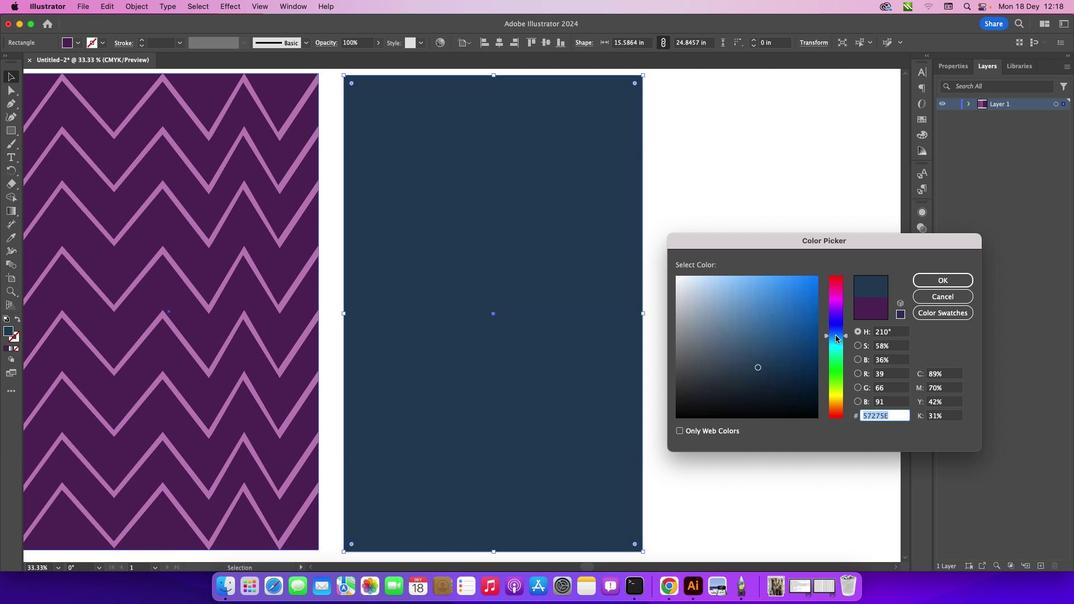 
Action: Mouse pressed left at (835, 335)
Screenshot: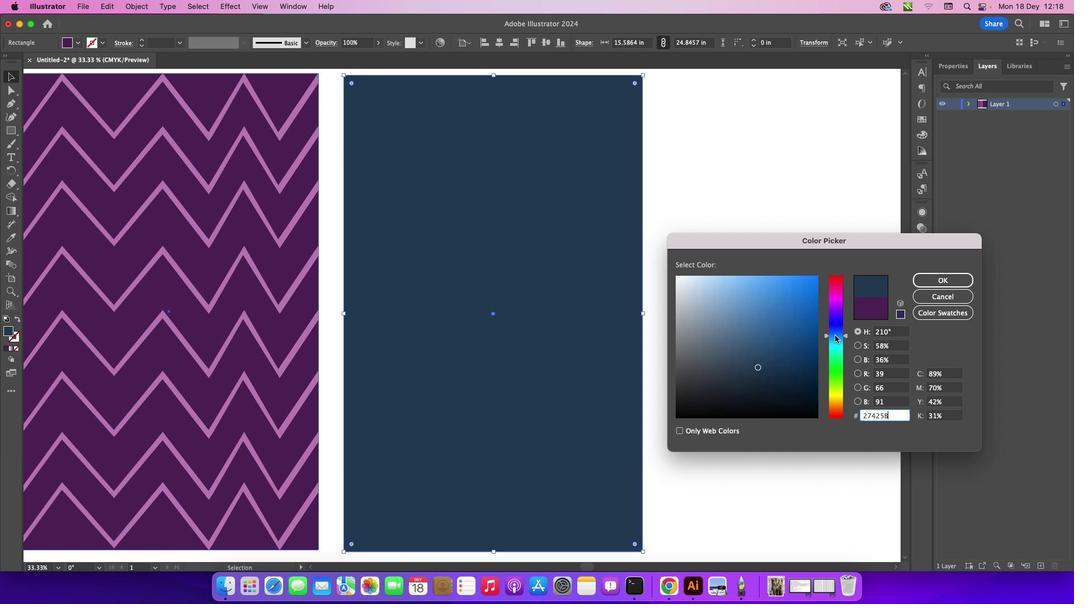 
Action: Mouse moved to (837, 347)
Screenshot: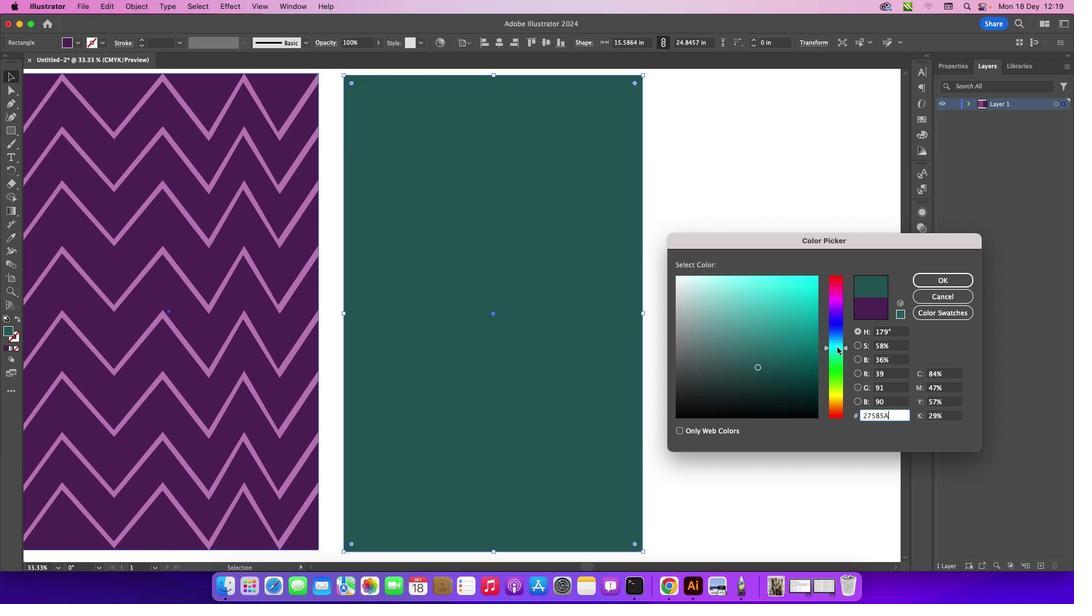 
Action: Mouse pressed left at (837, 347)
Screenshot: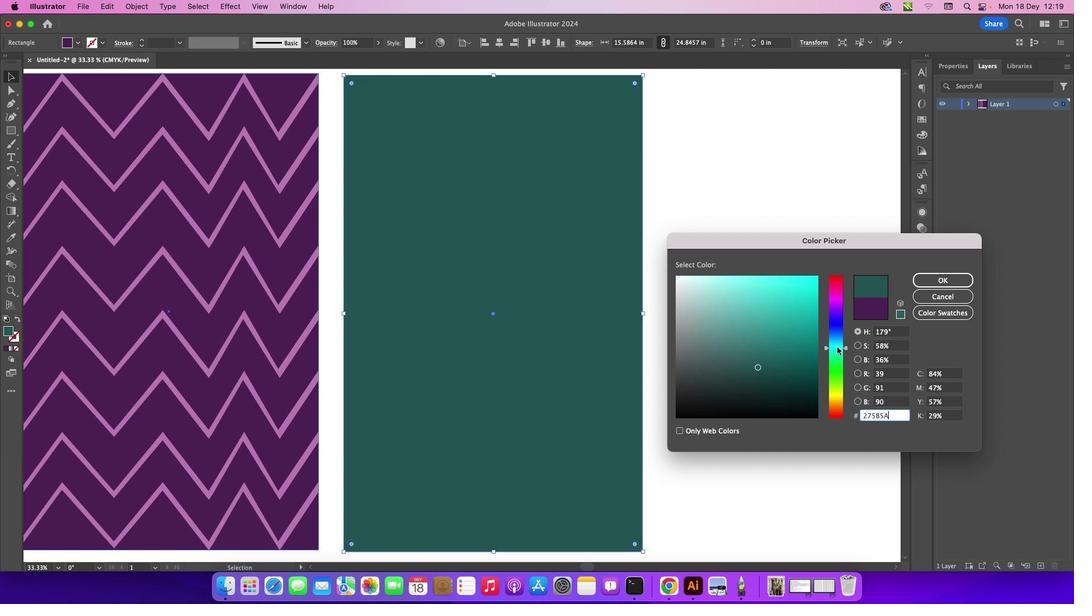 
Action: Mouse moved to (785, 292)
Screenshot: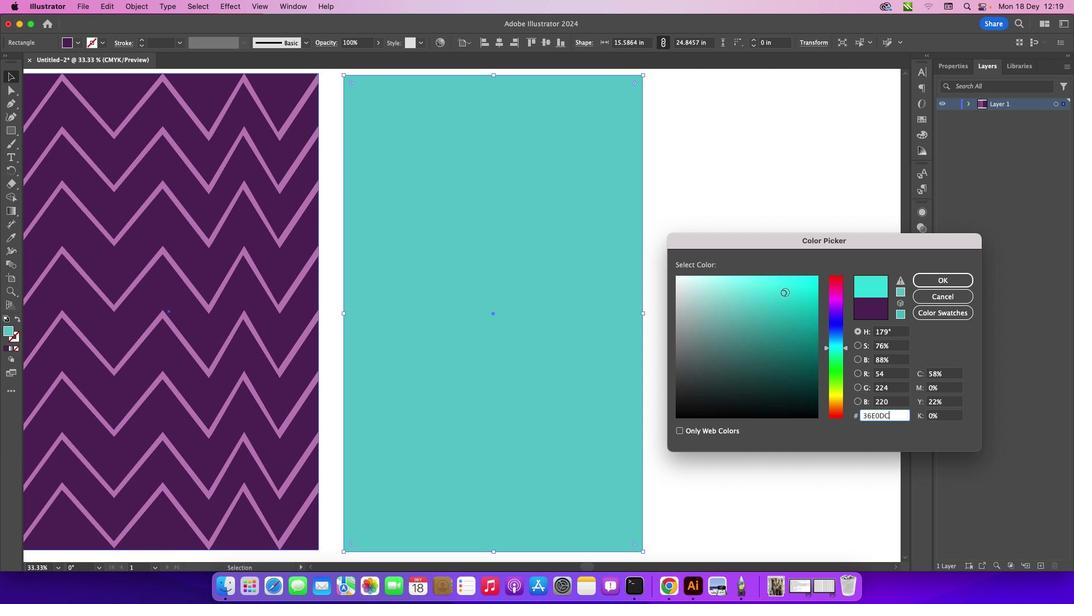 
Action: Mouse pressed left at (785, 292)
Screenshot: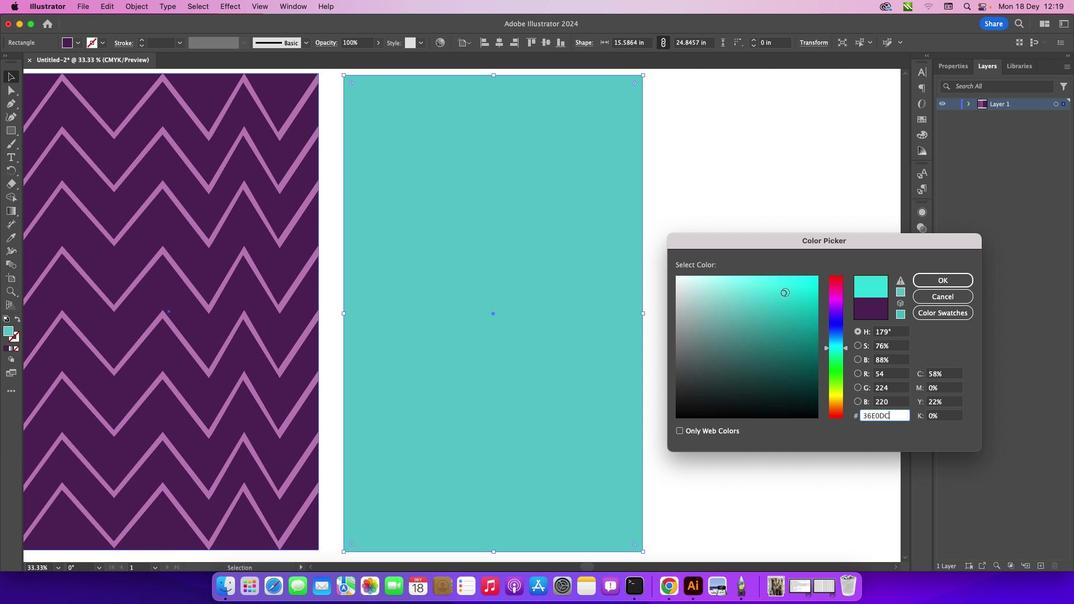 
Action: Mouse moved to (793, 288)
Screenshot: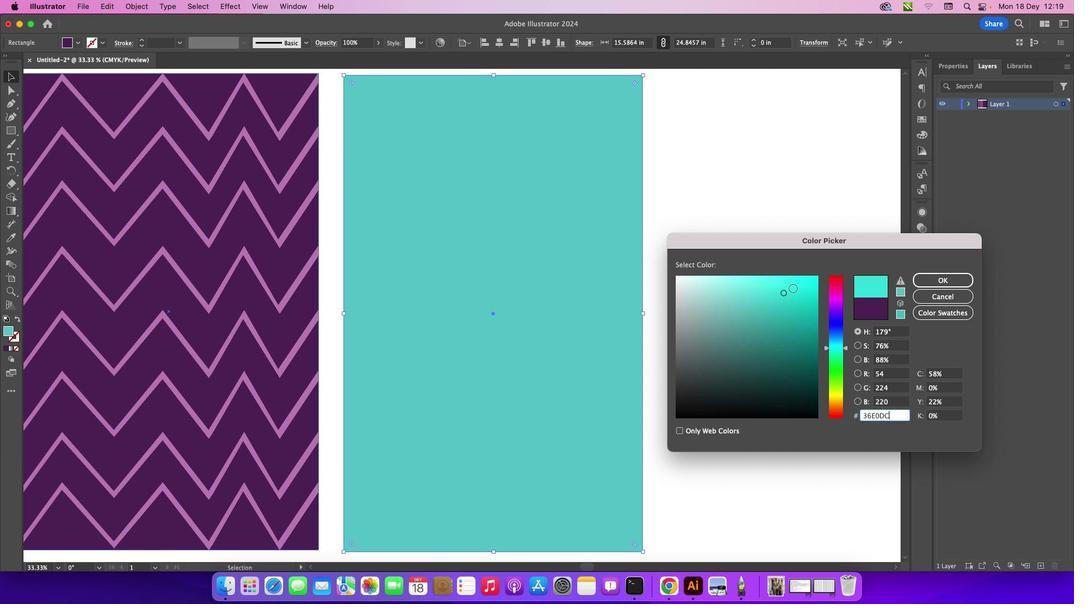 
Action: Mouse pressed left at (793, 288)
Screenshot: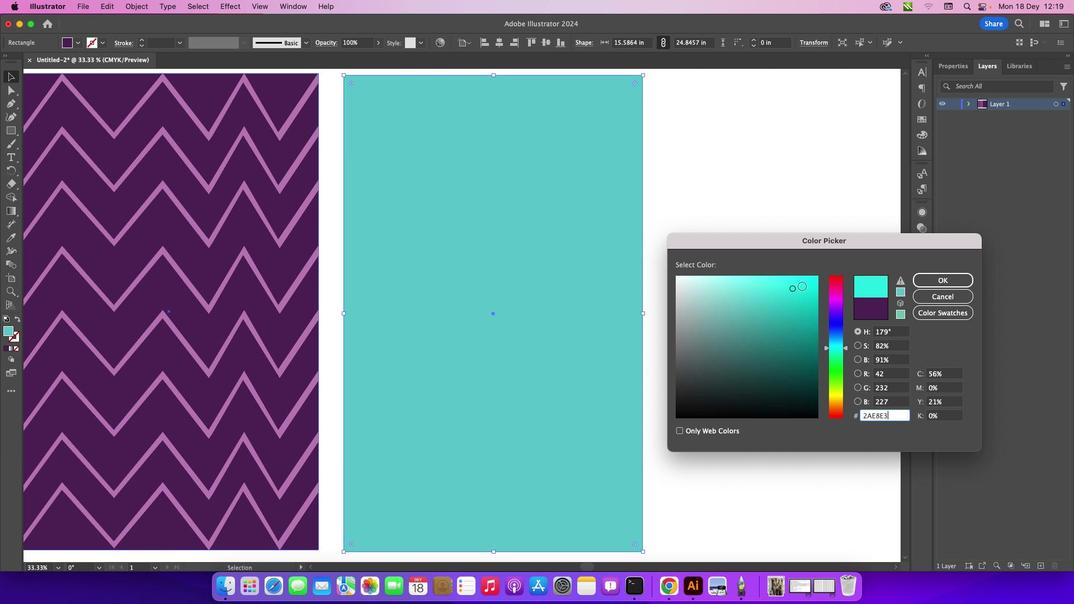 
Action: Mouse moved to (959, 276)
Screenshot: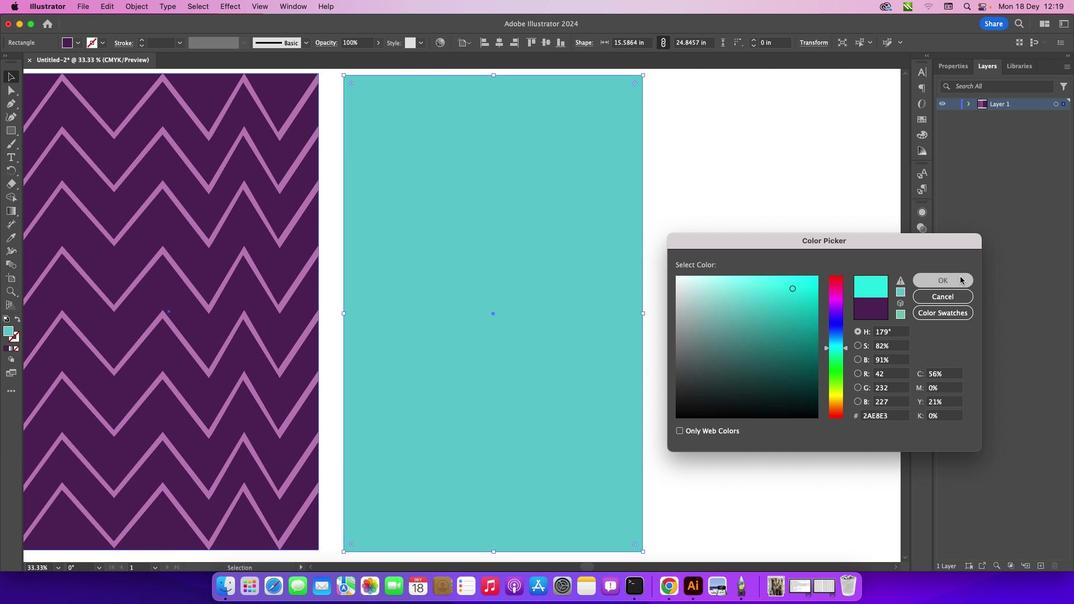
Action: Mouse pressed left at (959, 276)
Screenshot: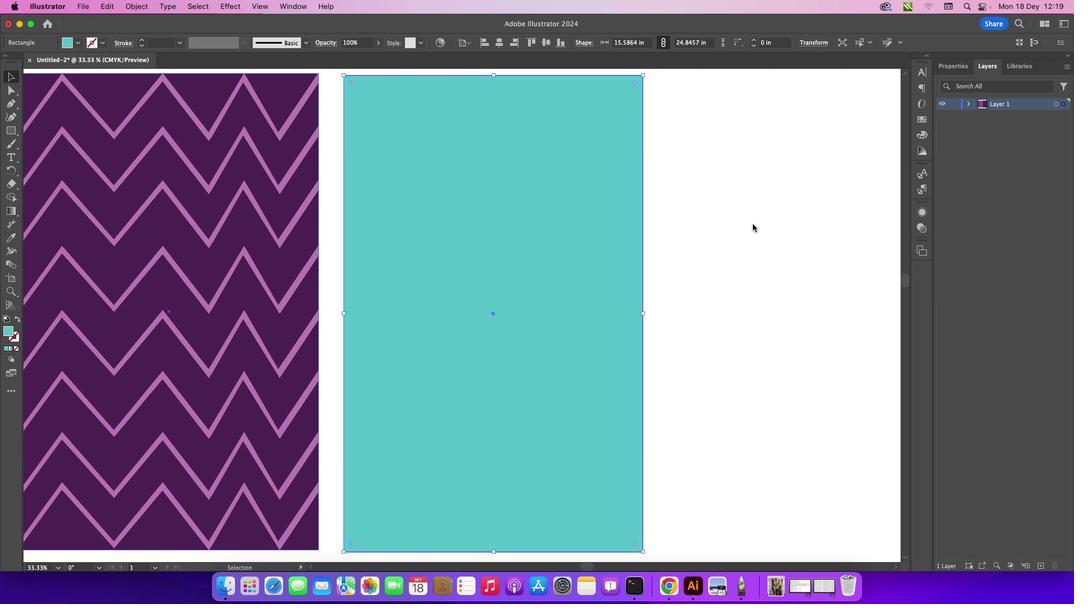 
Action: Mouse moved to (763, 228)
Screenshot: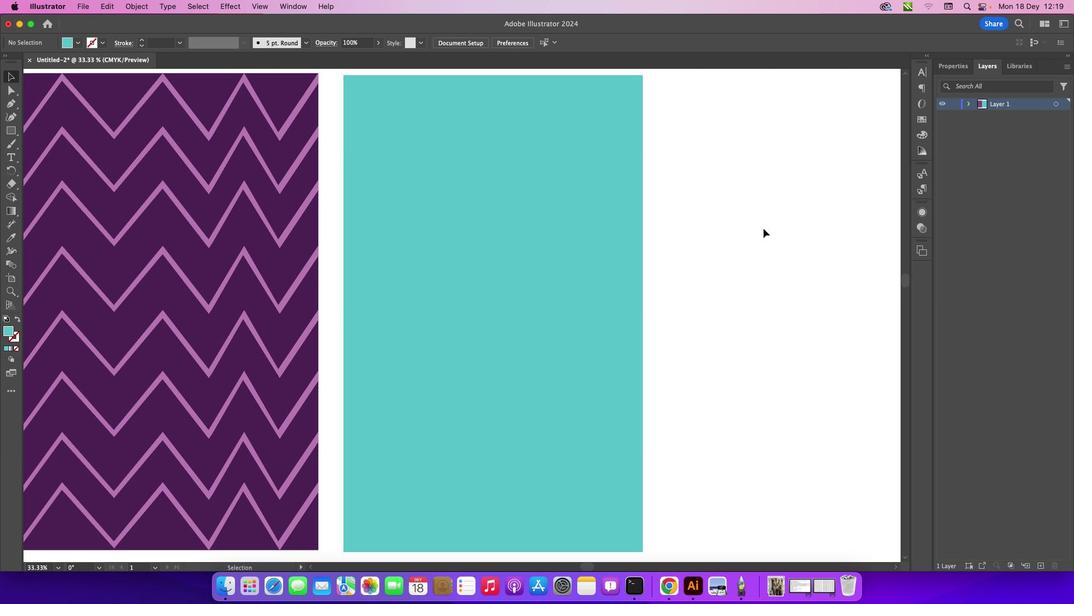 
Action: Mouse pressed left at (763, 228)
Screenshot: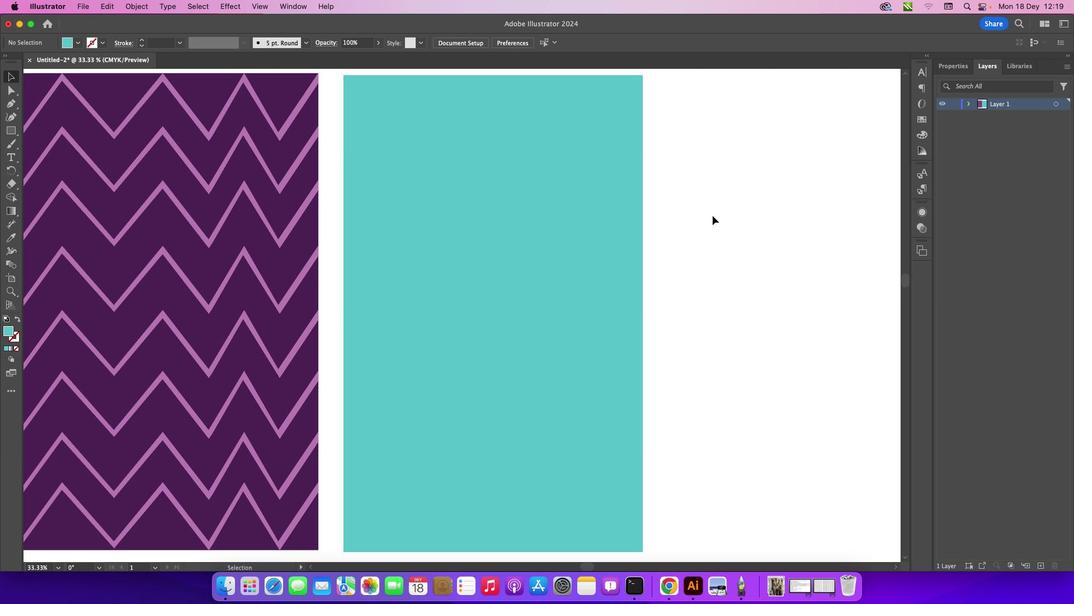 
Action: Mouse moved to (12, 125)
Screenshot: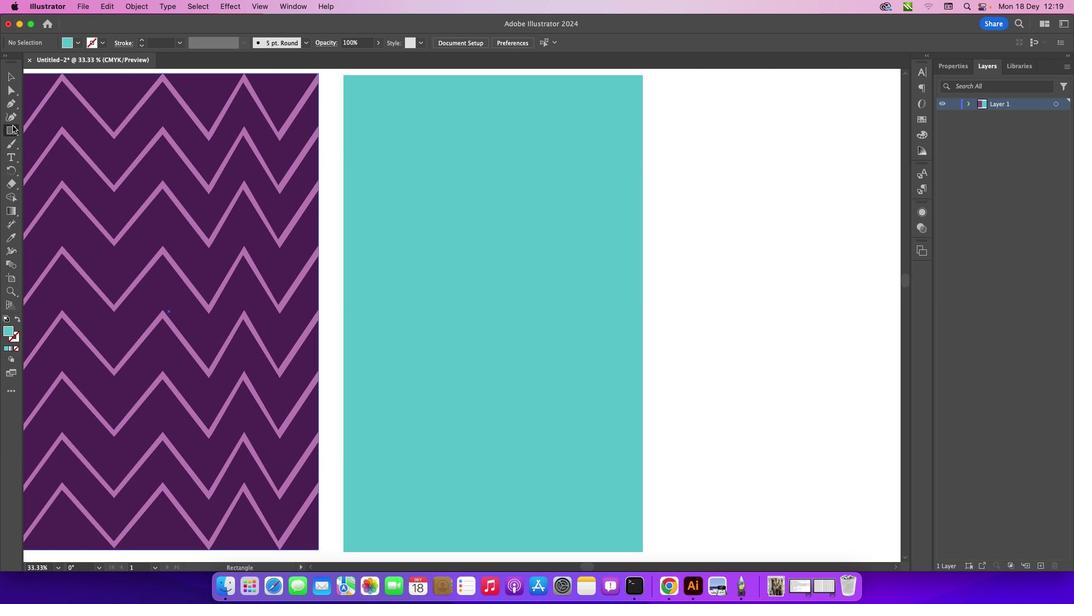 
Action: Mouse pressed left at (12, 125)
Screenshot: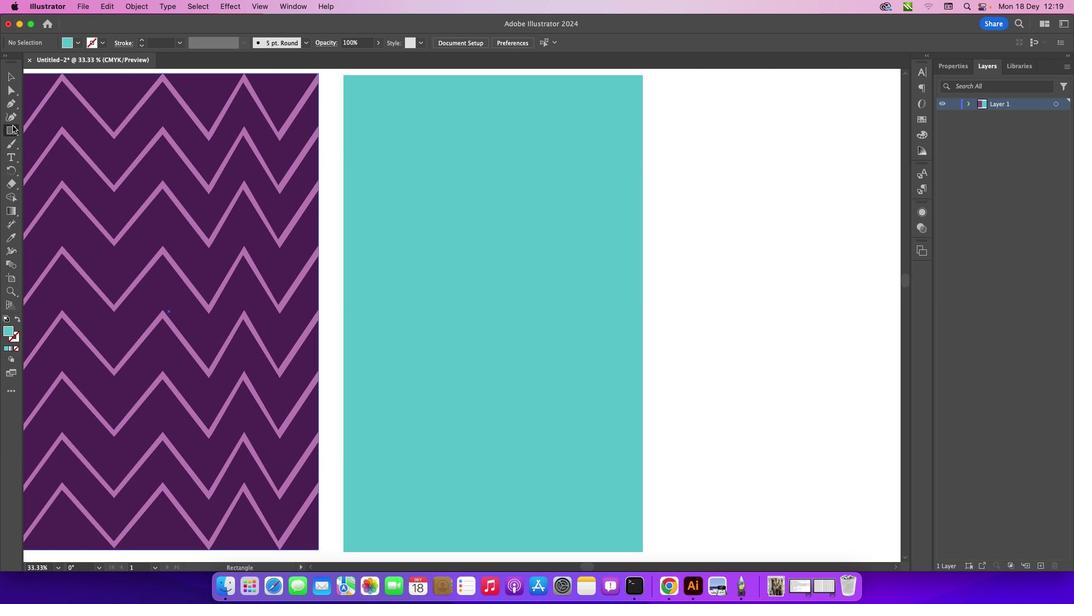 
Action: Mouse moved to (96, 127)
Screenshot: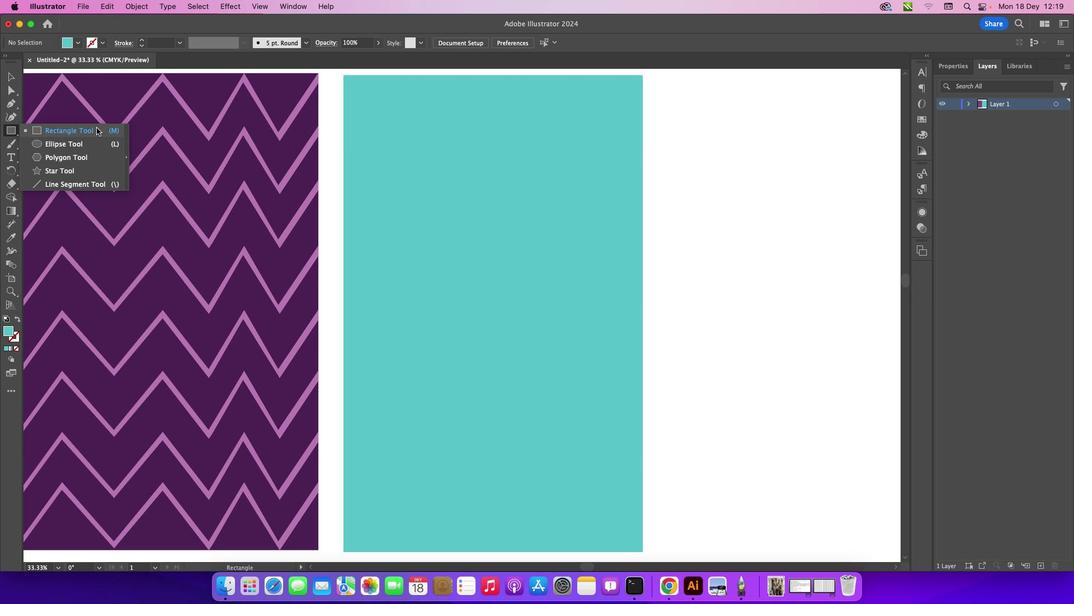 
Action: Mouse pressed left at (96, 127)
Screenshot: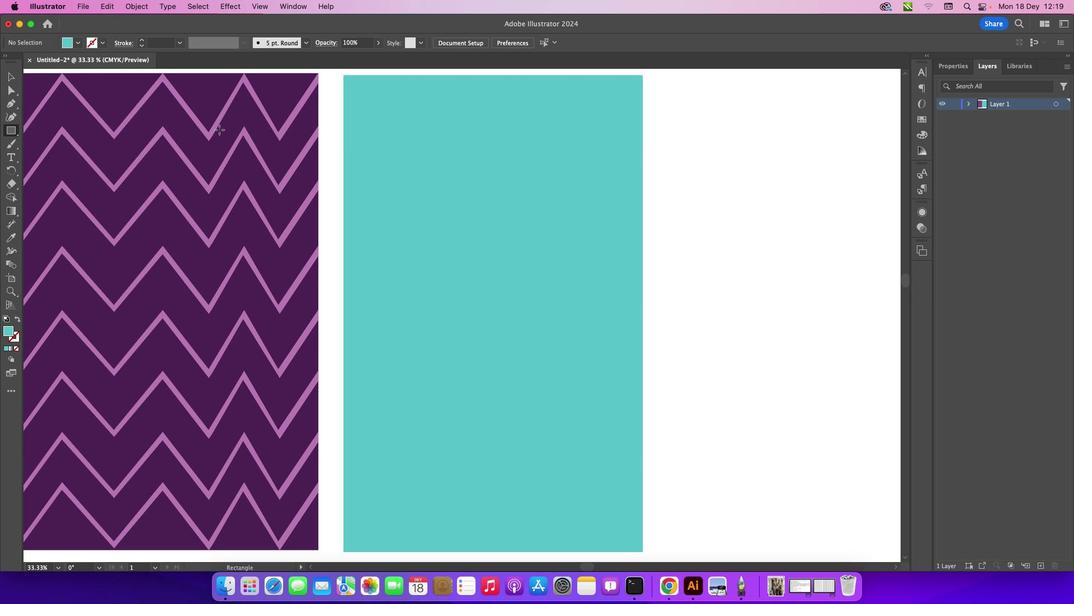 
Action: Mouse moved to (366, 76)
Screenshot: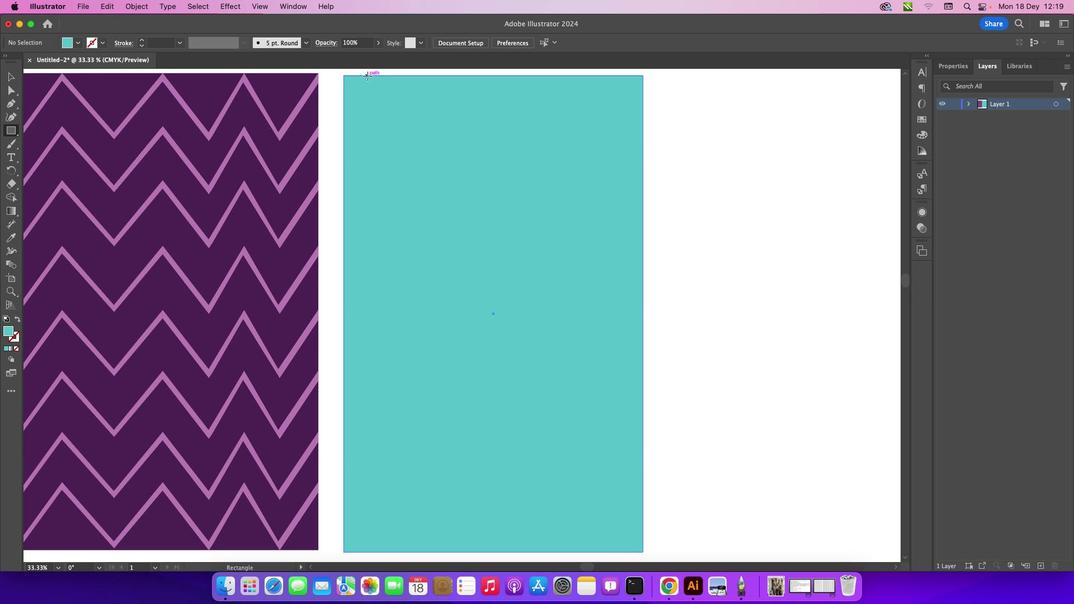 
Action: Mouse pressed left at (366, 76)
Screenshot: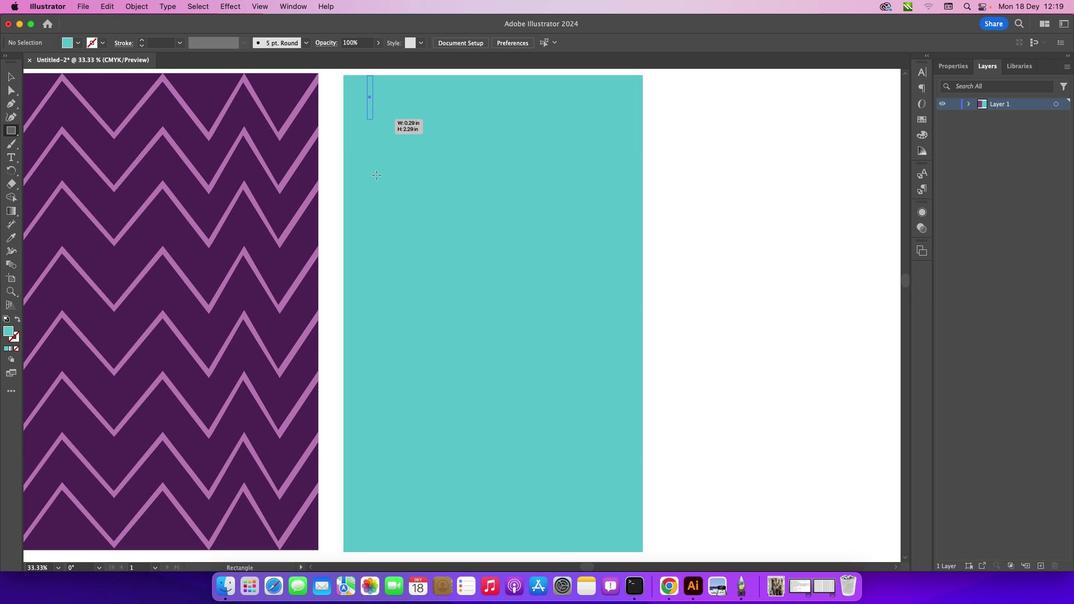 
Action: Mouse moved to (8, 334)
Screenshot: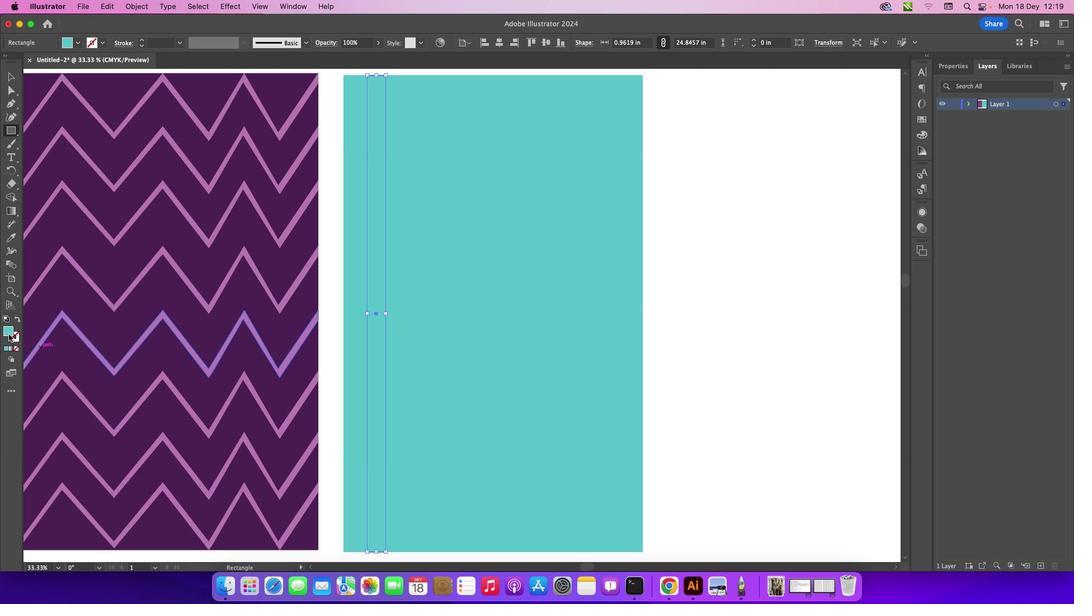 
Action: Mouse pressed left at (8, 334)
Screenshot: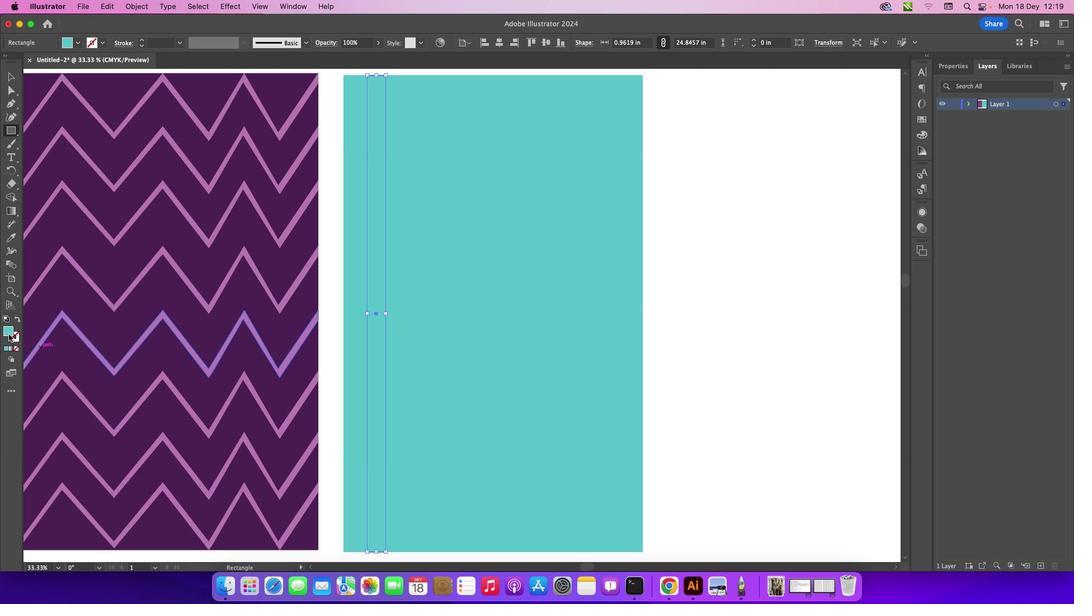 
Action: Mouse pressed left at (8, 334)
Screenshot: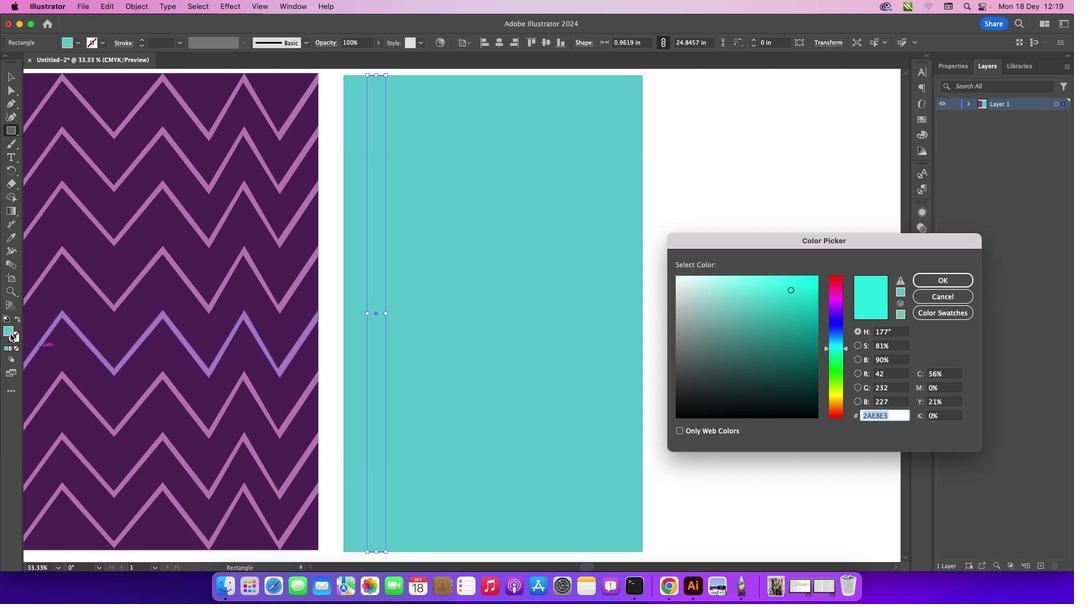 
Action: Mouse moved to (790, 317)
Screenshot: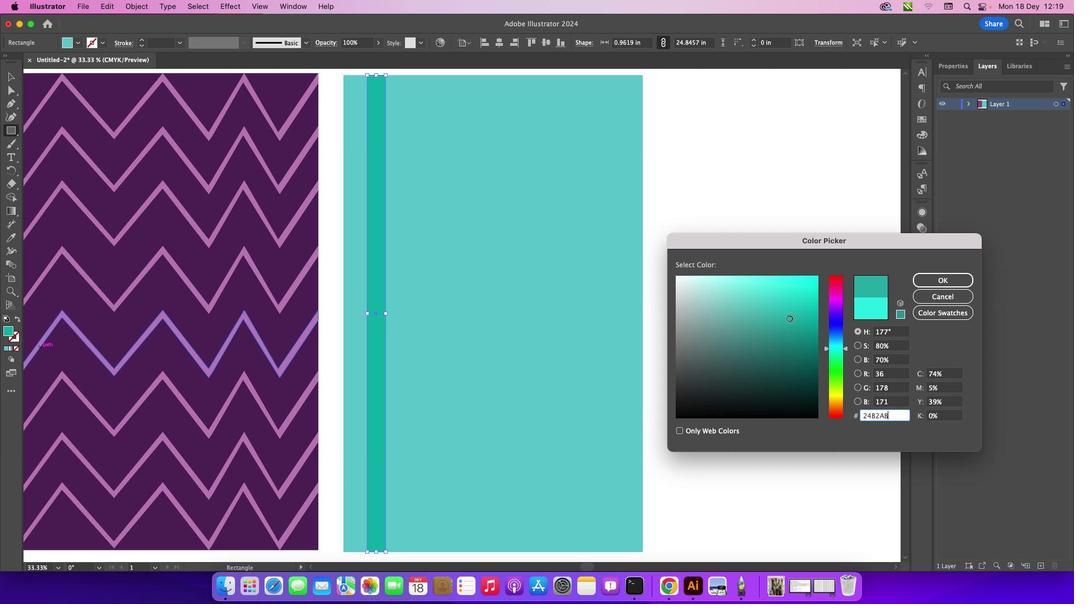 
Action: Mouse pressed left at (790, 317)
Screenshot: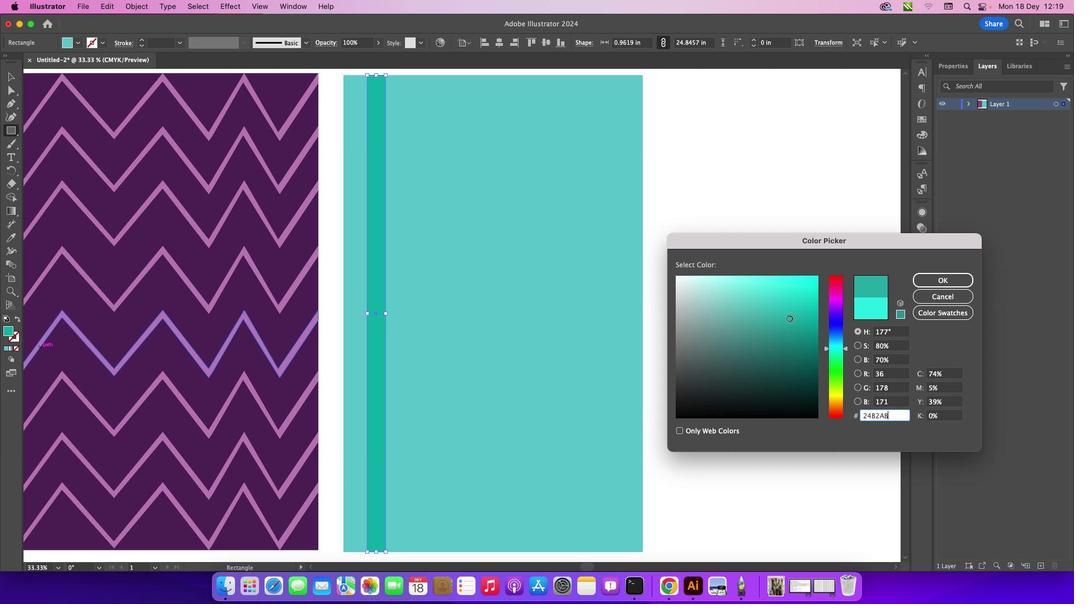 
Action: Mouse moved to (936, 277)
Screenshot: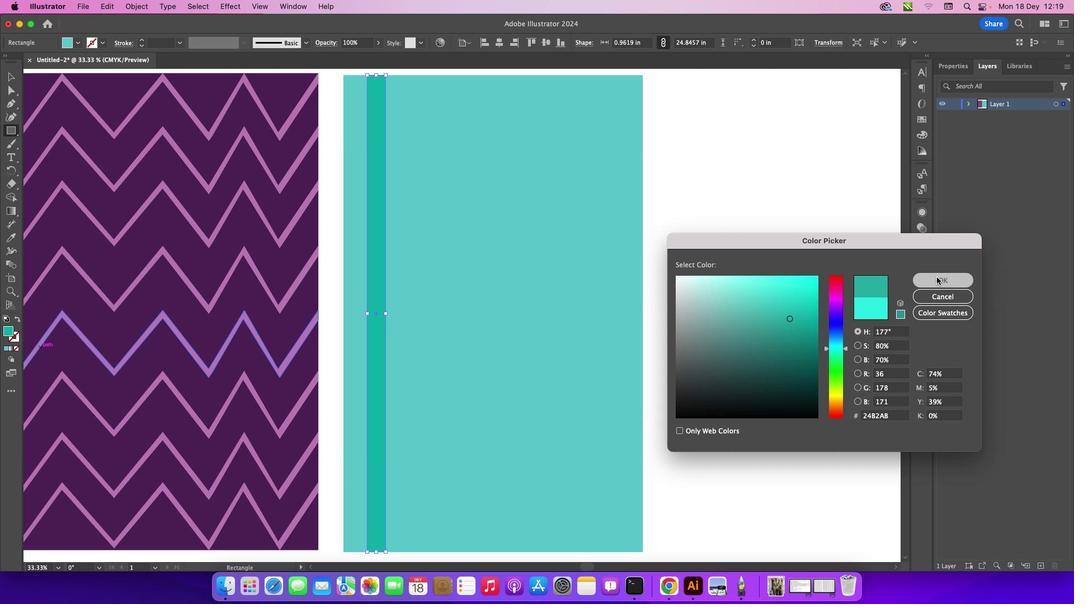 
Action: Mouse pressed left at (936, 277)
Screenshot: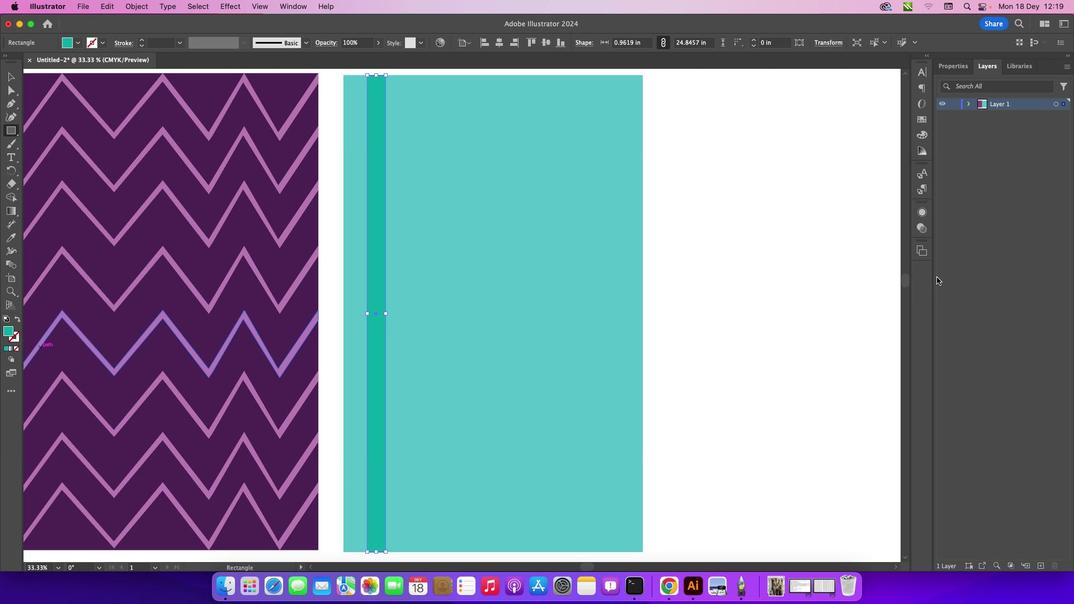 
Action: Mouse moved to (12, 78)
Screenshot: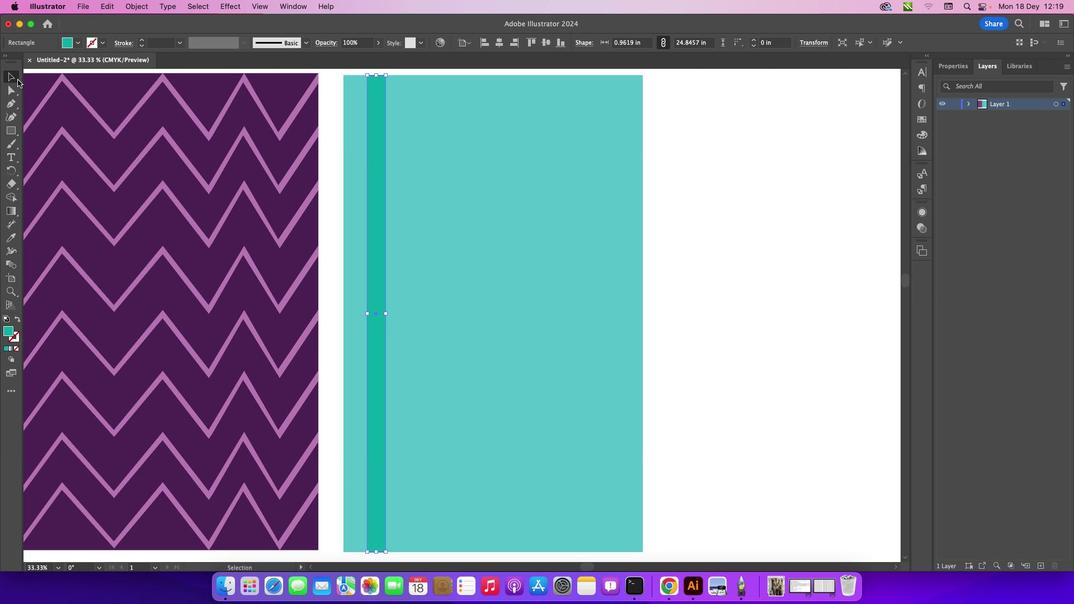
Action: Mouse pressed left at (12, 78)
Screenshot: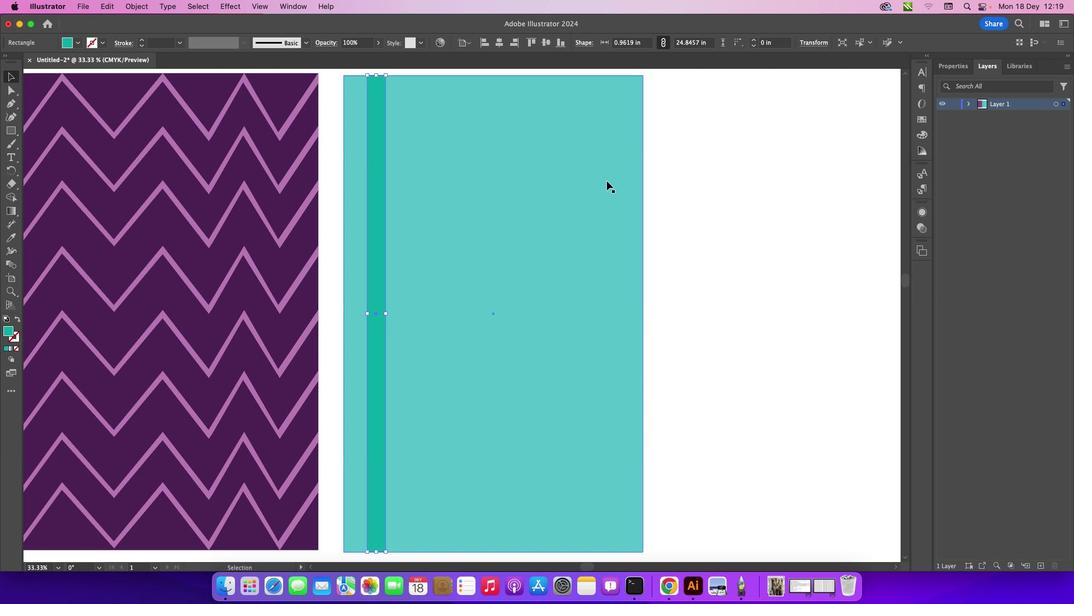 
Action: Mouse moved to (790, 212)
Screenshot: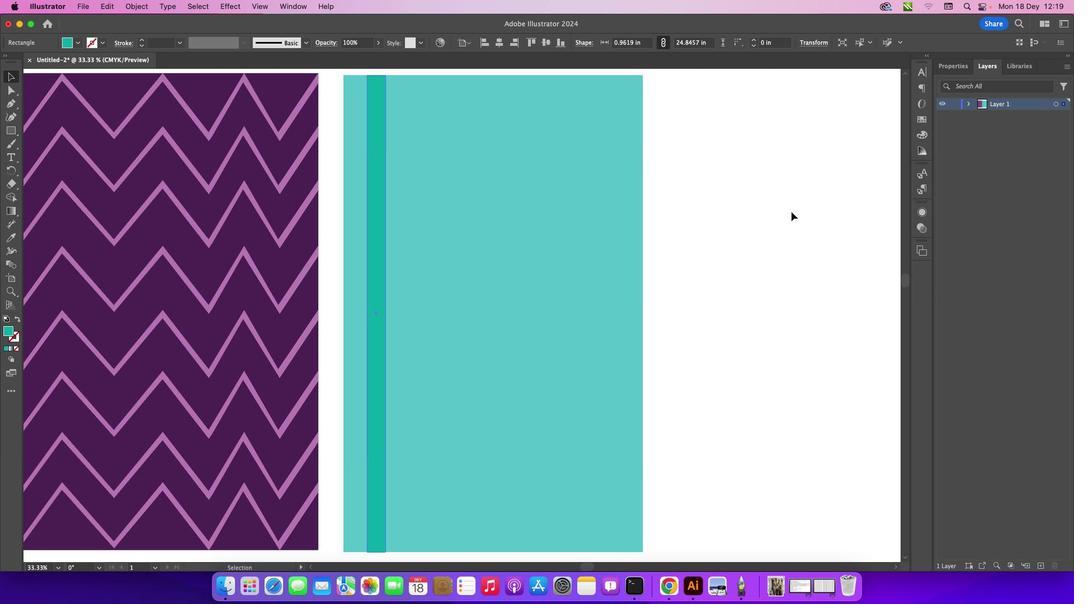 
Action: Mouse pressed left at (790, 212)
Screenshot: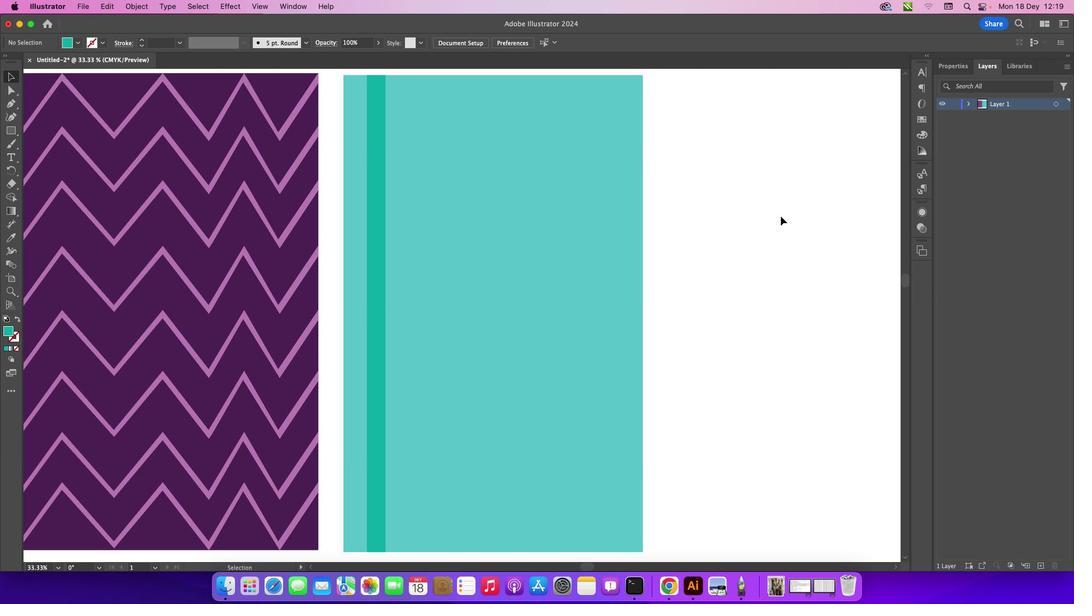 
Action: Mouse moved to (371, 252)
Screenshot: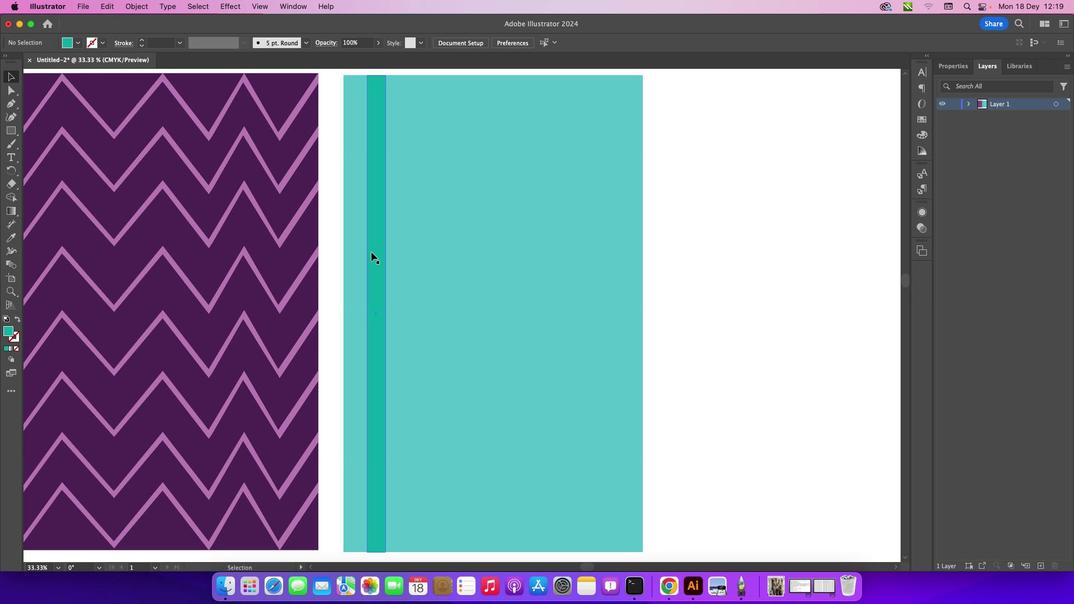 
Action: Mouse pressed left at (371, 252)
Screenshot: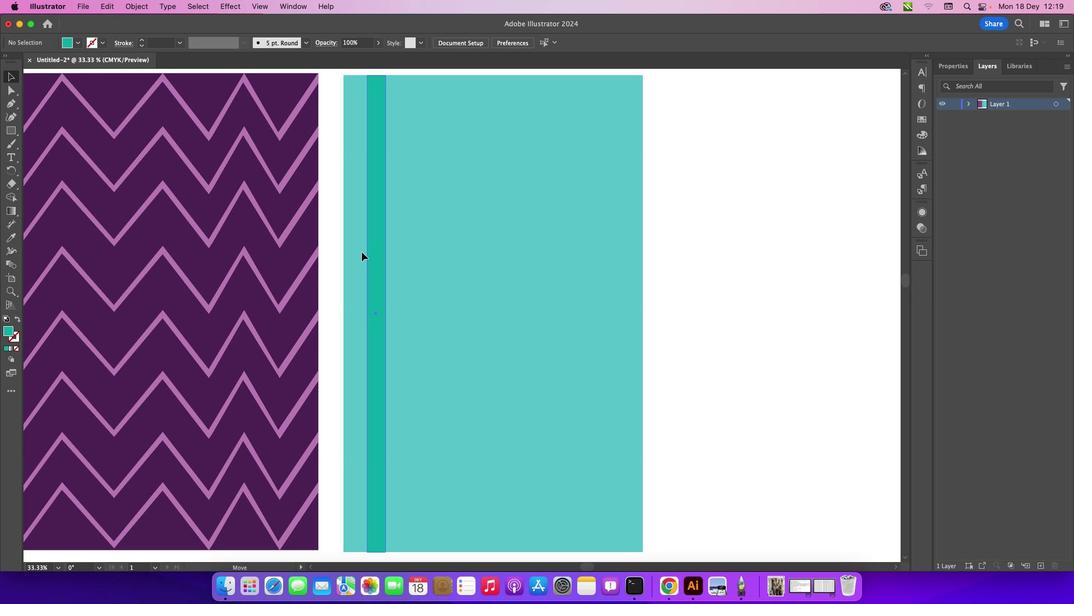 
Action: Mouse moved to (361, 251)
Screenshot: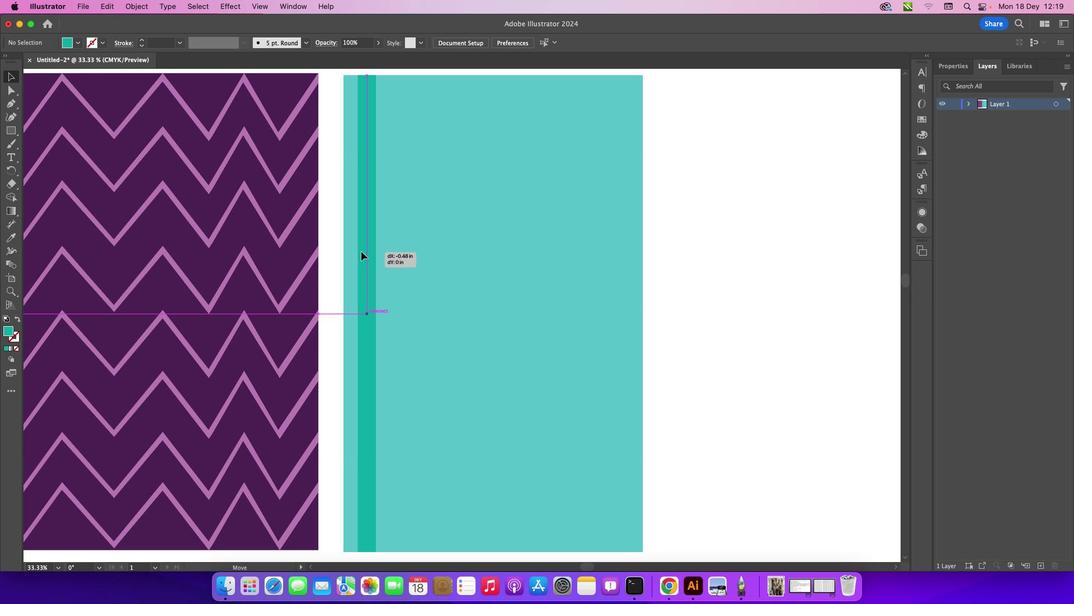
Action: Key pressed Key.alt
Screenshot: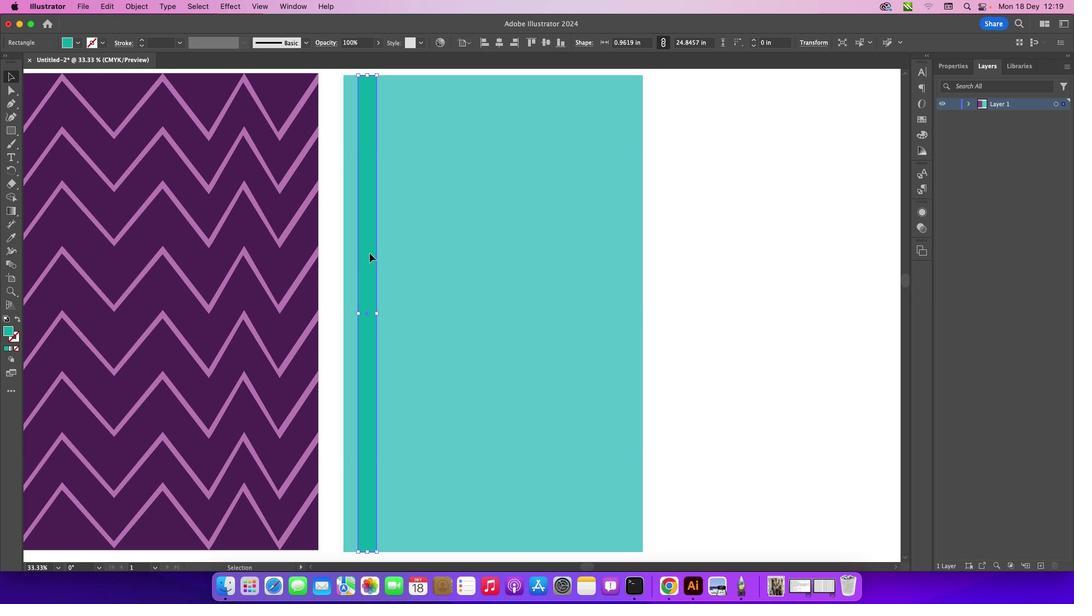 
Action: Mouse pressed left at (361, 251)
Screenshot: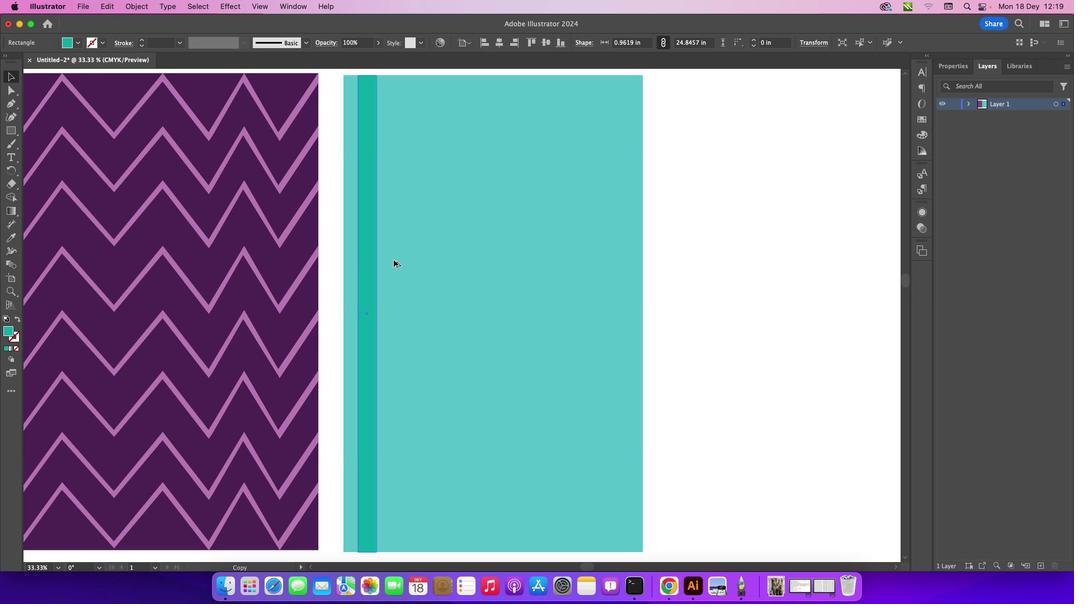 
Action: Mouse moved to (396, 251)
Screenshot: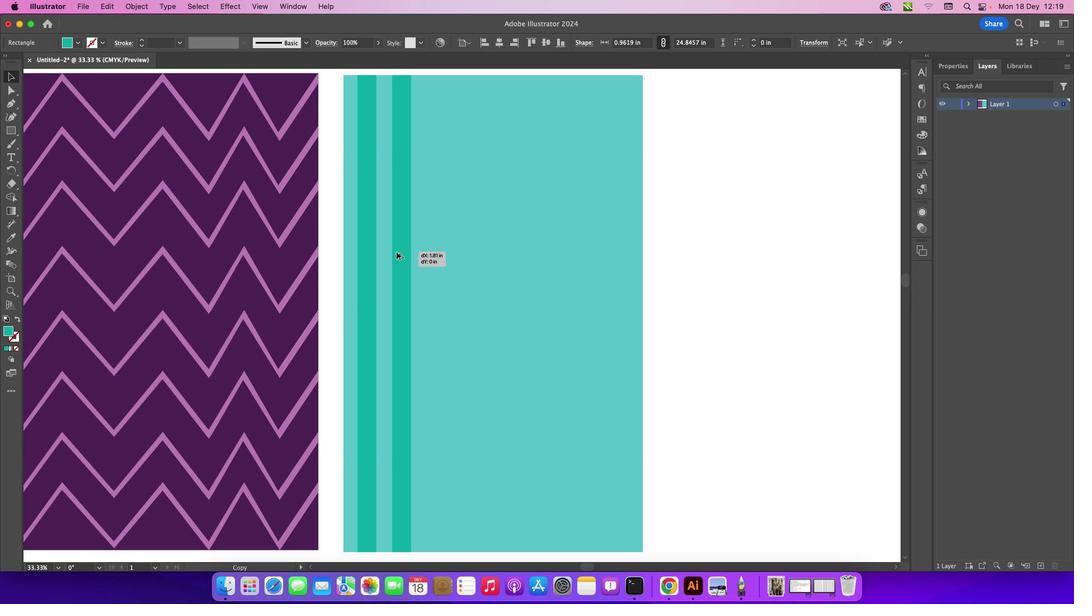
Action: Key pressed Key.alt
Screenshot: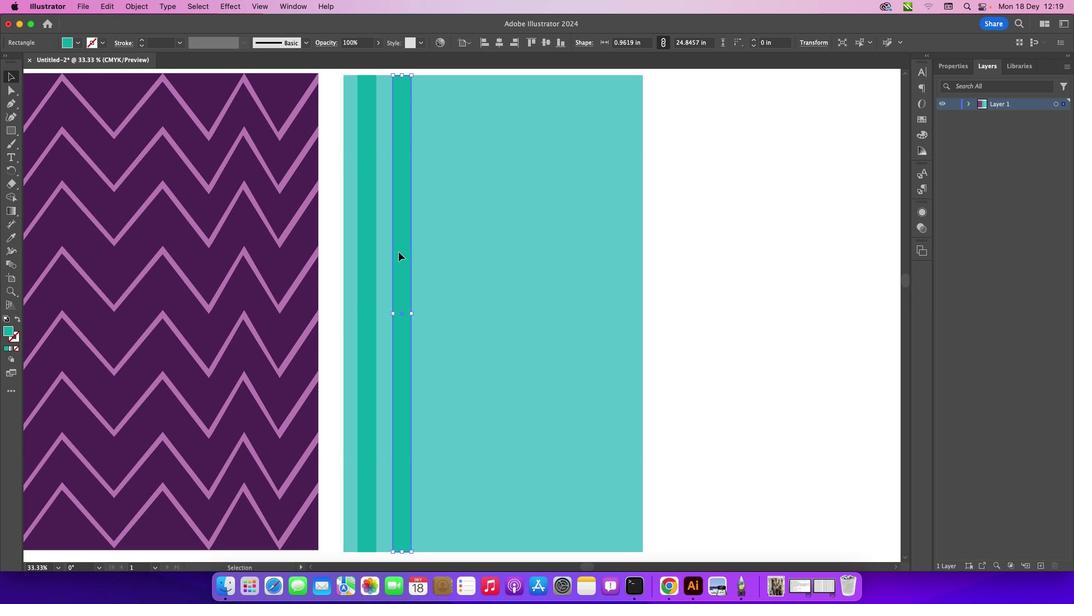 
Action: Mouse pressed left at (396, 251)
Screenshot: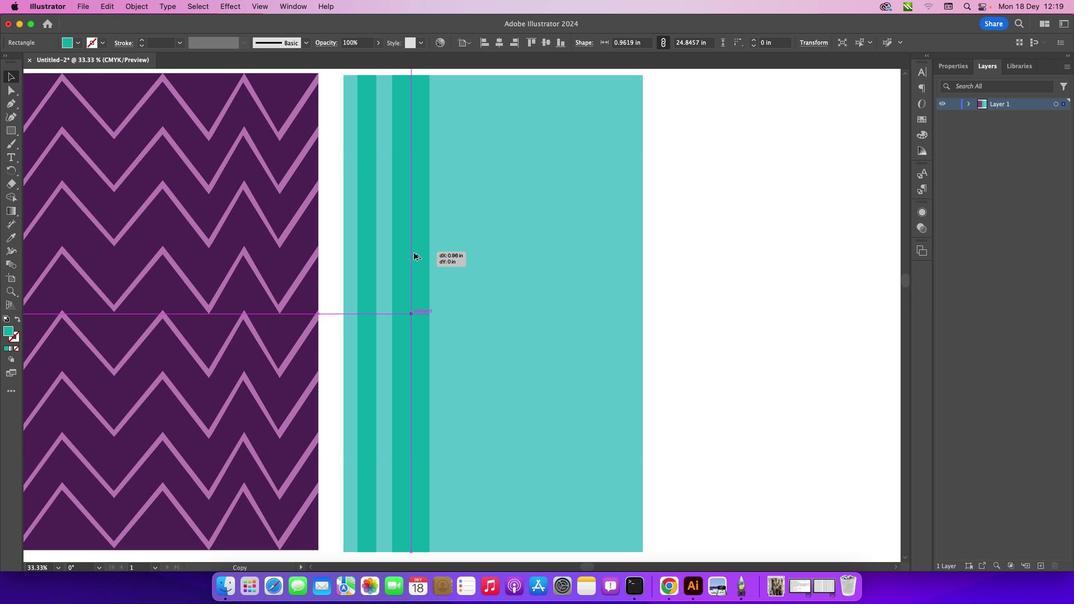 
Action: Mouse moved to (432, 250)
